 Task: Research Airbnb accommodation in San Cristóbal de las Casas, Mexico from 12th  December, 2023 to 15th December, 2023 for 3 adults. Place can be entire room with 2 bedrooms having 3 beds and 1 bathroom. Property type can be flat.
Action: Mouse moved to (512, 267)
Screenshot: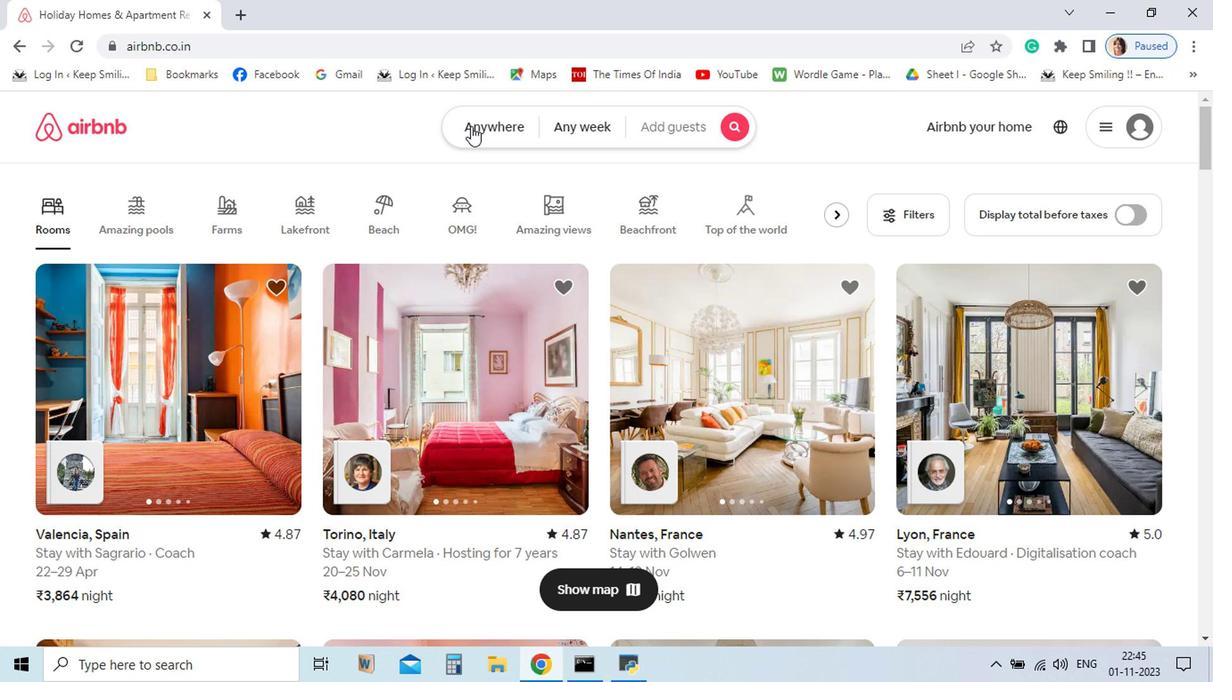 
Action: Mouse pressed left at (512, 267)
Screenshot: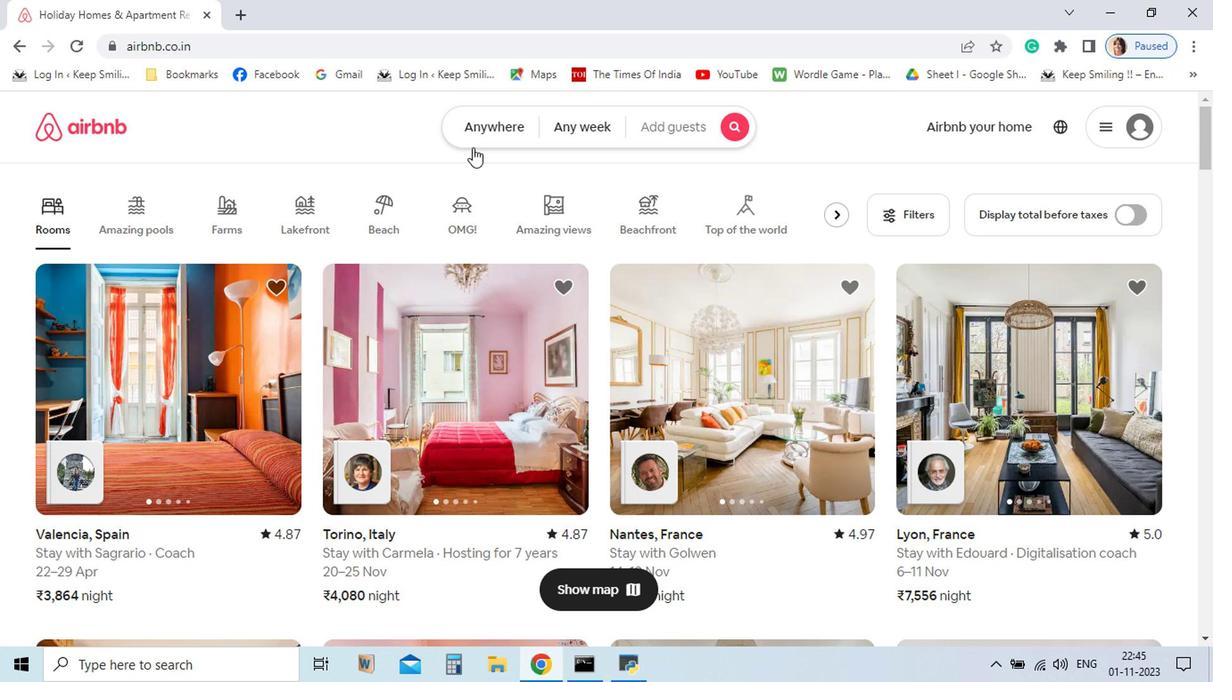 
Action: Mouse moved to (390, 325)
Screenshot: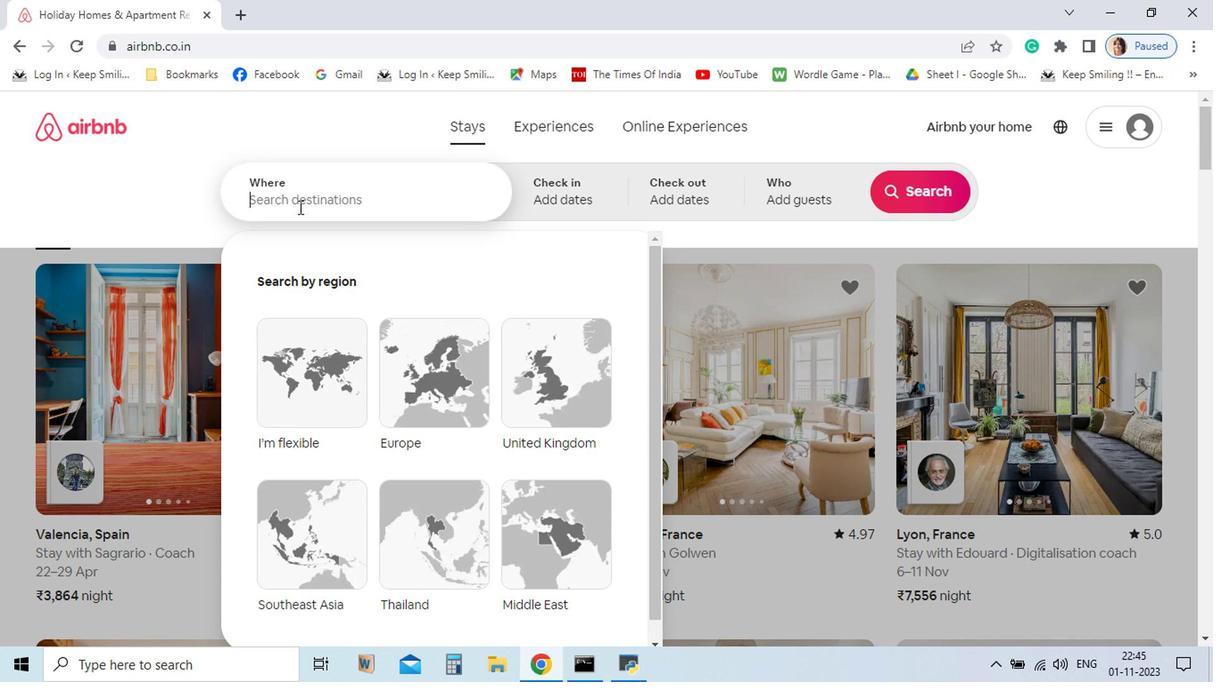 
Action: Mouse pressed left at (390, 325)
Screenshot: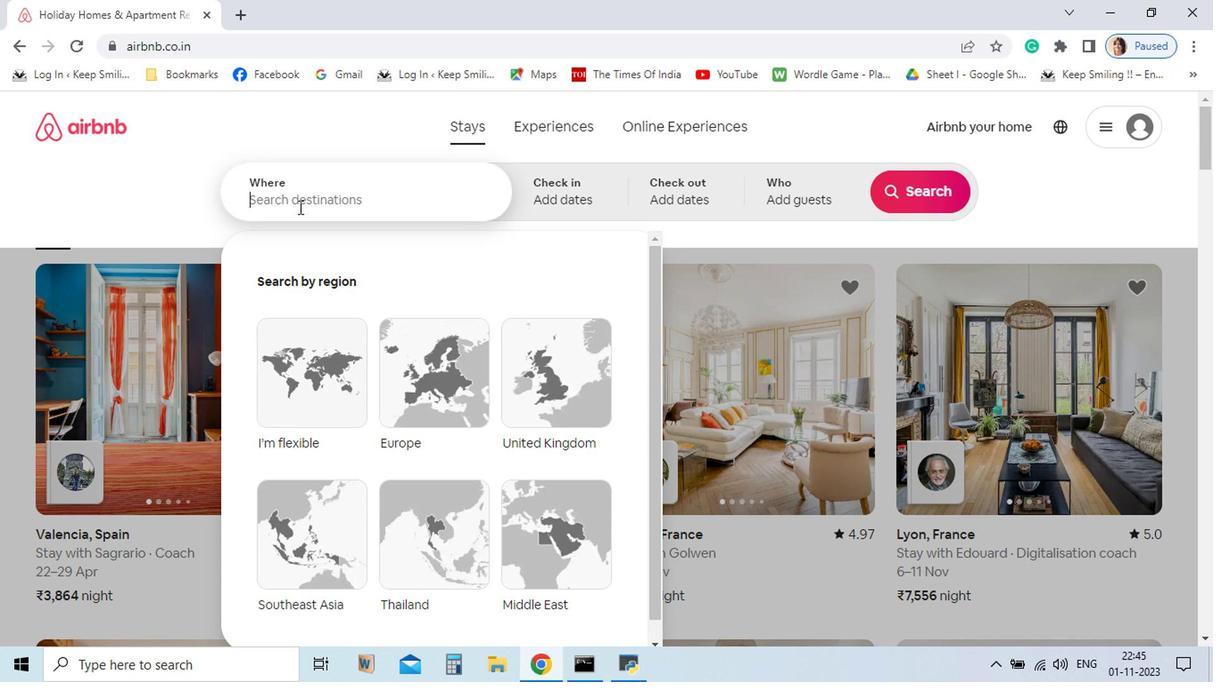 
Action: Mouse moved to (391, 329)
Screenshot: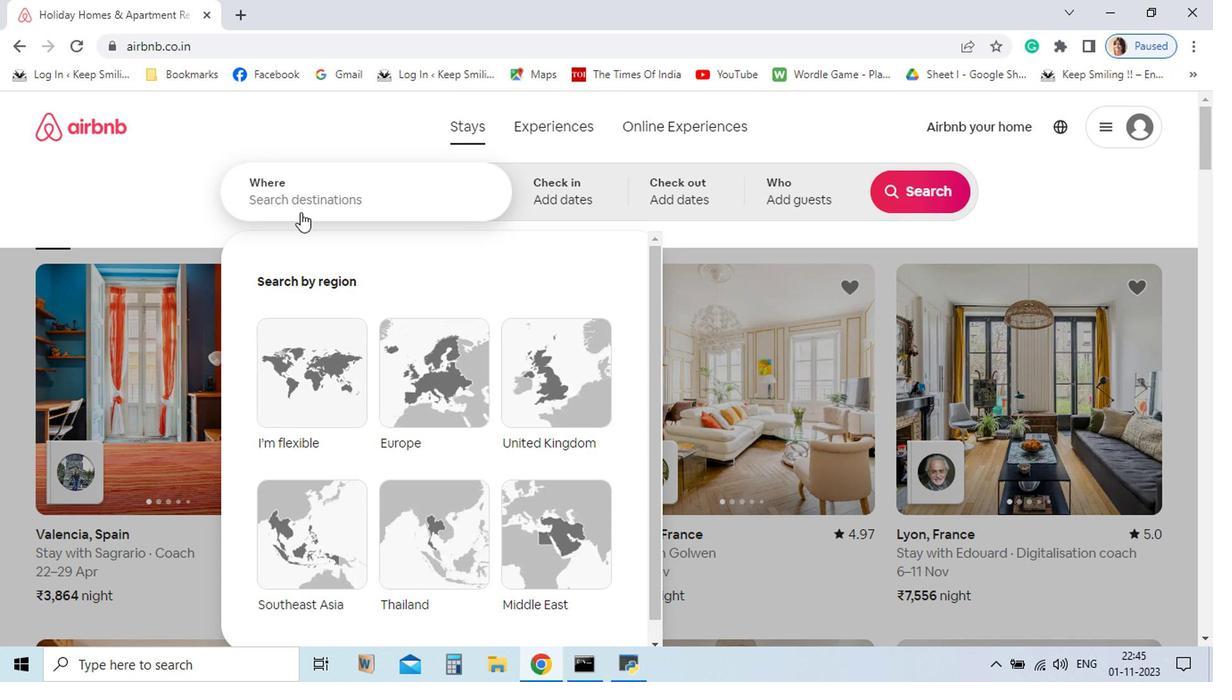 
Action: Key pressed <Key.shift>San<Key.space><Key.shift>Chr
Screenshot: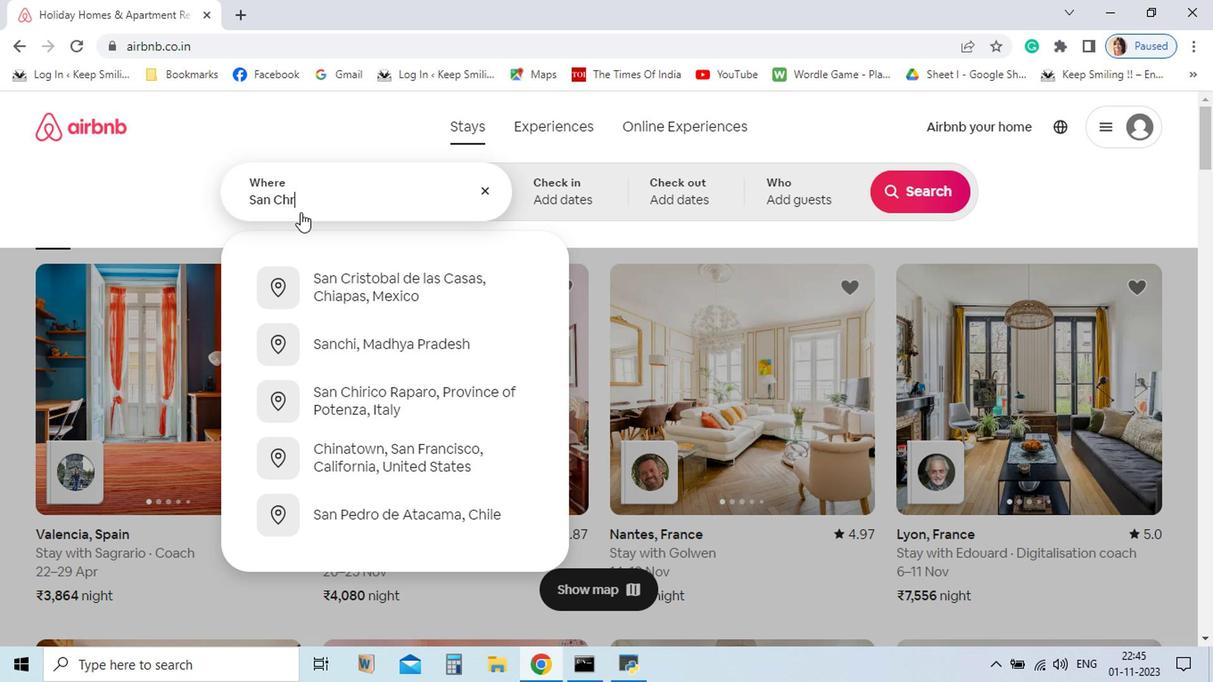 
Action: Mouse moved to (444, 380)
Screenshot: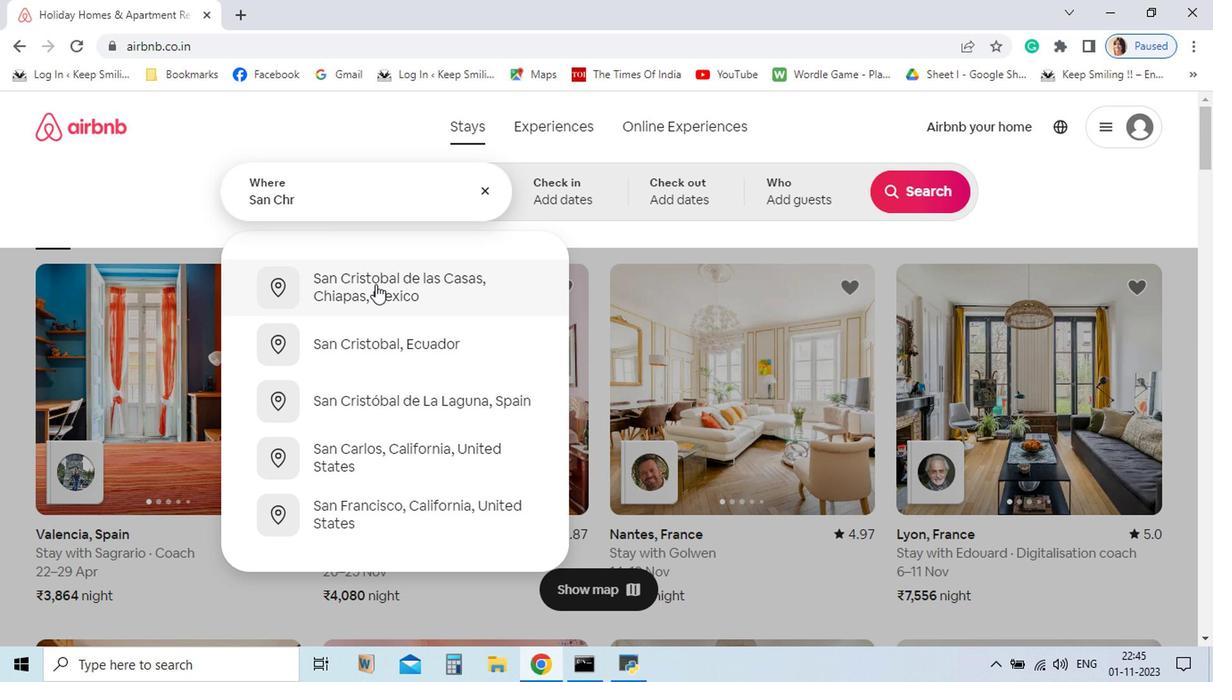 
Action: Mouse pressed left at (444, 380)
Screenshot: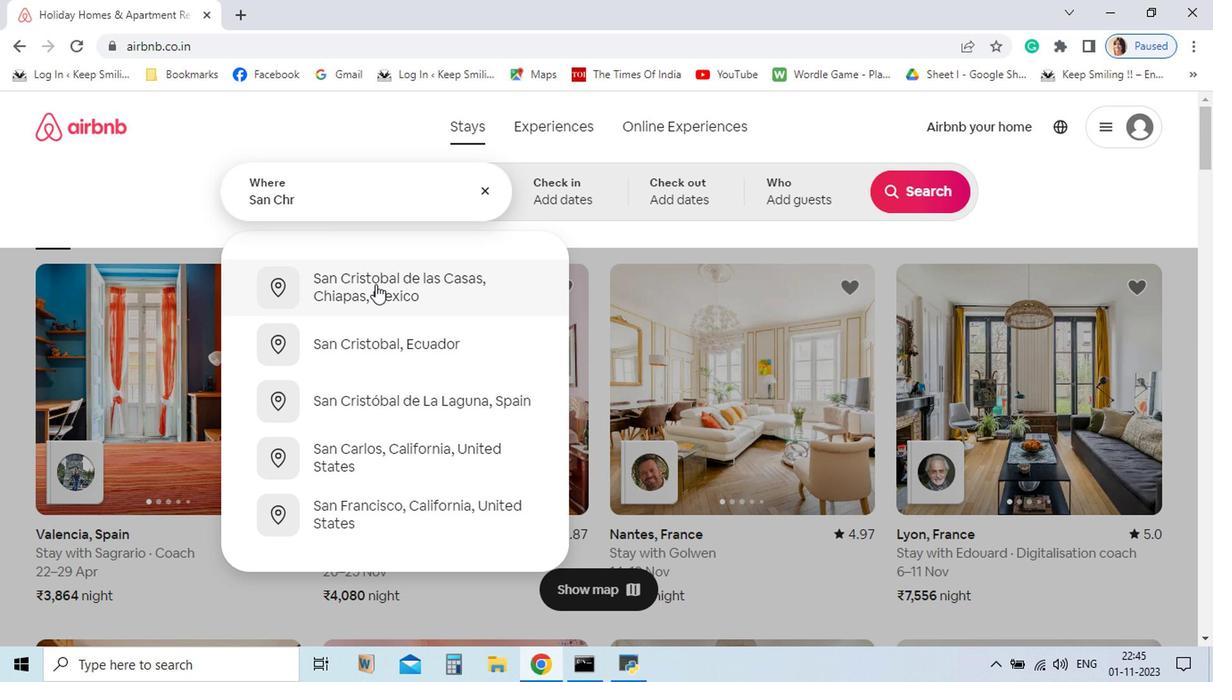
Action: Mouse moved to (501, 319)
Screenshot: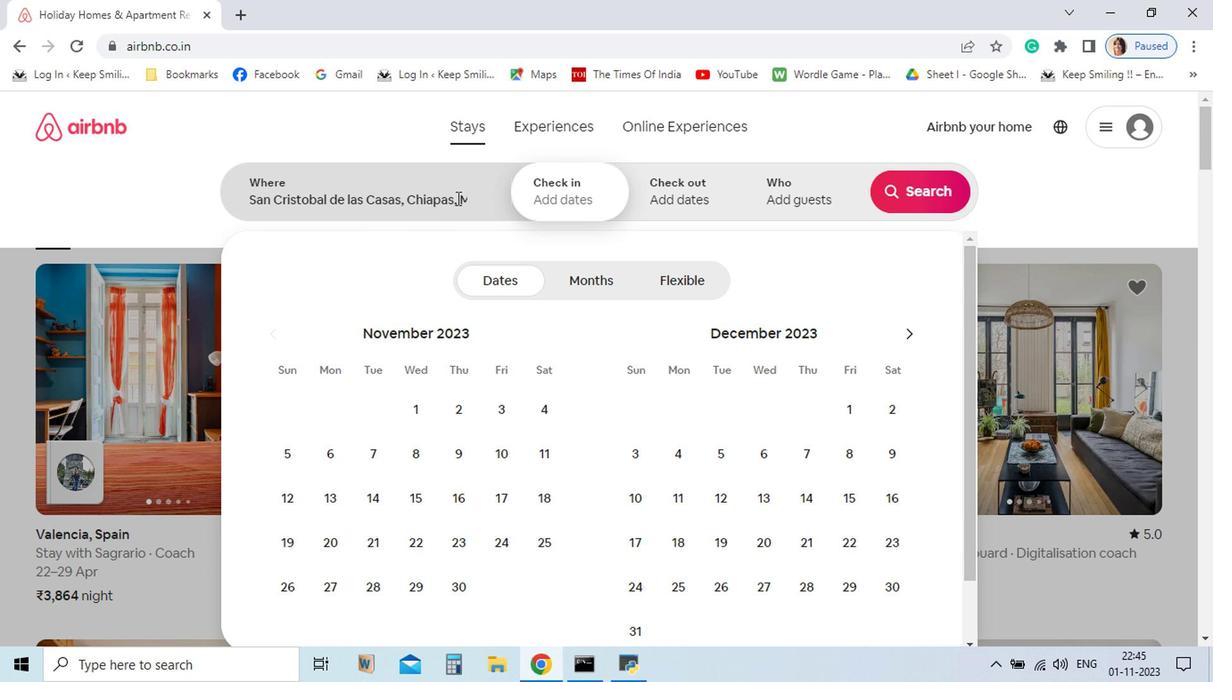 
Action: Mouse pressed left at (501, 319)
Screenshot: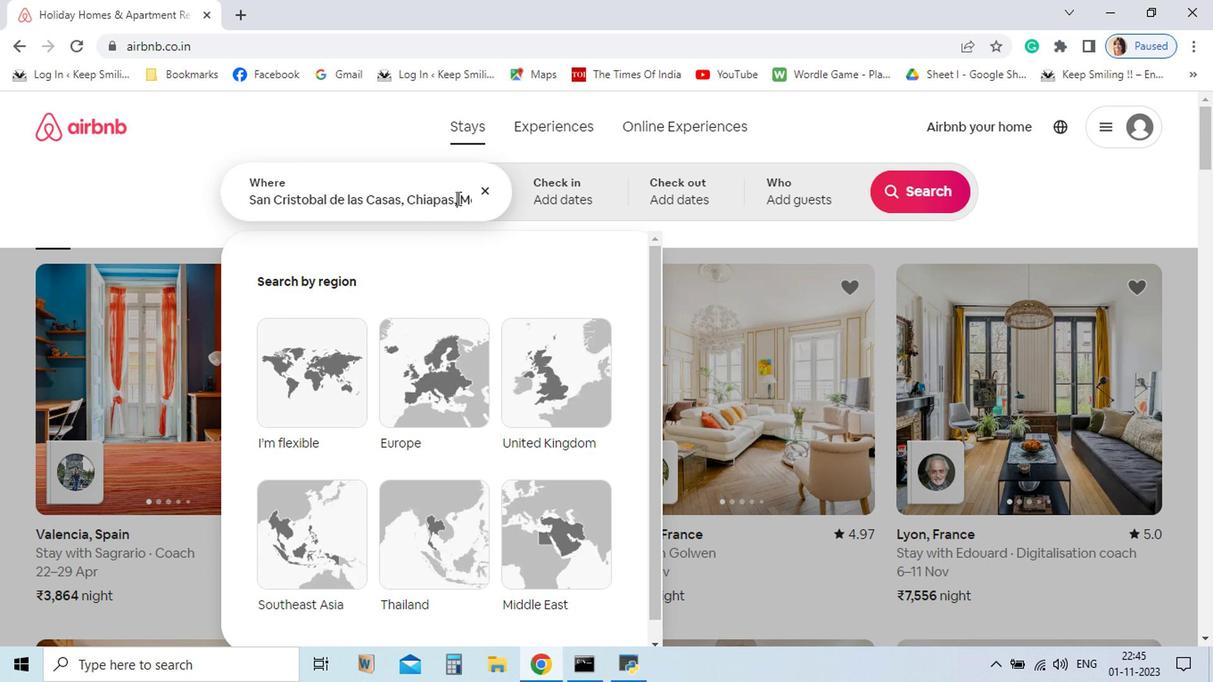 
Action: Mouse moved to (512, 386)
Screenshot: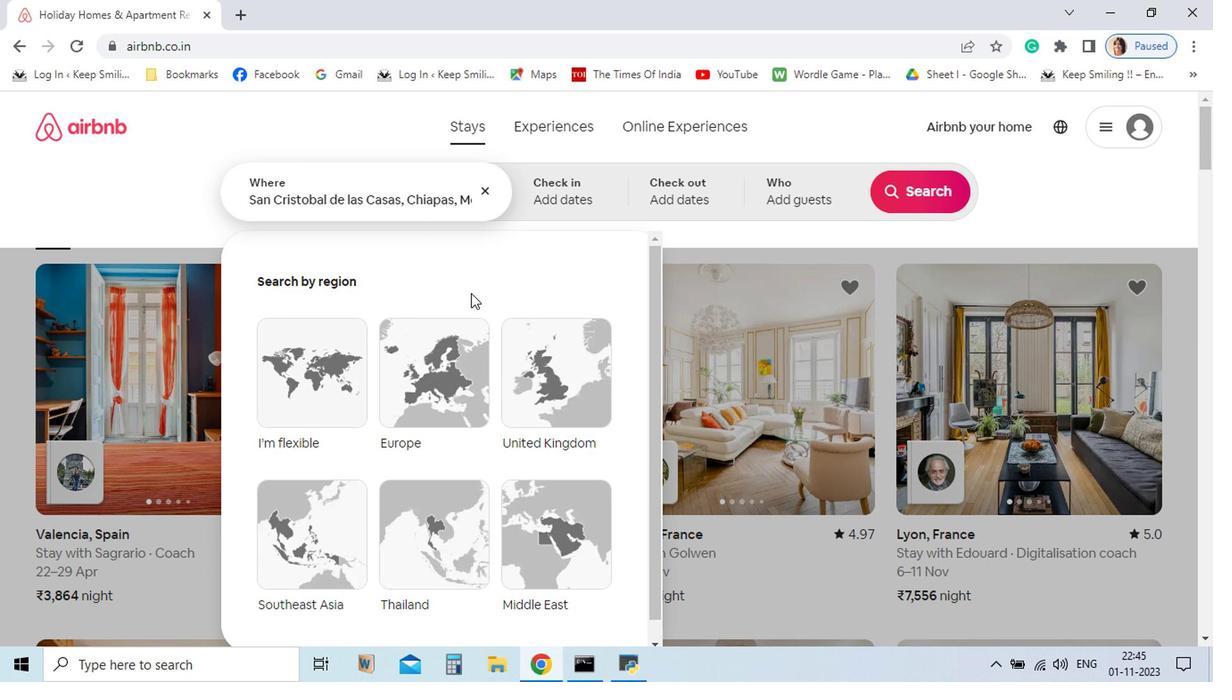 
Action: Key pressed <Key.backspace><Key.backspace><Key.backspace><Key.backspace><Key.backspace><Key.backspace><Key.backspace><Key.backspace>
Screenshot: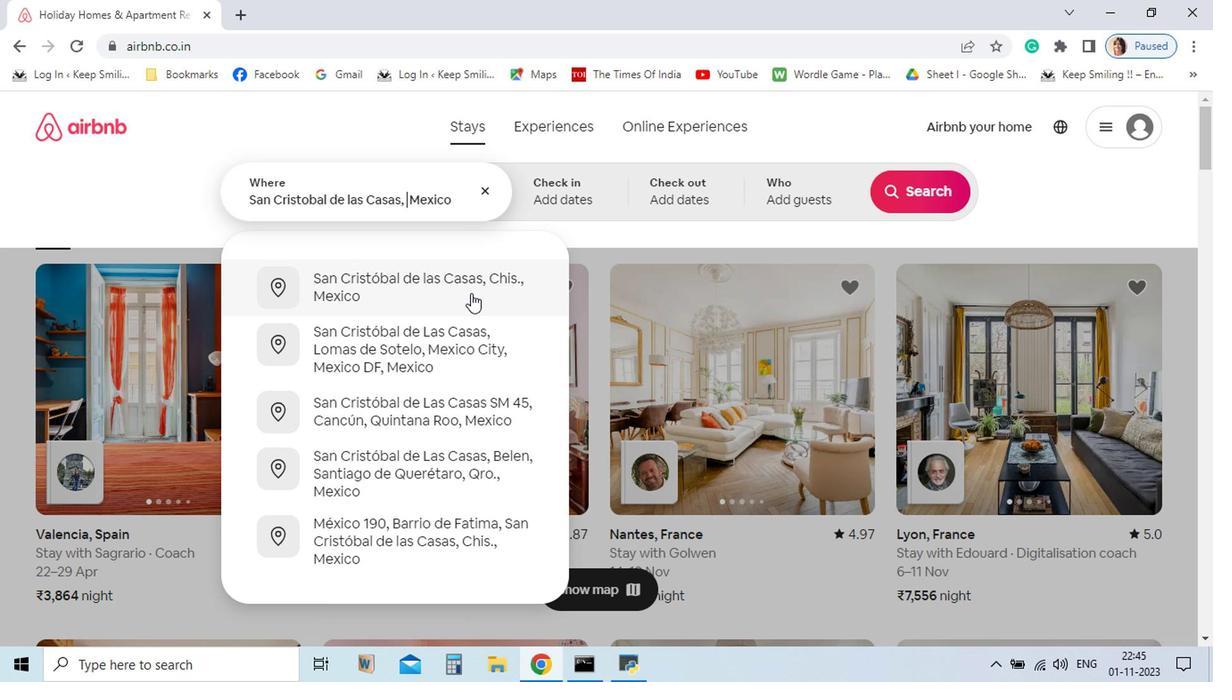 
Action: Mouse moved to (505, 322)
Screenshot: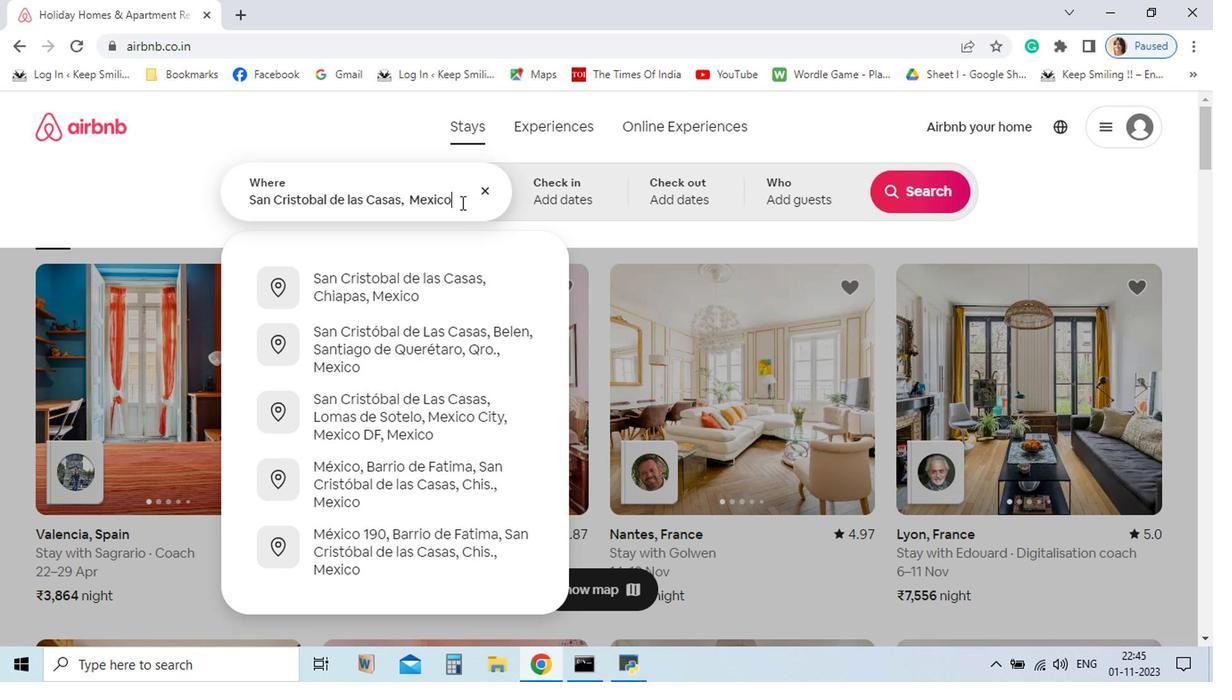 
Action: Mouse pressed left at (505, 322)
Screenshot: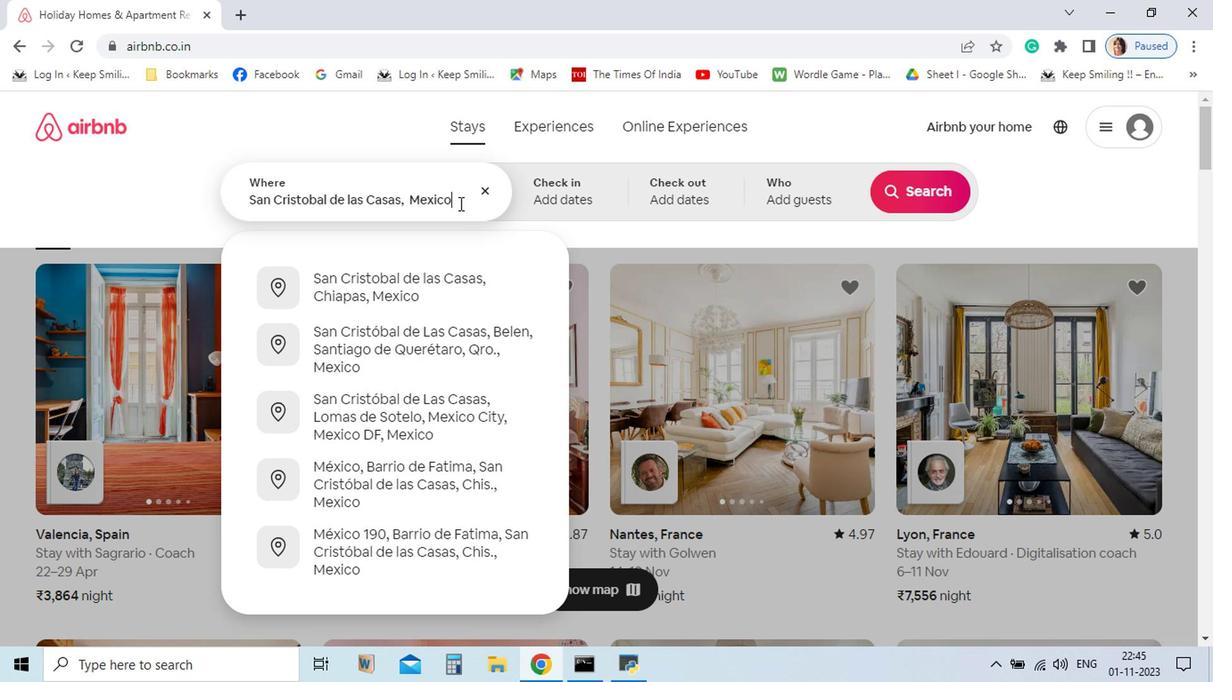 
Action: Mouse moved to (503, 323)
Screenshot: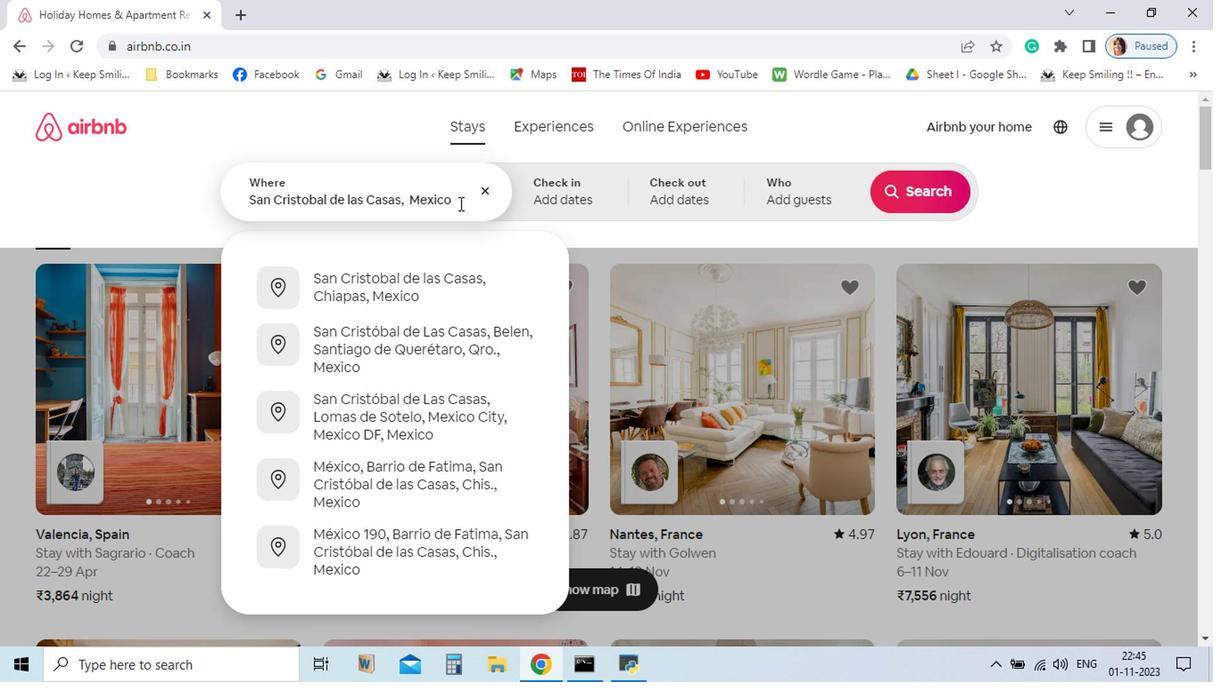 
Action: Key pressed <Key.enter>
Screenshot: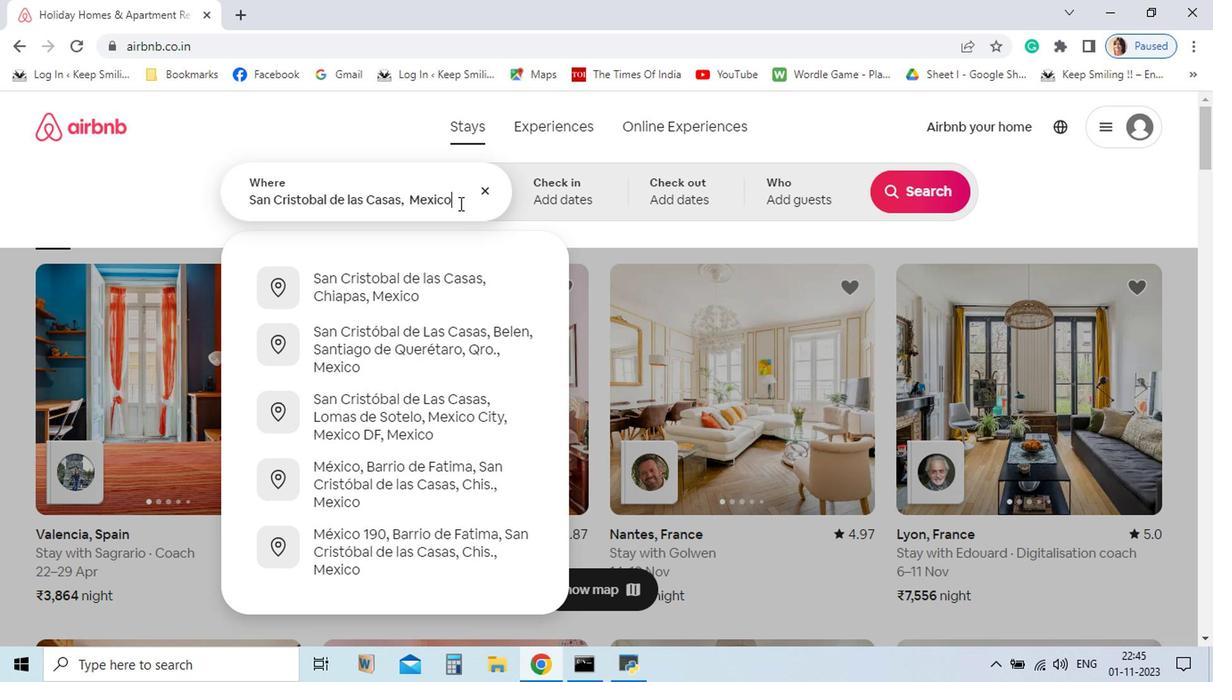 
Action: Mouse moved to (688, 536)
Screenshot: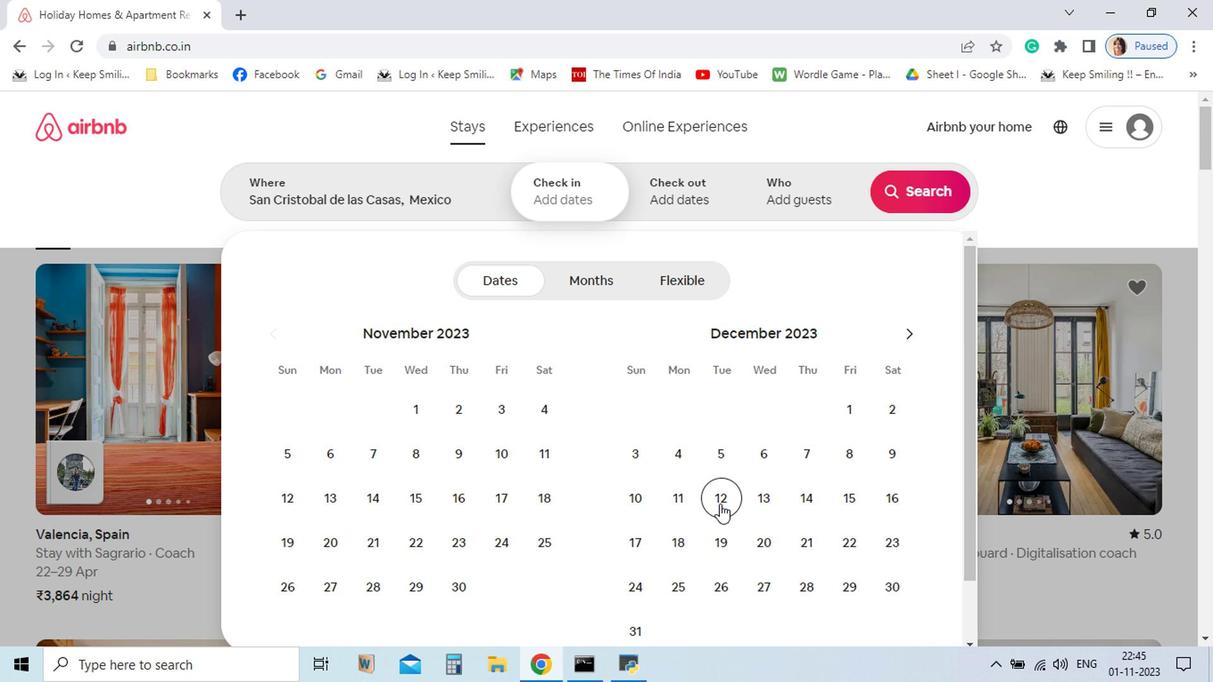 
Action: Mouse pressed left at (688, 536)
Screenshot: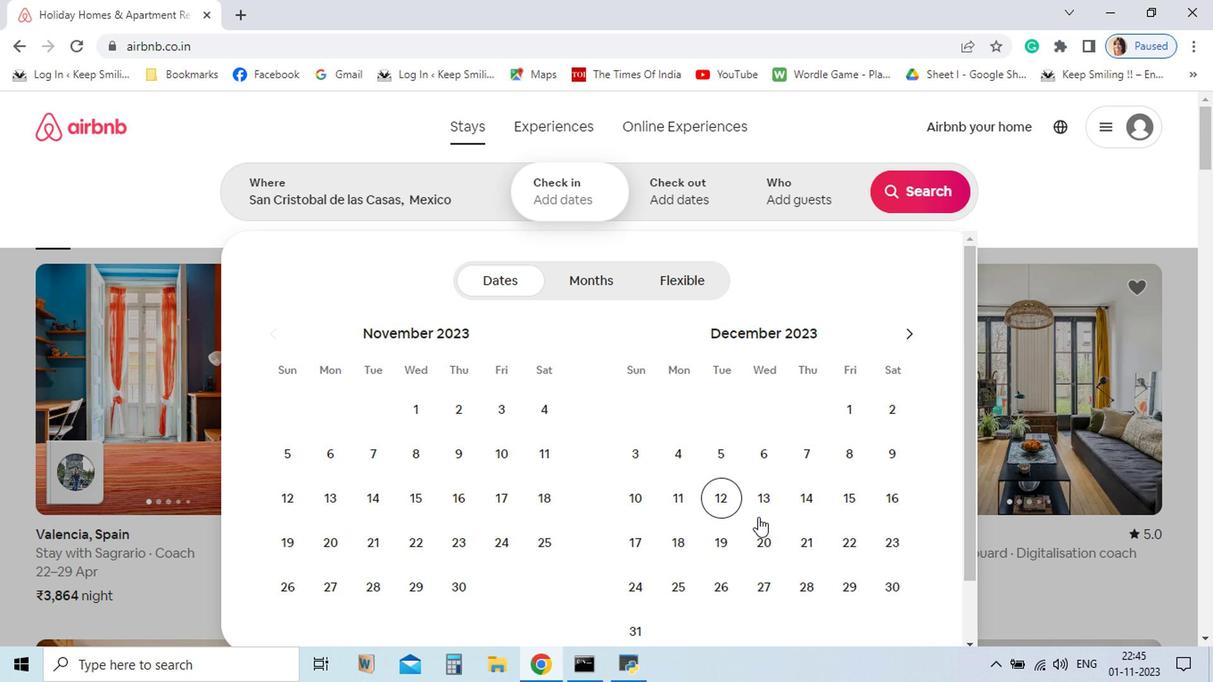 
Action: Mouse moved to (779, 538)
Screenshot: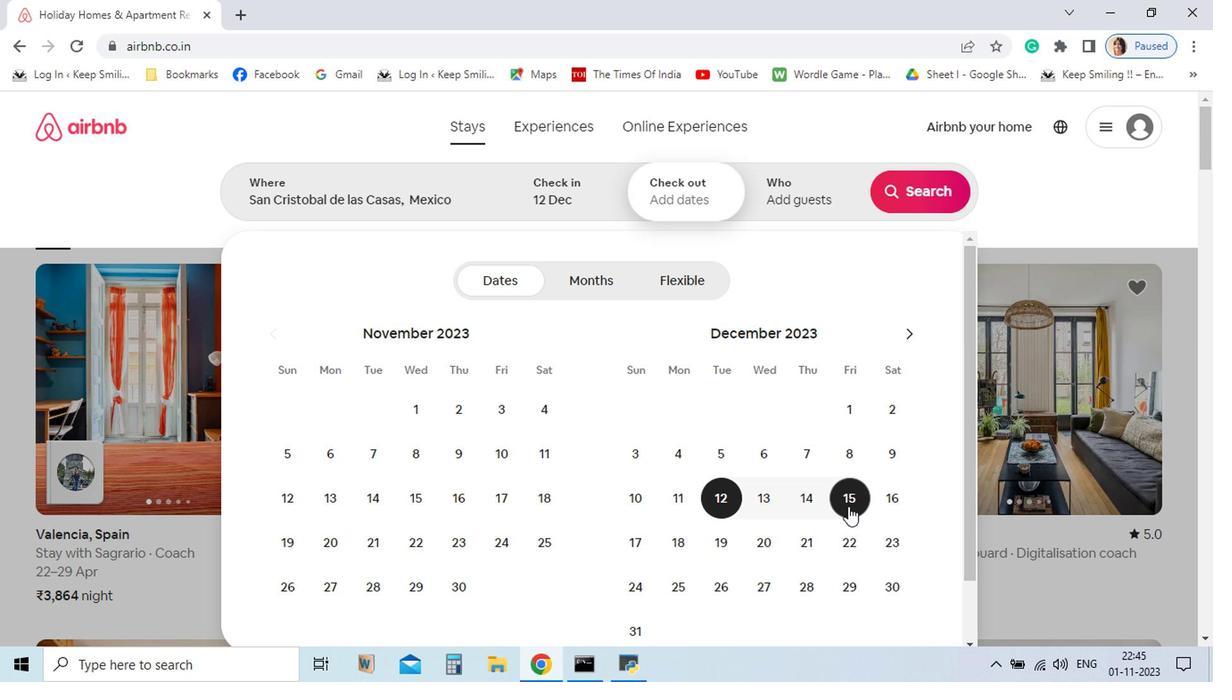 
Action: Mouse pressed left at (779, 538)
Screenshot: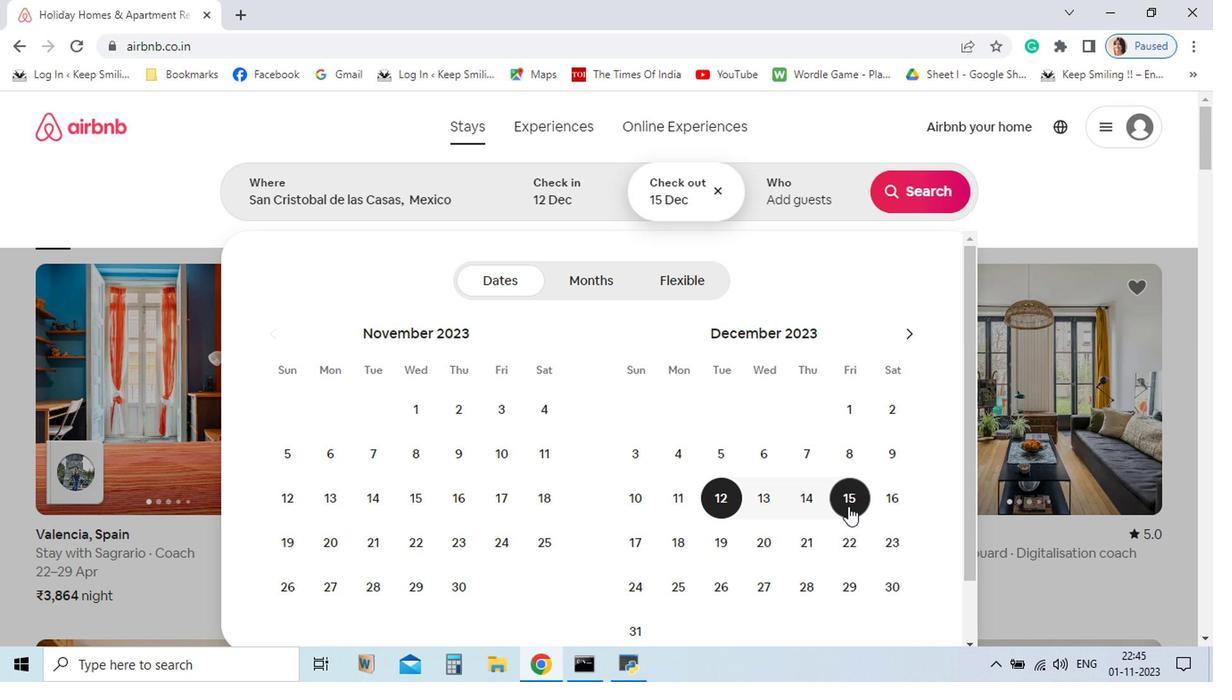 
Action: Mouse moved to (739, 319)
Screenshot: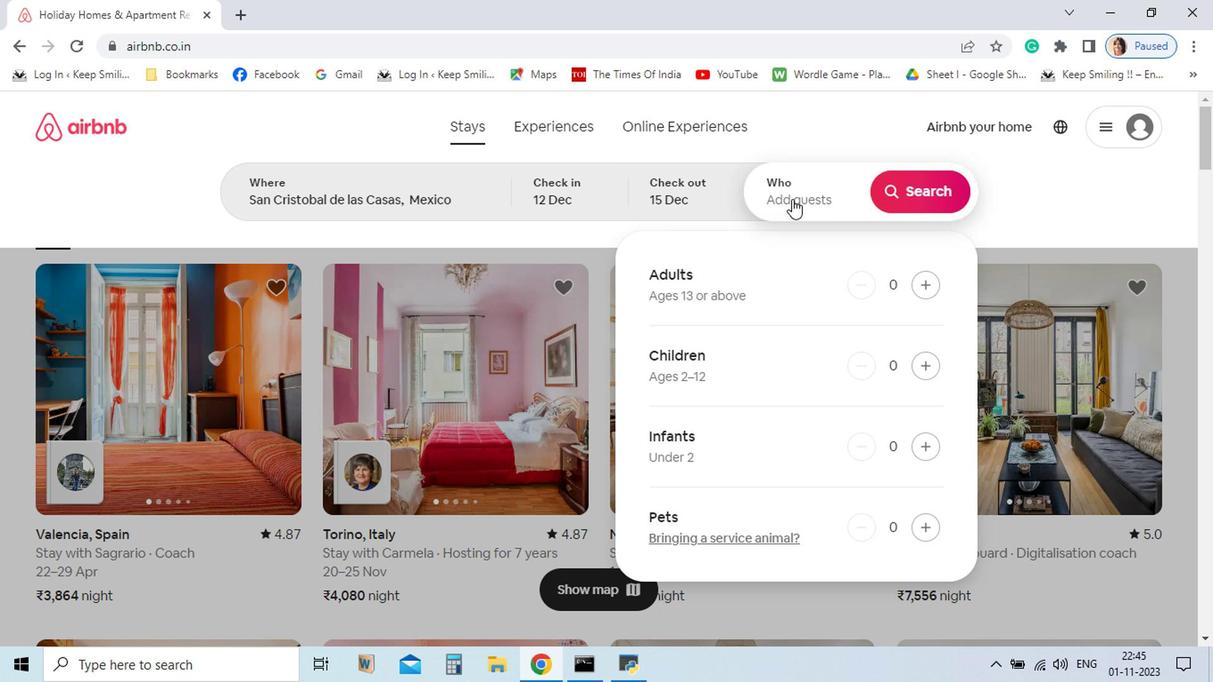 
Action: Mouse pressed left at (739, 319)
Screenshot: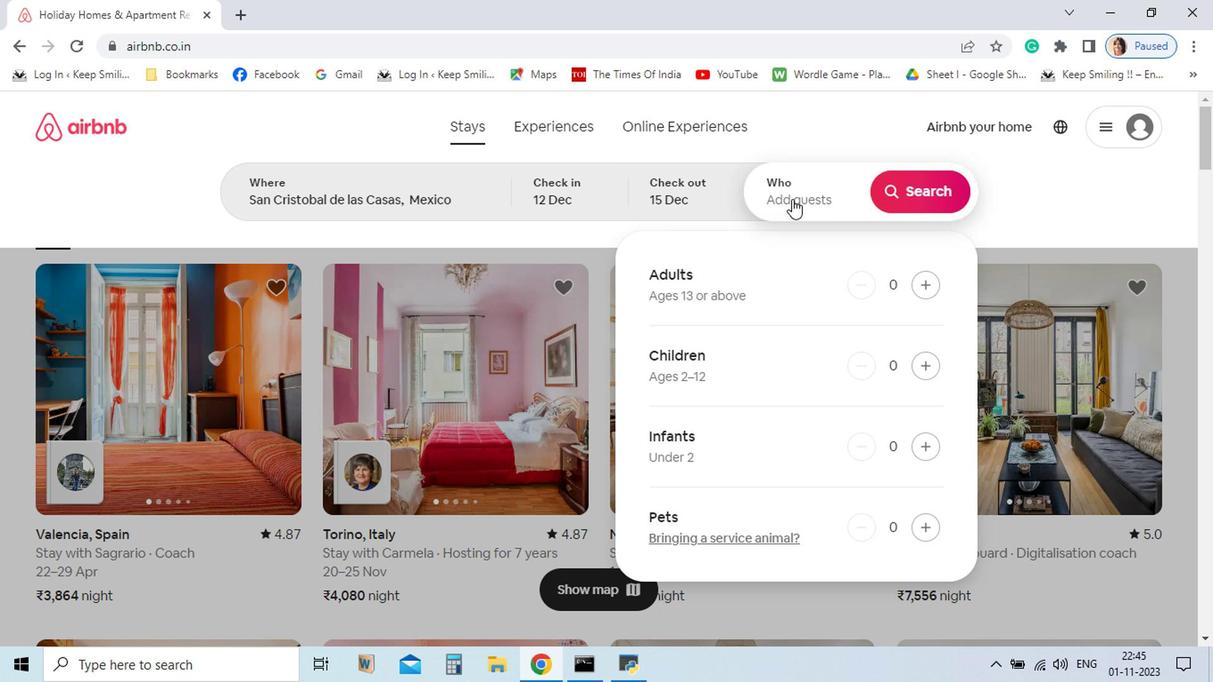 
Action: Mouse moved to (840, 379)
Screenshot: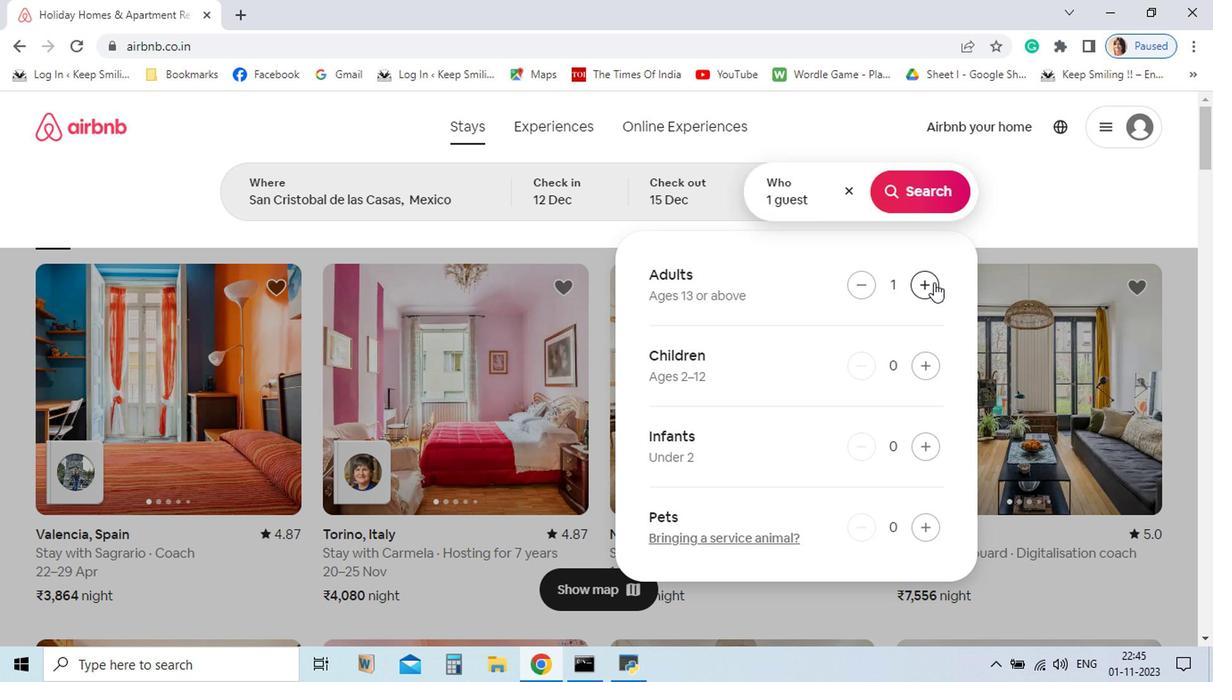 
Action: Mouse pressed left at (840, 379)
Screenshot: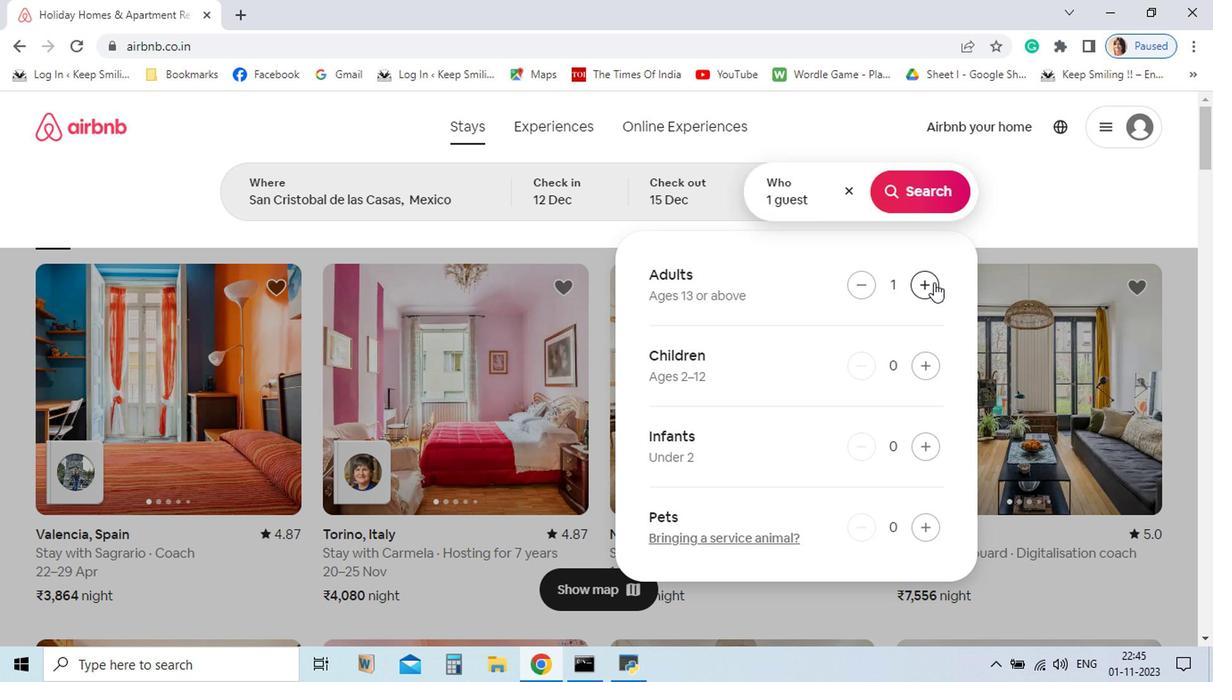 
Action: Mouse pressed left at (840, 379)
Screenshot: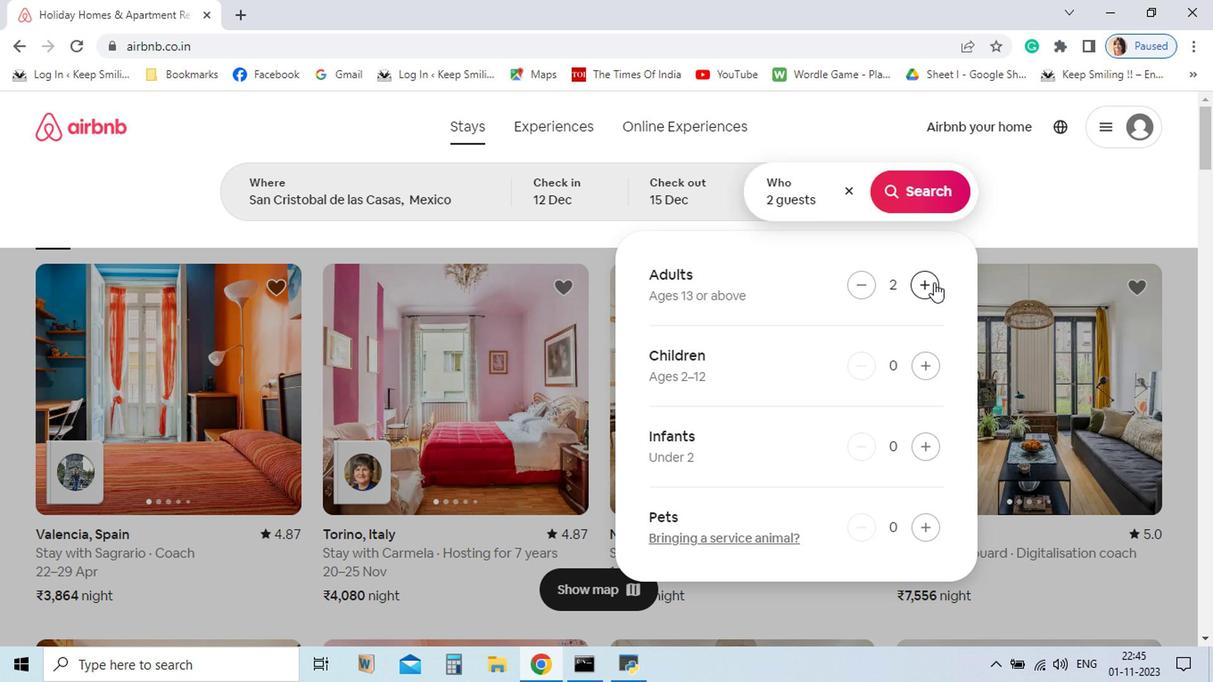 
Action: Mouse pressed left at (840, 379)
Screenshot: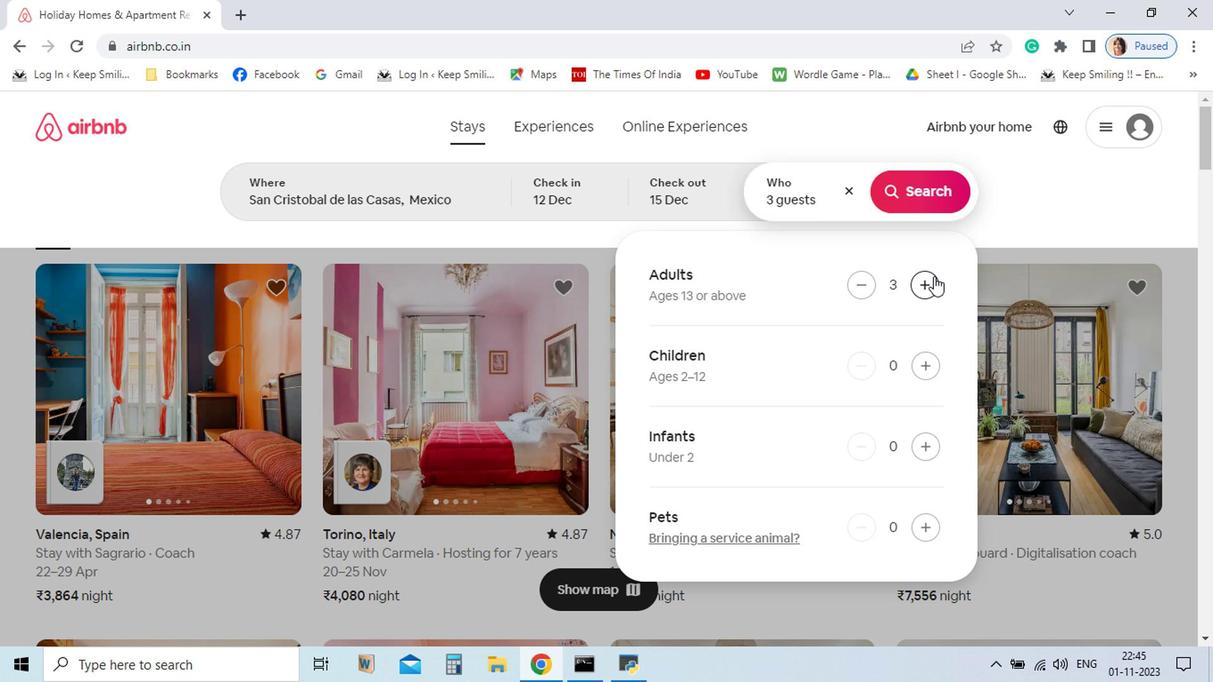 
Action: Mouse moved to (837, 314)
Screenshot: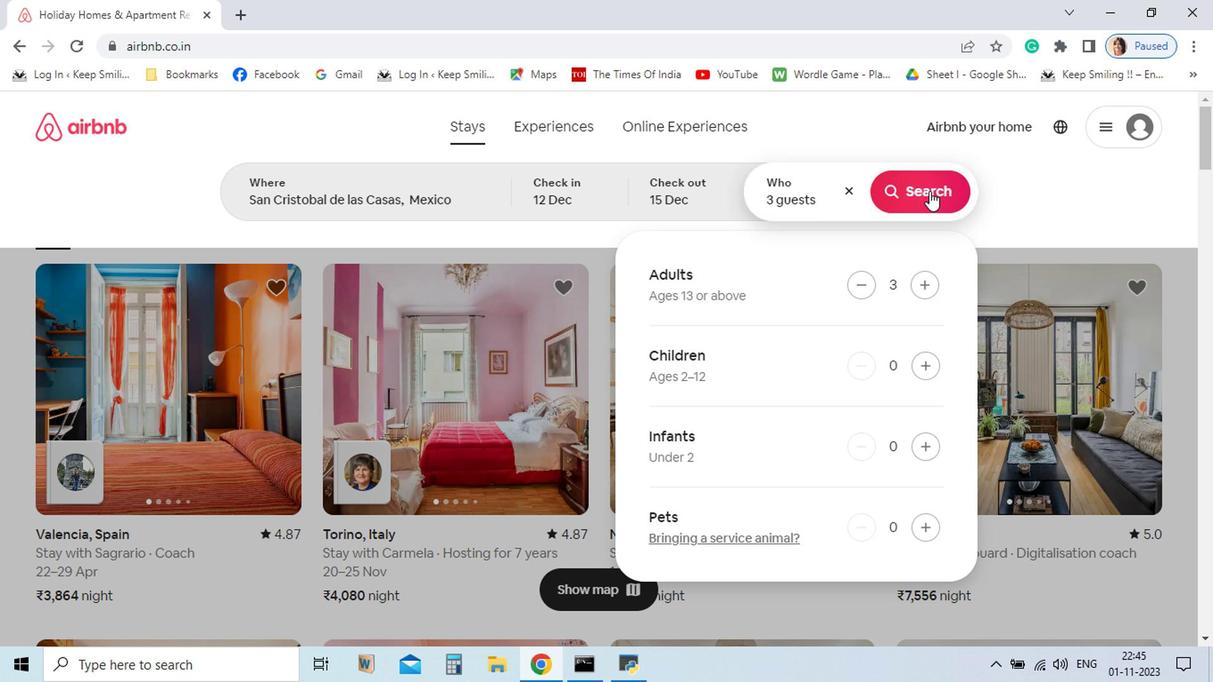 
Action: Mouse pressed left at (837, 314)
Screenshot: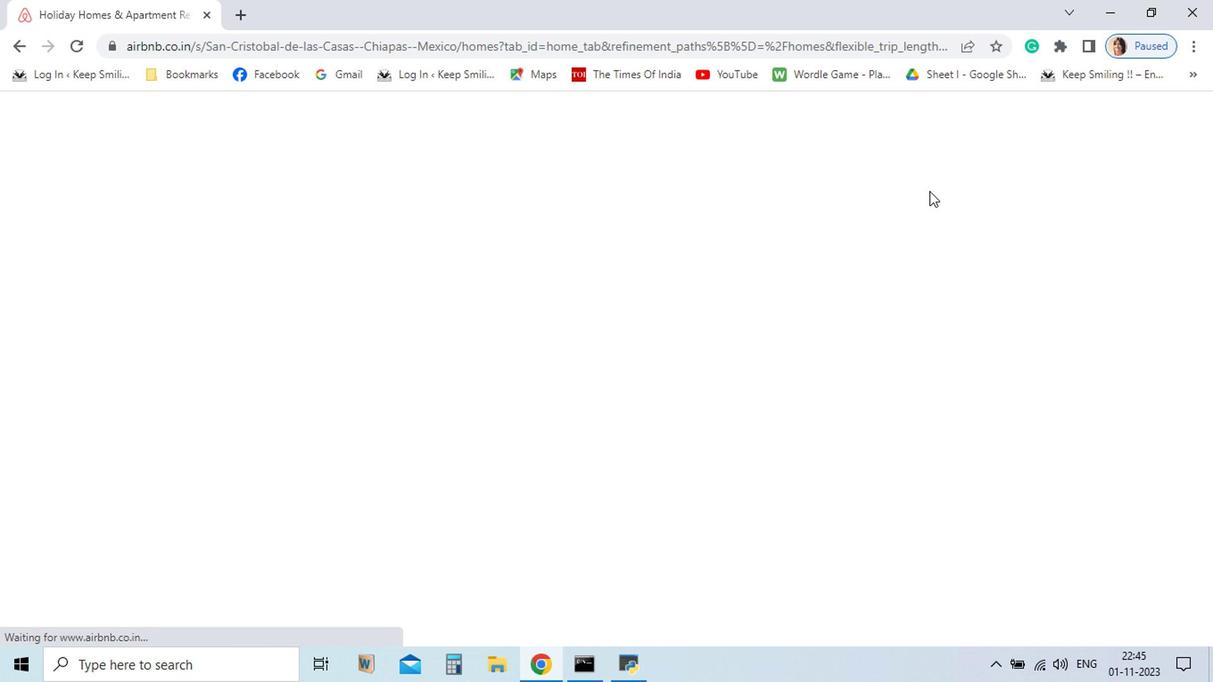 
Action: Mouse moved to (835, 318)
Screenshot: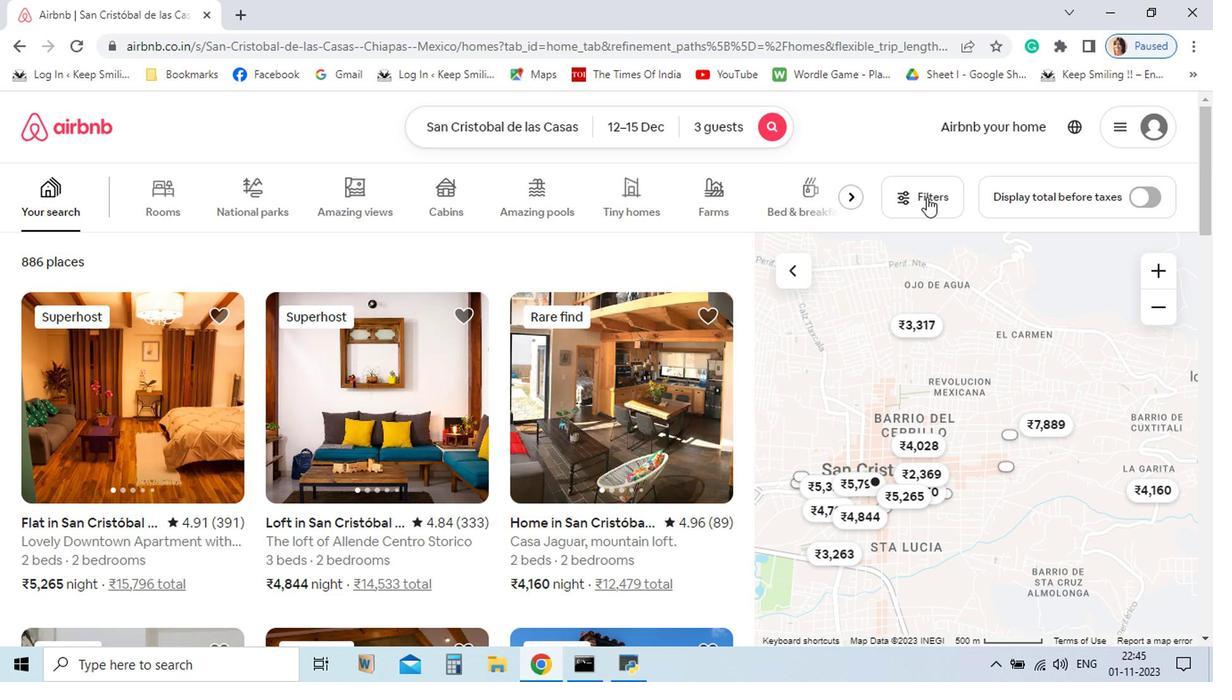 
Action: Mouse pressed left at (835, 318)
Screenshot: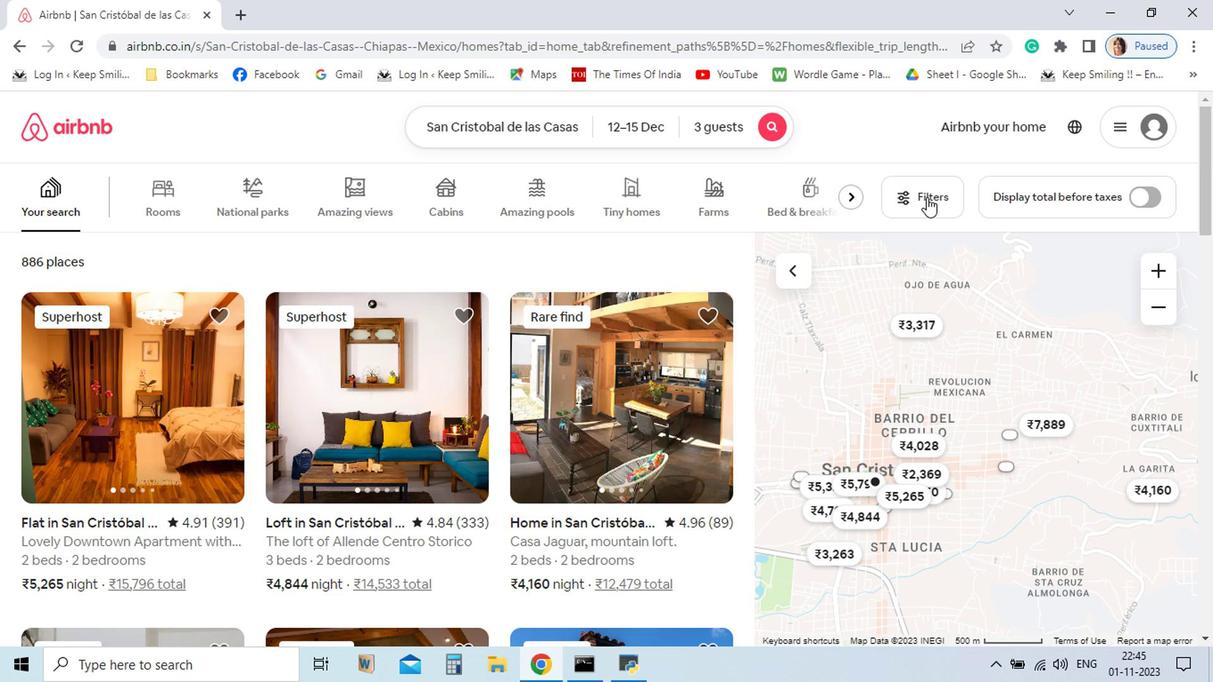 
Action: Mouse moved to (847, 338)
Screenshot: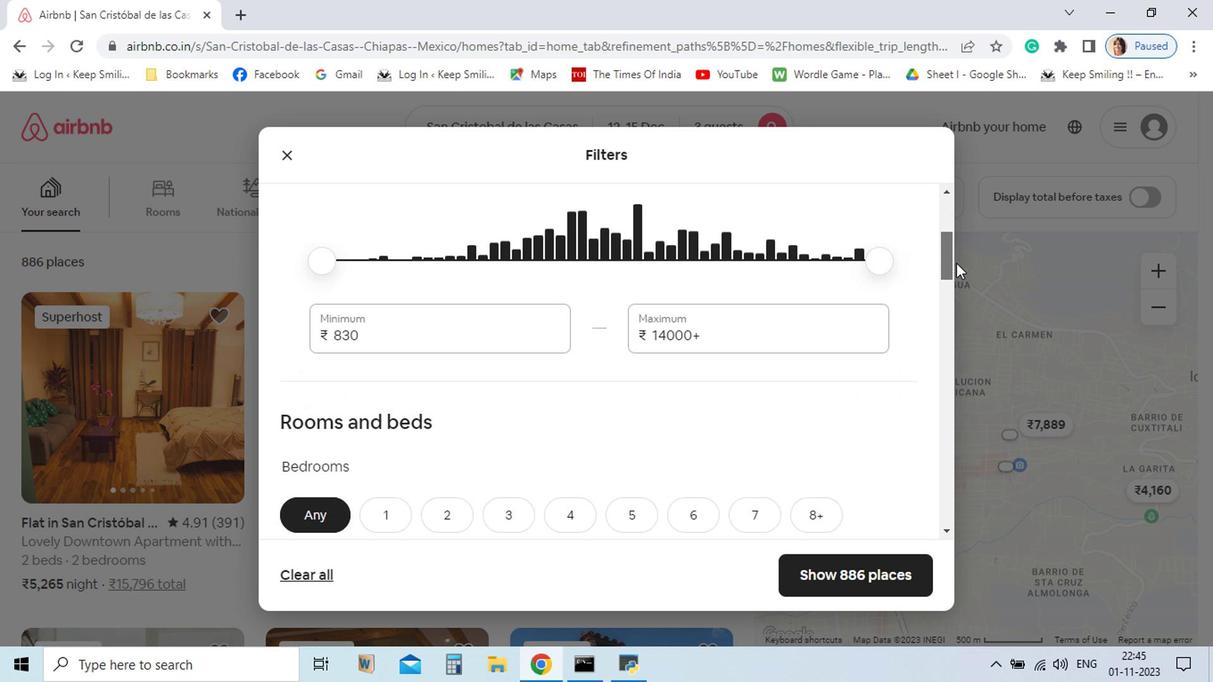 
Action: Mouse pressed left at (847, 338)
Screenshot: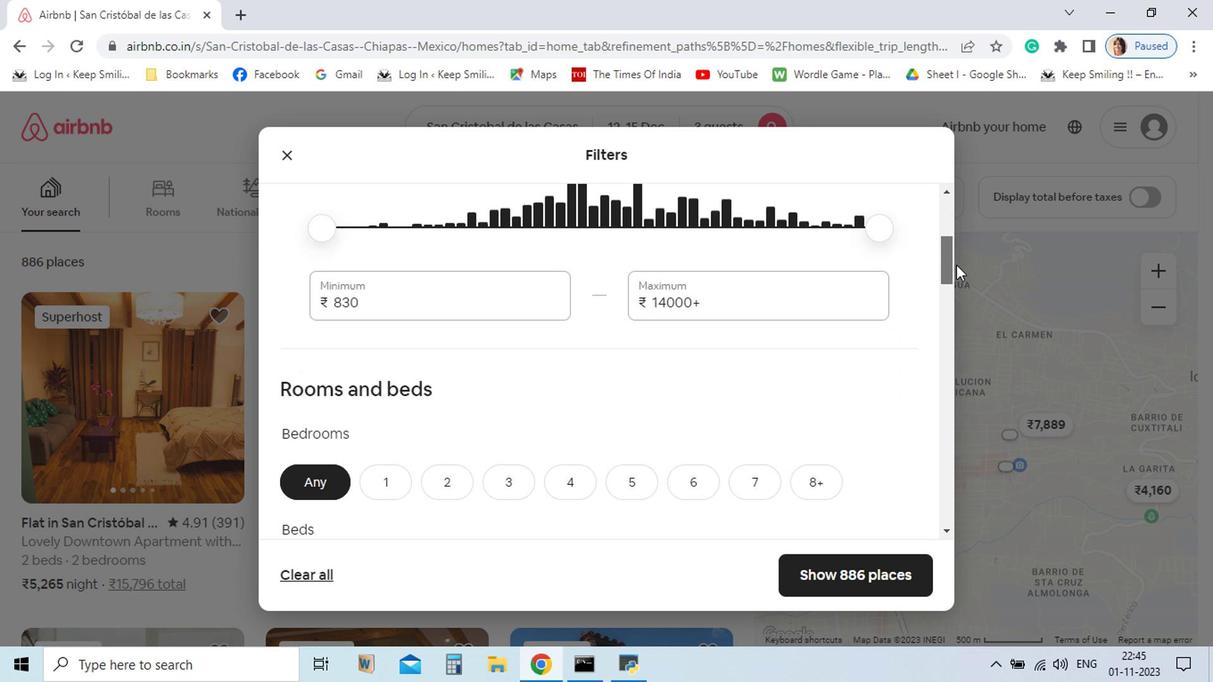 
Action: Mouse moved to (495, 426)
Screenshot: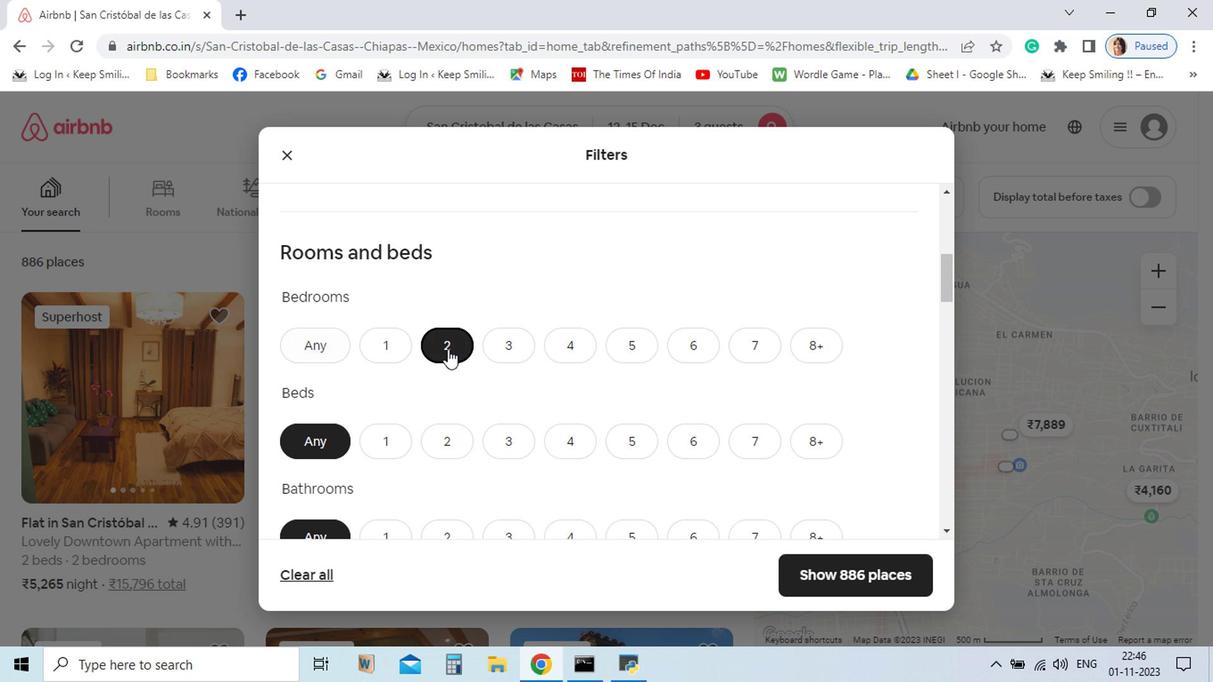 
Action: Mouse pressed left at (495, 426)
Screenshot: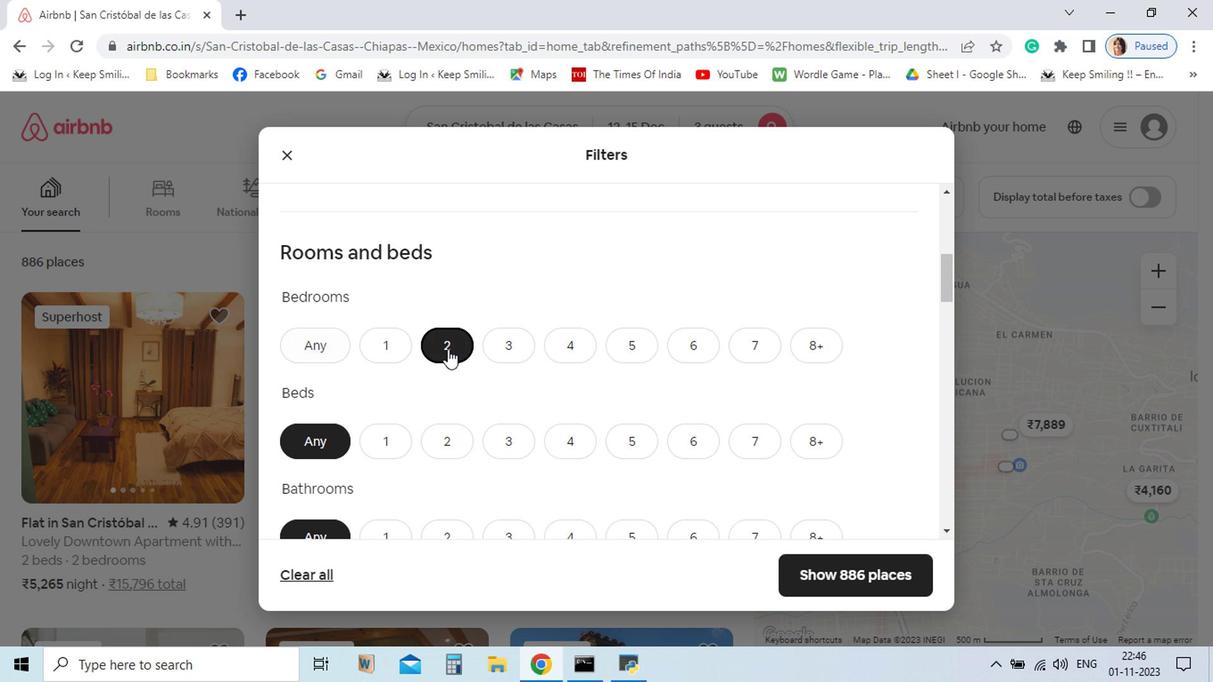 
Action: Mouse moved to (540, 491)
Screenshot: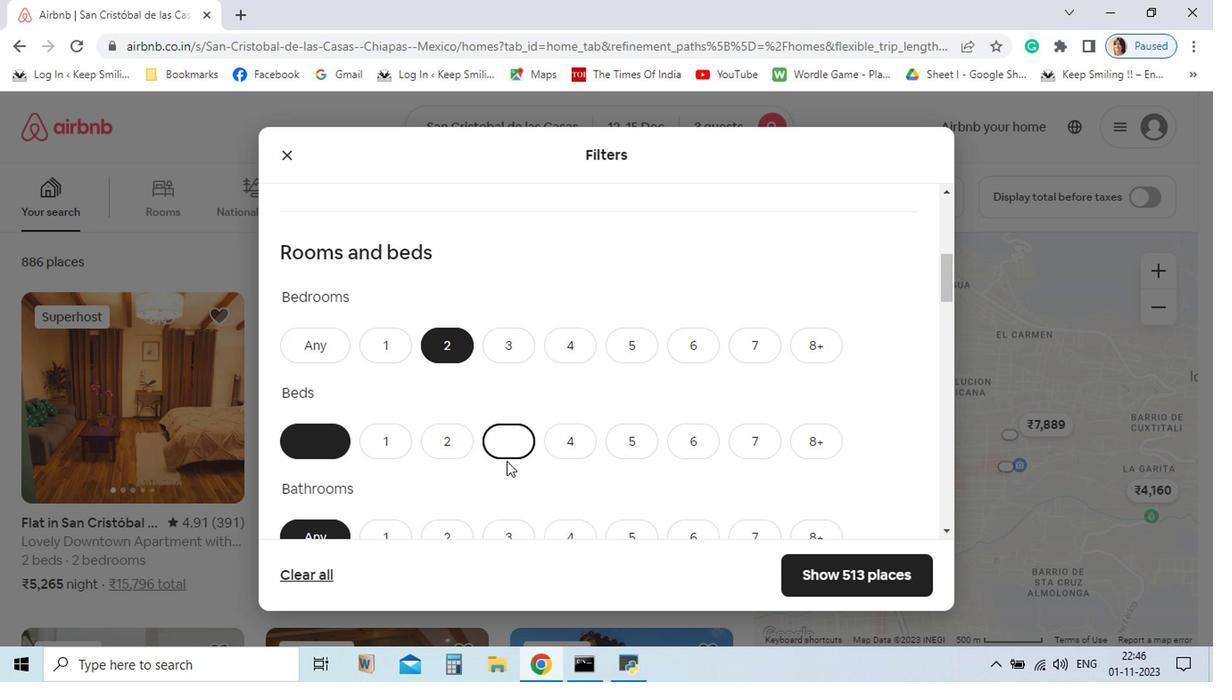 
Action: Mouse pressed left at (540, 491)
Screenshot: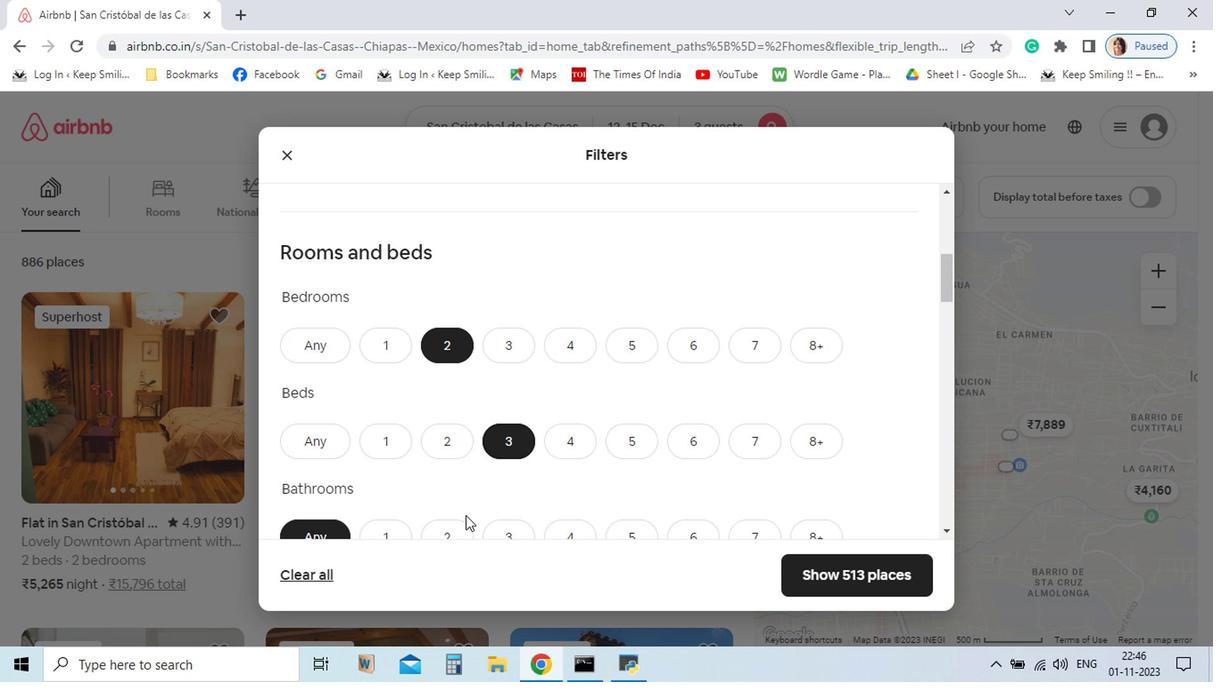 
Action: Mouse moved to (456, 552)
Screenshot: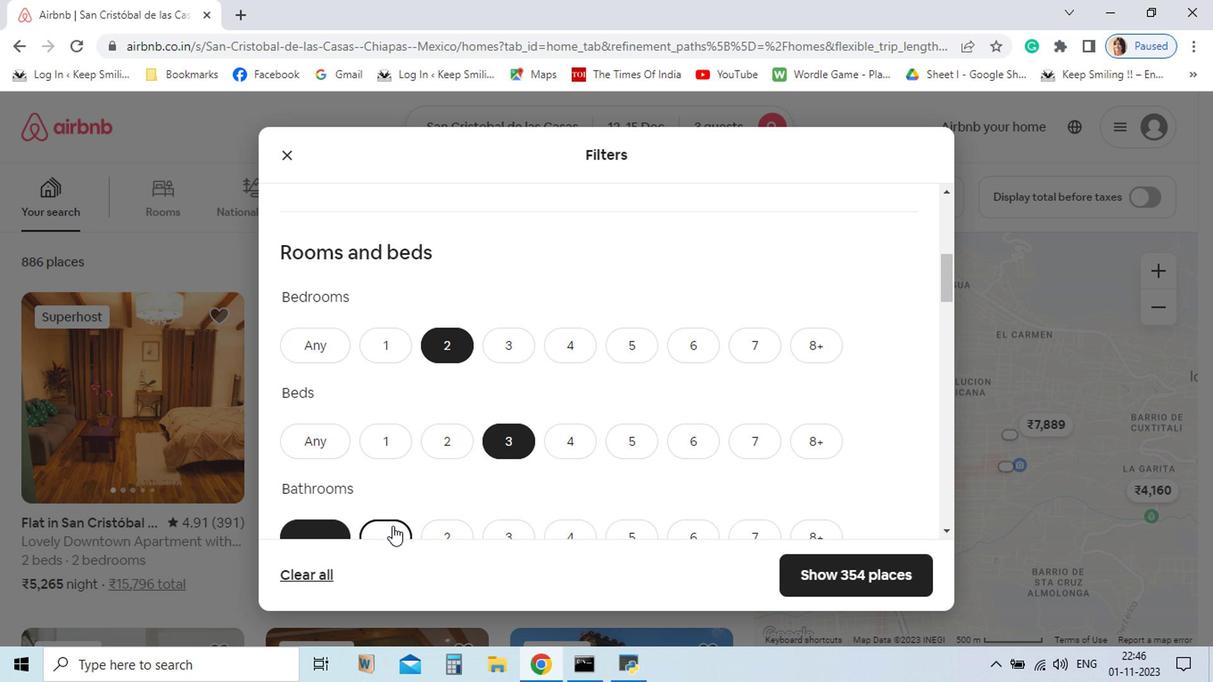 
Action: Mouse pressed left at (456, 552)
Screenshot: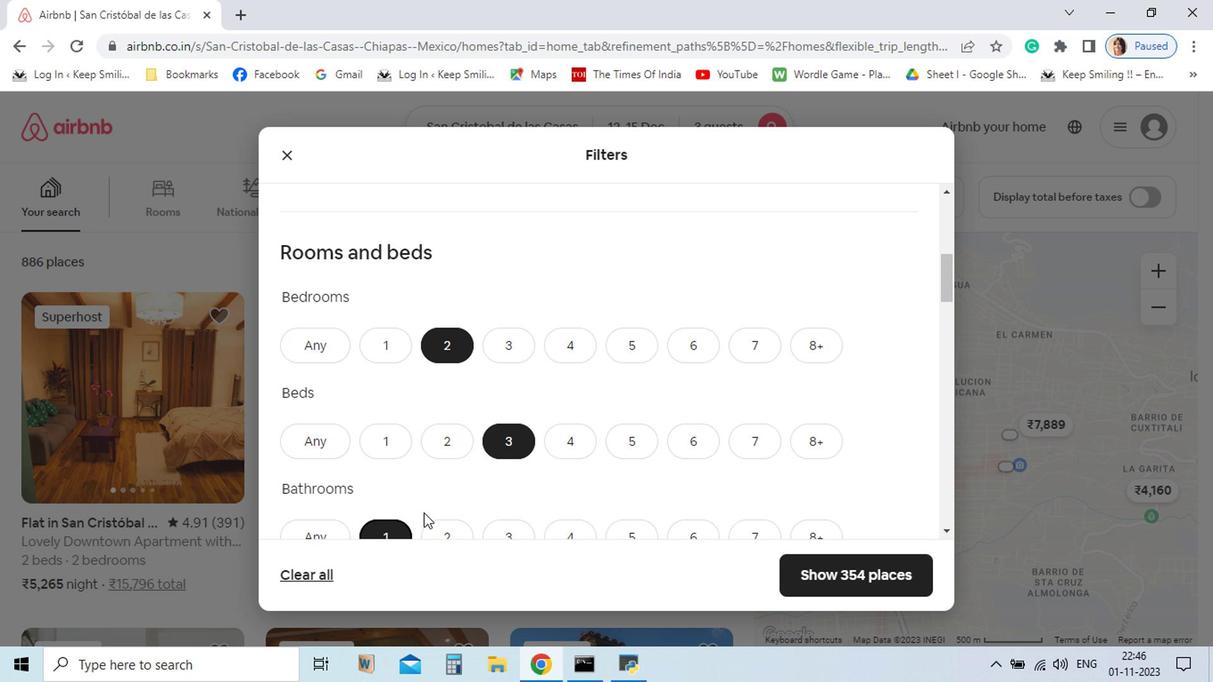 
Action: Mouse moved to (494, 539)
Screenshot: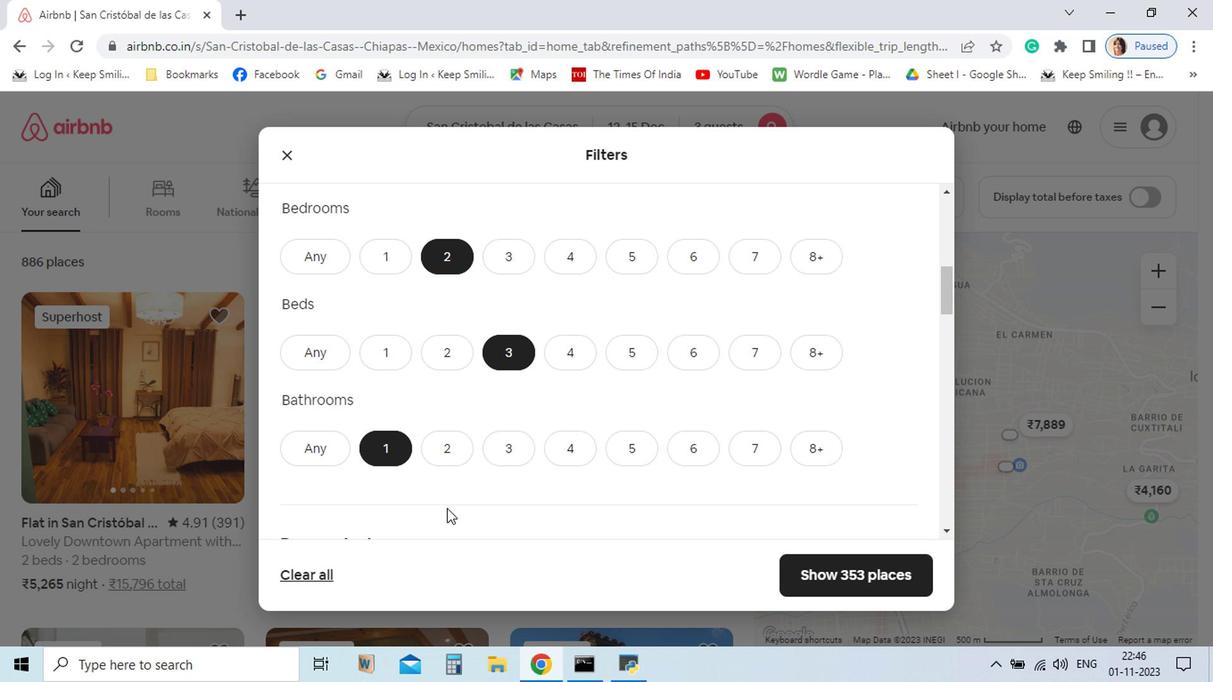 
Action: Mouse scrolled (494, 539) with delta (0, 0)
Screenshot: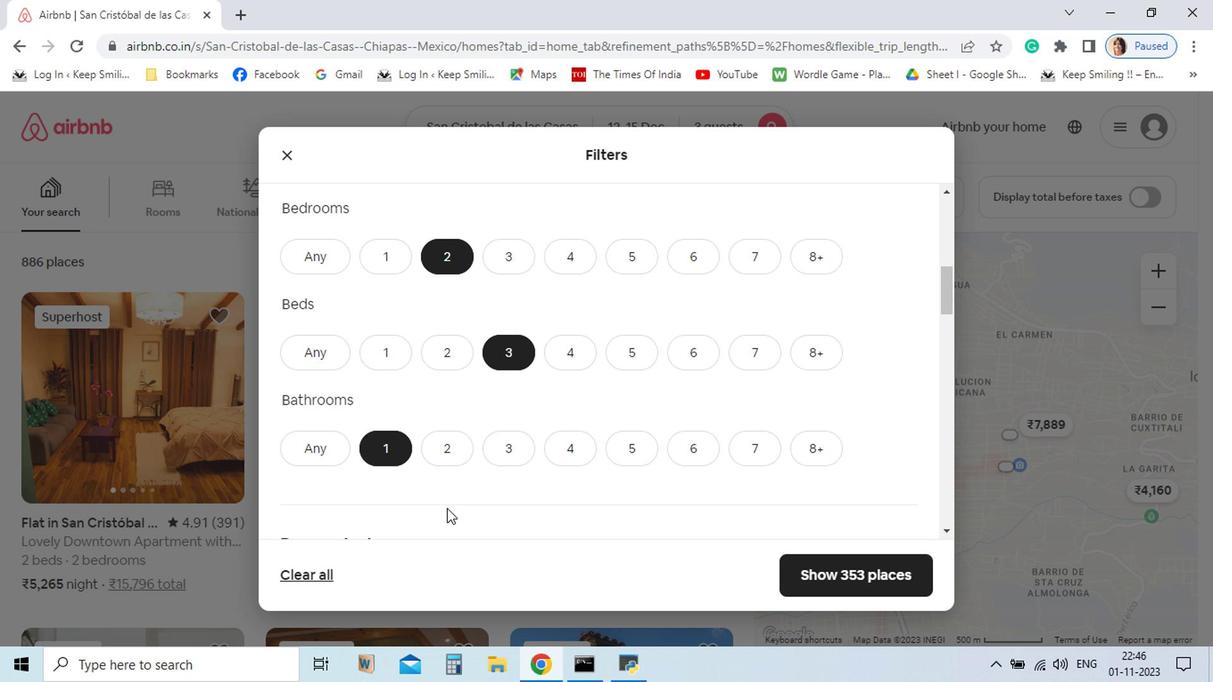 
Action: Mouse moved to (546, 535)
Screenshot: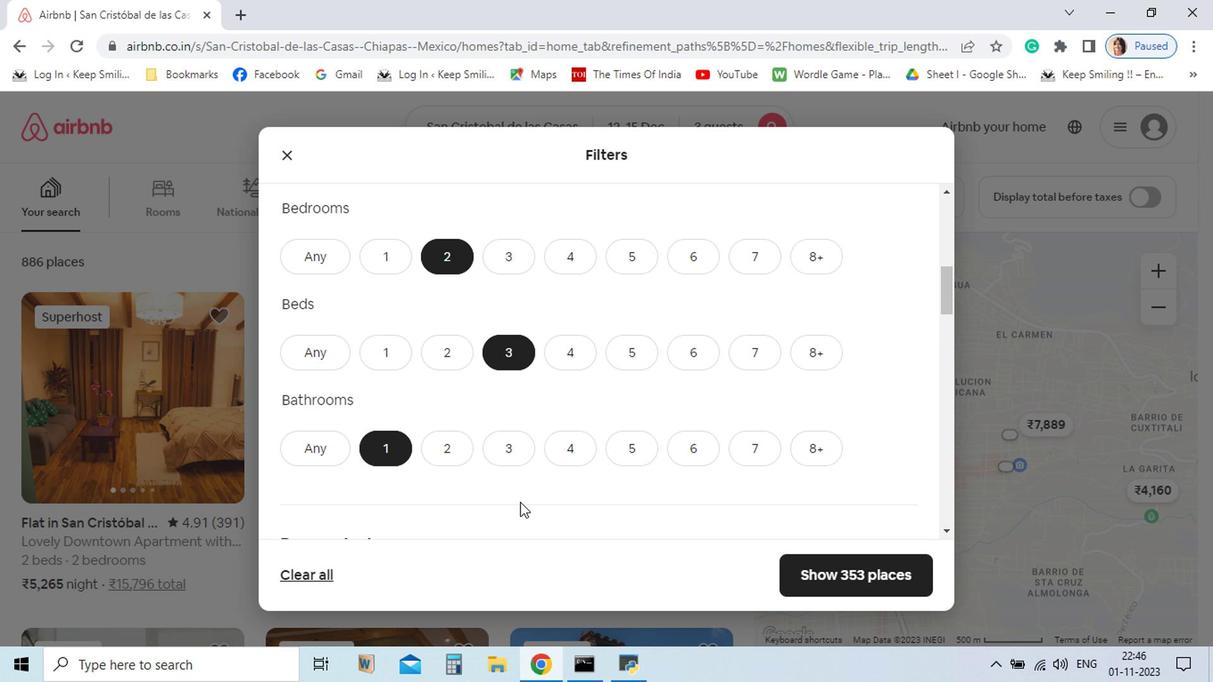 
Action: Mouse scrolled (546, 536) with delta (0, 0)
Screenshot: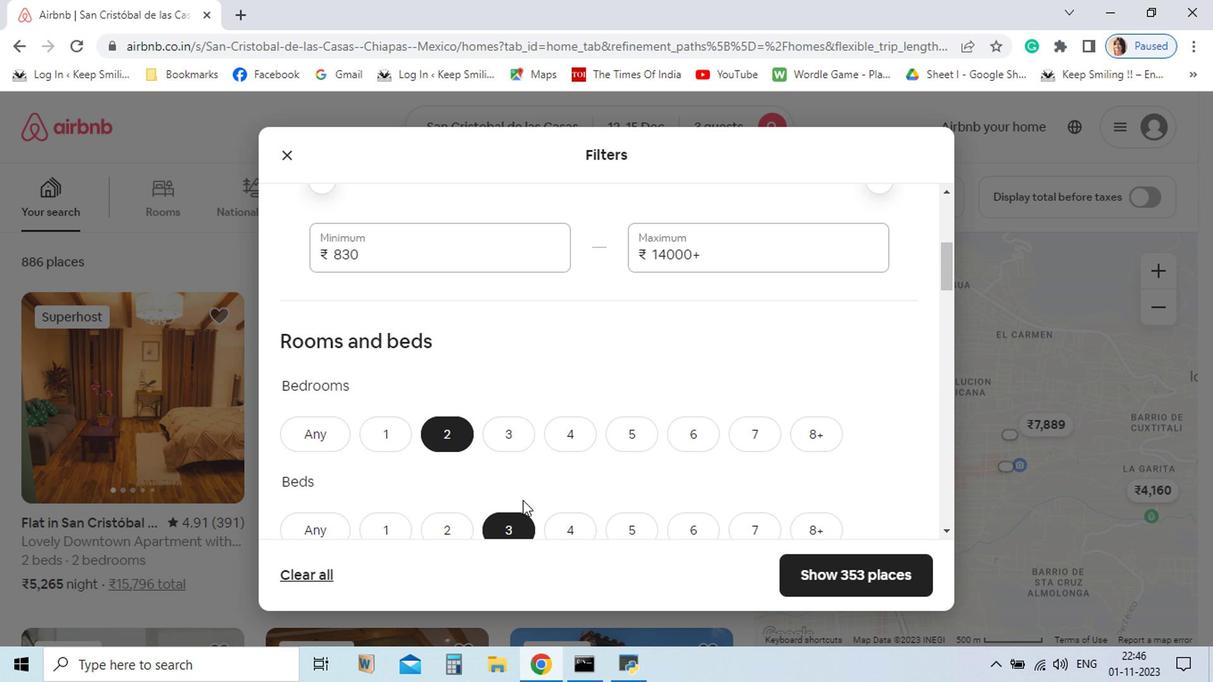 
Action: Mouse scrolled (546, 536) with delta (0, 0)
Screenshot: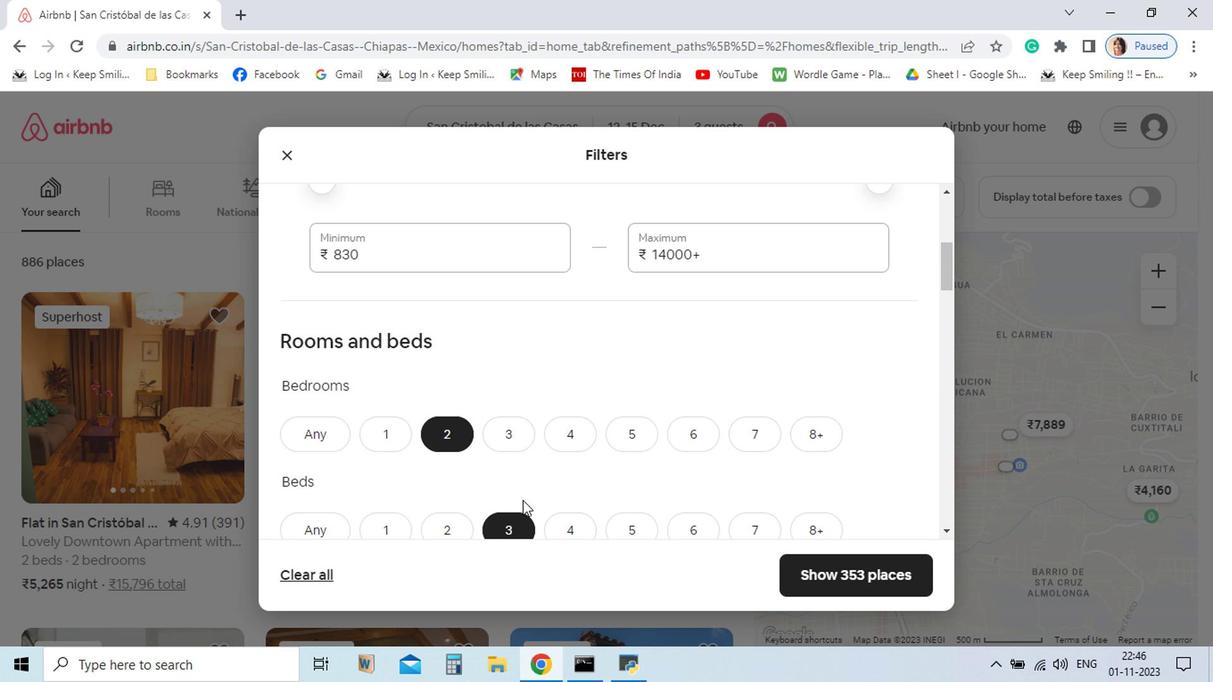 
Action: Mouse moved to (548, 534)
Screenshot: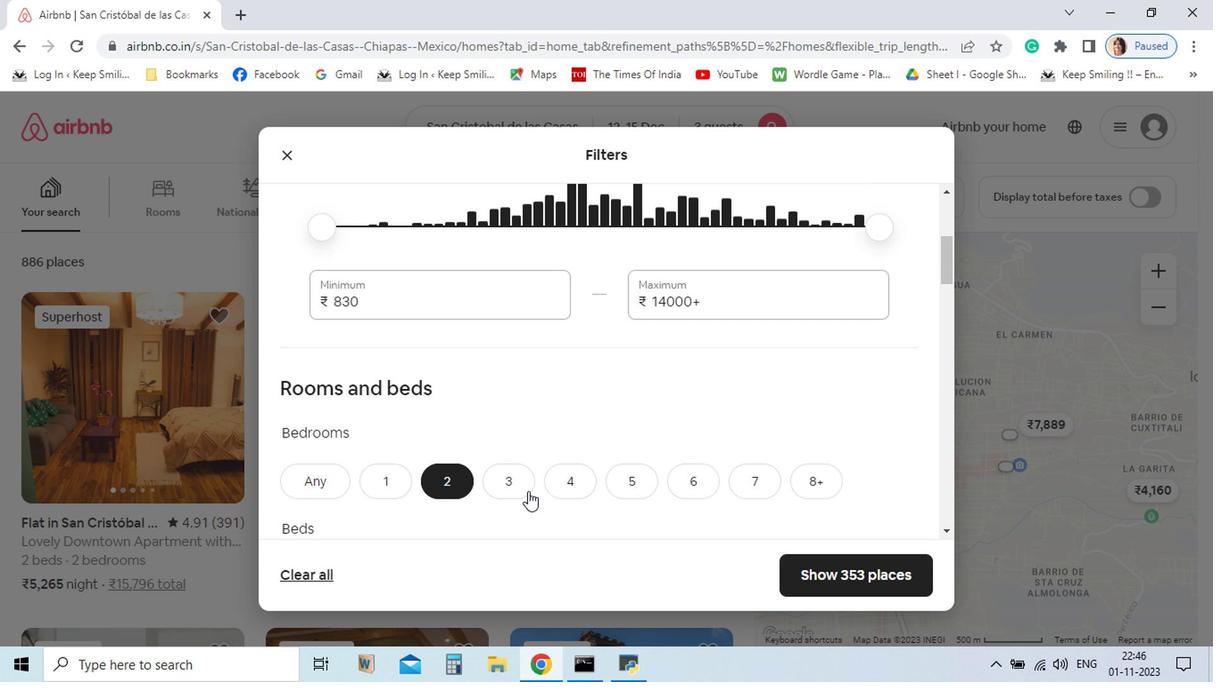 
Action: Mouse scrolled (548, 534) with delta (0, 0)
Screenshot: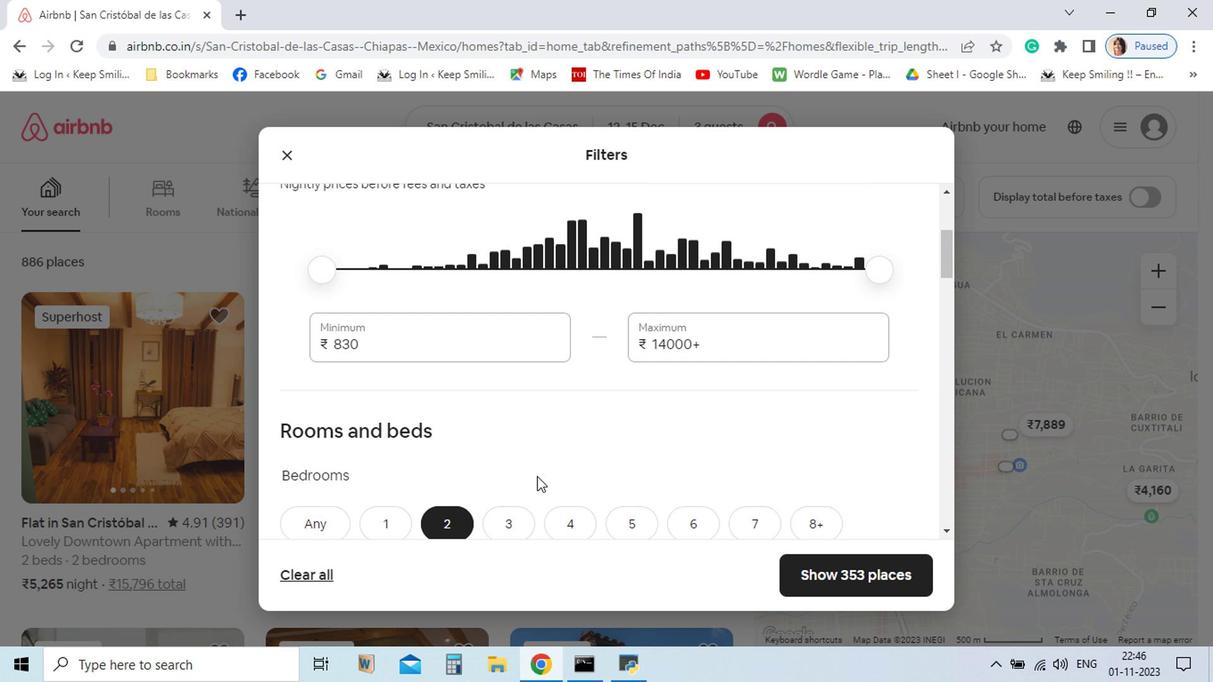 
Action: Mouse moved to (558, 517)
Screenshot: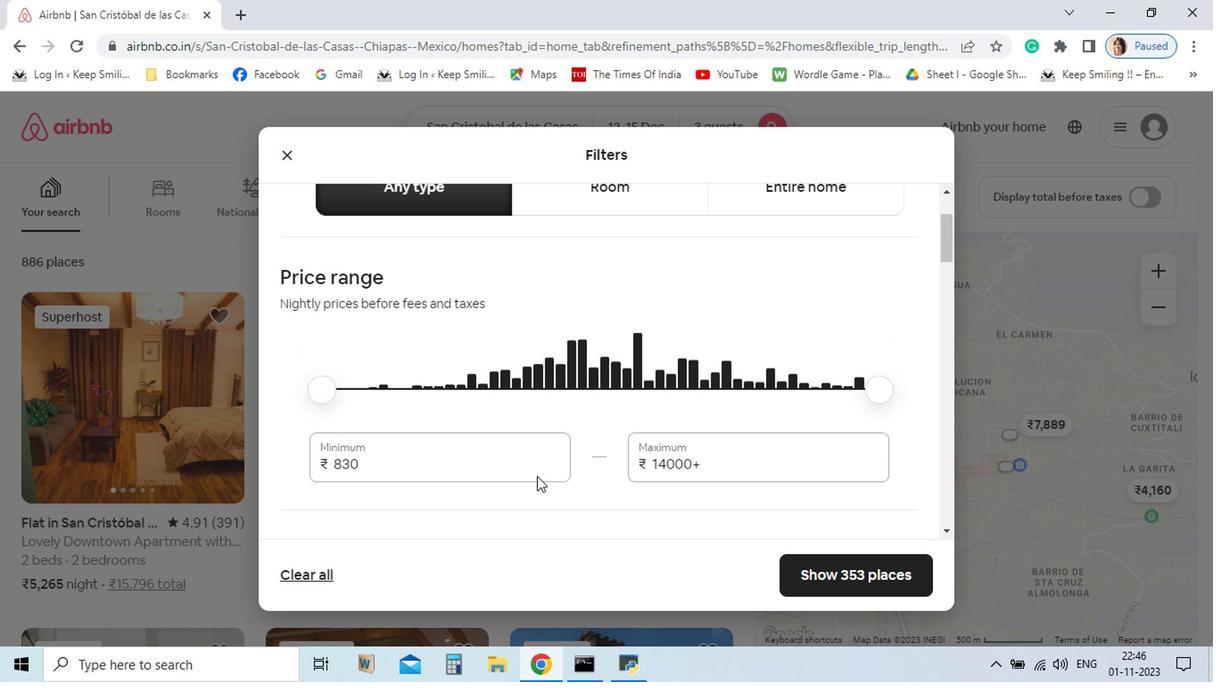 
Action: Mouse scrolled (558, 517) with delta (0, 0)
Screenshot: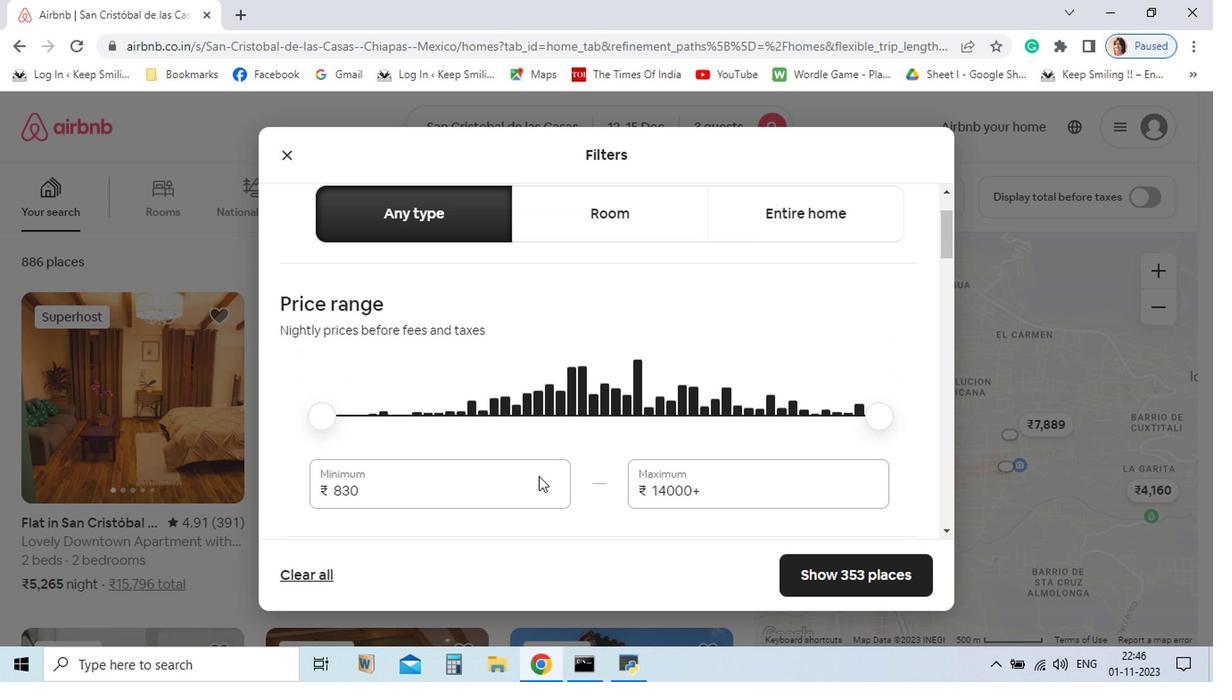 
Action: Mouse moved to (558, 517)
Screenshot: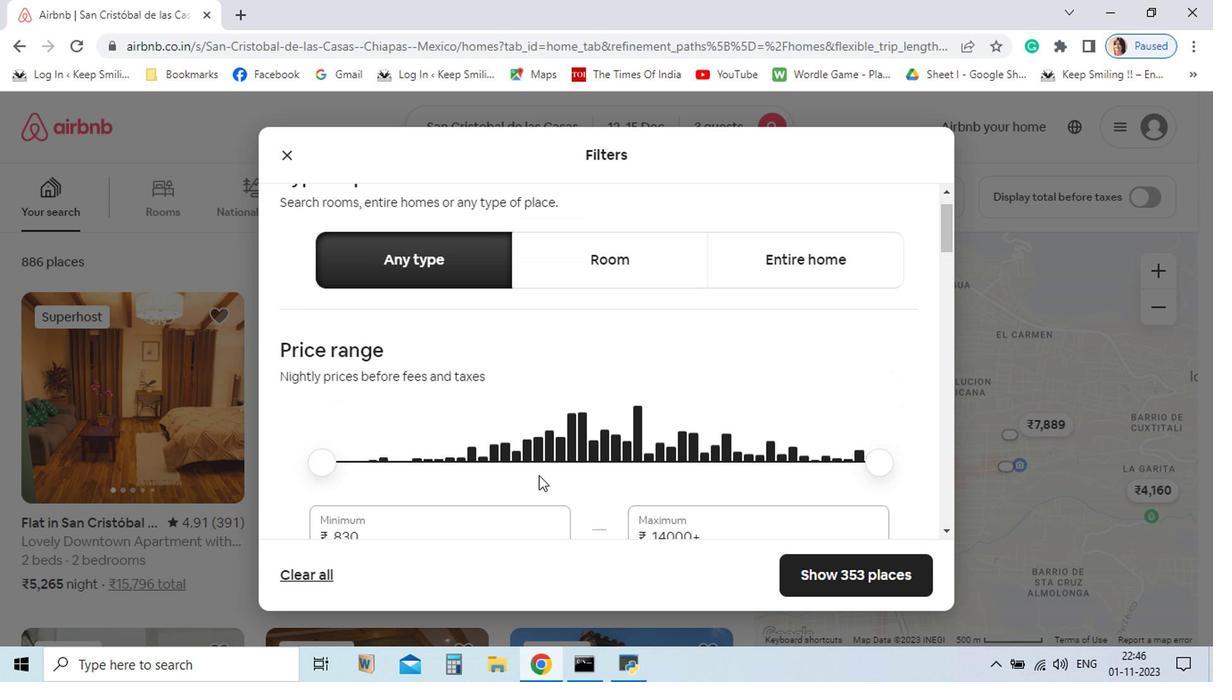 
Action: Mouse scrolled (558, 517) with delta (0, 0)
Screenshot: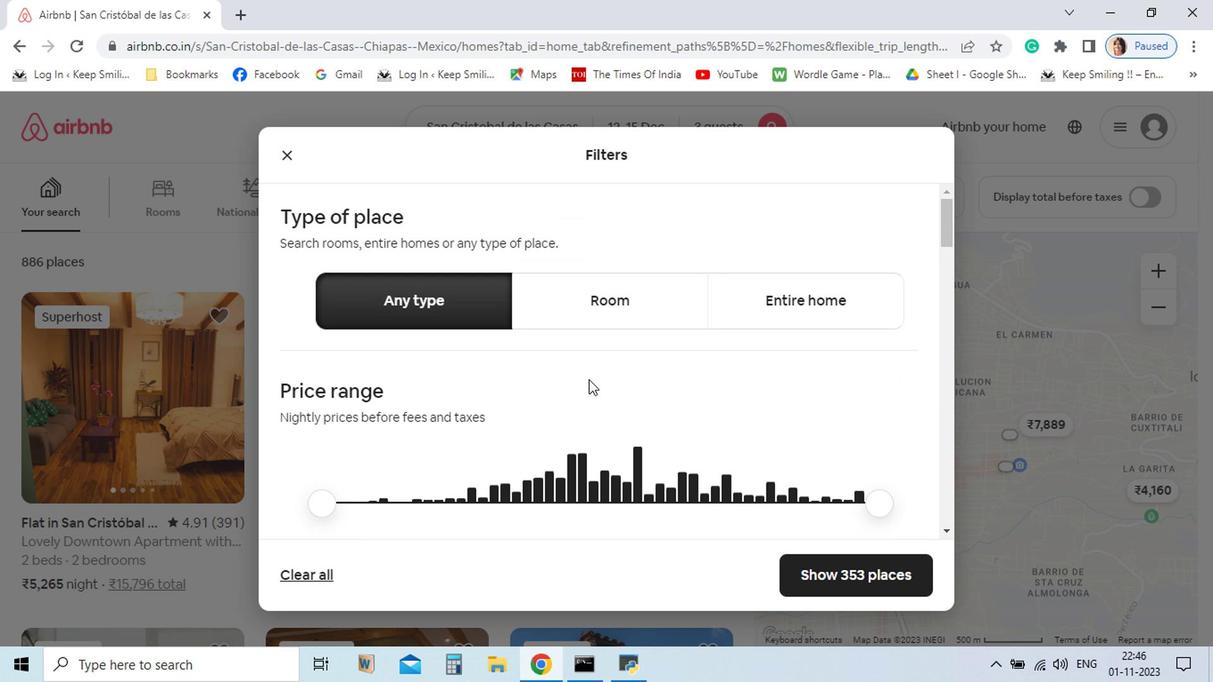 
Action: Mouse scrolled (558, 517) with delta (0, 0)
Screenshot: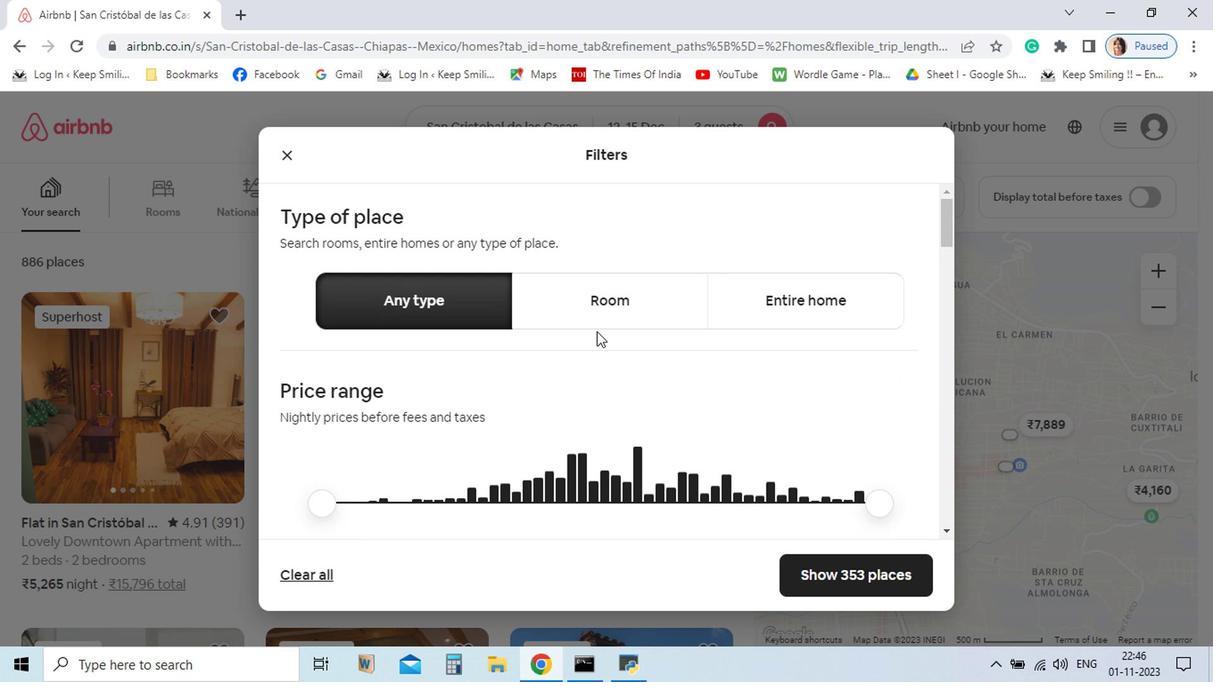 
Action: Mouse moved to (608, 375)
Screenshot: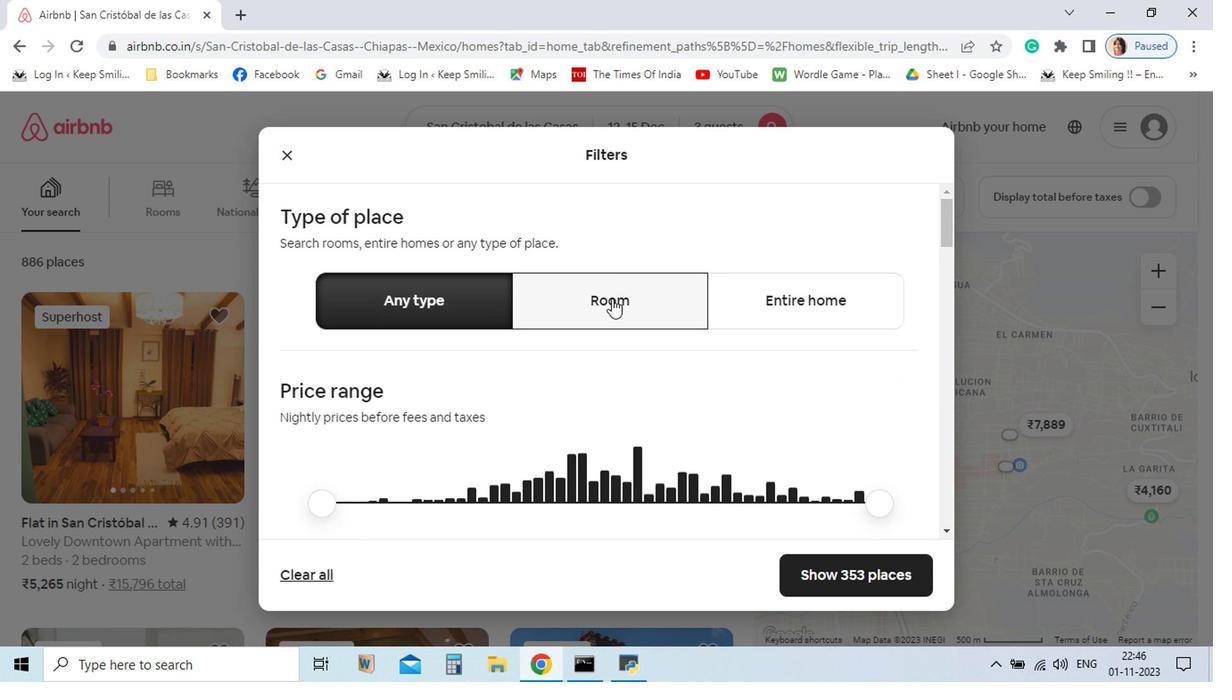 
Action: Mouse pressed left at (608, 375)
Screenshot: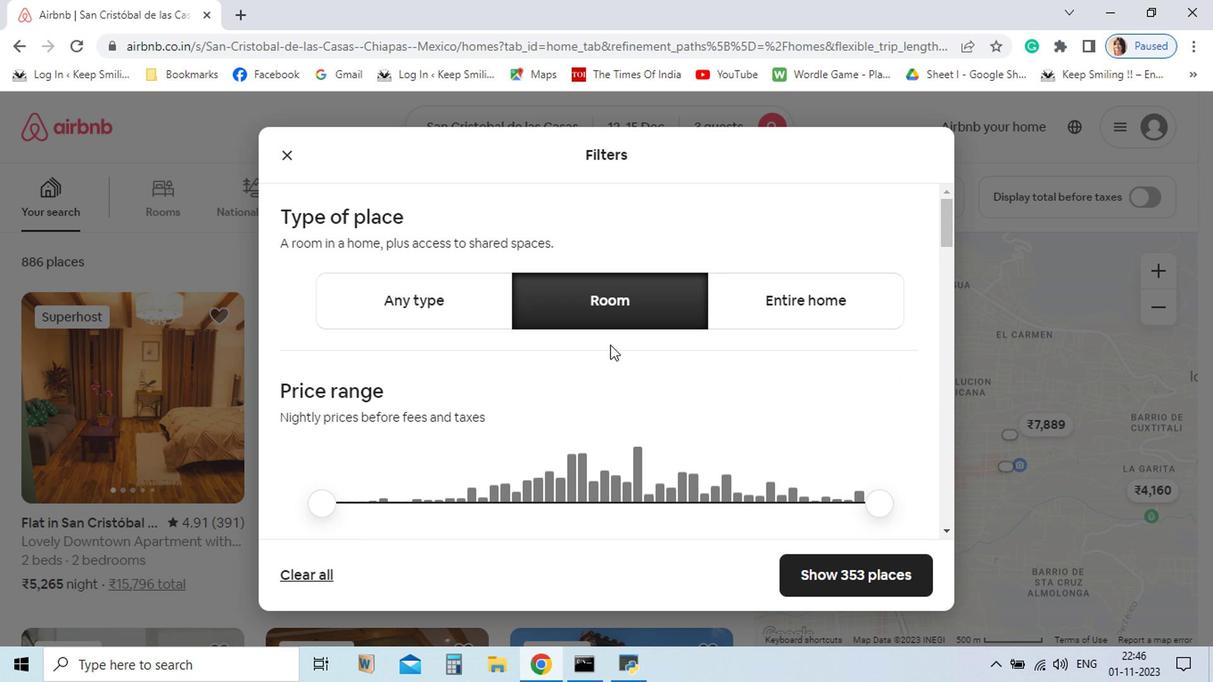 
Action: Mouse moved to (599, 505)
Screenshot: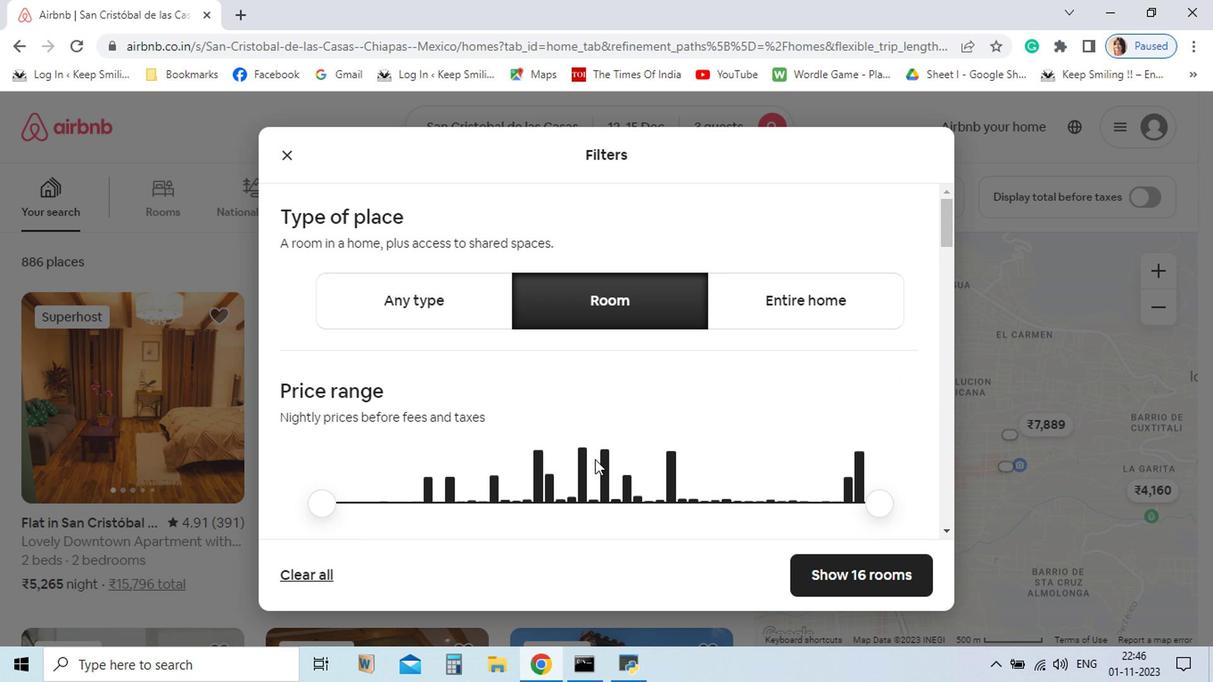 
Action: Mouse scrolled (599, 504) with delta (0, 0)
Screenshot: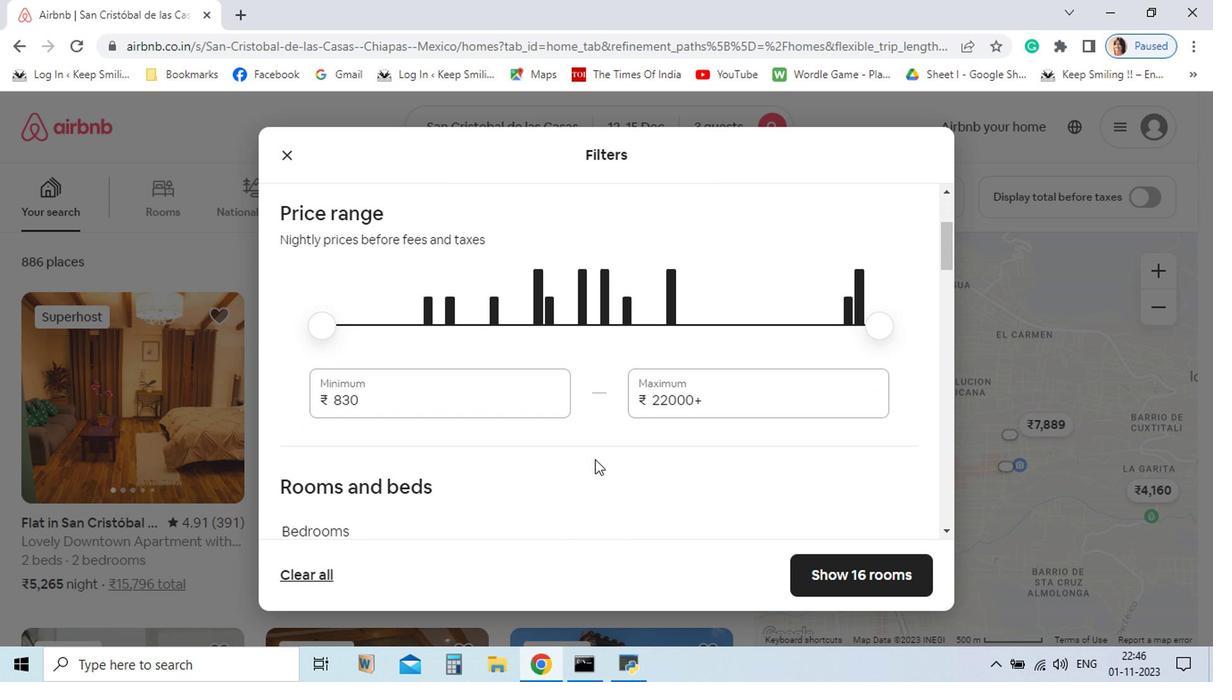 
Action: Mouse scrolled (599, 504) with delta (0, 0)
Screenshot: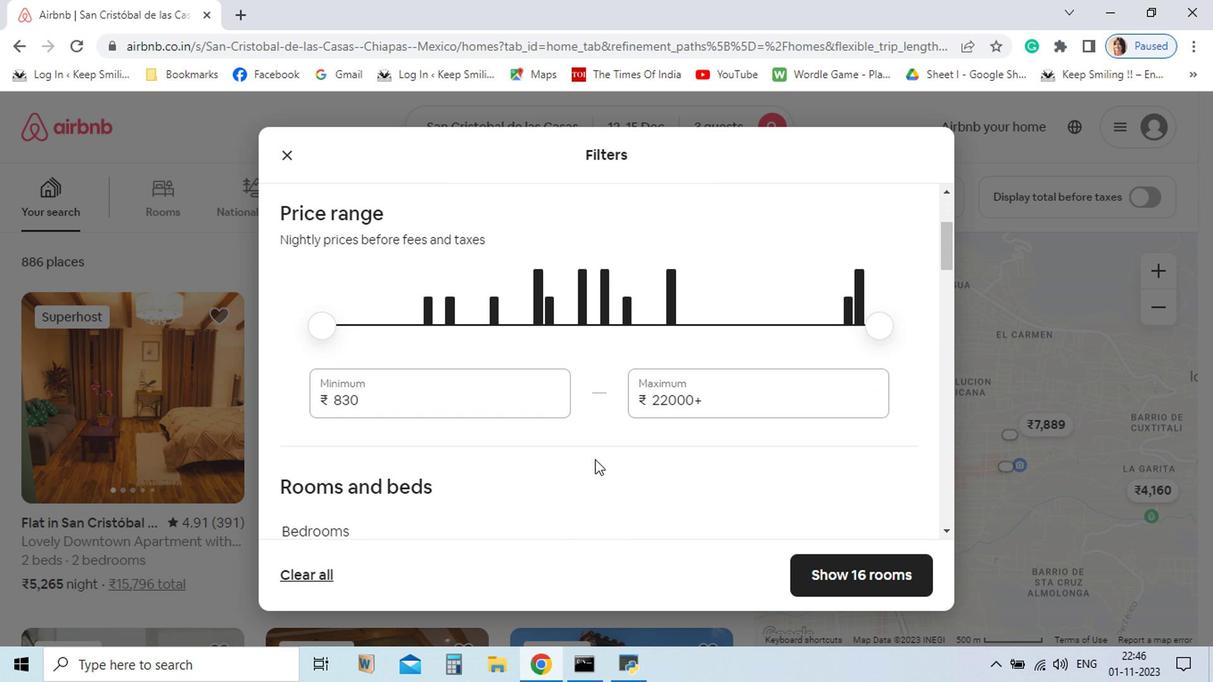 
Action: Mouse scrolled (599, 504) with delta (0, 0)
Screenshot: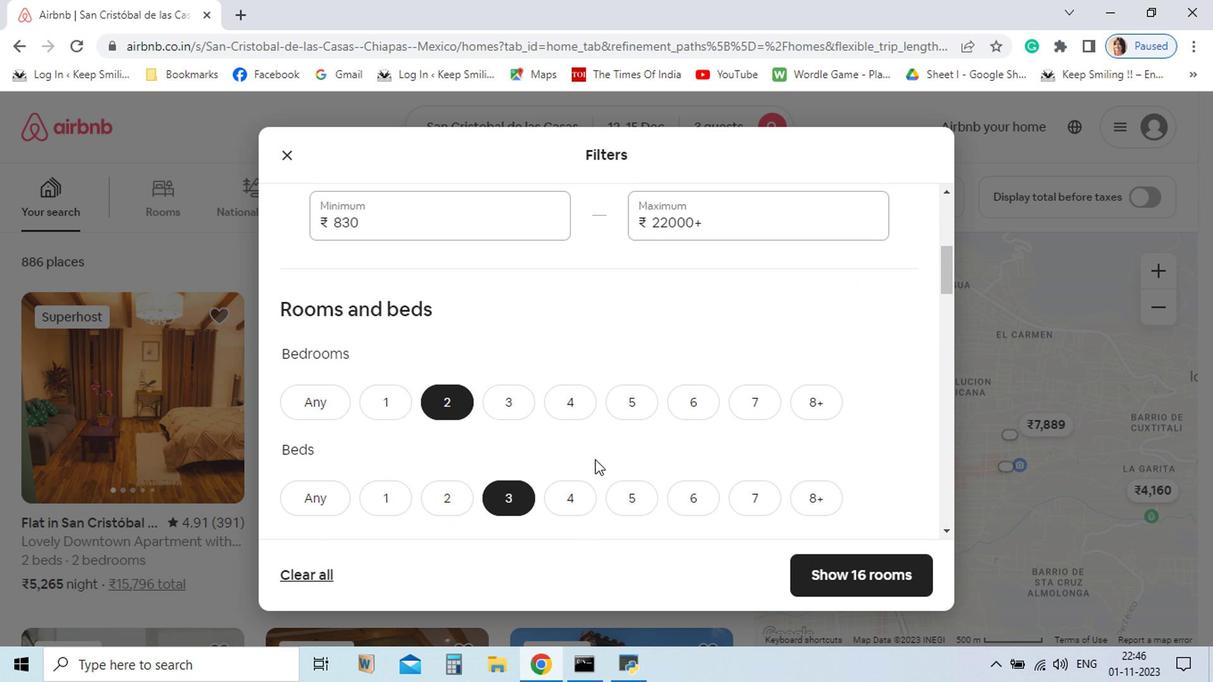 
Action: Mouse scrolled (599, 504) with delta (0, 0)
Screenshot: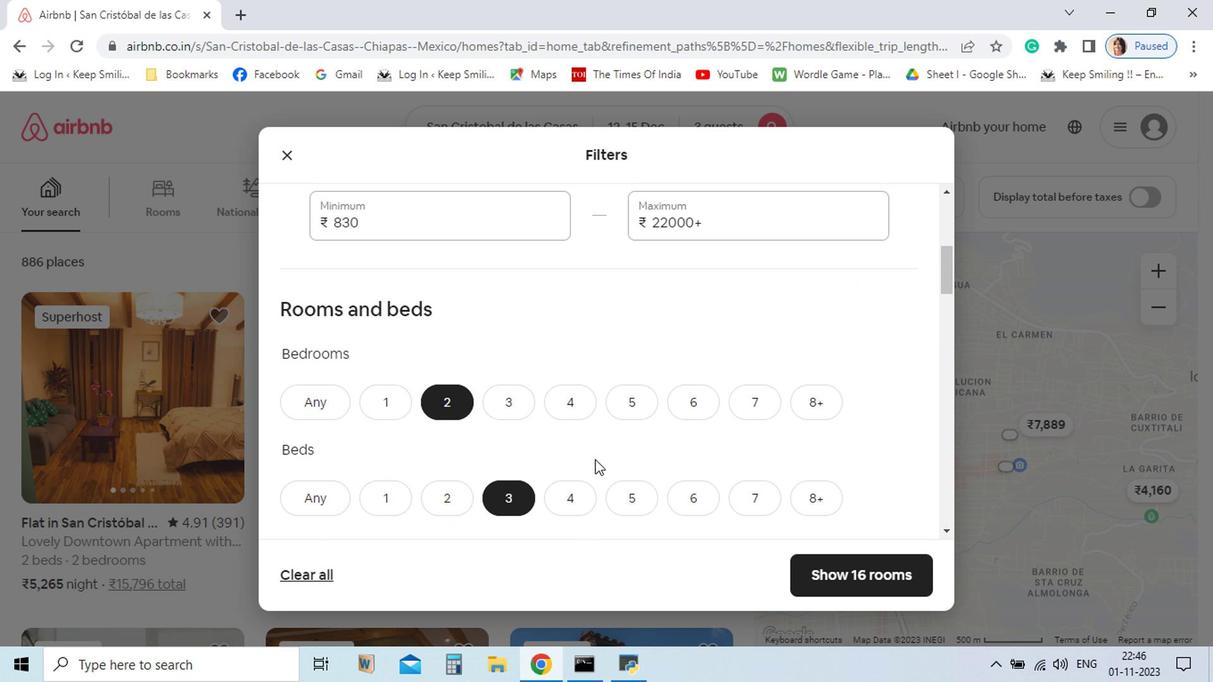 
Action: Mouse scrolled (599, 504) with delta (0, 0)
Screenshot: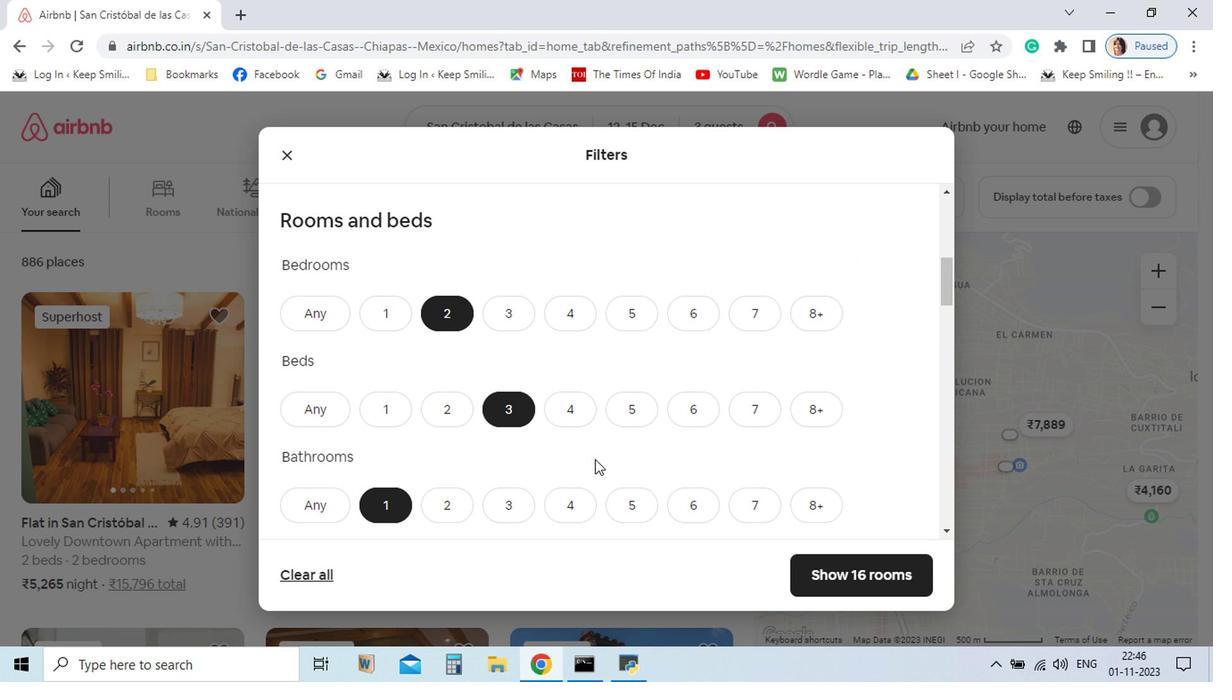 
Action: Mouse moved to (601, 518)
Screenshot: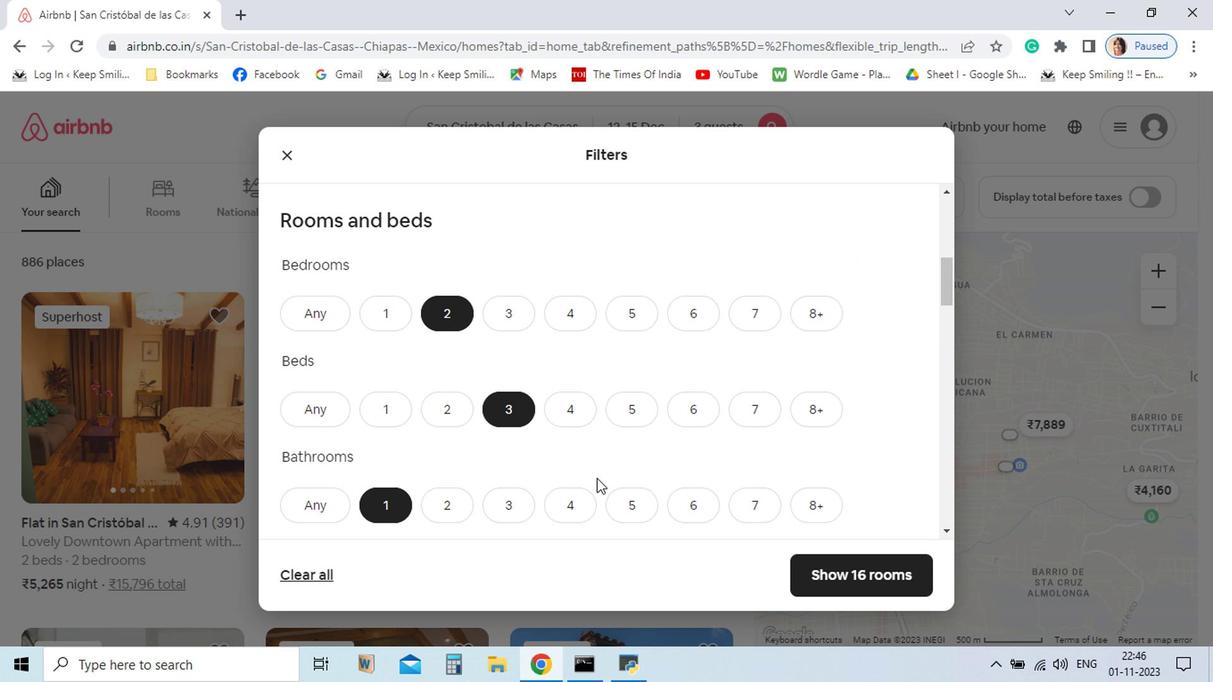 
Action: Mouse scrolled (601, 517) with delta (0, 0)
Screenshot: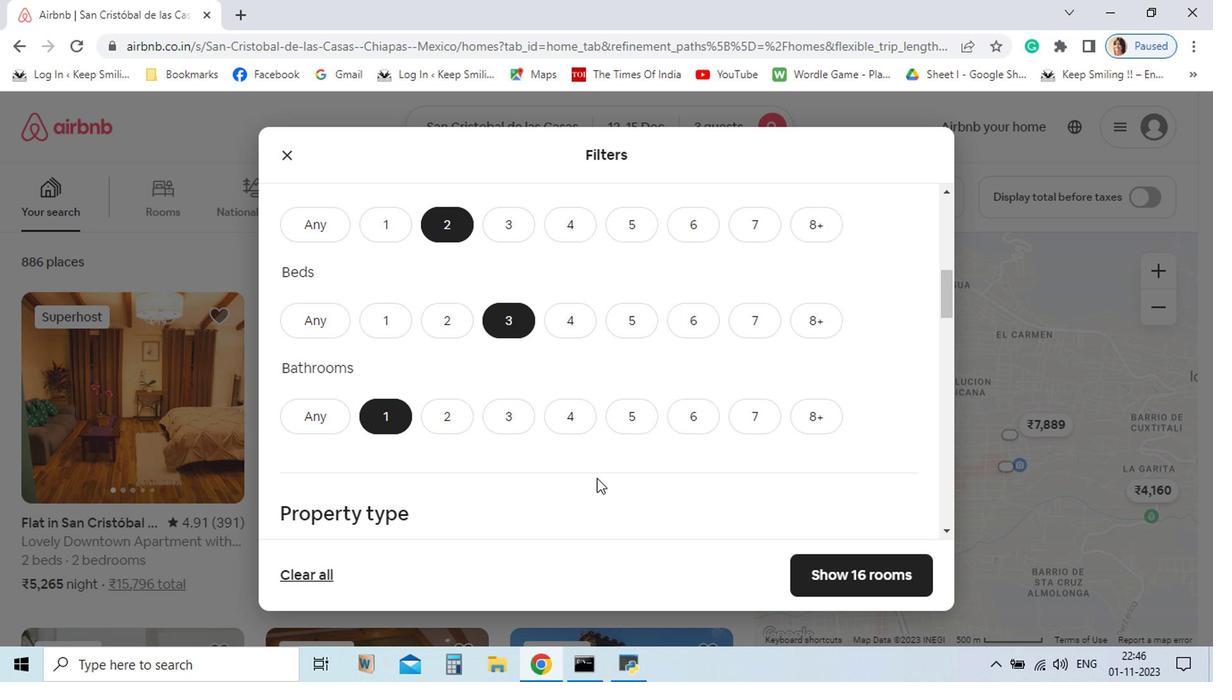 
Action: Mouse scrolled (601, 517) with delta (0, 0)
Screenshot: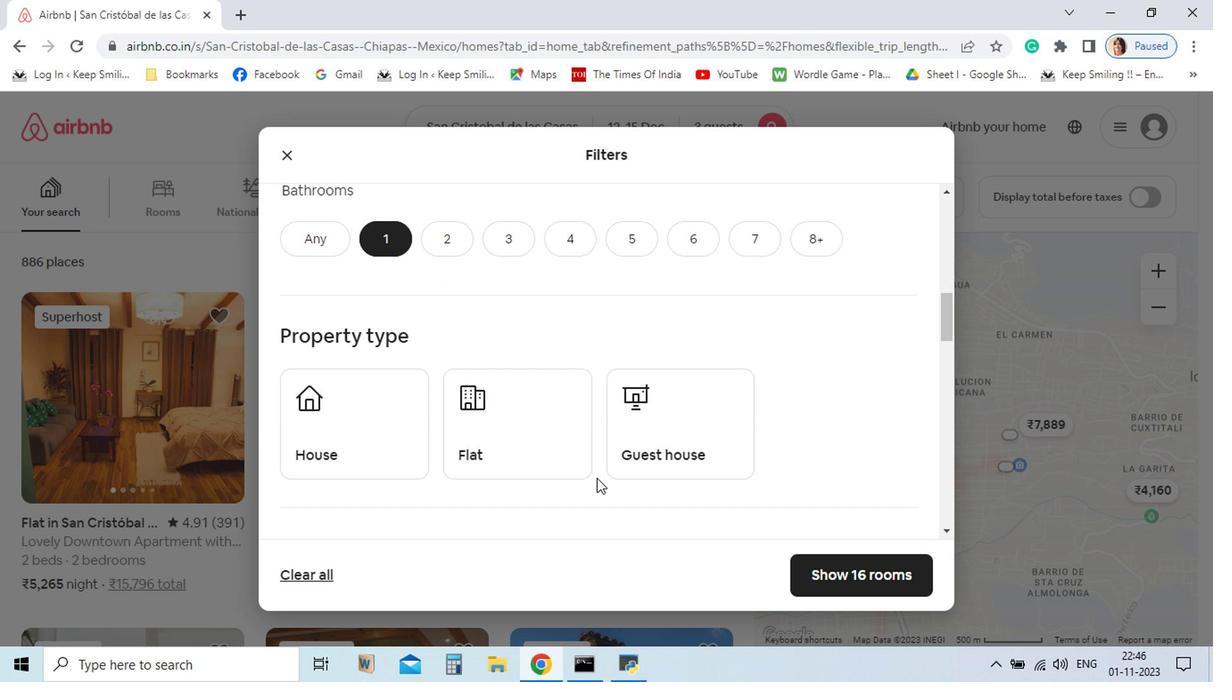
Action: Mouse scrolled (601, 517) with delta (0, 0)
Screenshot: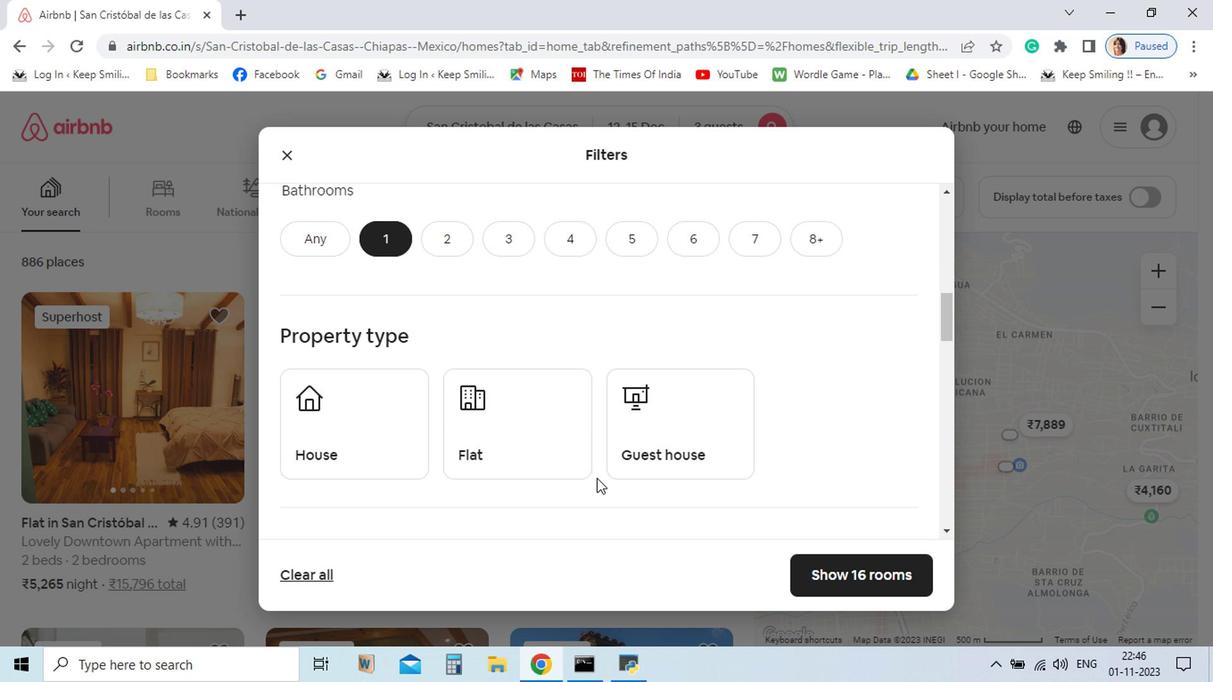 
Action: Mouse moved to (557, 489)
Screenshot: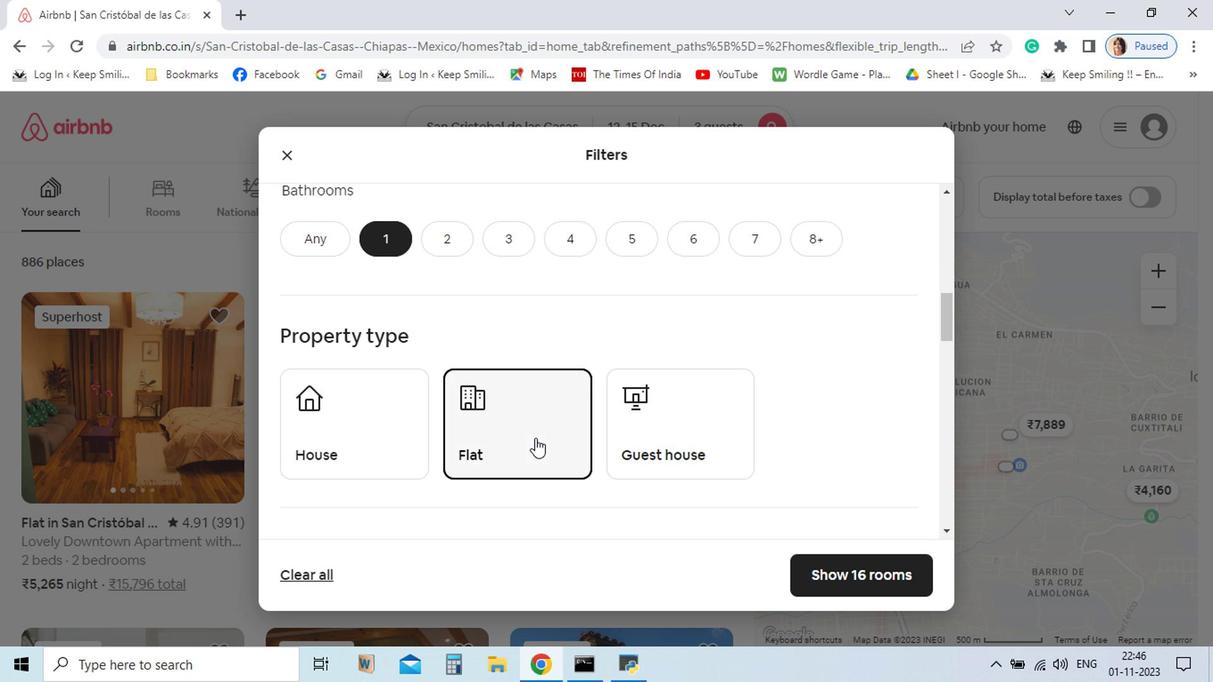 
Action: Mouse pressed left at (557, 489)
Screenshot: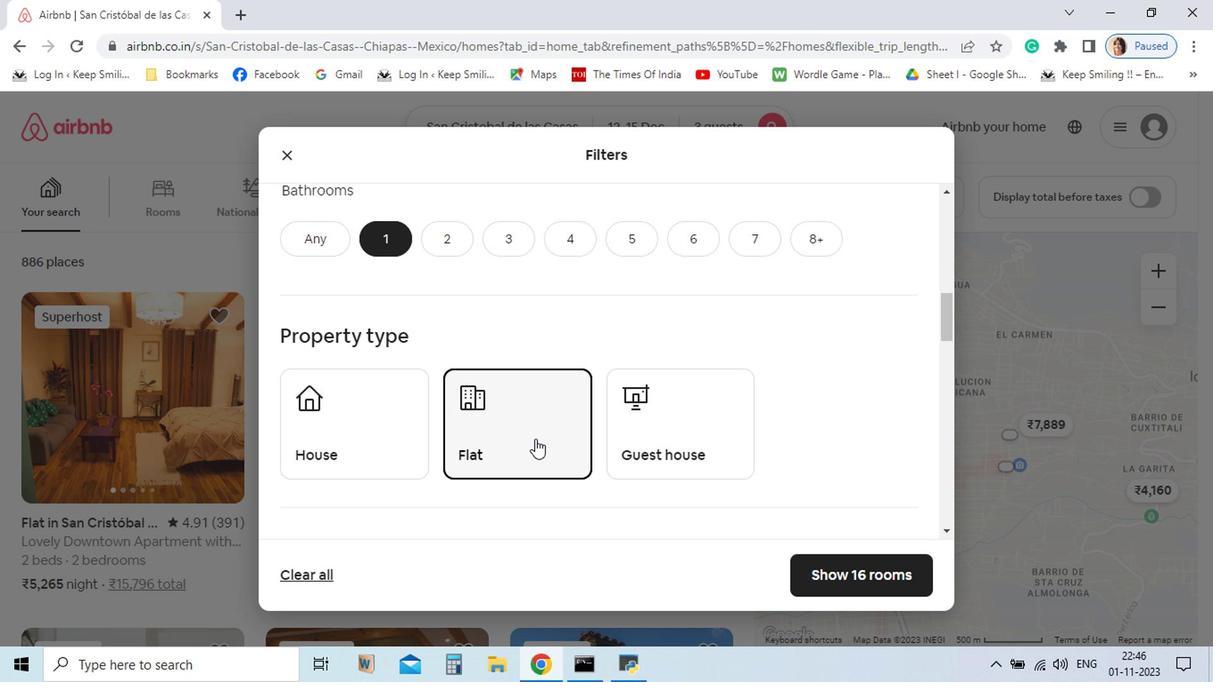 
Action: Mouse moved to (781, 587)
Screenshot: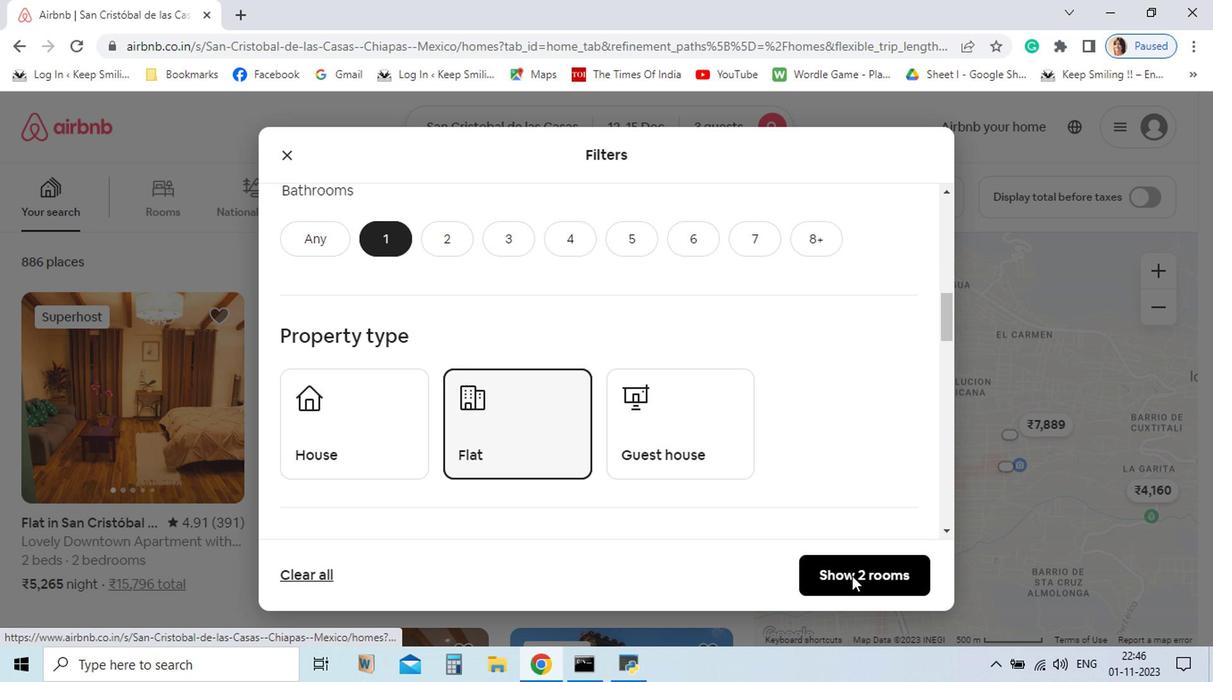 
Action: Mouse pressed left at (781, 587)
Screenshot: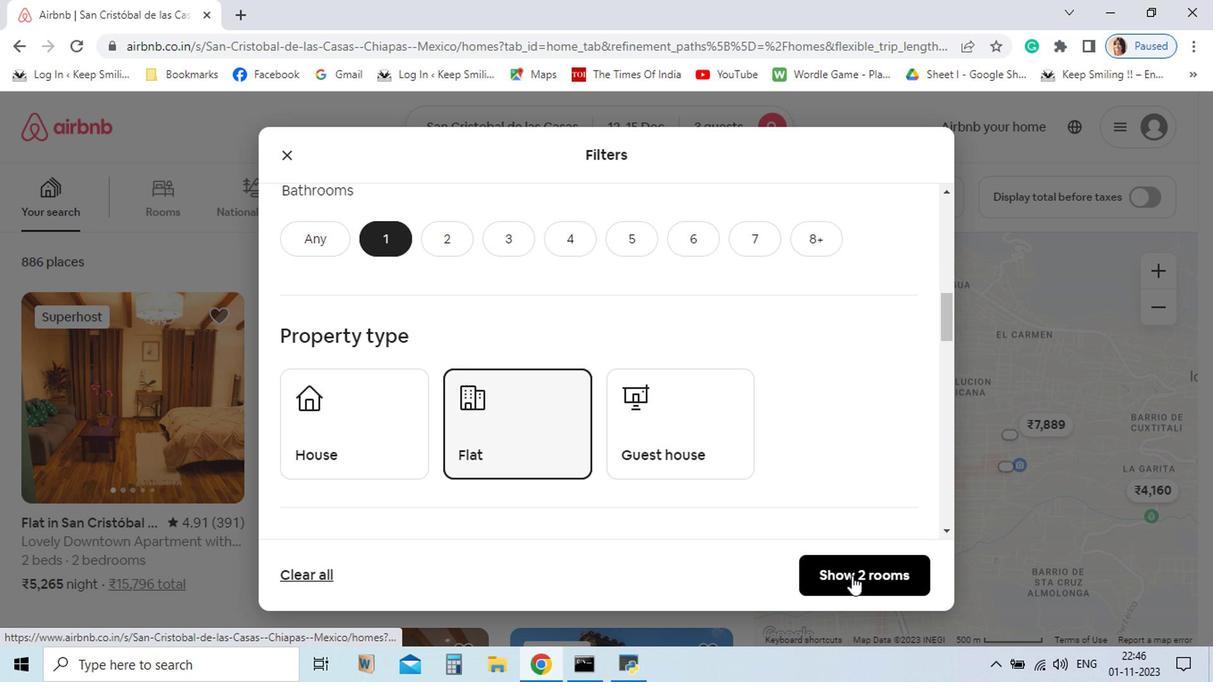 
Action: Mouse moved to (448, 544)
Screenshot: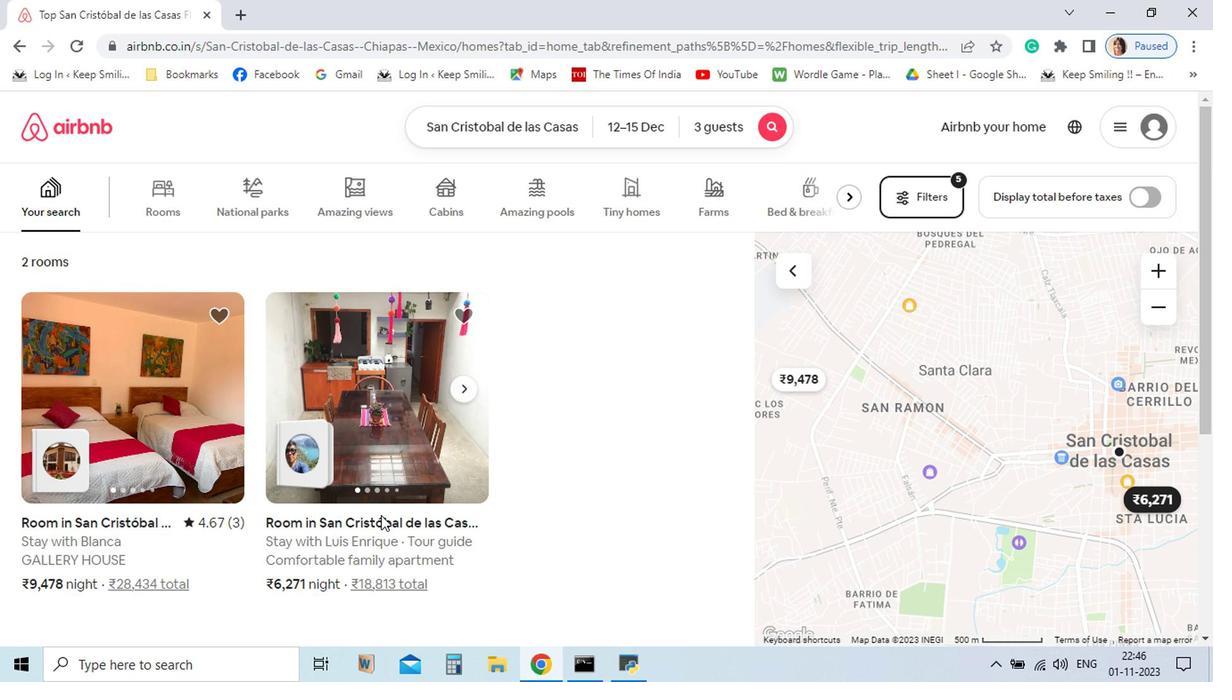 
Action: Mouse pressed left at (448, 544)
Screenshot: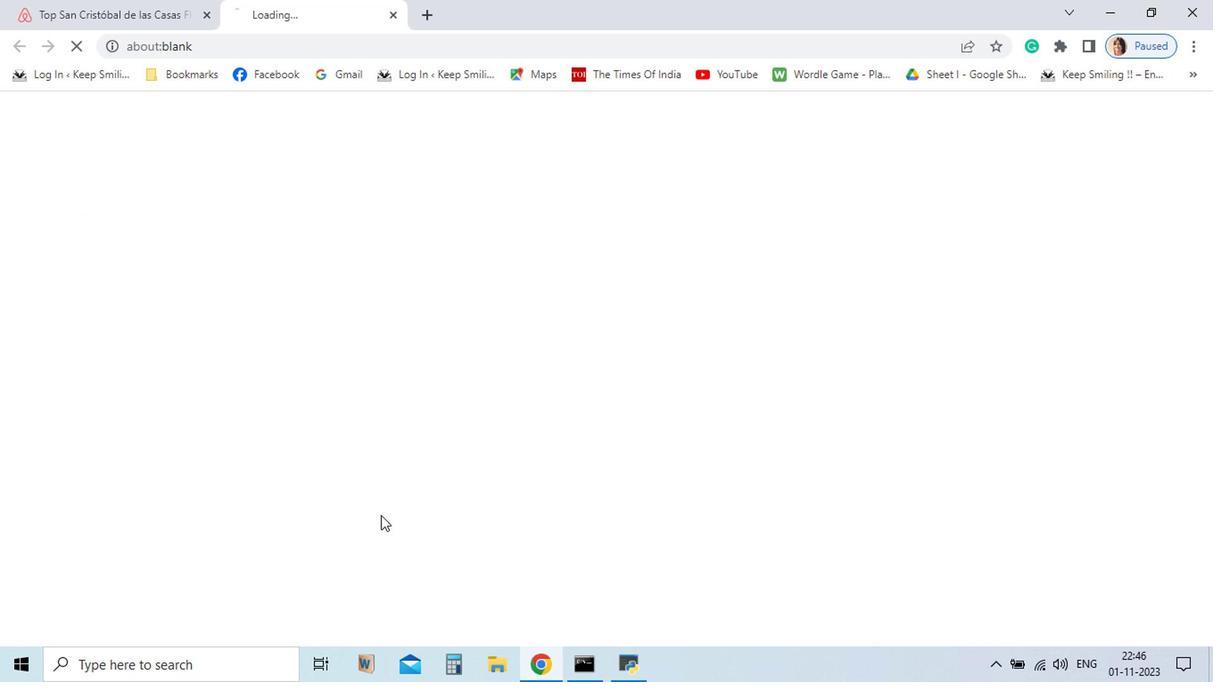 
Action: Mouse moved to (885, 536)
Screenshot: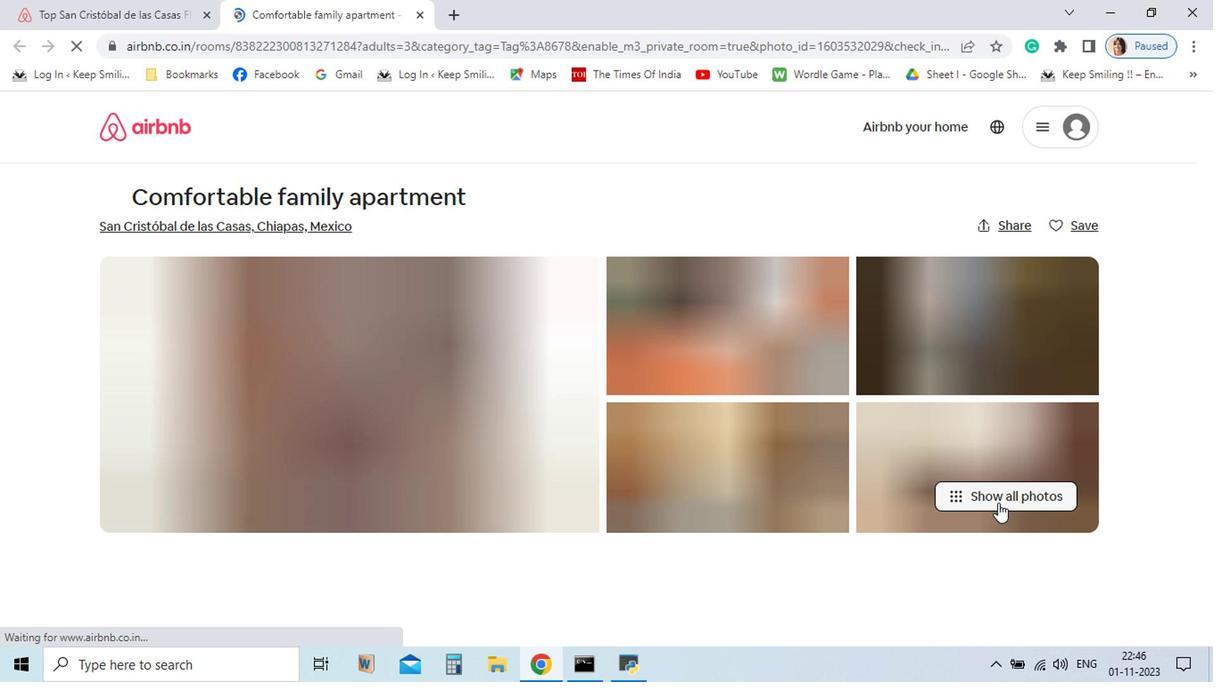 
Action: Mouse pressed left at (885, 536)
Screenshot: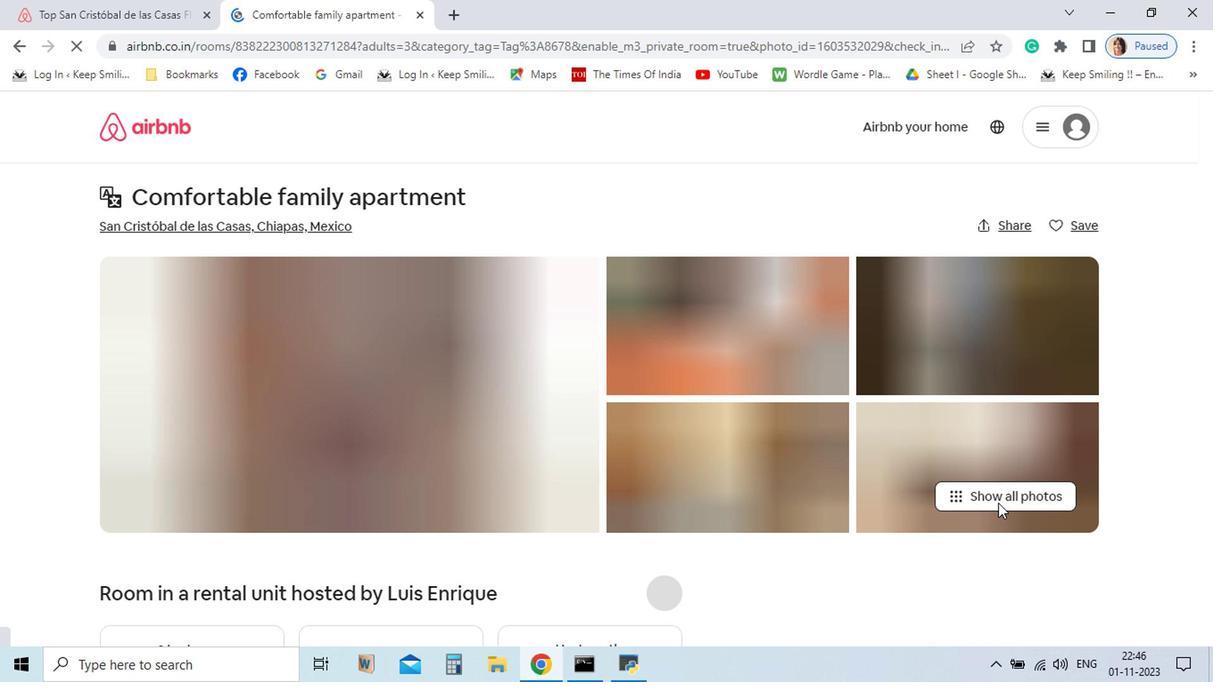 
Action: Mouse moved to (1033, 628)
Screenshot: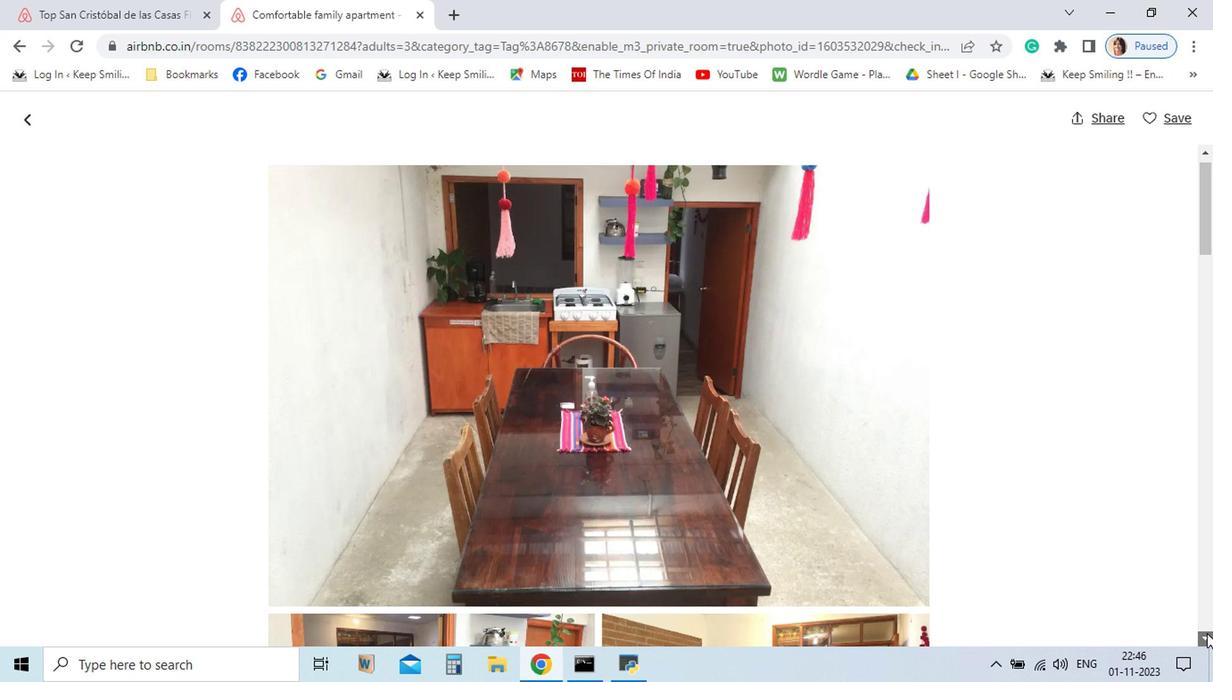 
Action: Mouse pressed left at (1033, 628)
Screenshot: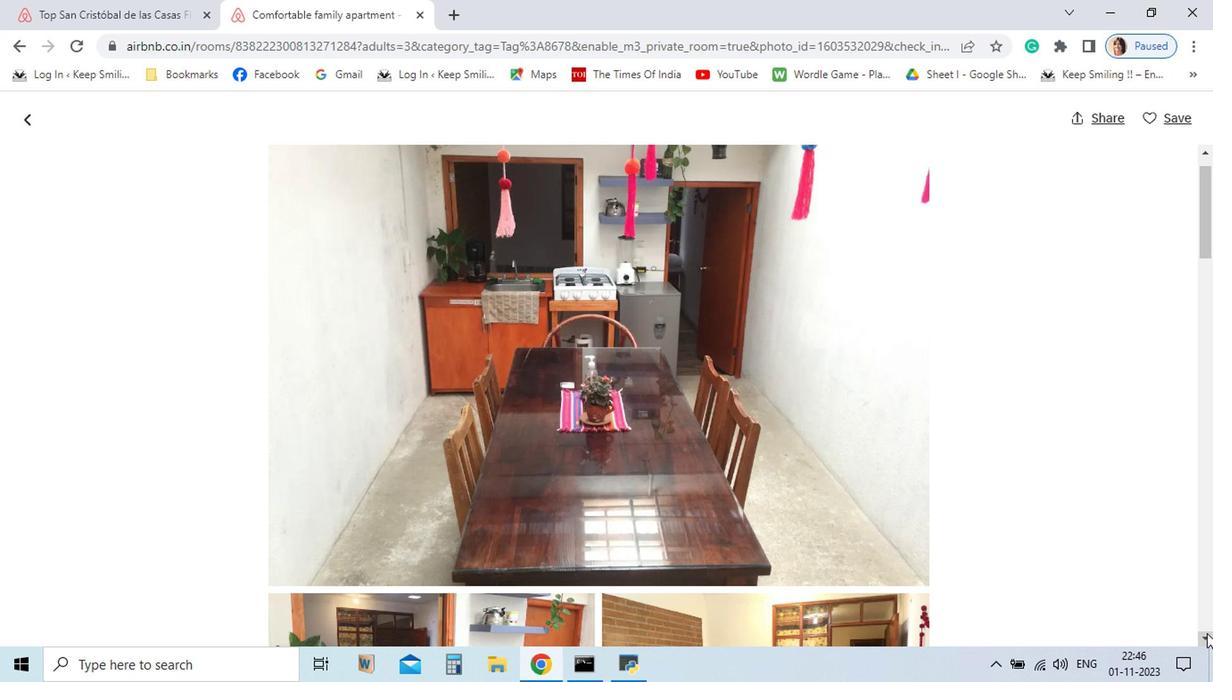 
Action: Mouse pressed left at (1033, 628)
Screenshot: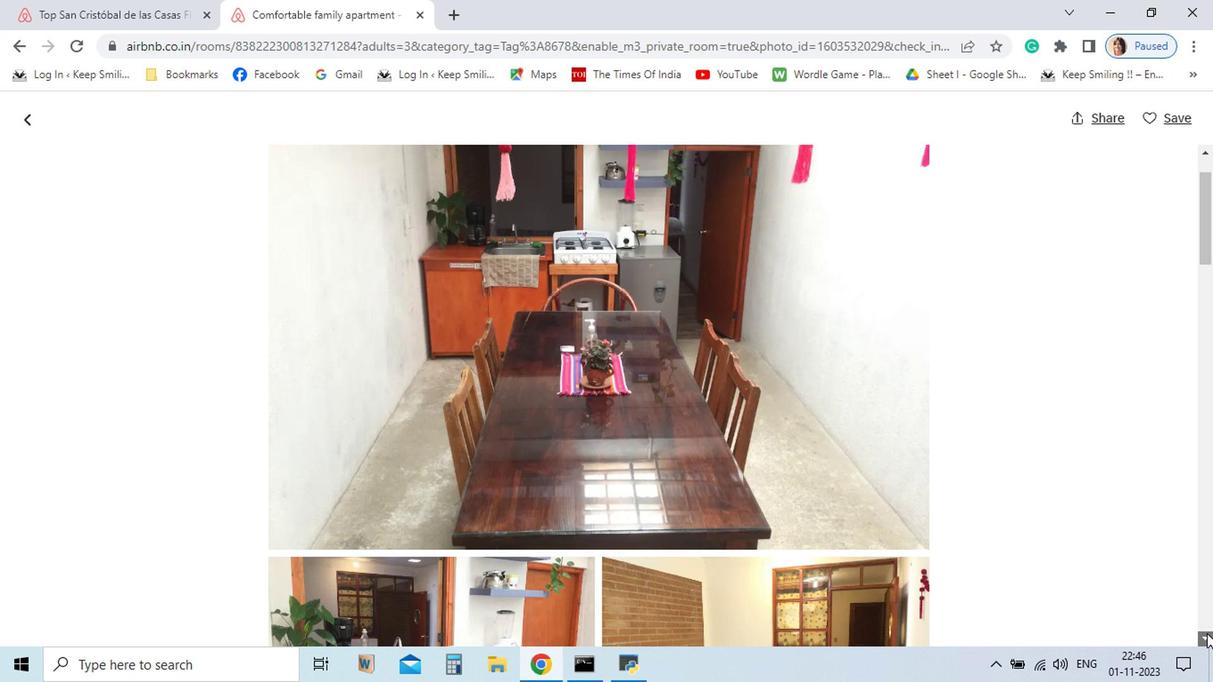 
Action: Mouse pressed left at (1033, 628)
Screenshot: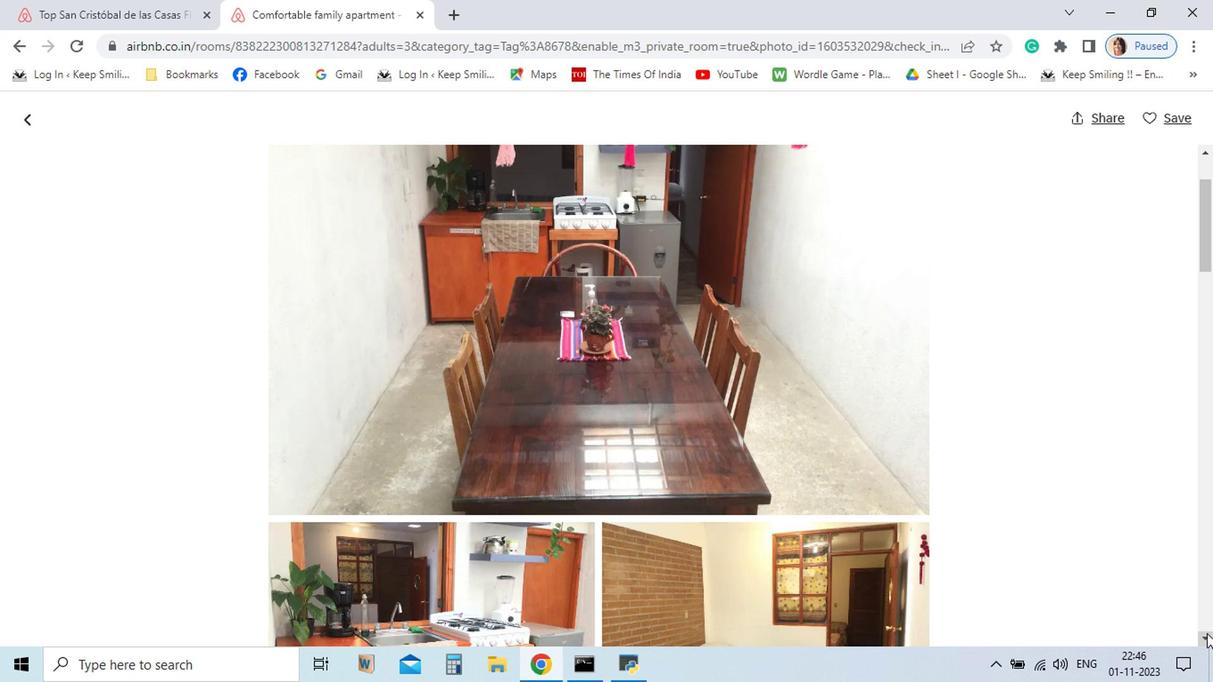 
Action: Mouse pressed left at (1033, 628)
Screenshot: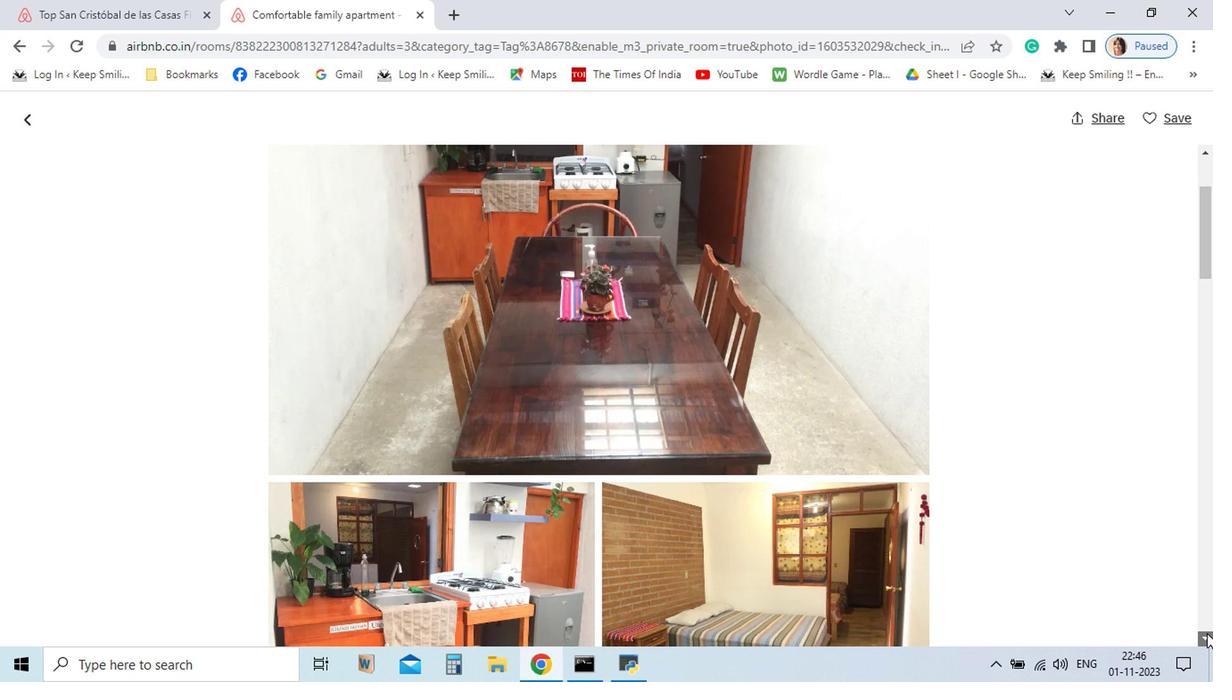 
Action: Mouse pressed left at (1033, 628)
Screenshot: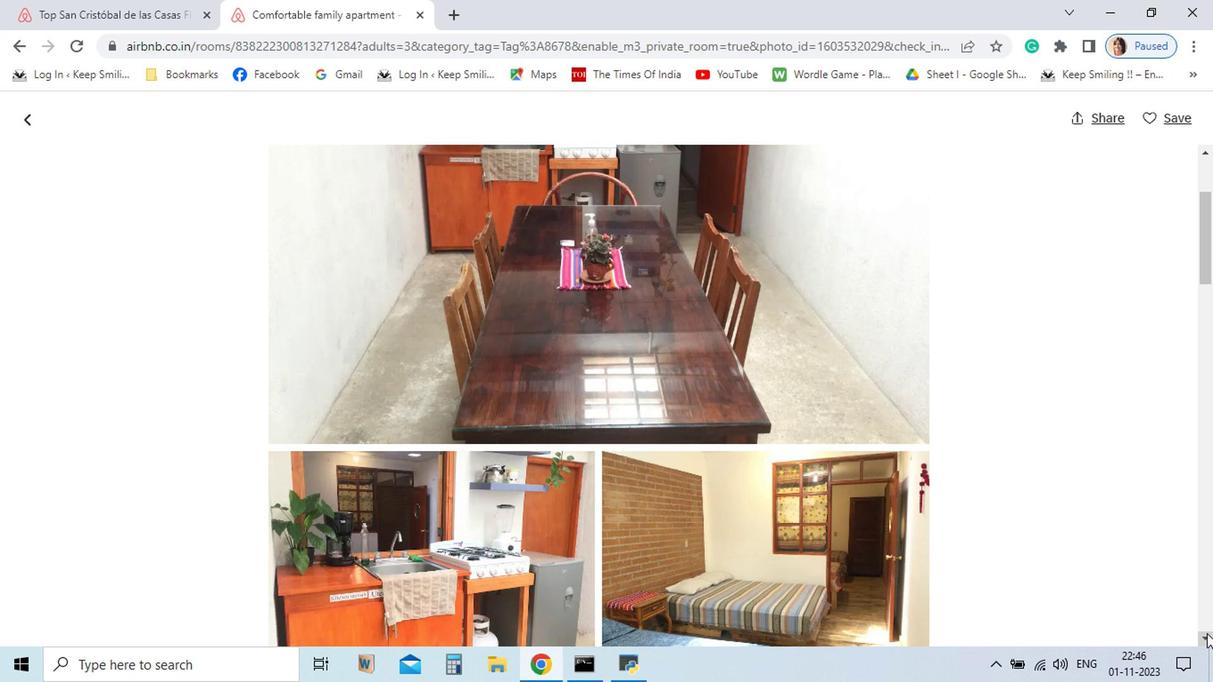 
Action: Mouse pressed left at (1033, 628)
Screenshot: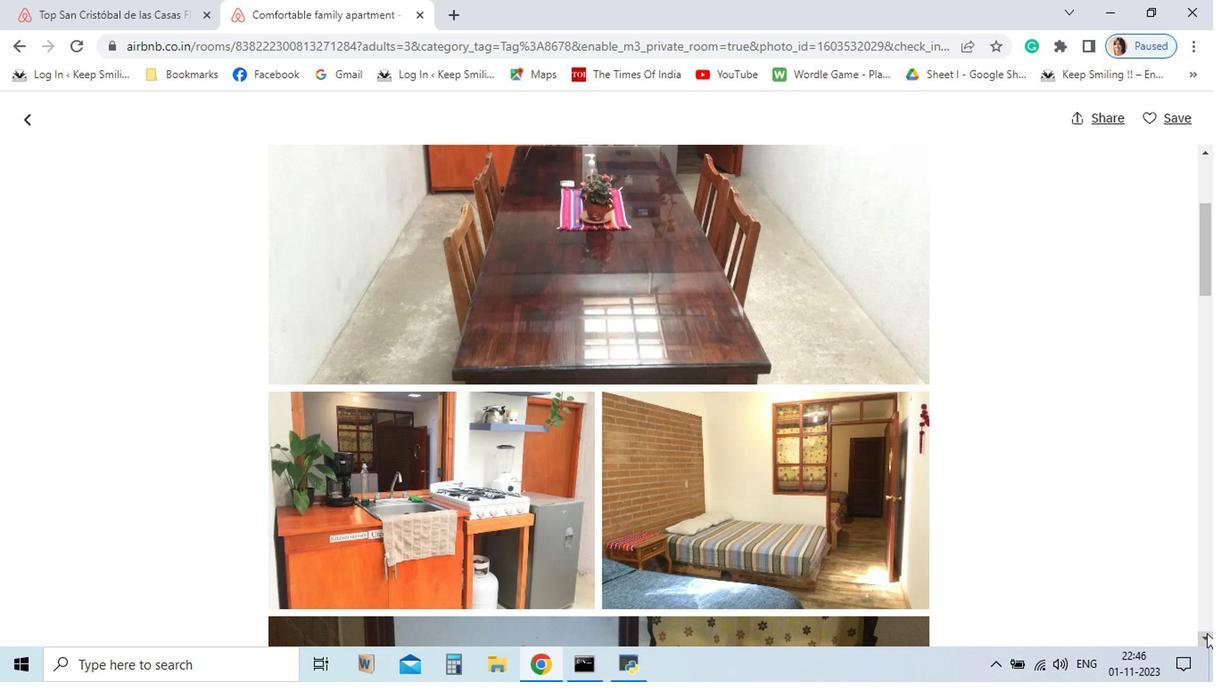 
Action: Mouse pressed left at (1033, 628)
Screenshot: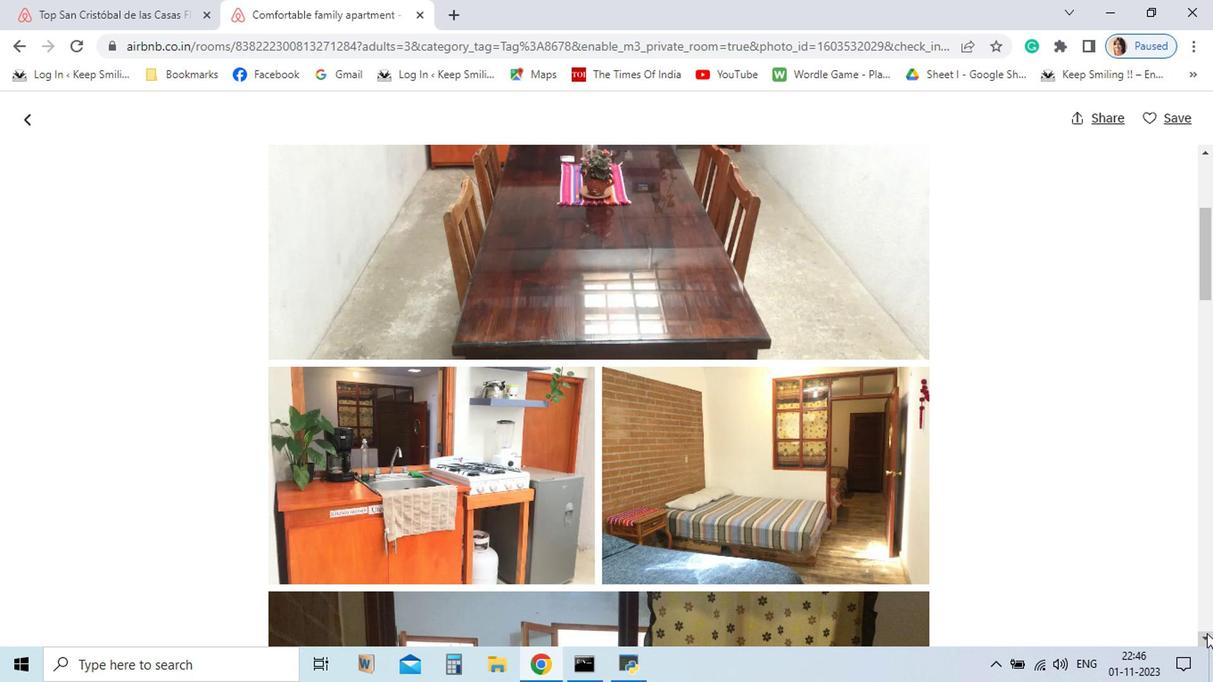
Action: Mouse pressed left at (1033, 628)
Screenshot: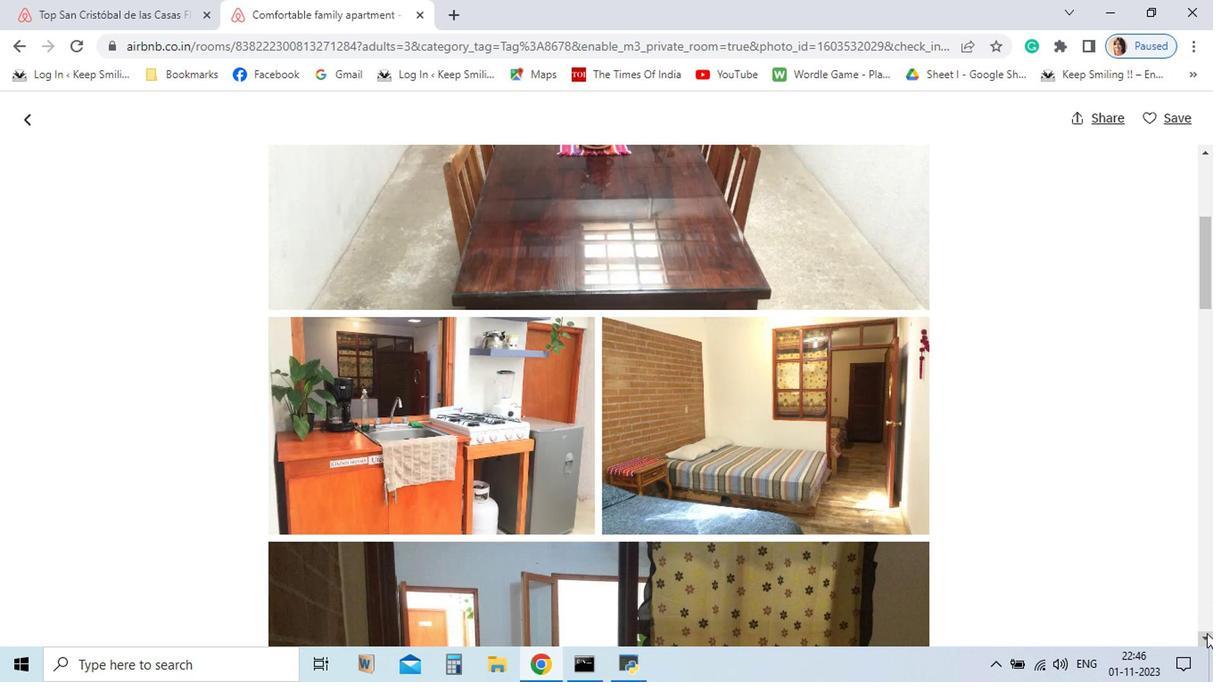 
Action: Mouse pressed left at (1033, 628)
Screenshot: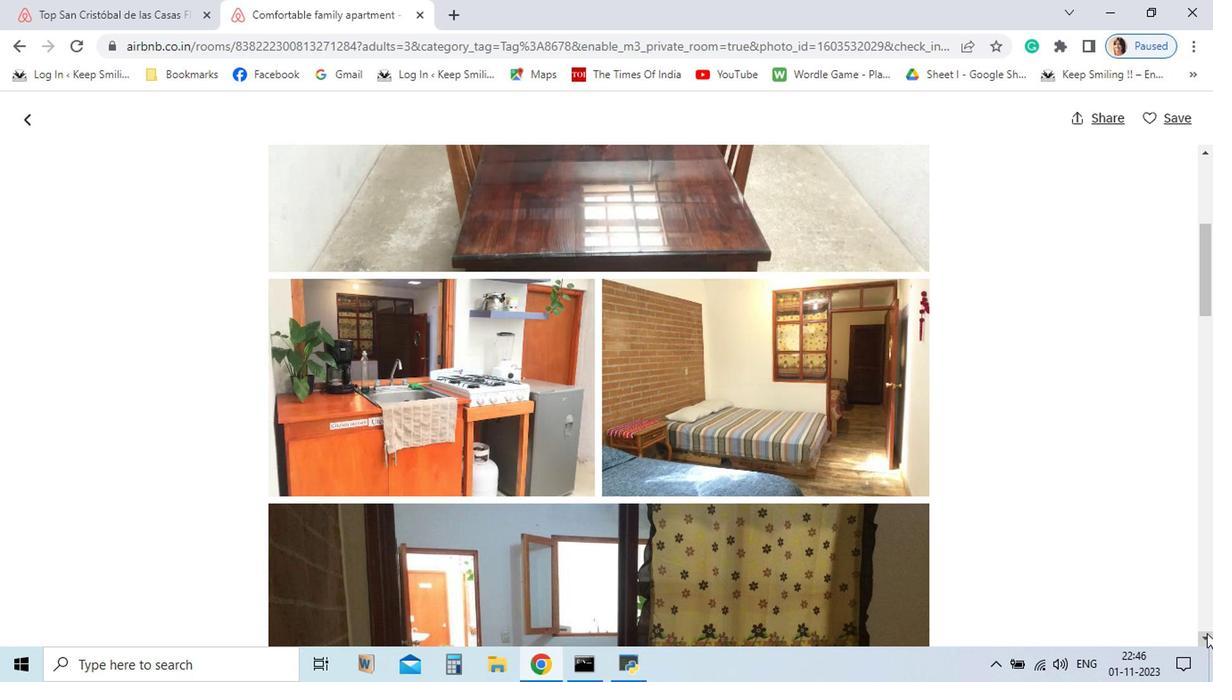 
Action: Mouse pressed left at (1033, 628)
Screenshot: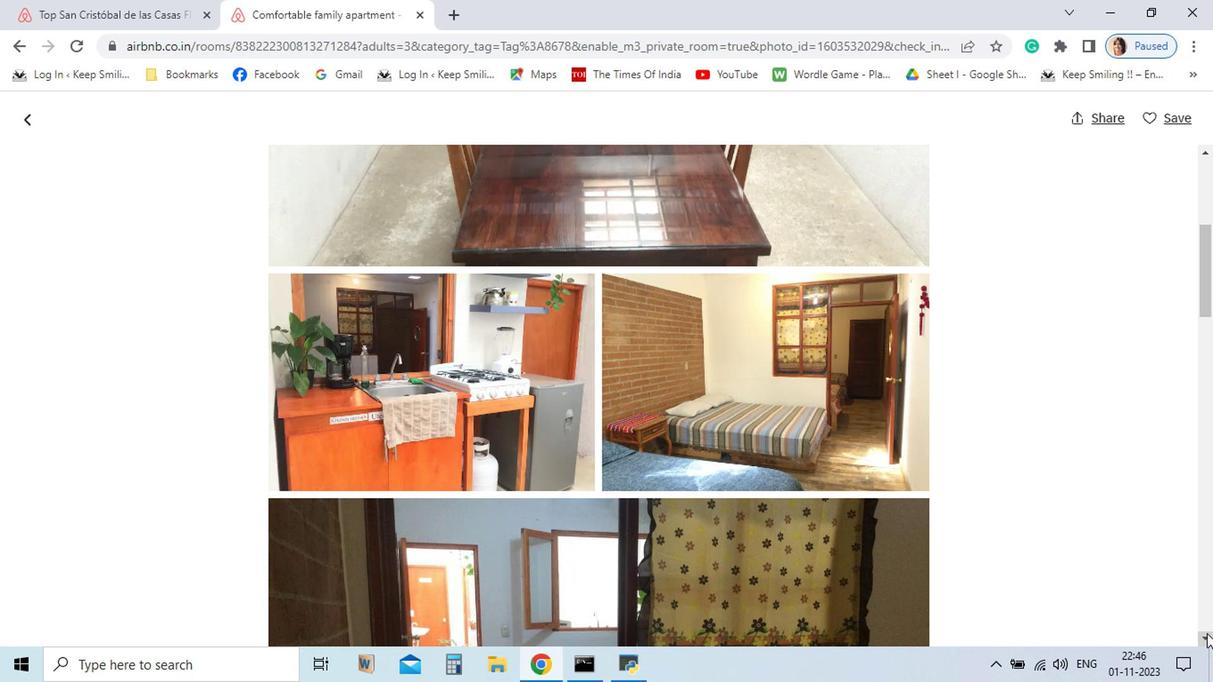 
Action: Mouse pressed left at (1033, 628)
Screenshot: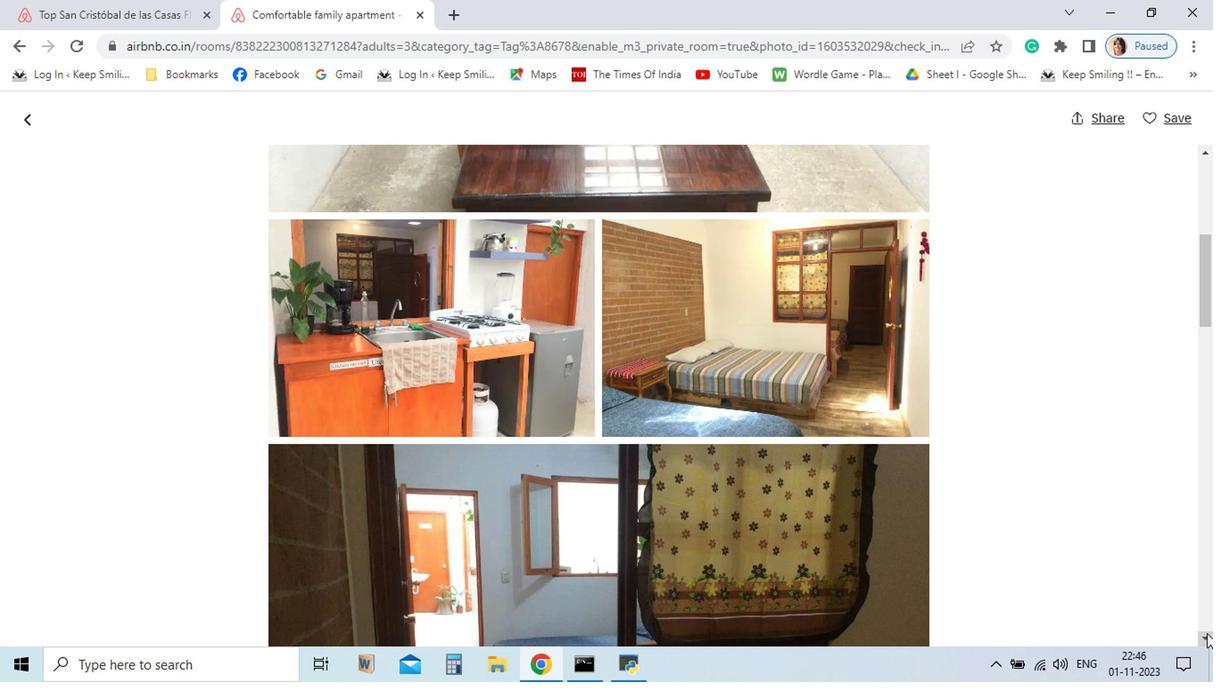 
Action: Mouse pressed left at (1033, 628)
Screenshot: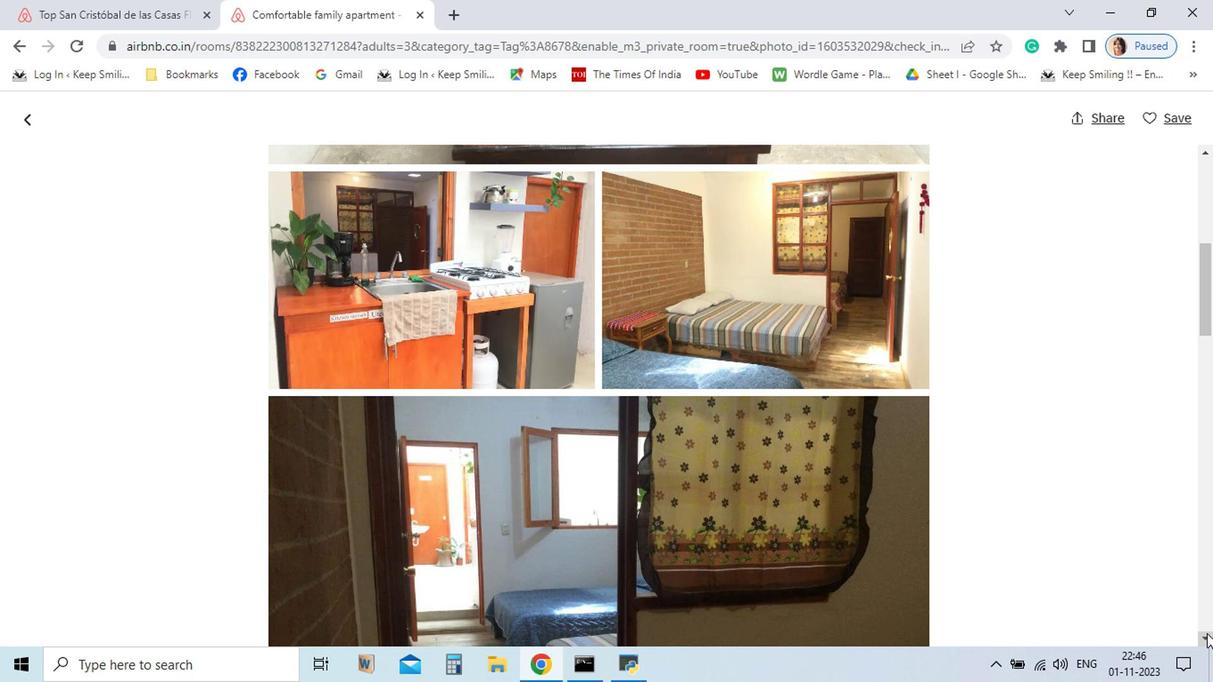 
Action: Mouse pressed left at (1033, 628)
Screenshot: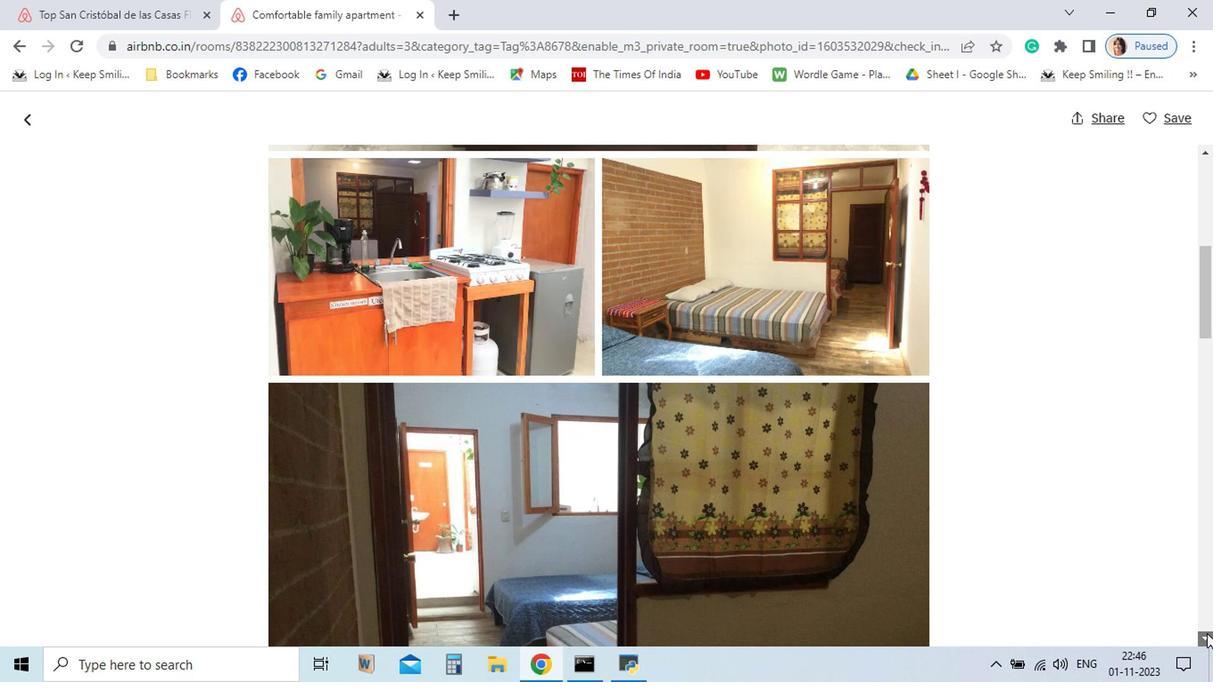 
Action: Mouse pressed left at (1033, 628)
Screenshot: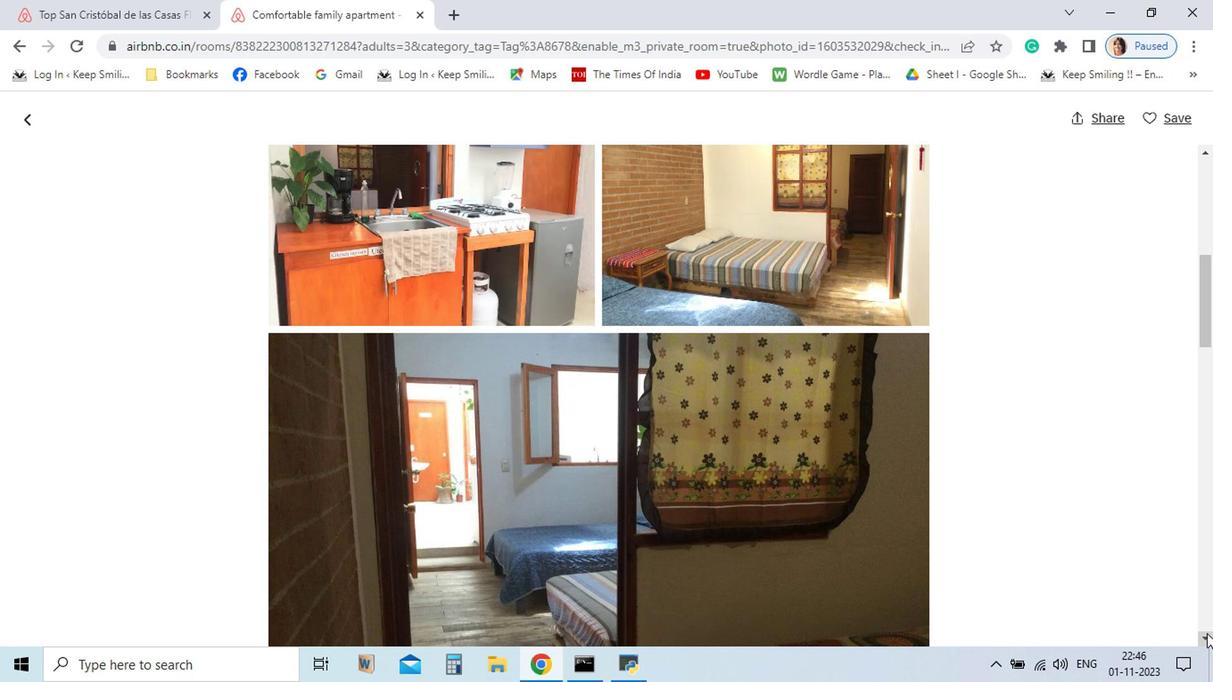 
Action: Mouse pressed left at (1033, 628)
Screenshot: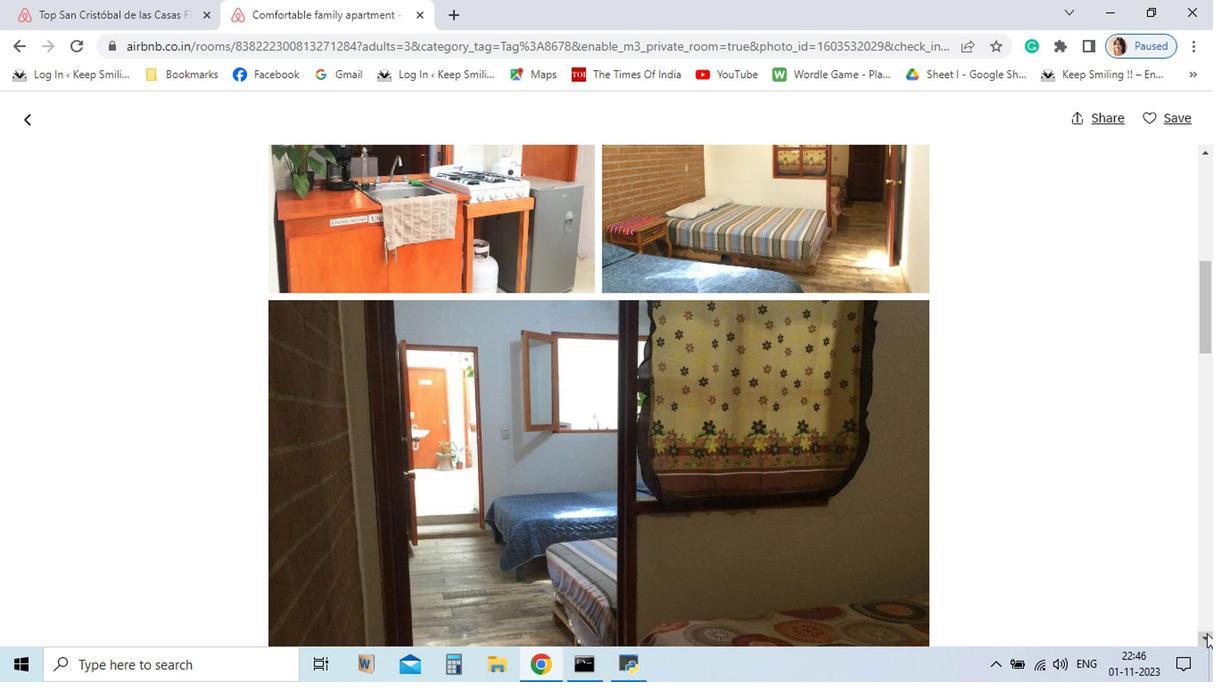 
Action: Mouse pressed left at (1033, 628)
Screenshot: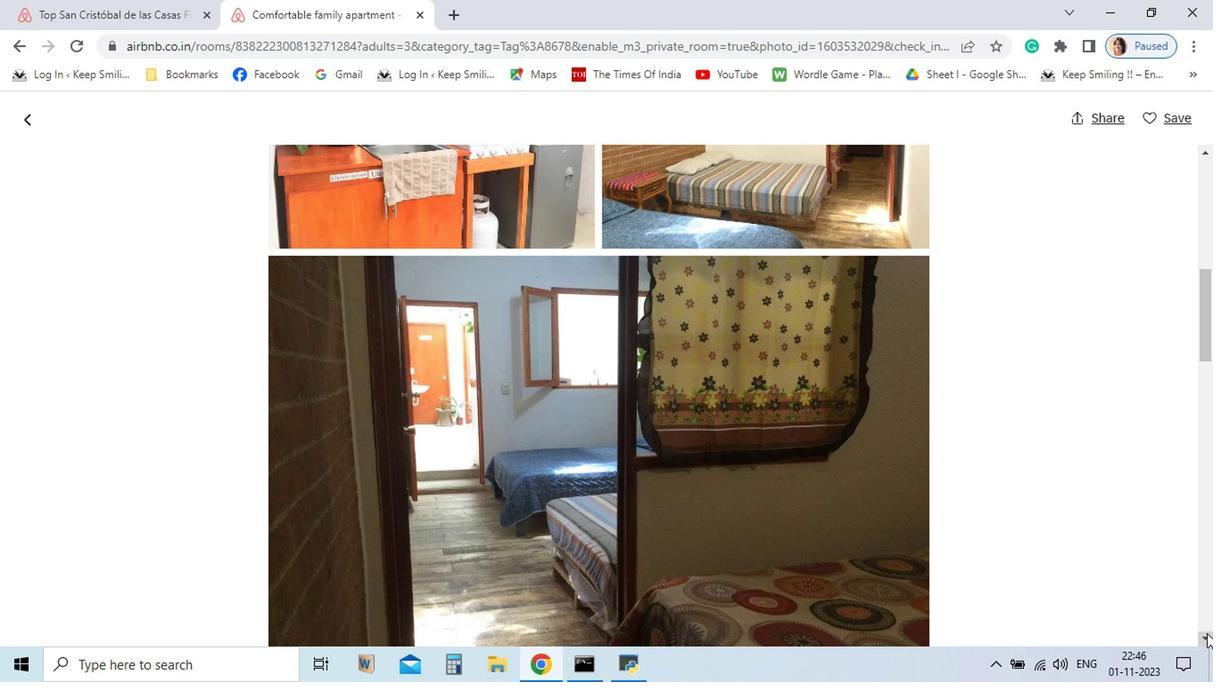 
Action: Mouse pressed left at (1033, 628)
Screenshot: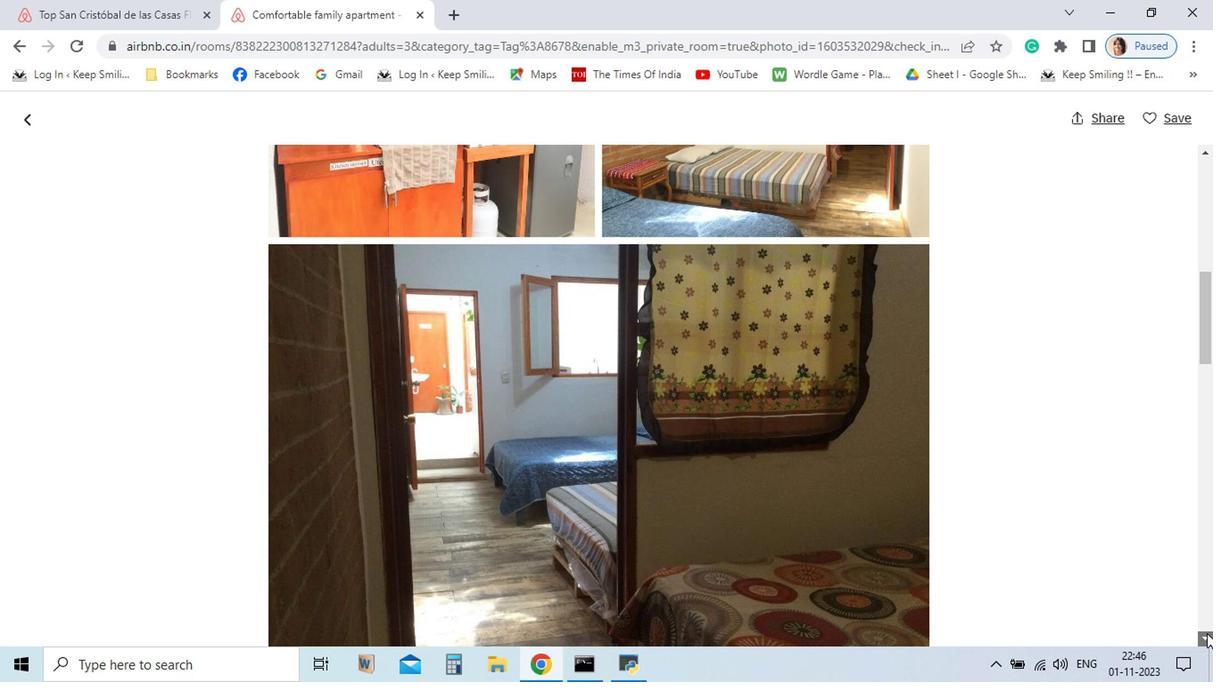 
Action: Mouse pressed left at (1033, 628)
Screenshot: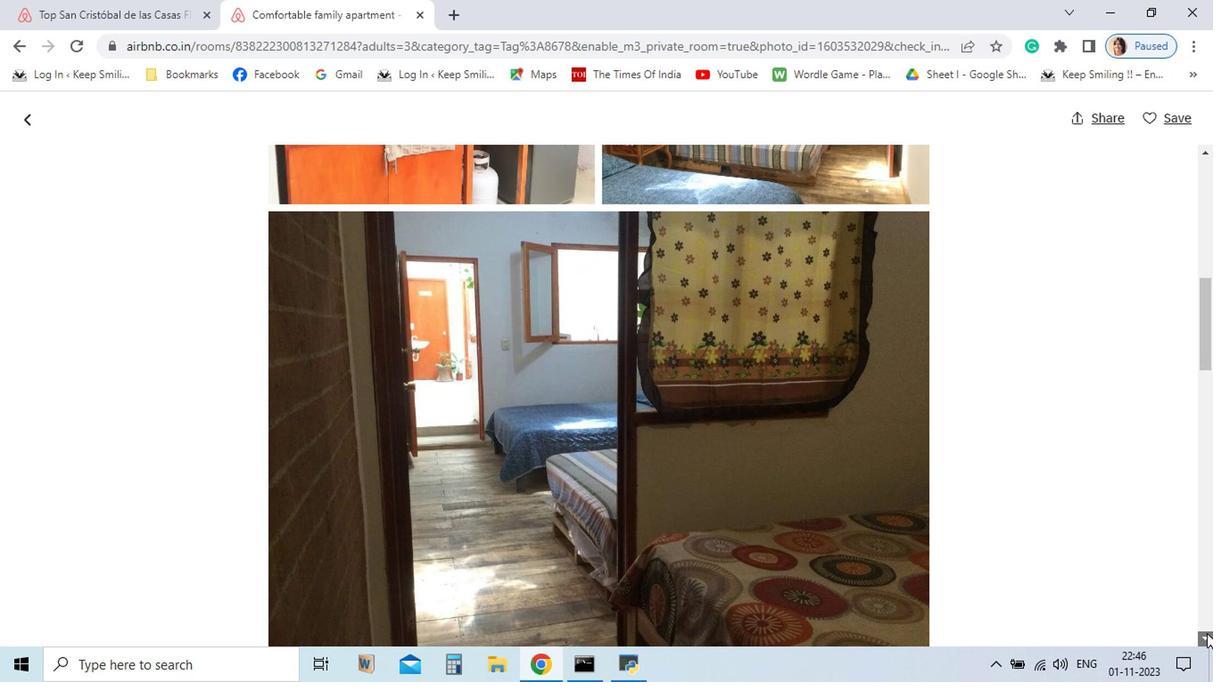 
Action: Mouse pressed left at (1033, 628)
Screenshot: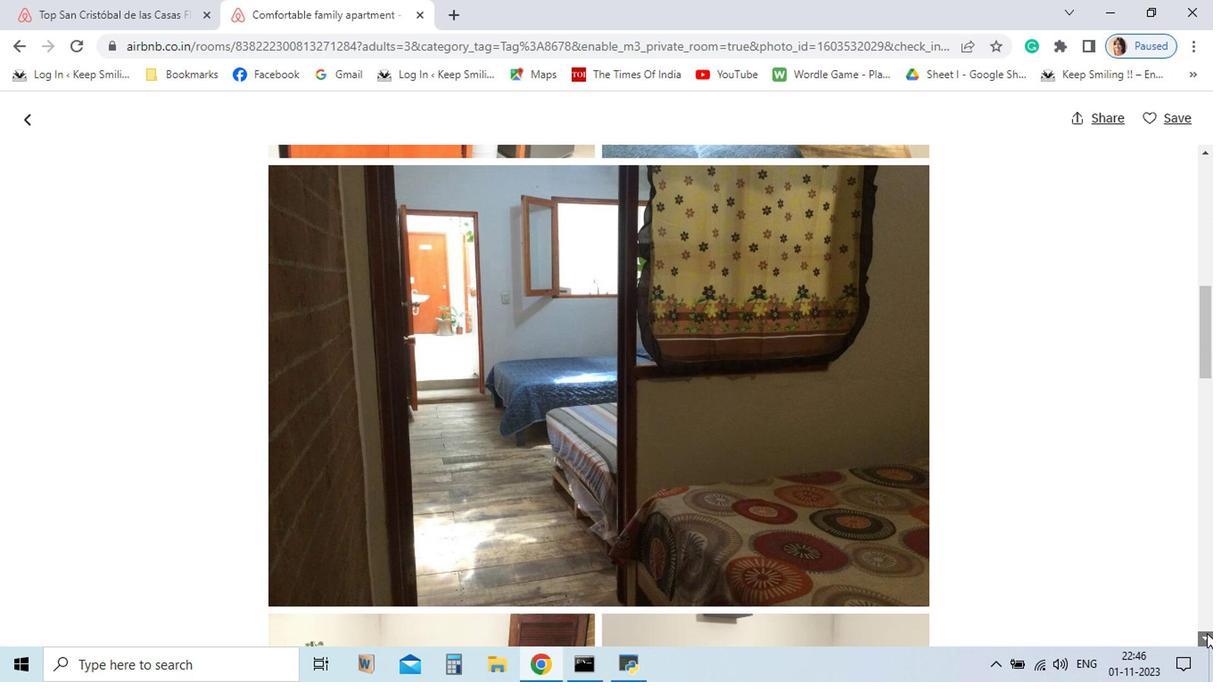 
Action: Mouse pressed left at (1033, 628)
Screenshot: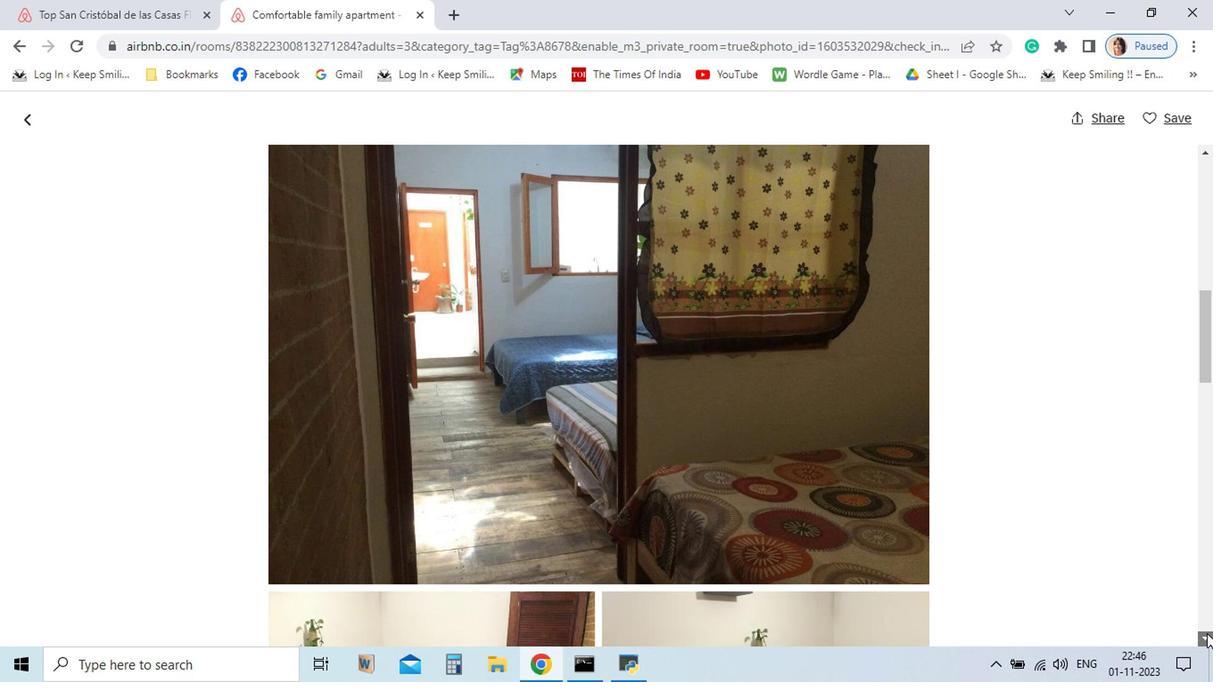 
Action: Mouse pressed left at (1033, 628)
Screenshot: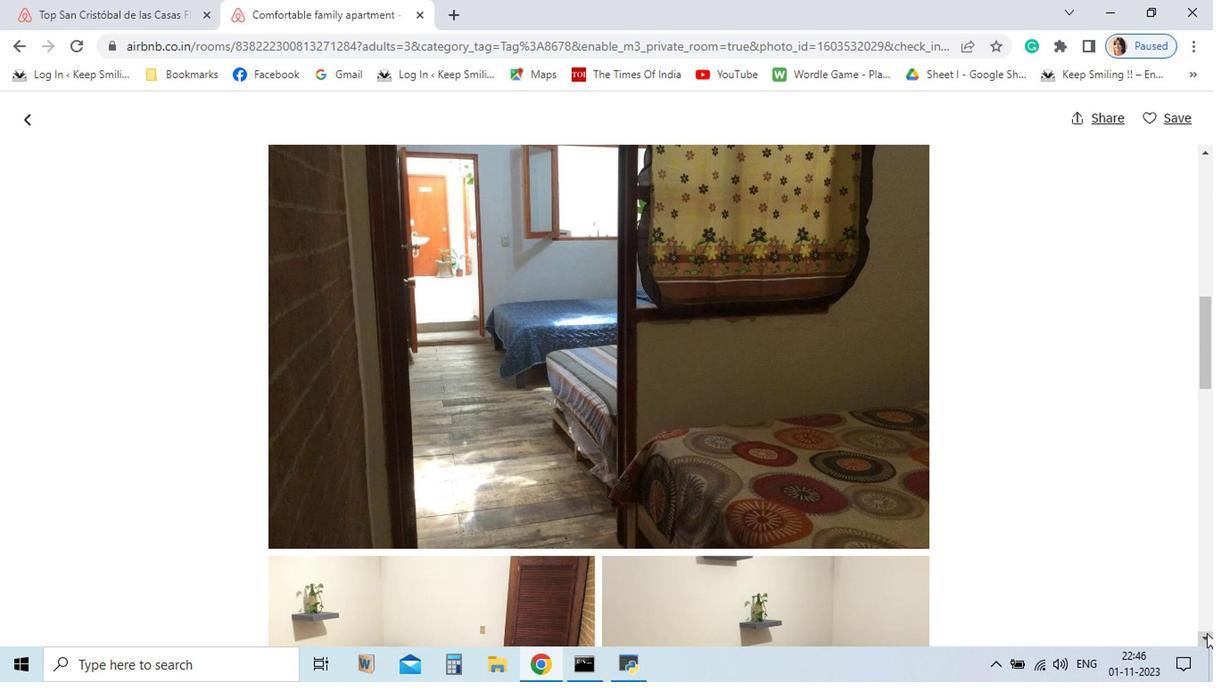 
Action: Mouse pressed left at (1033, 628)
Screenshot: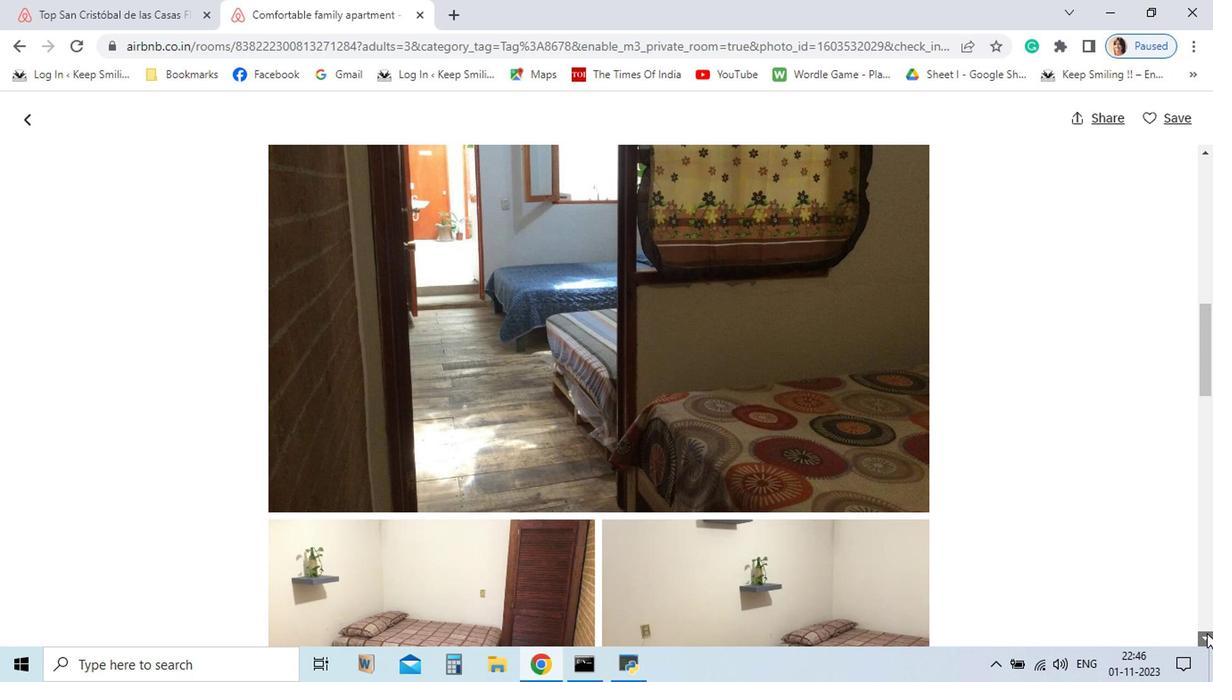 
Action: Mouse pressed left at (1033, 628)
Screenshot: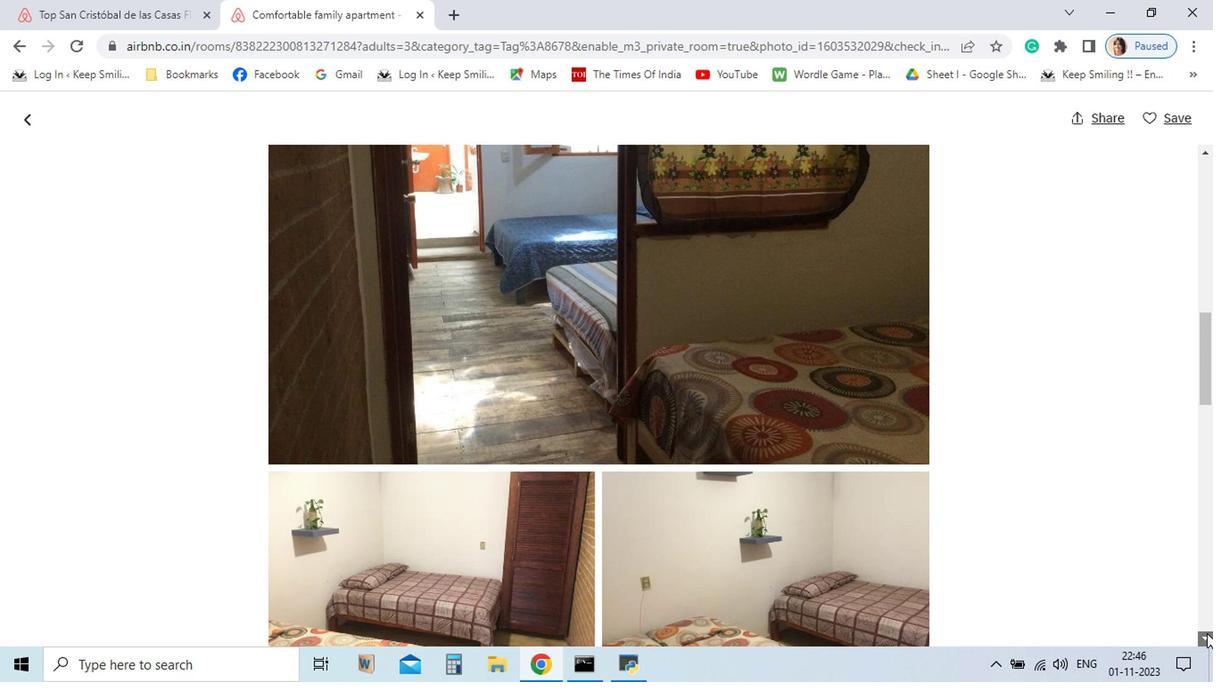 
Action: Mouse pressed left at (1033, 628)
Screenshot: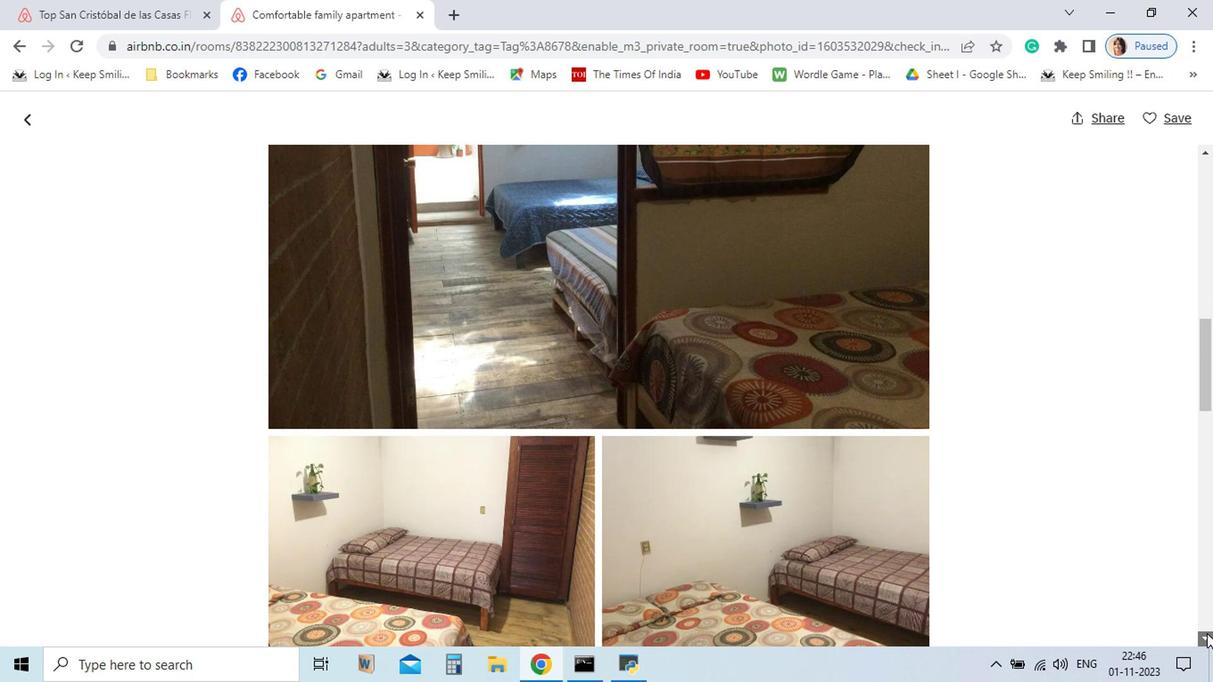 
Action: Mouse pressed left at (1033, 628)
Screenshot: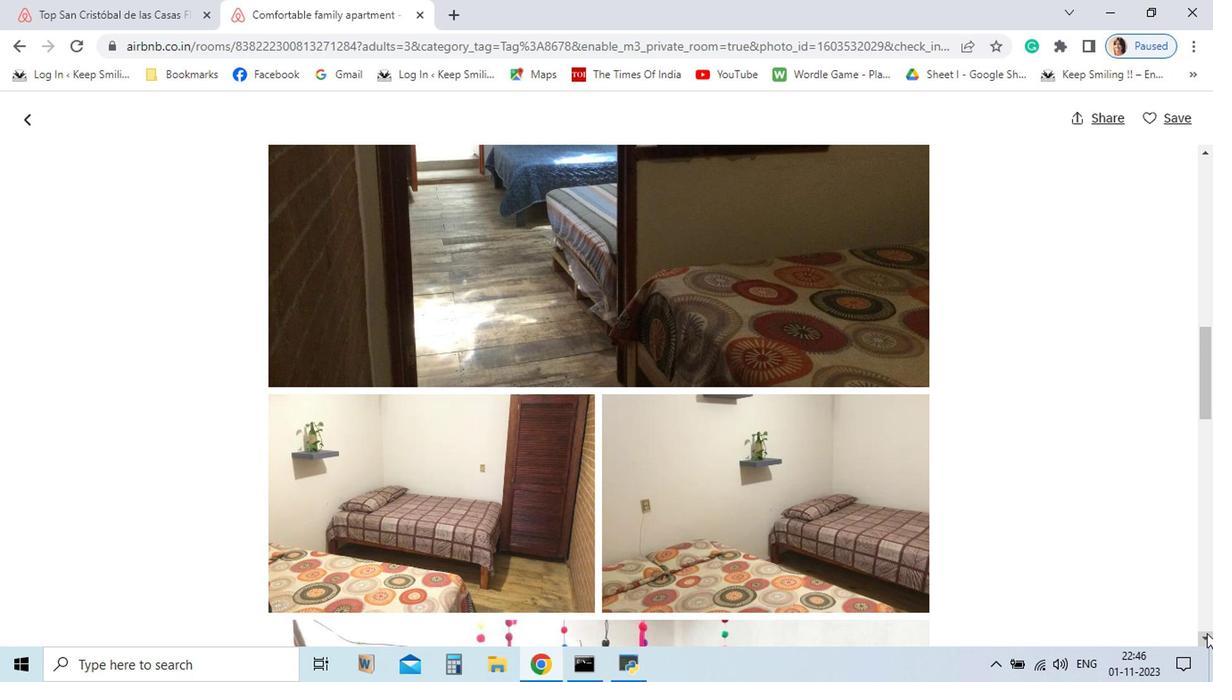 
Action: Mouse pressed left at (1033, 628)
Screenshot: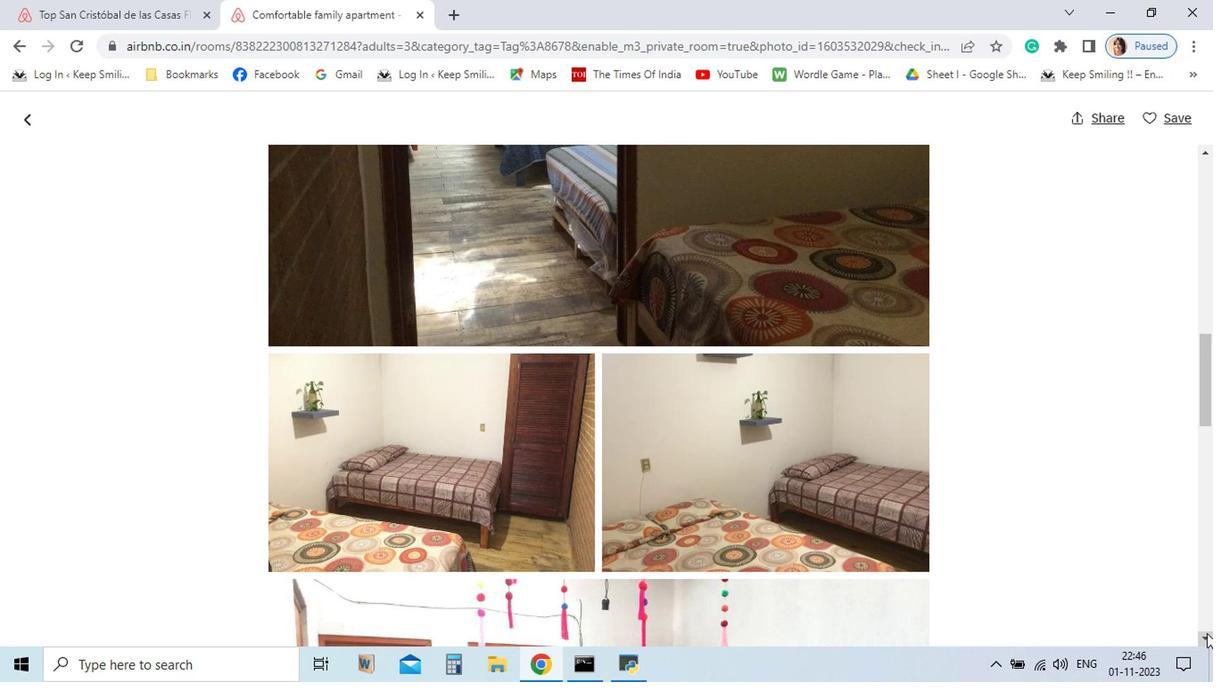
Action: Mouse pressed left at (1033, 628)
Screenshot: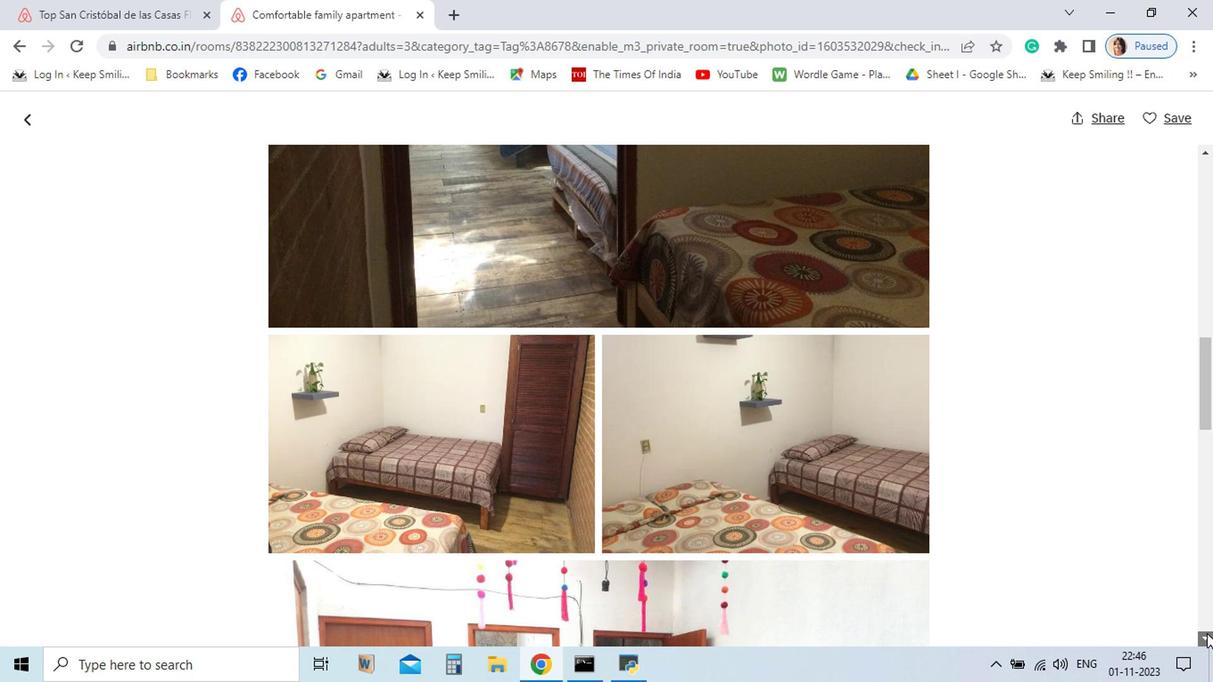 
Action: Mouse pressed left at (1033, 628)
Screenshot: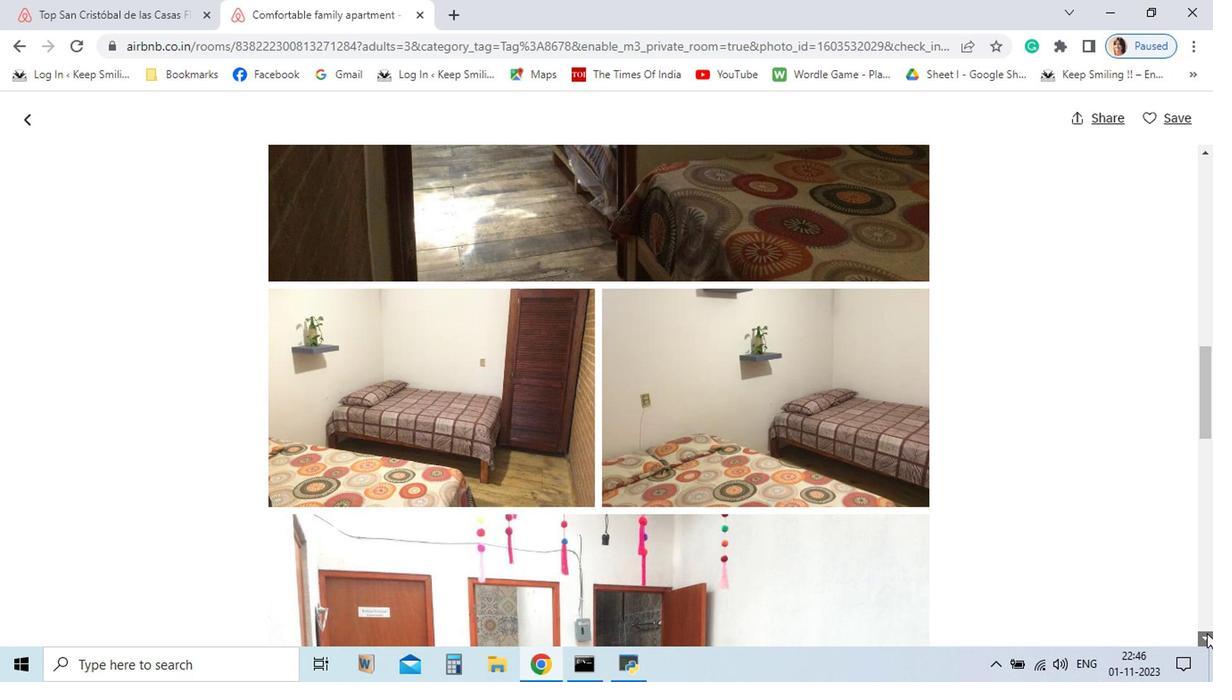 
Action: Mouse pressed left at (1033, 628)
Screenshot: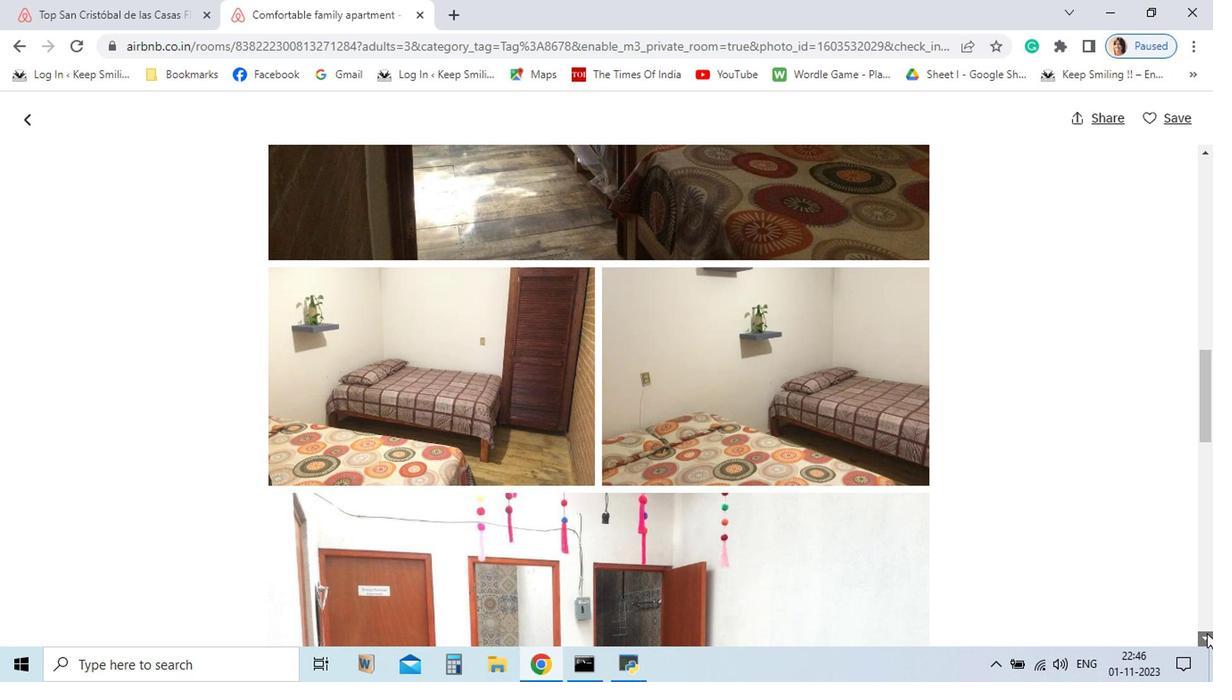 
Action: Mouse pressed left at (1033, 628)
Screenshot: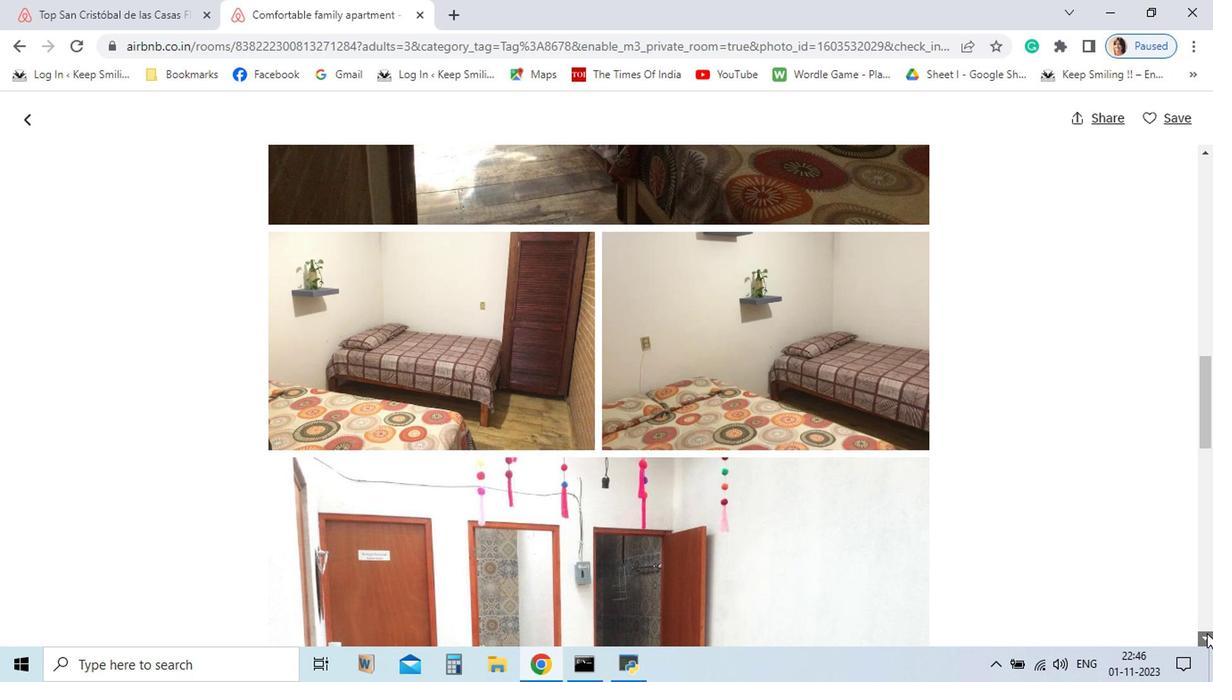 
Action: Mouse pressed left at (1033, 628)
Screenshot: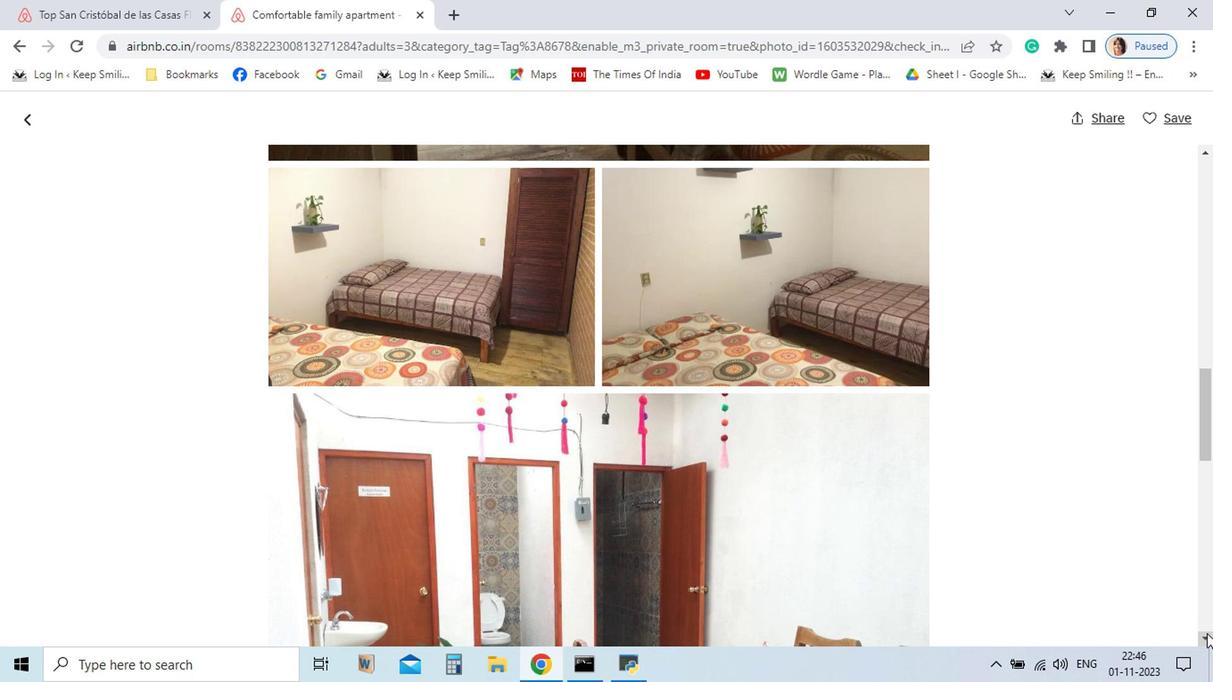 
Action: Mouse pressed left at (1033, 628)
Screenshot: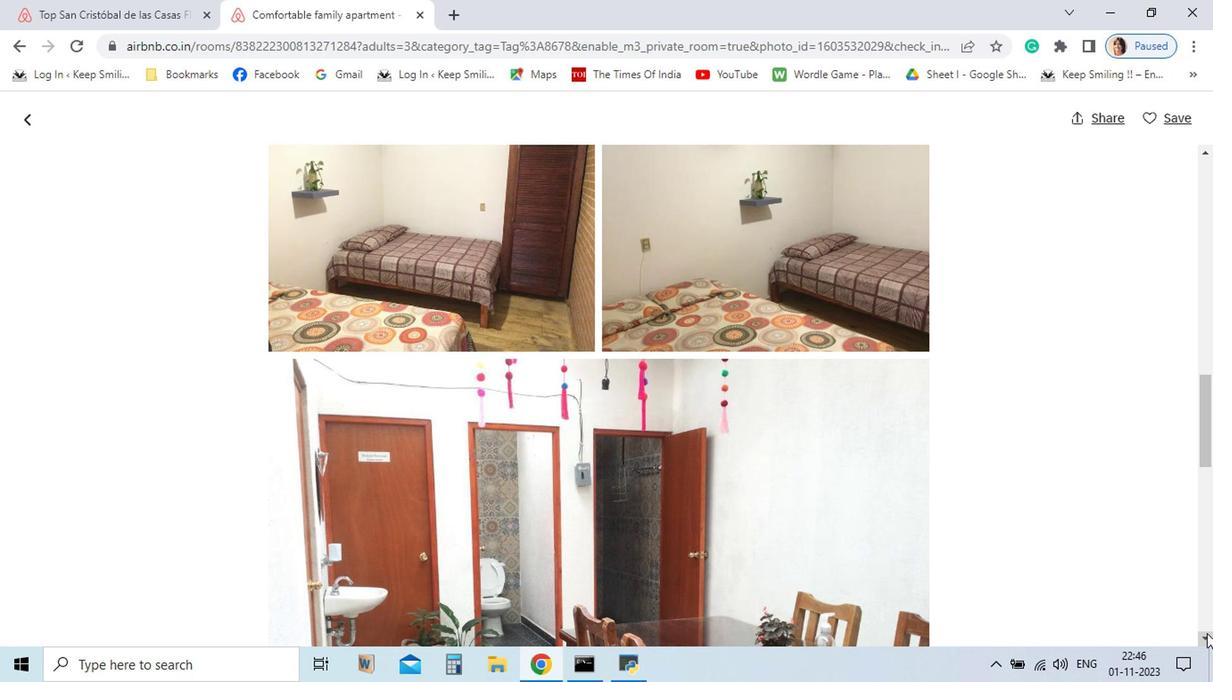 
Action: Mouse pressed left at (1033, 628)
Screenshot: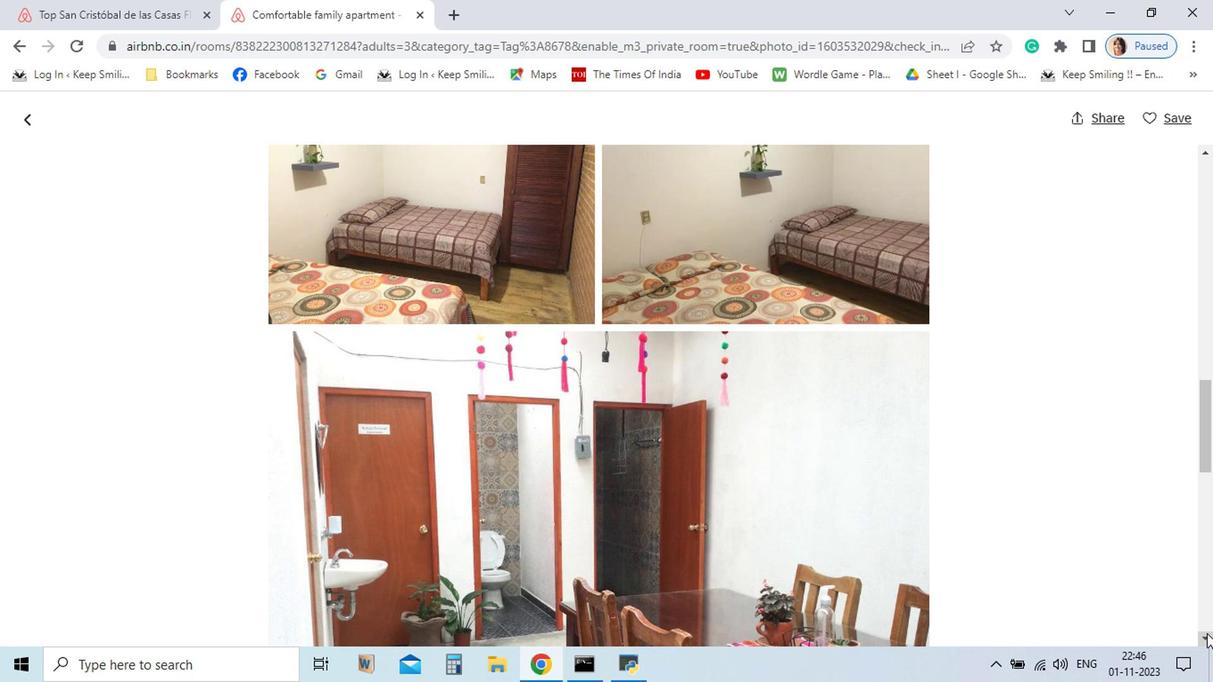 
Action: Mouse pressed left at (1033, 628)
Screenshot: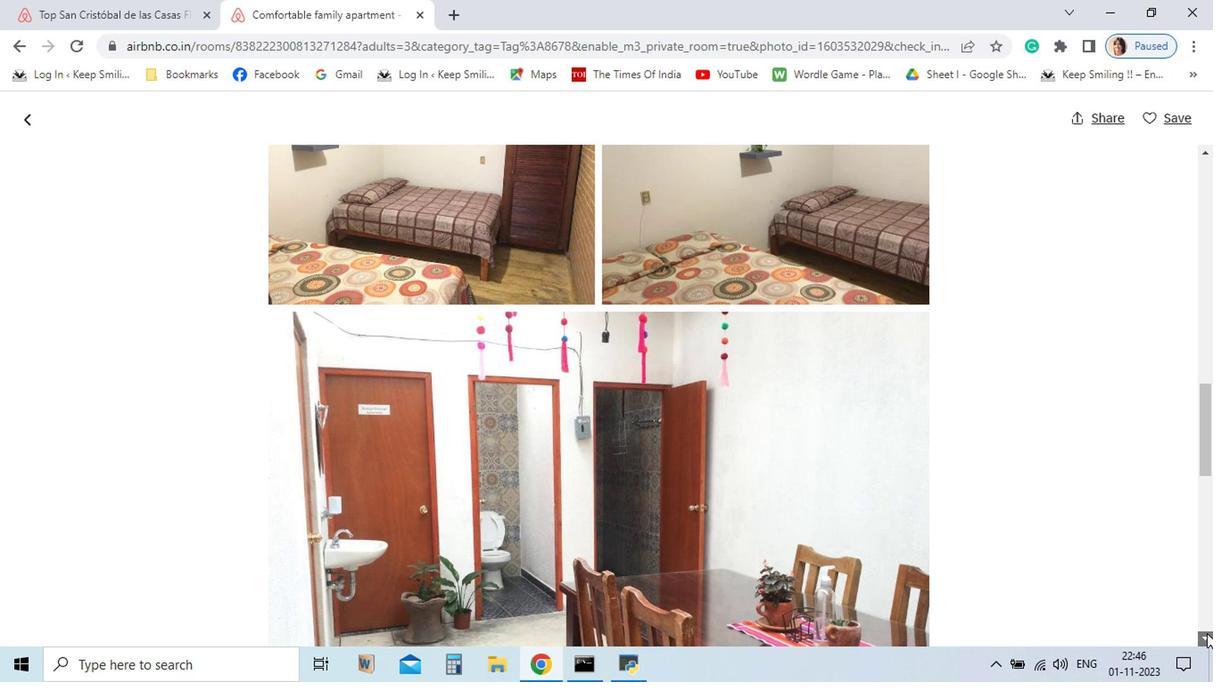 
Action: Mouse pressed left at (1033, 628)
Screenshot: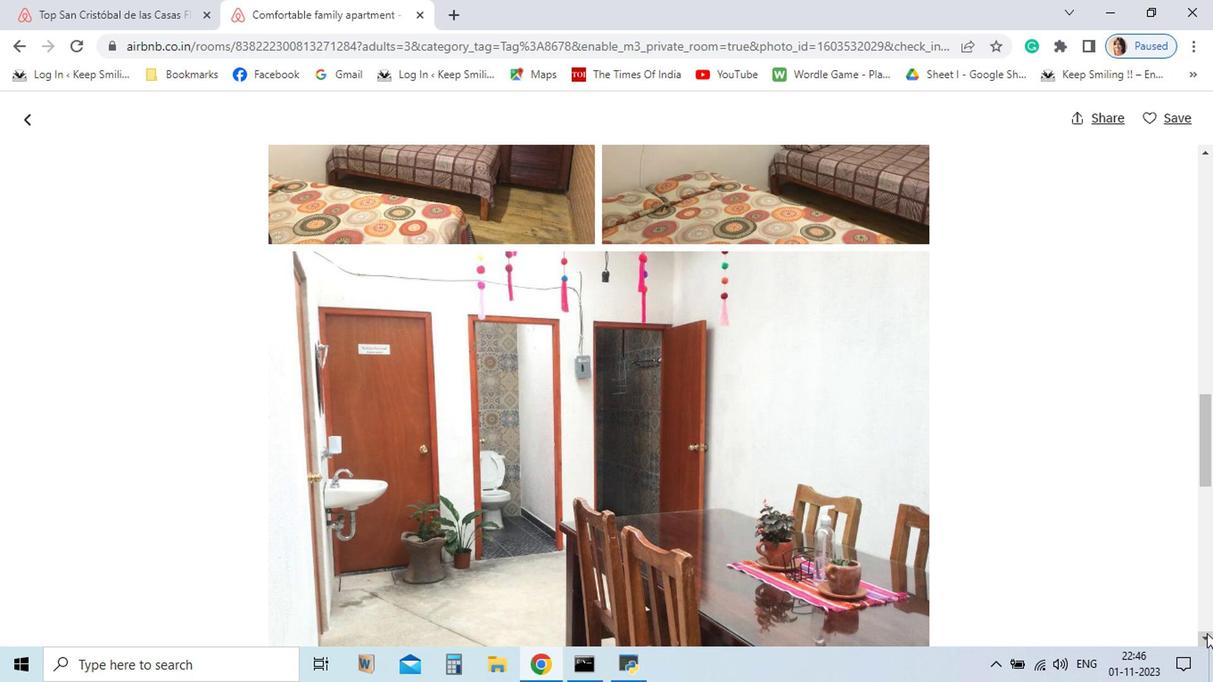 
Action: Mouse pressed left at (1033, 628)
Screenshot: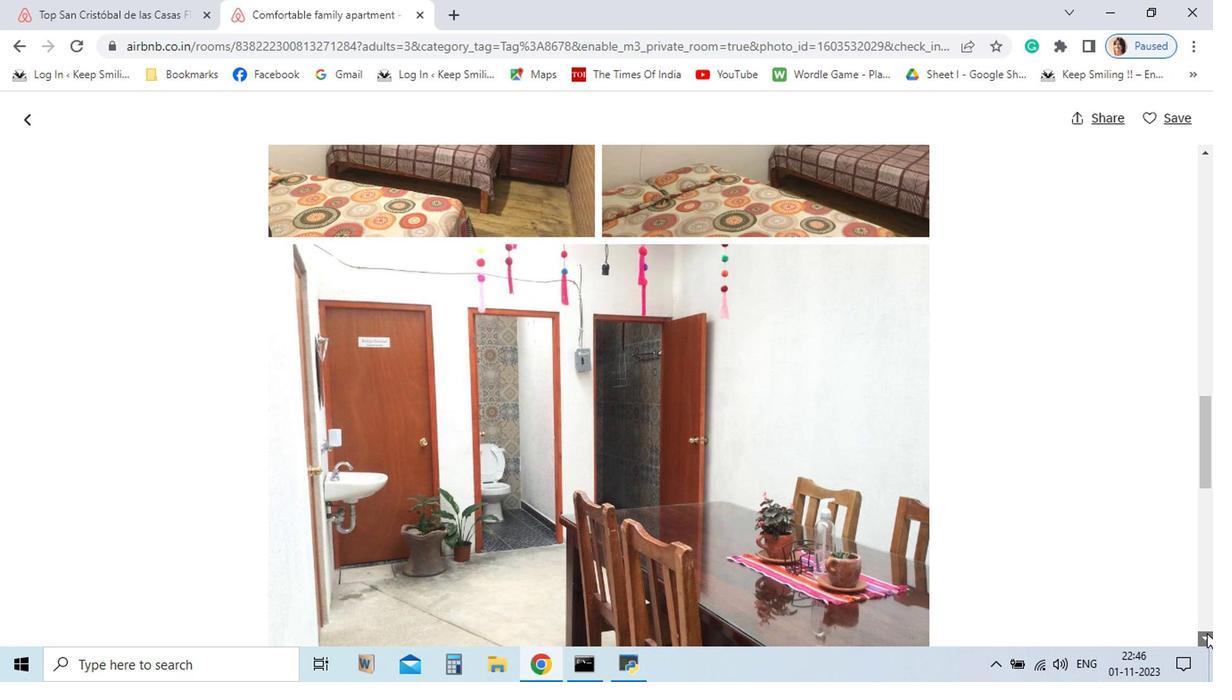 
Action: Mouse moved to (1033, 628)
Screenshot: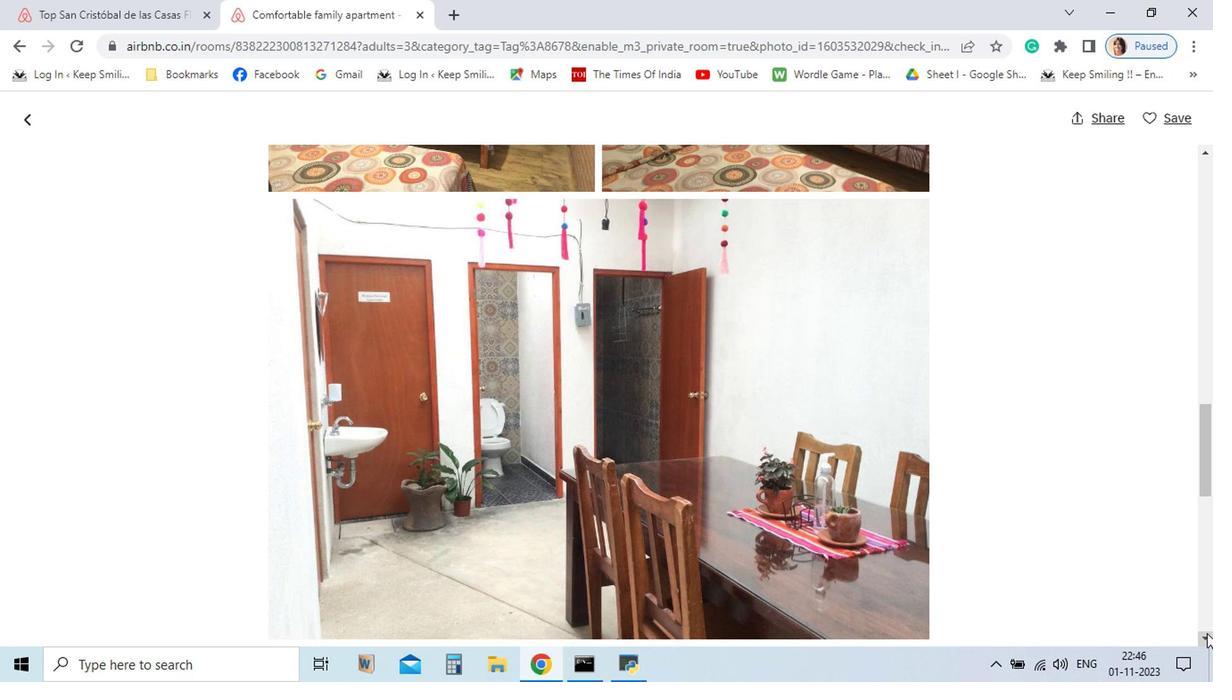 
Action: Mouse pressed left at (1033, 628)
Screenshot: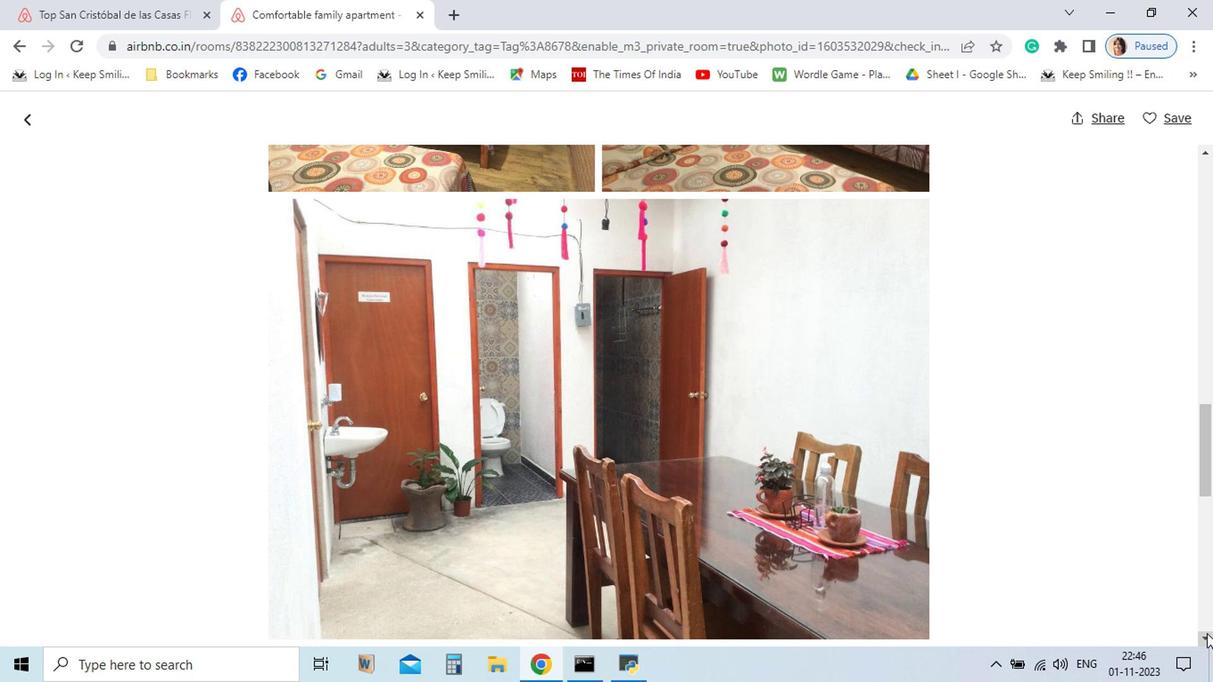 
Action: Mouse pressed left at (1033, 628)
Screenshot: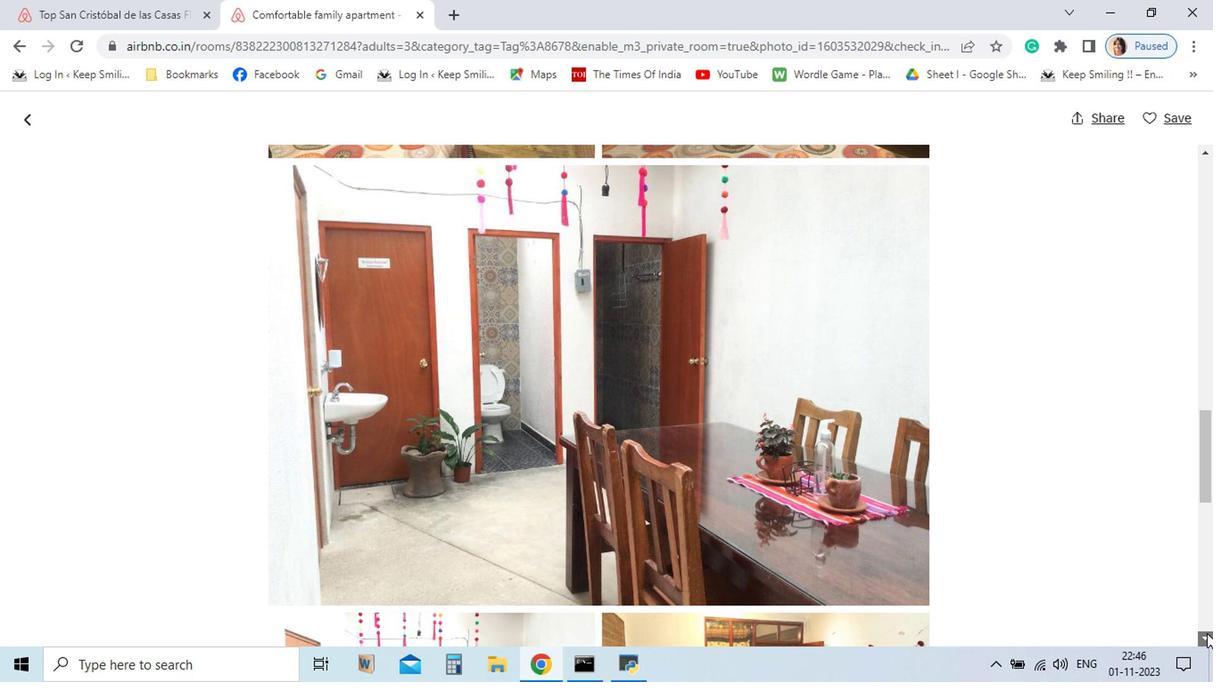 
Action: Mouse pressed left at (1033, 628)
Screenshot: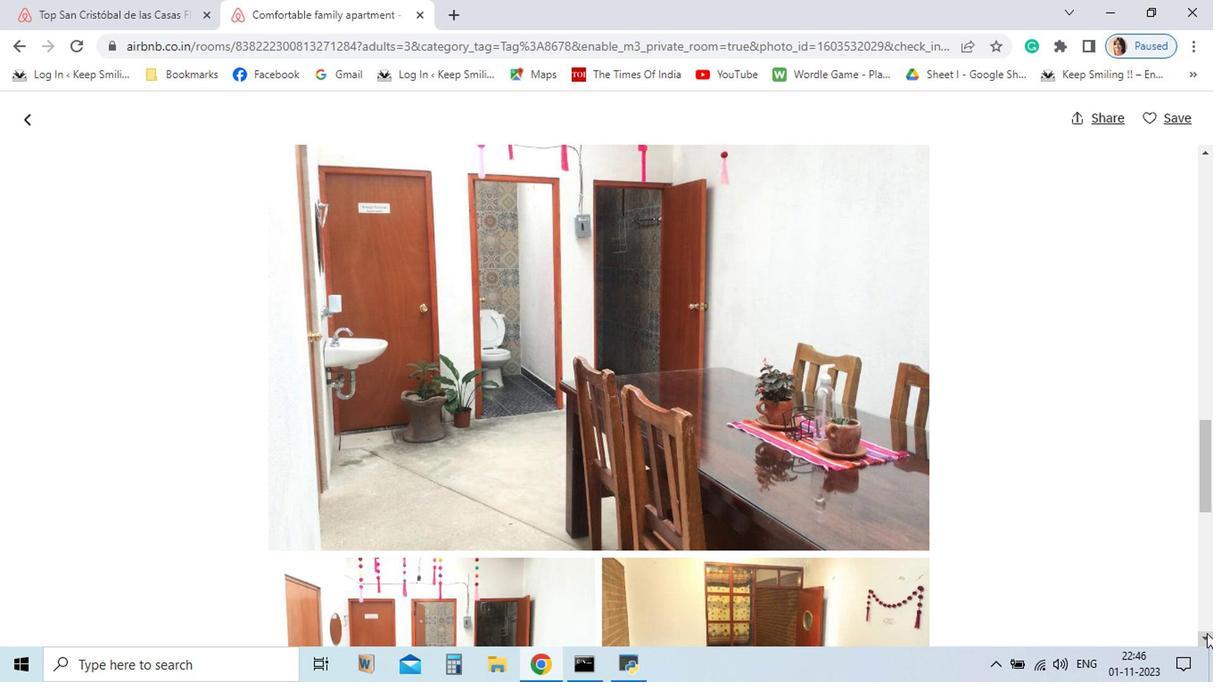 
Action: Mouse pressed left at (1033, 628)
Screenshot: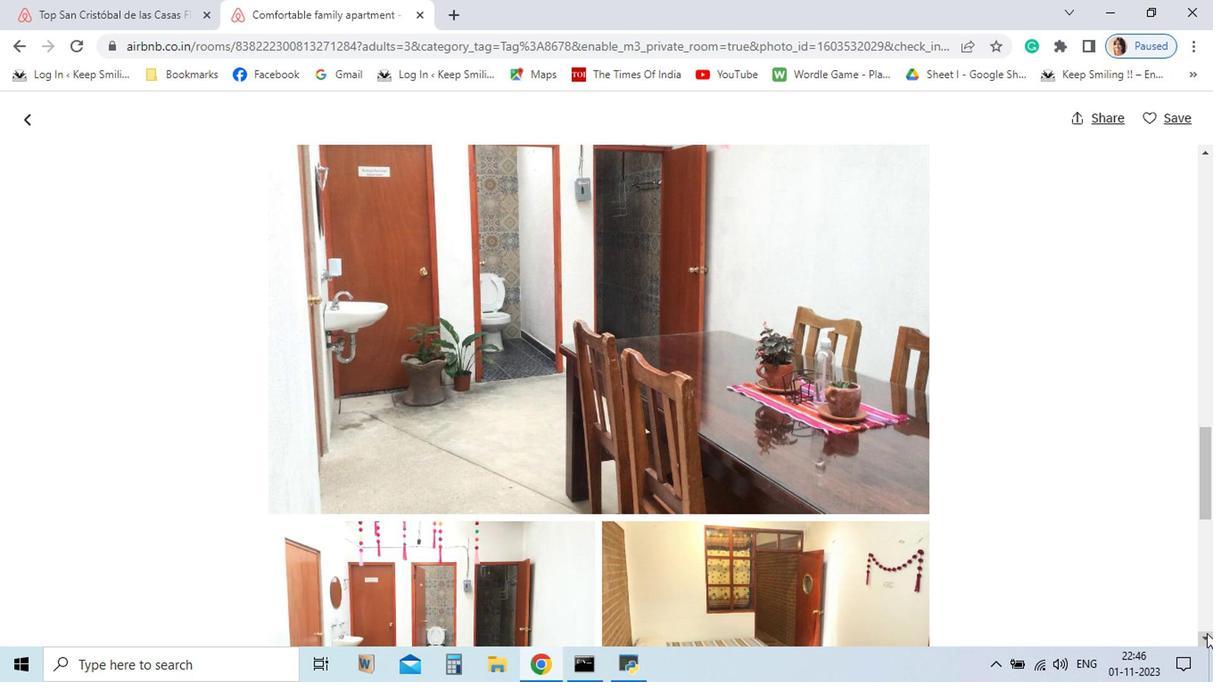 
Action: Mouse pressed left at (1033, 628)
Screenshot: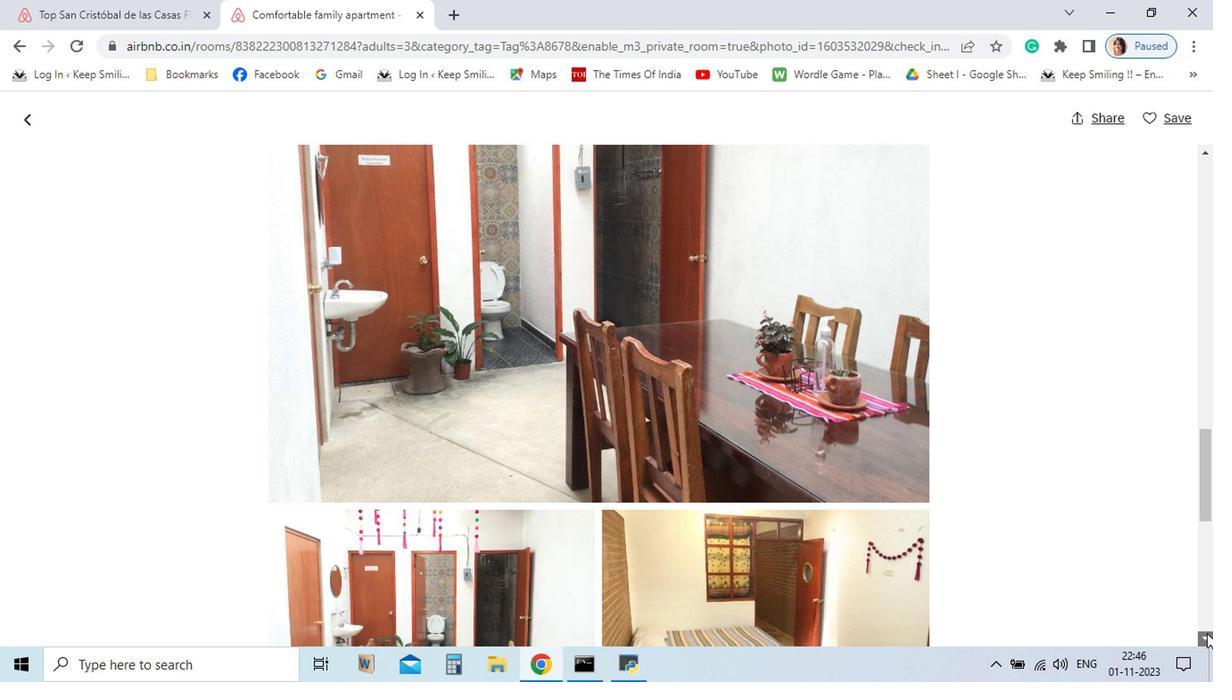 
Action: Mouse pressed left at (1033, 628)
Screenshot: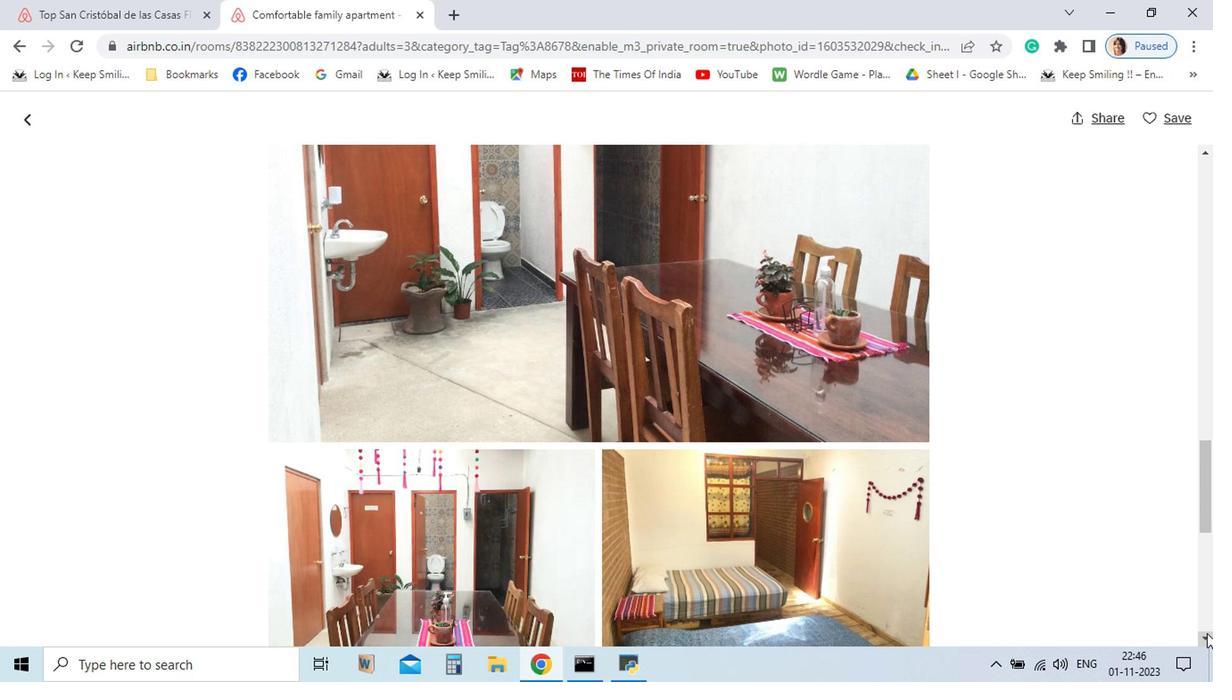 
Action: Mouse pressed left at (1033, 628)
Screenshot: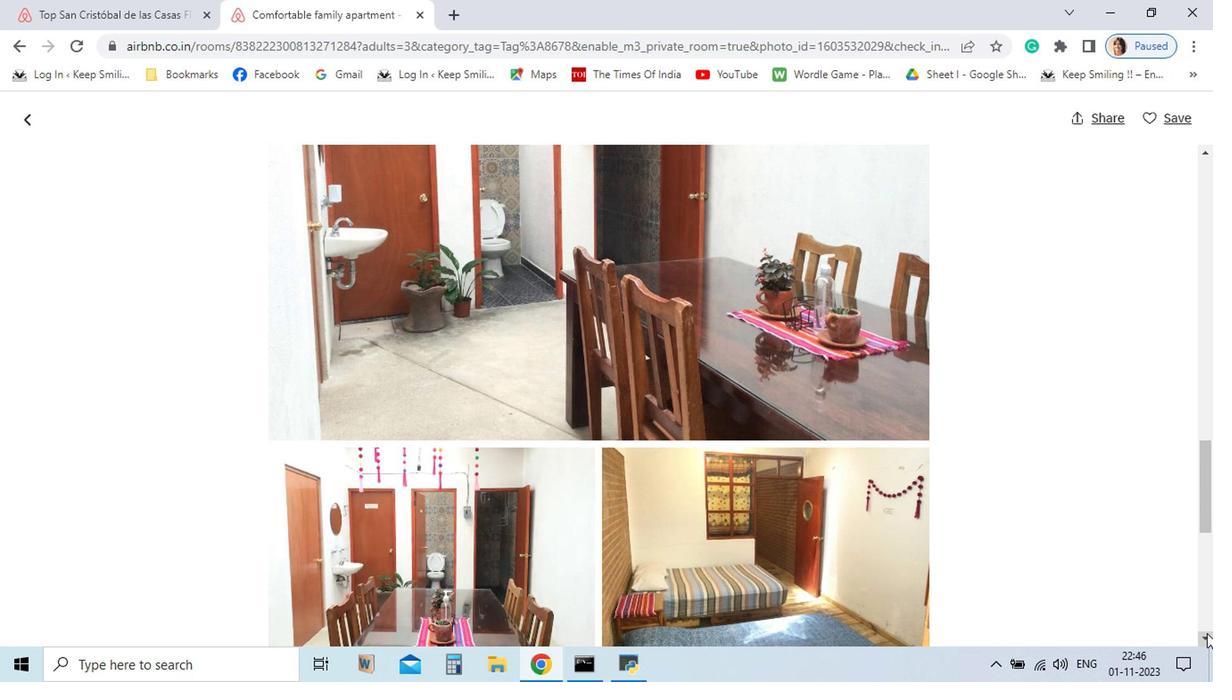 
Action: Mouse pressed left at (1033, 628)
Screenshot: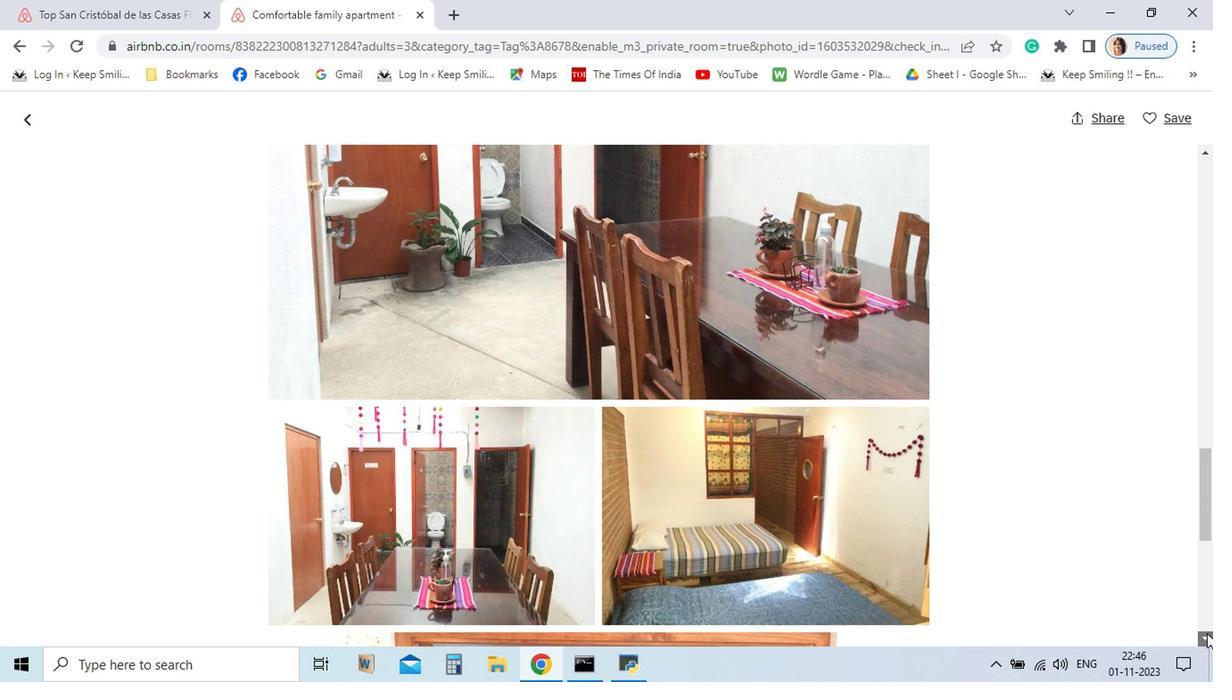 
Action: Mouse pressed left at (1033, 628)
Screenshot: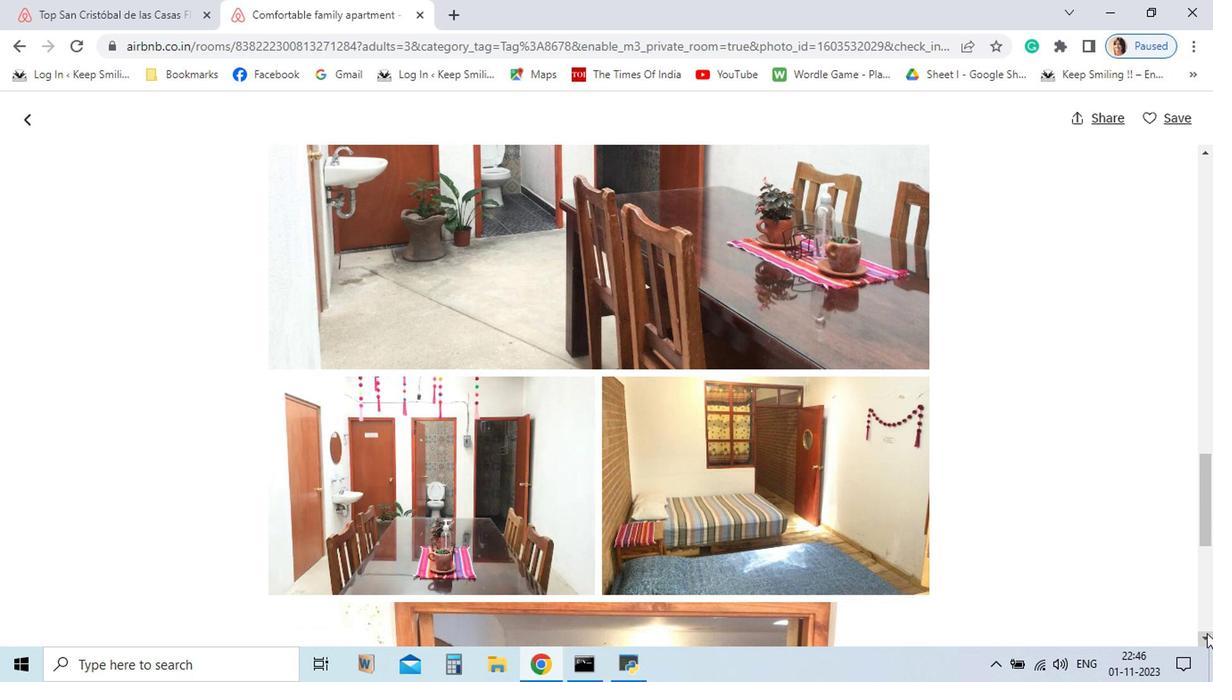 
Action: Mouse pressed left at (1033, 628)
Screenshot: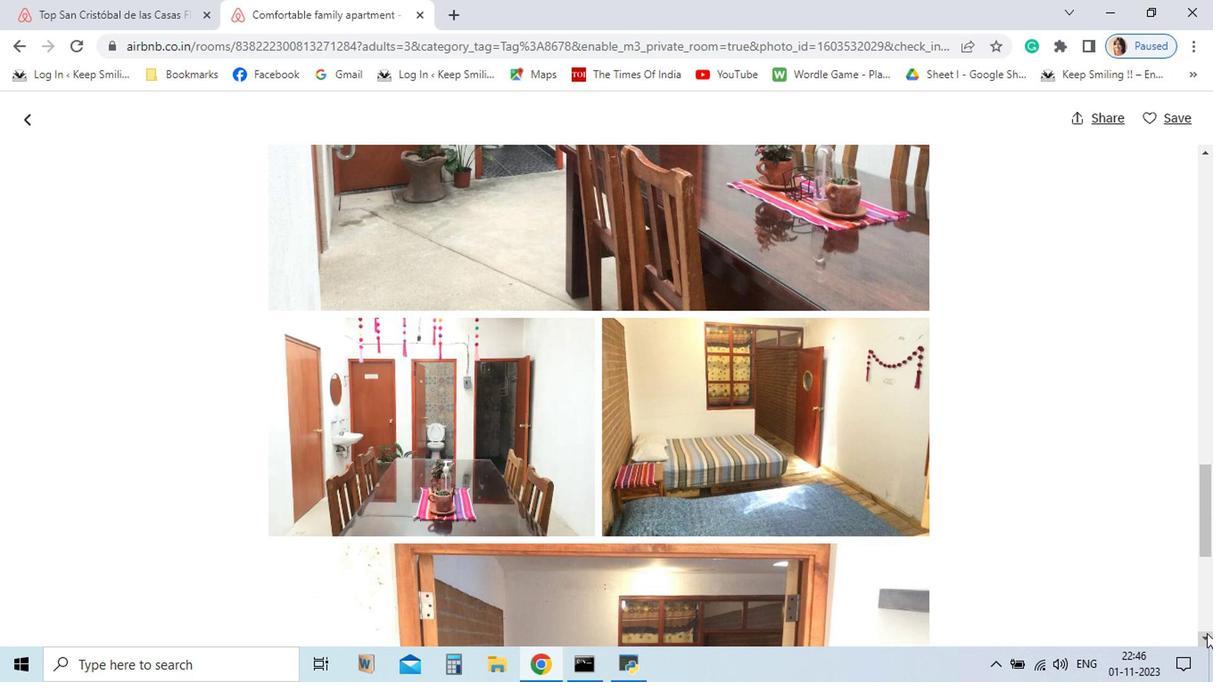 
Action: Mouse pressed left at (1033, 628)
Screenshot: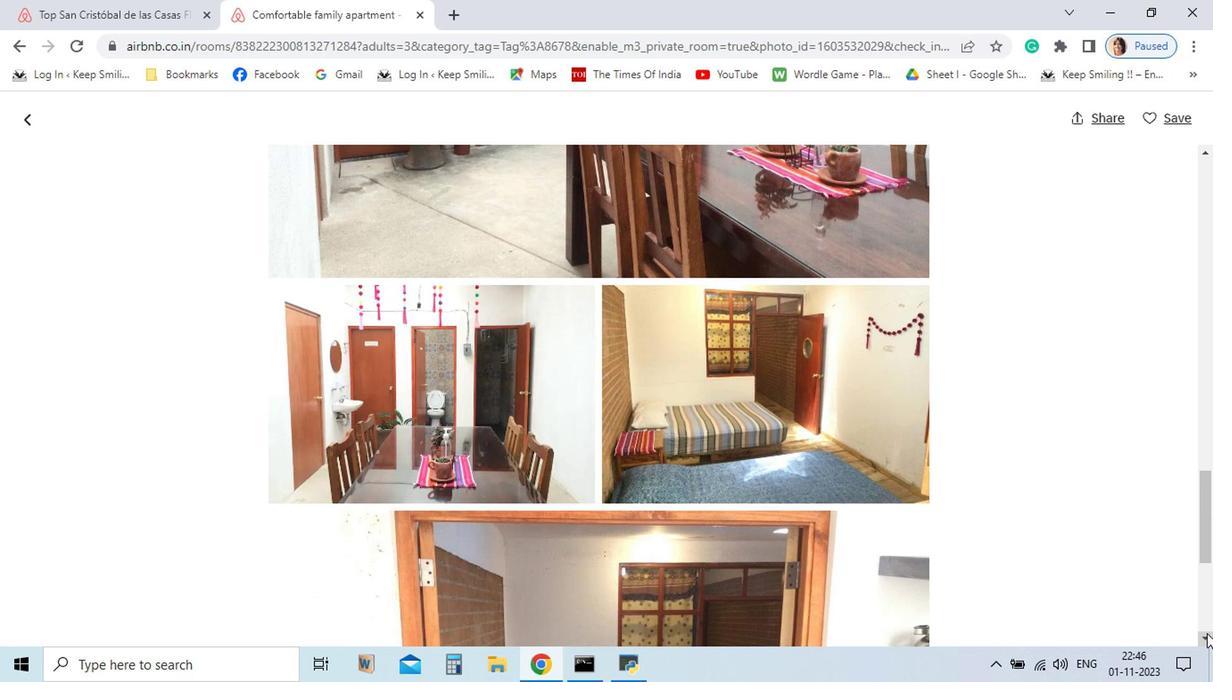 
Action: Mouse pressed left at (1033, 628)
Screenshot: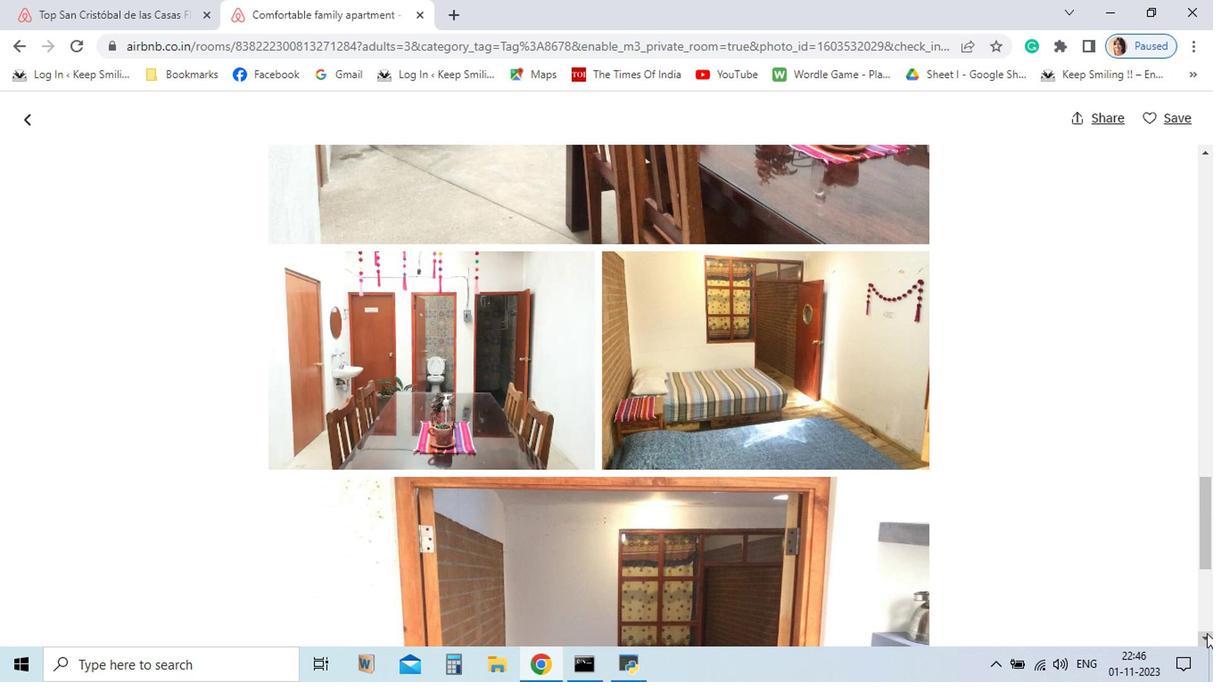 
Action: Mouse pressed left at (1033, 628)
Screenshot: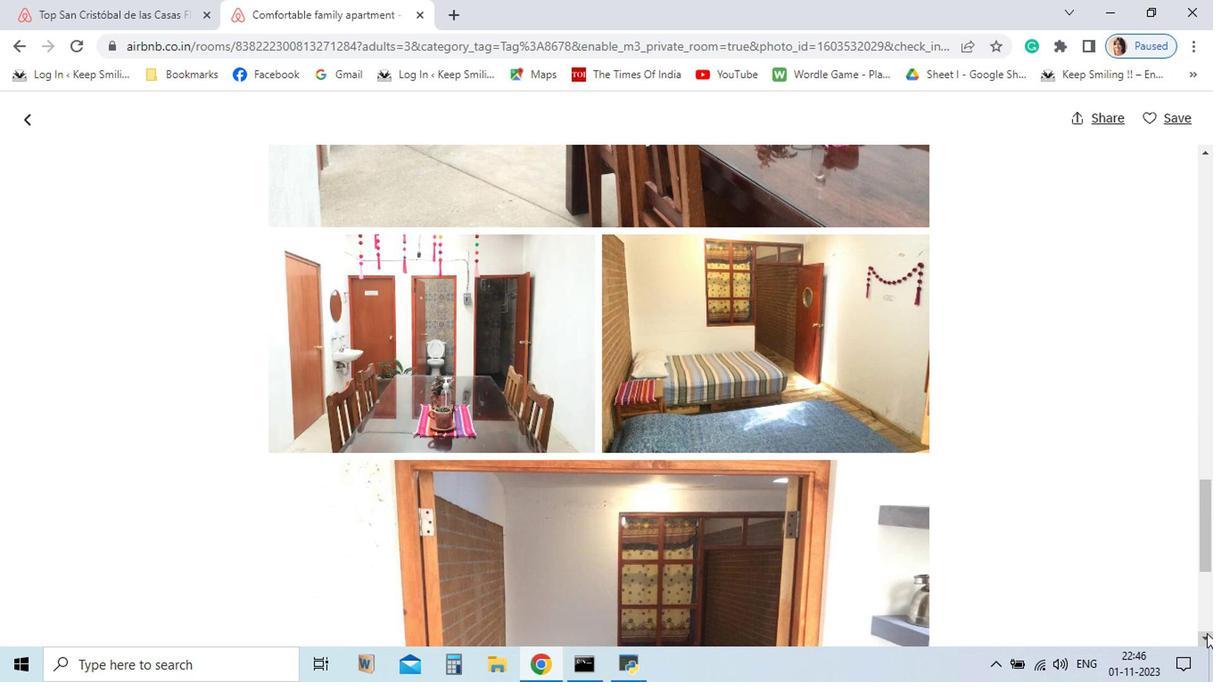 
Action: Mouse pressed left at (1033, 628)
Screenshot: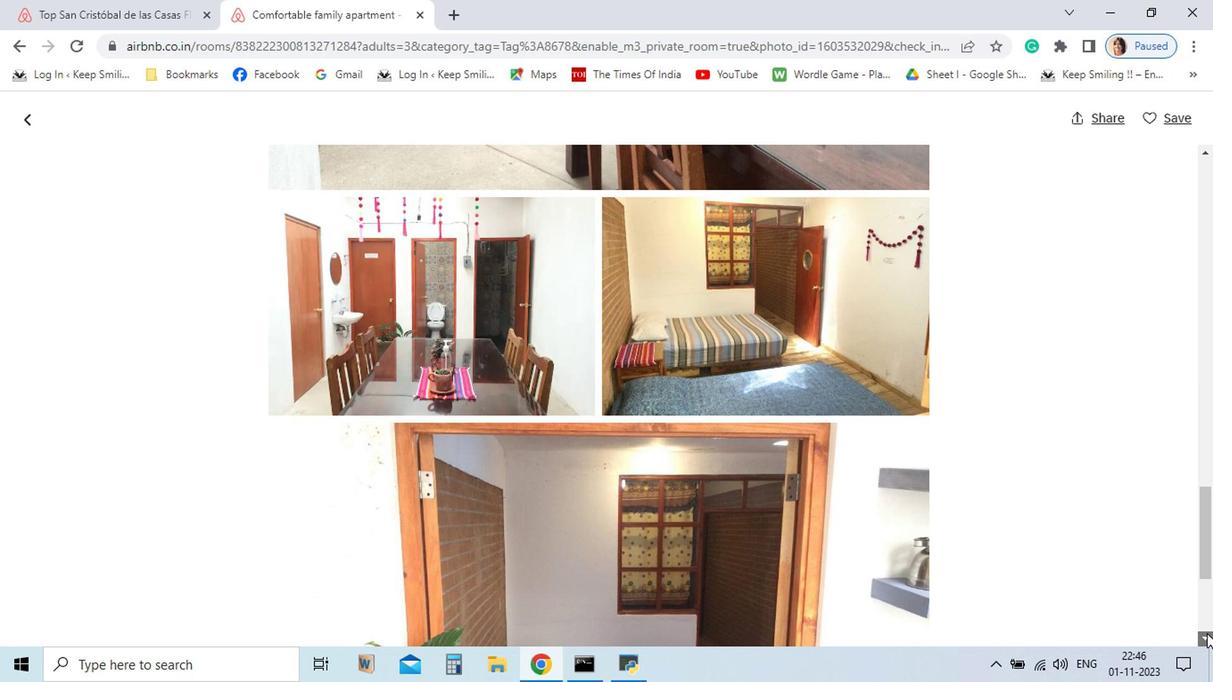
Action: Mouse pressed left at (1033, 628)
Screenshot: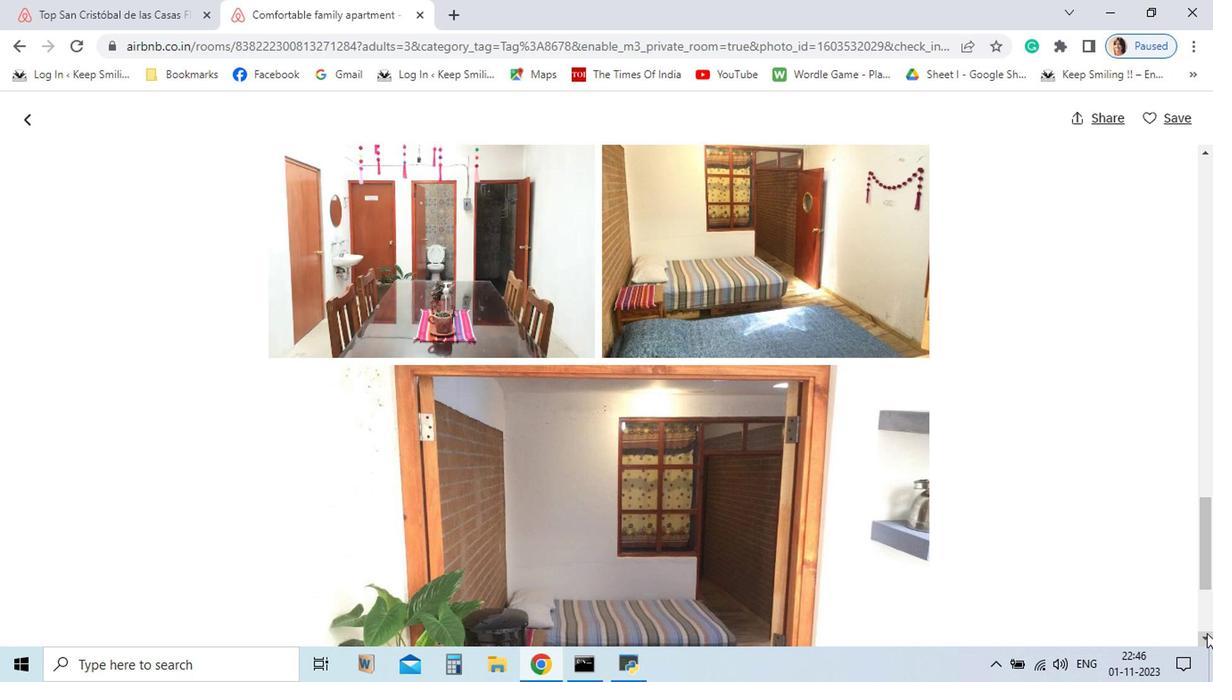 
Action: Mouse pressed left at (1033, 628)
Screenshot: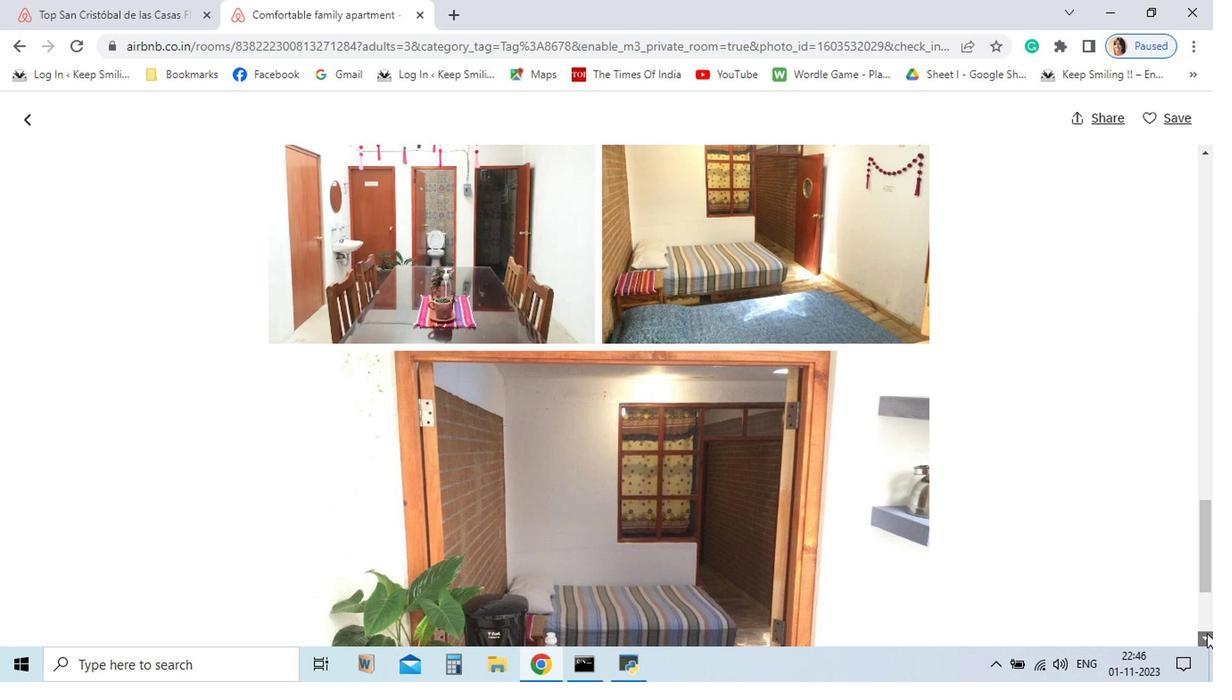 
Action: Mouse pressed left at (1033, 628)
Screenshot: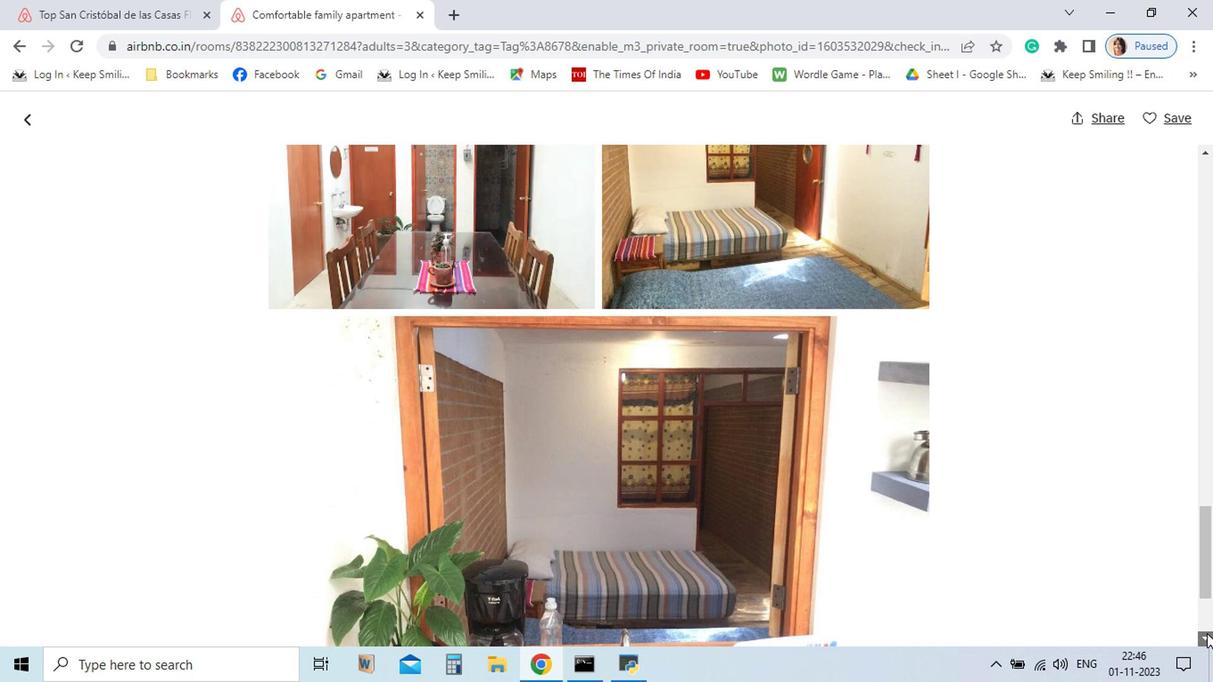
Action: Mouse pressed left at (1033, 628)
Screenshot: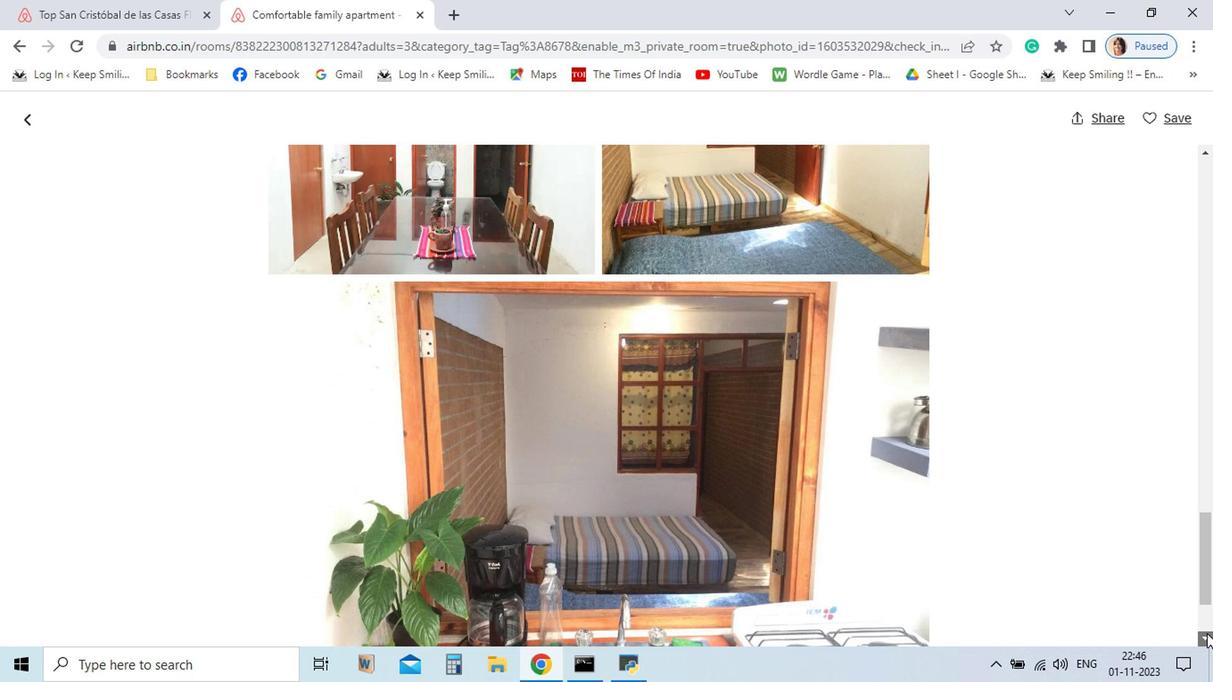 
Action: Mouse pressed left at (1033, 628)
Screenshot: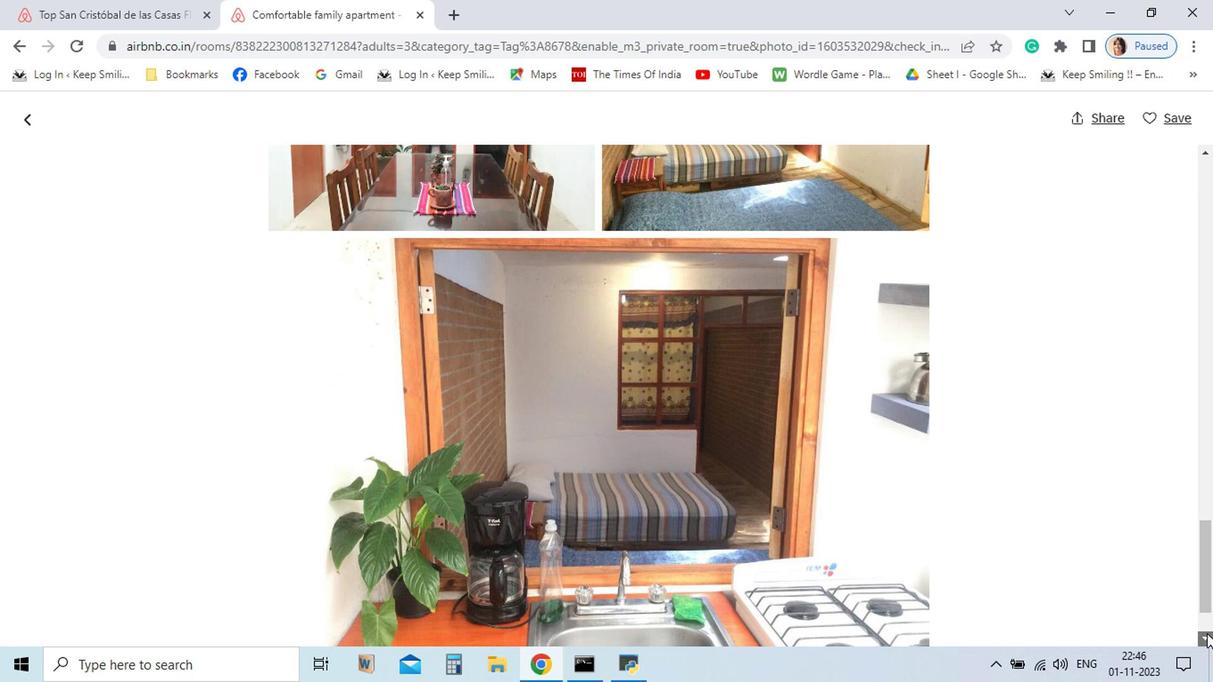 
Action: Mouse pressed left at (1033, 628)
Screenshot: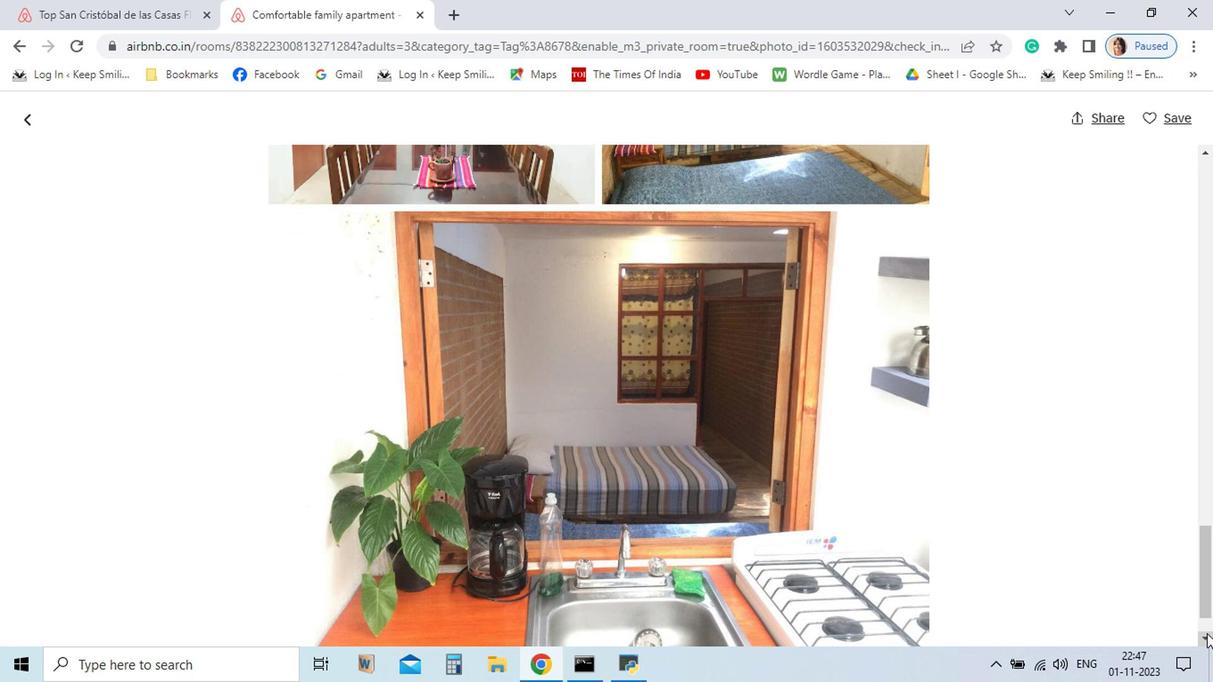 
Action: Mouse pressed left at (1033, 628)
Screenshot: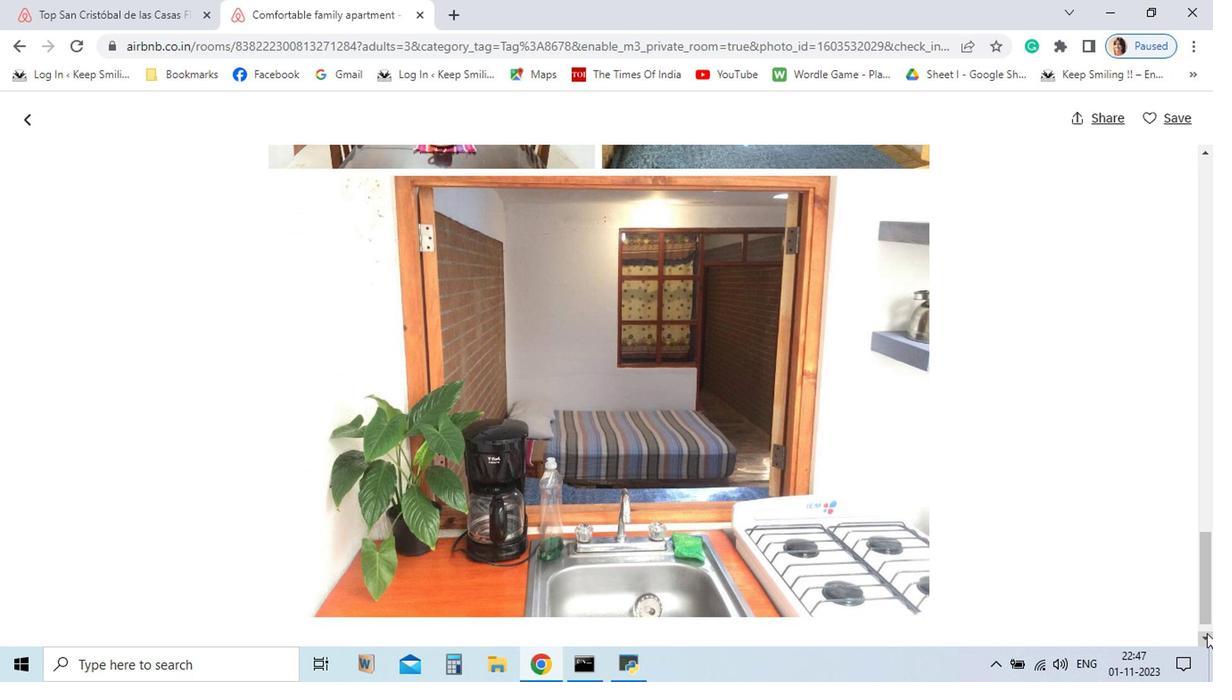 
Action: Mouse pressed left at (1033, 628)
Screenshot: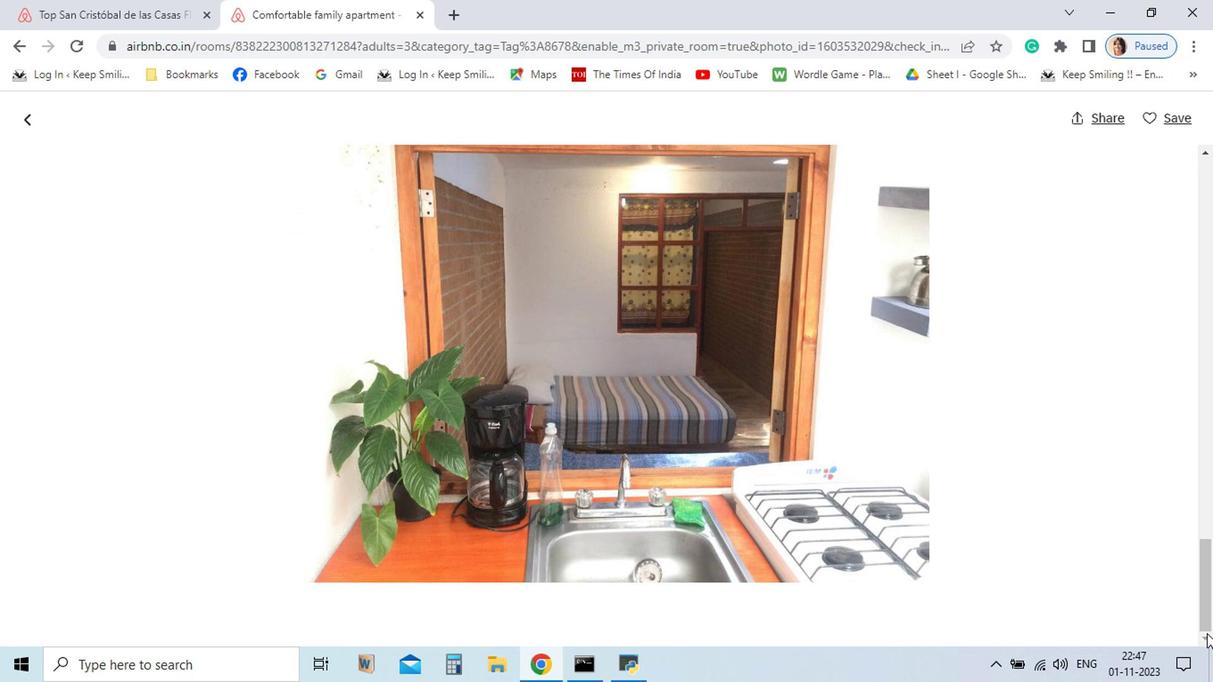 
Action: Mouse moved to (193, 263)
Screenshot: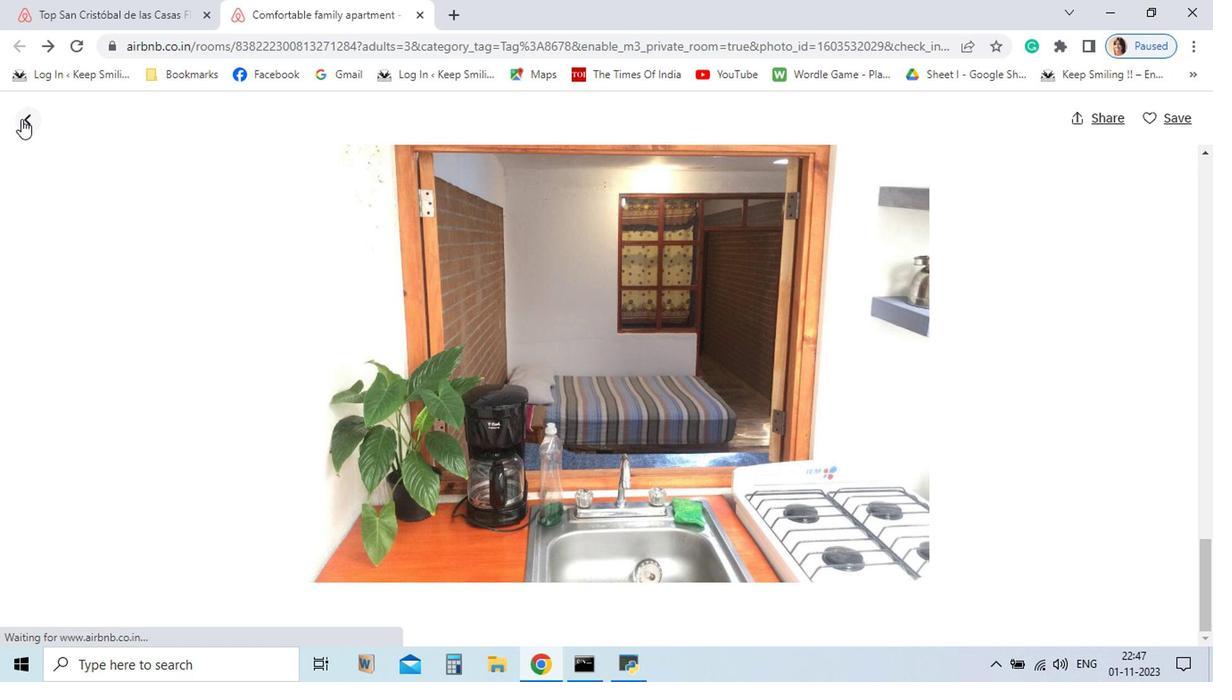 
Action: Mouse pressed left at (193, 263)
Screenshot: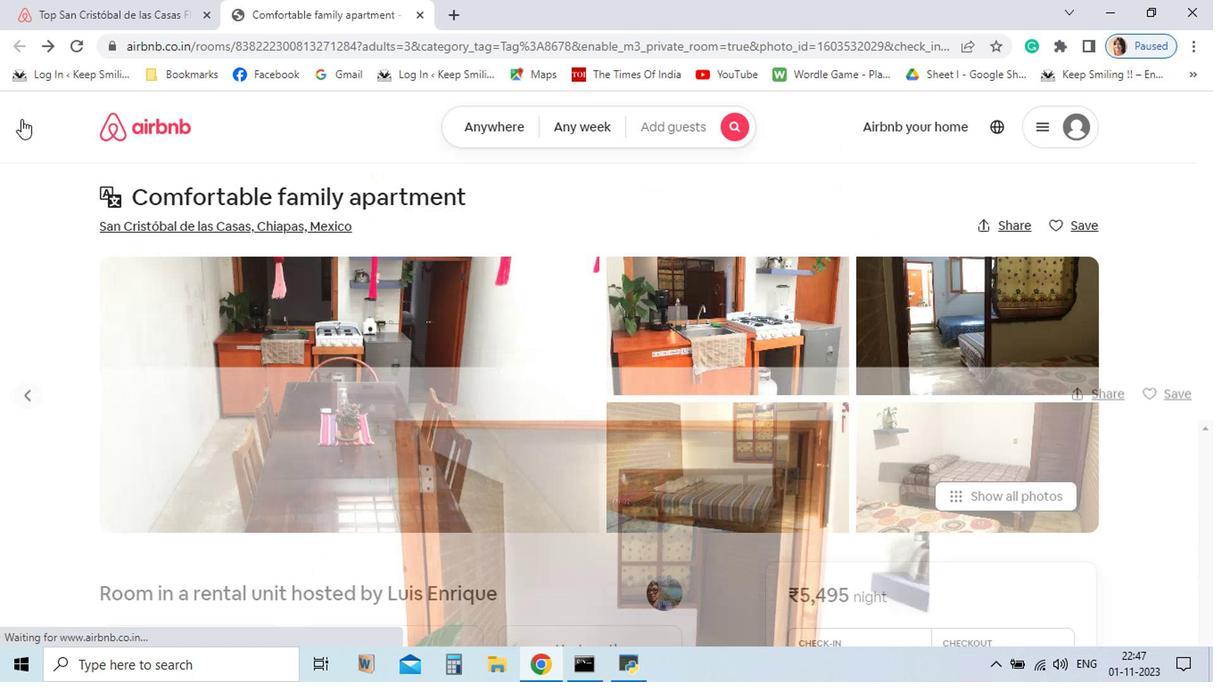 
Action: Mouse moved to (1029, 630)
Screenshot: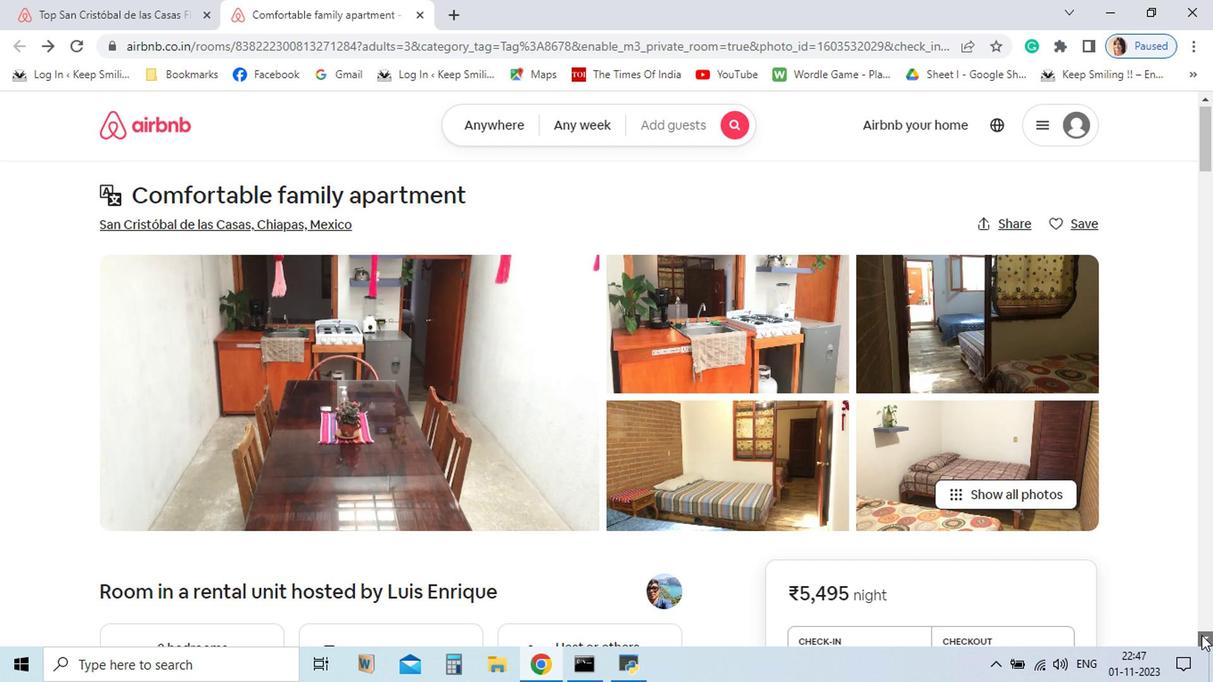 
Action: Mouse pressed left at (1029, 630)
Screenshot: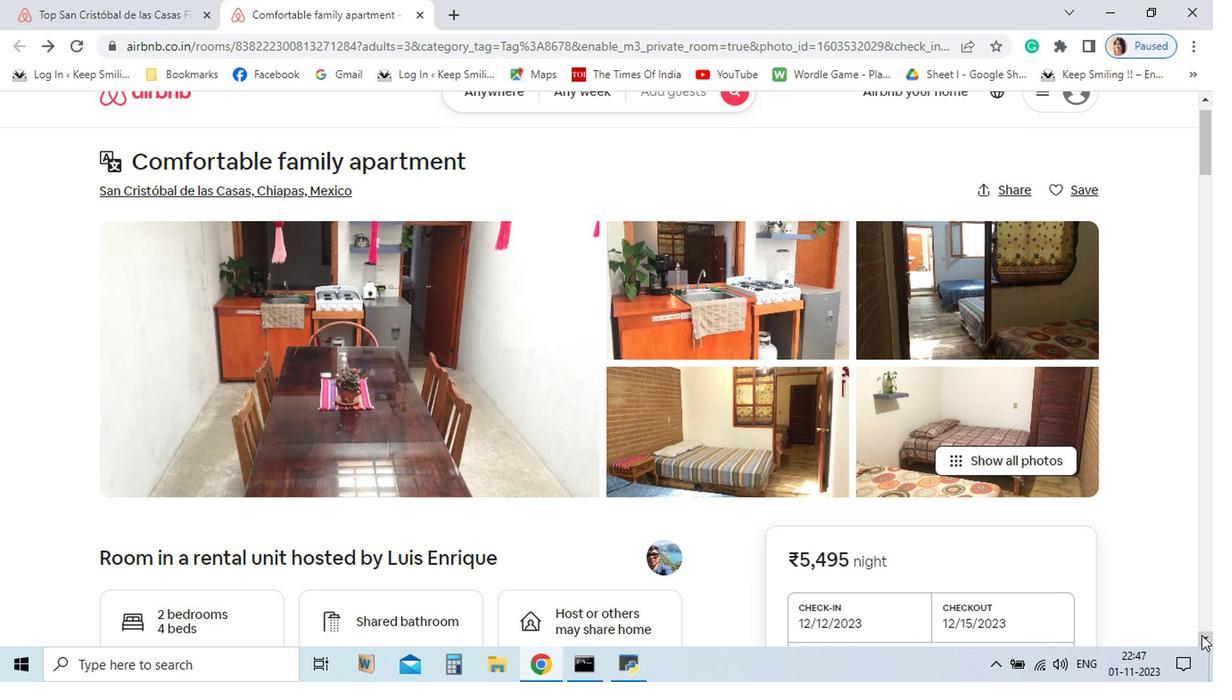
Action: Mouse pressed left at (1029, 630)
Screenshot: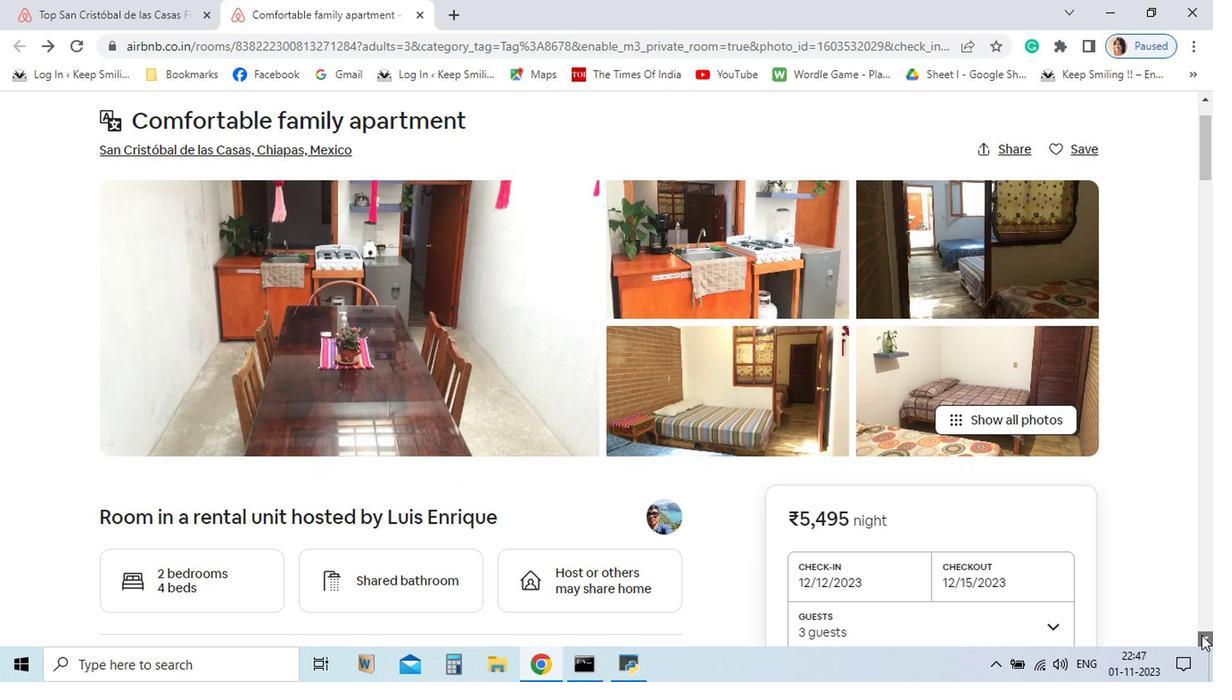 
Action: Mouse pressed left at (1029, 630)
Screenshot: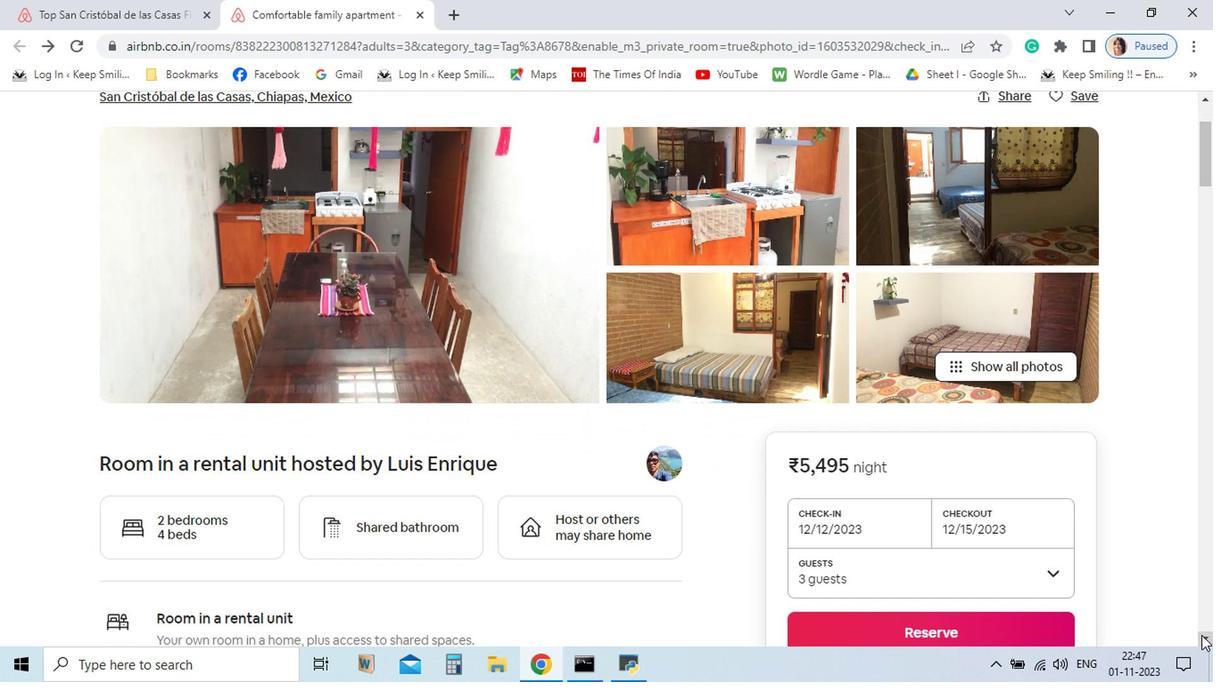 
Action: Mouse pressed left at (1029, 630)
Screenshot: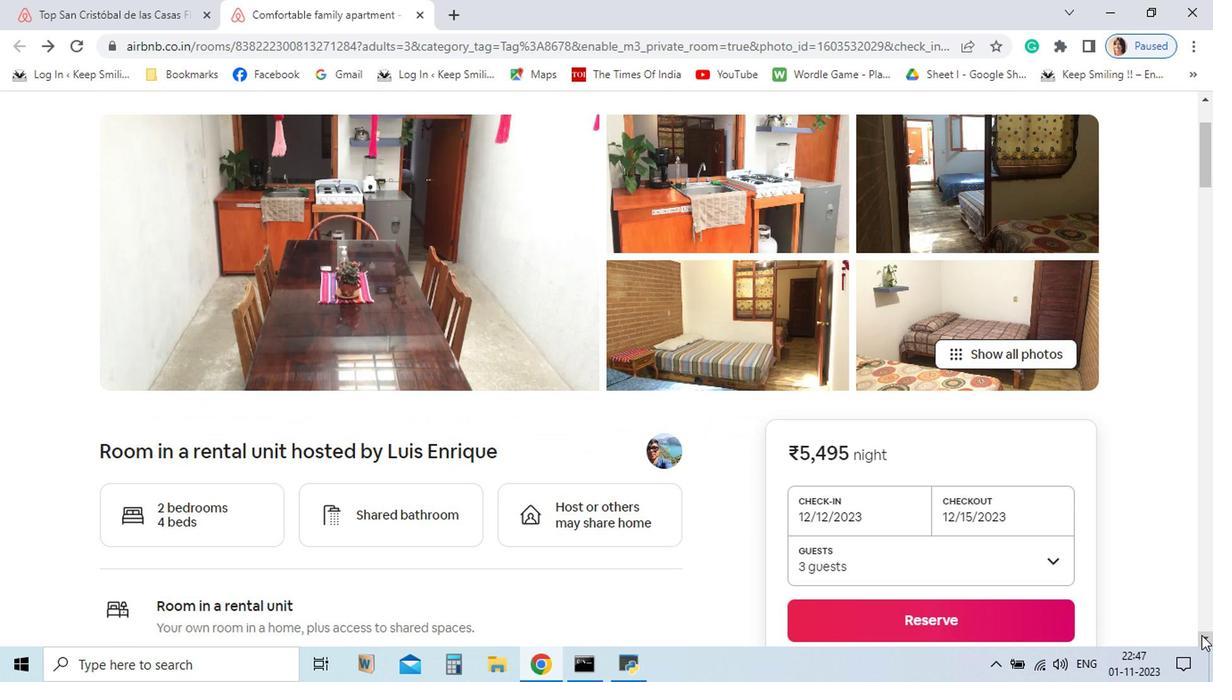 
Action: Mouse pressed left at (1029, 630)
Screenshot: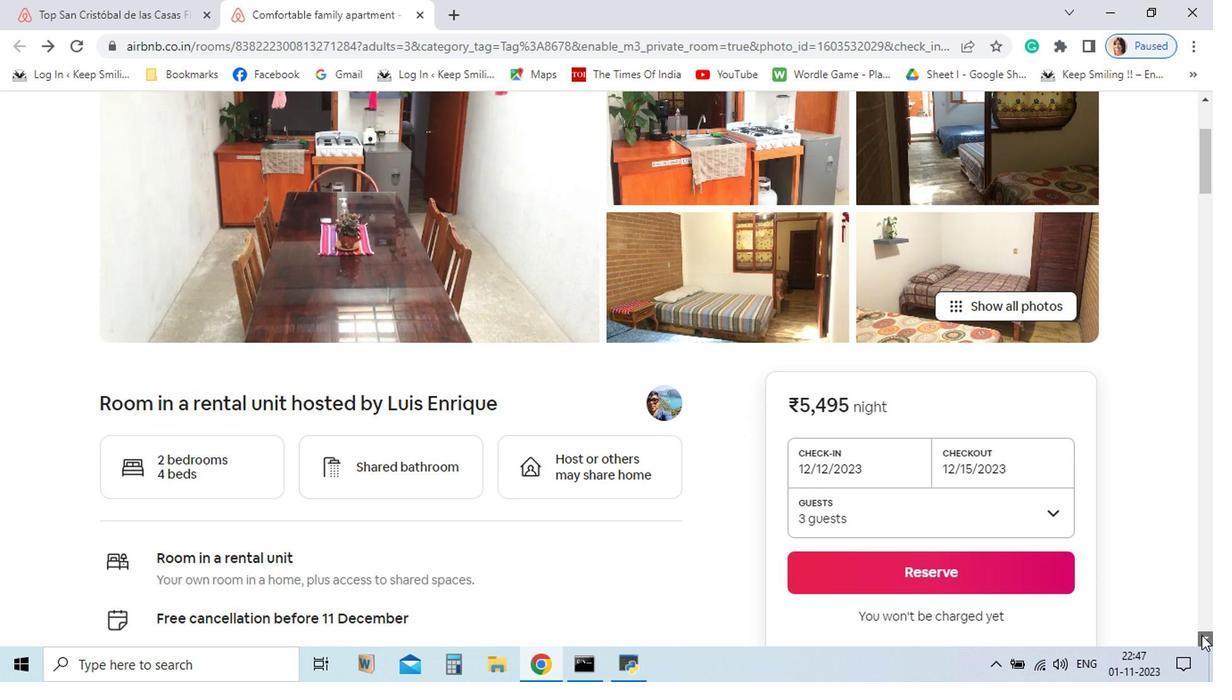
Action: Mouse pressed left at (1029, 630)
Screenshot: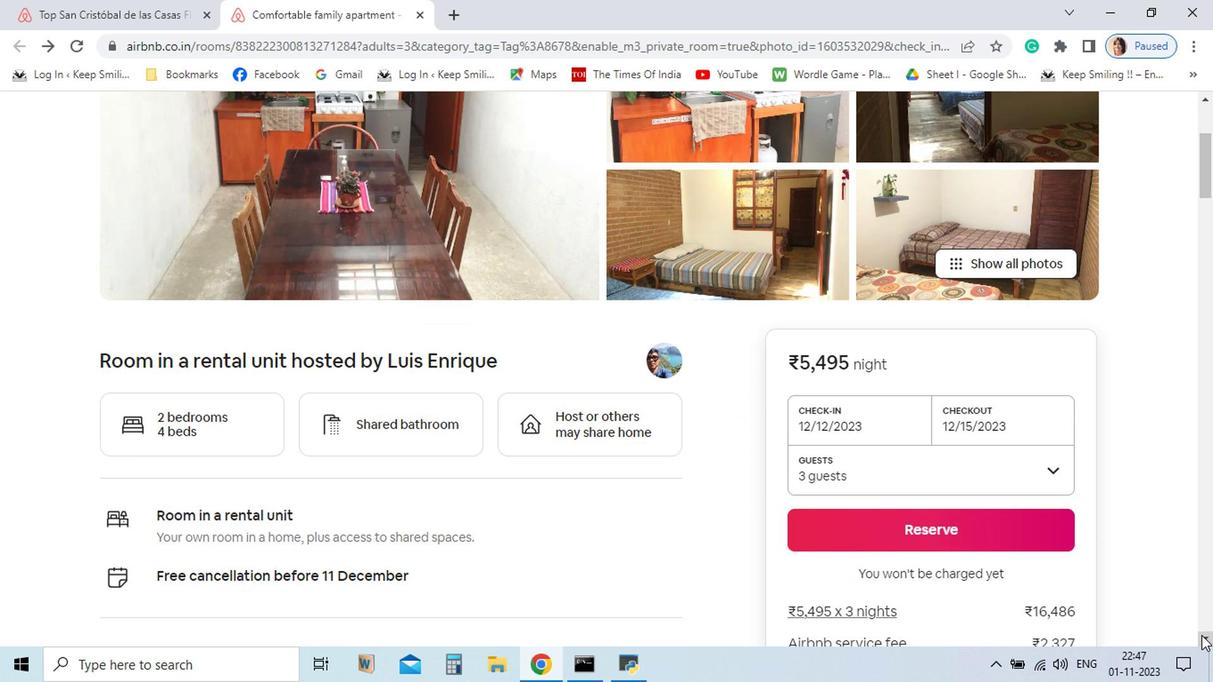 
Action: Mouse pressed left at (1029, 630)
Screenshot: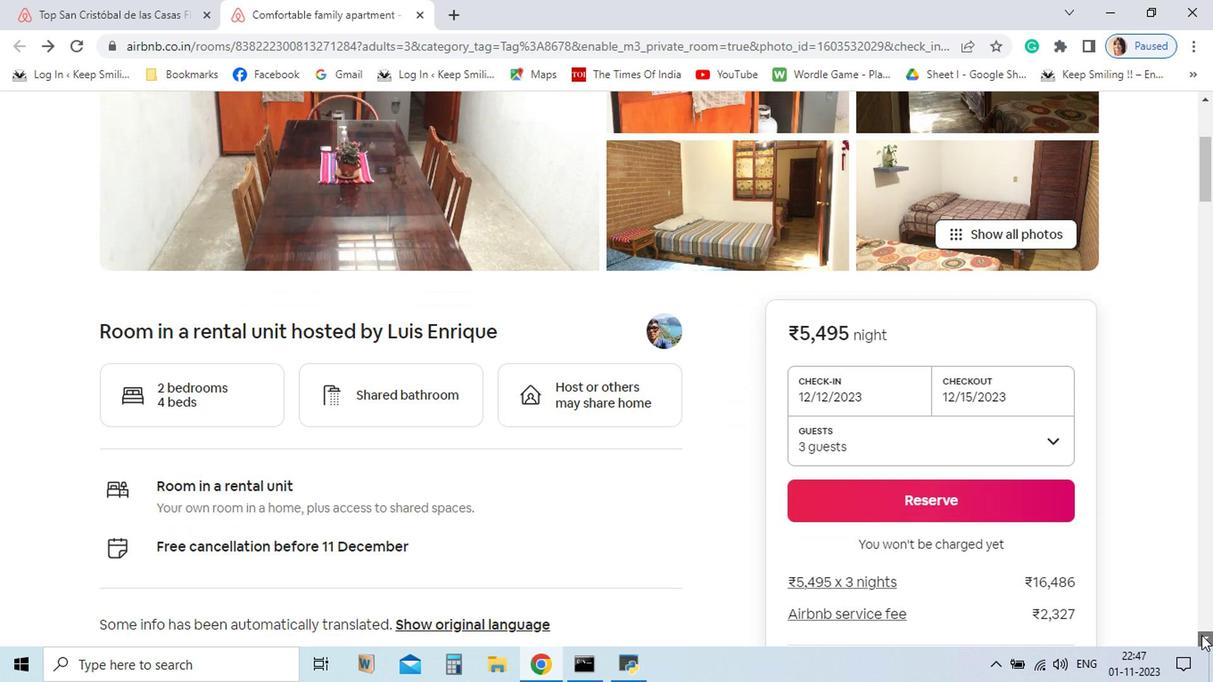 
Action: Mouse pressed left at (1029, 630)
Screenshot: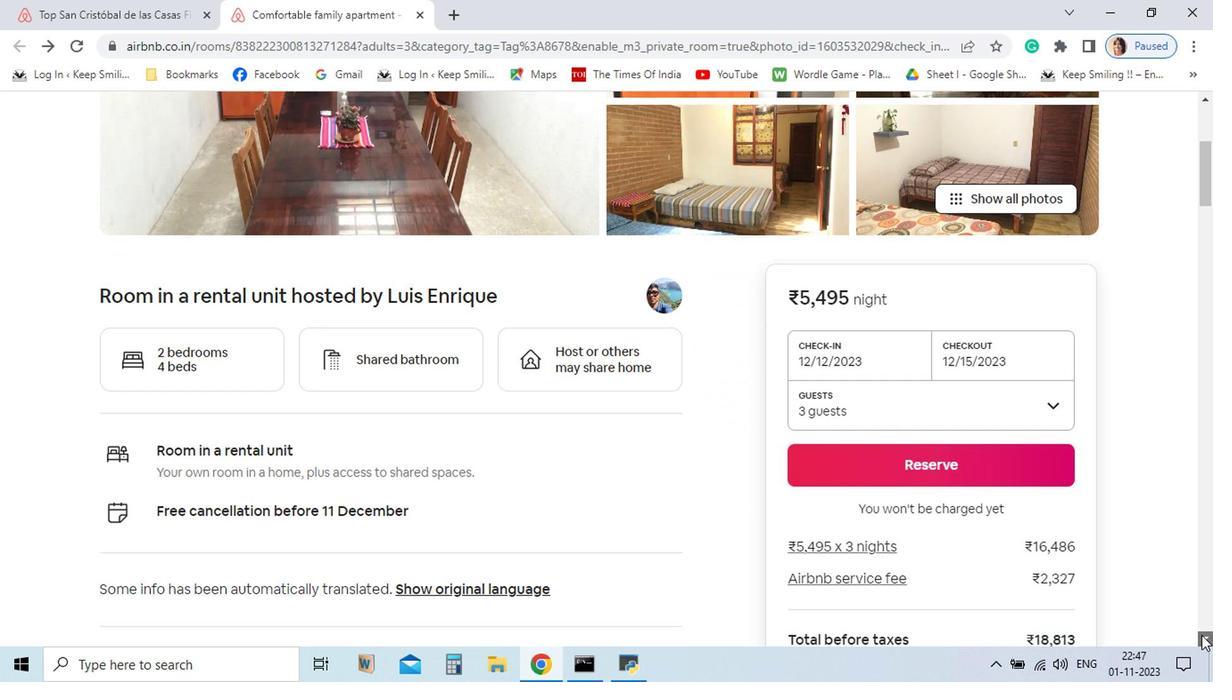 
Action: Mouse pressed left at (1029, 630)
Screenshot: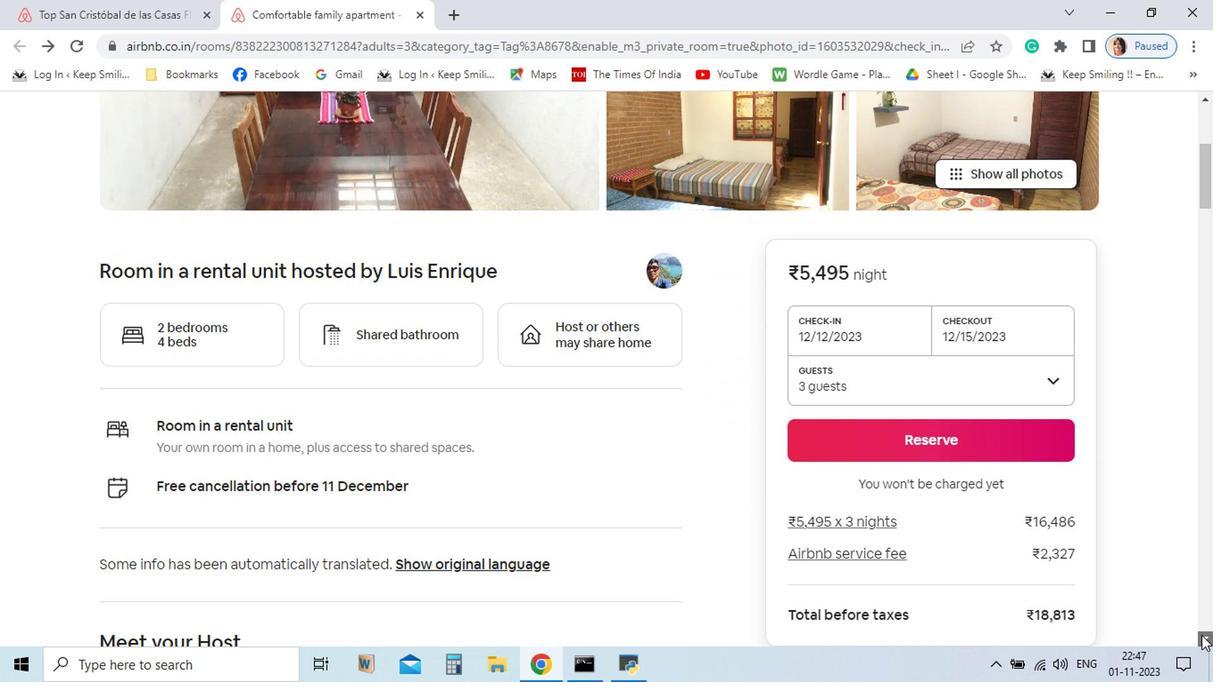 
Action: Mouse pressed left at (1029, 630)
Screenshot: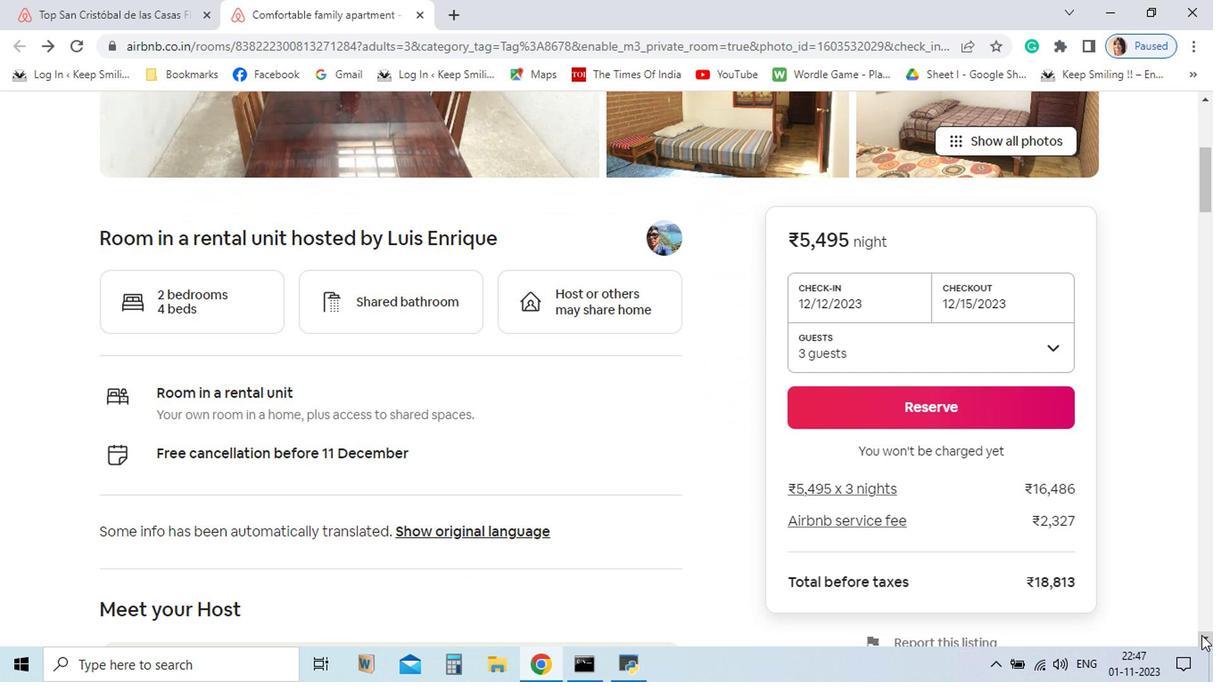 
Action: Mouse pressed left at (1029, 630)
Screenshot: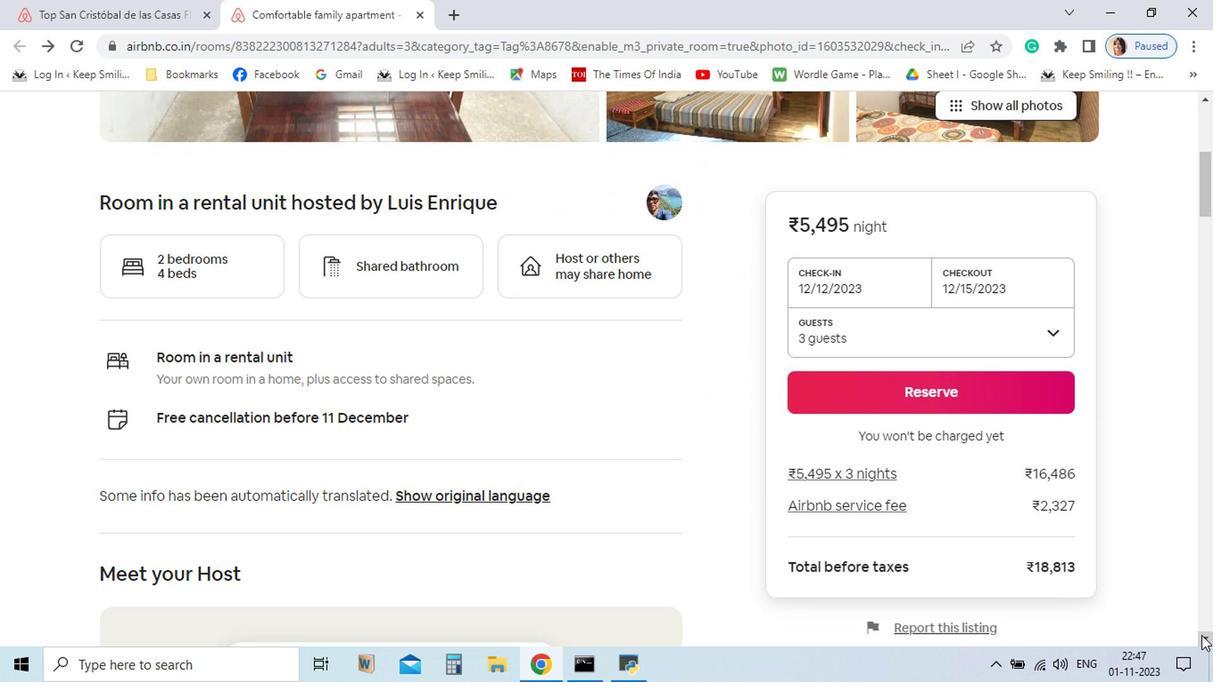 
Action: Mouse pressed left at (1029, 630)
Screenshot: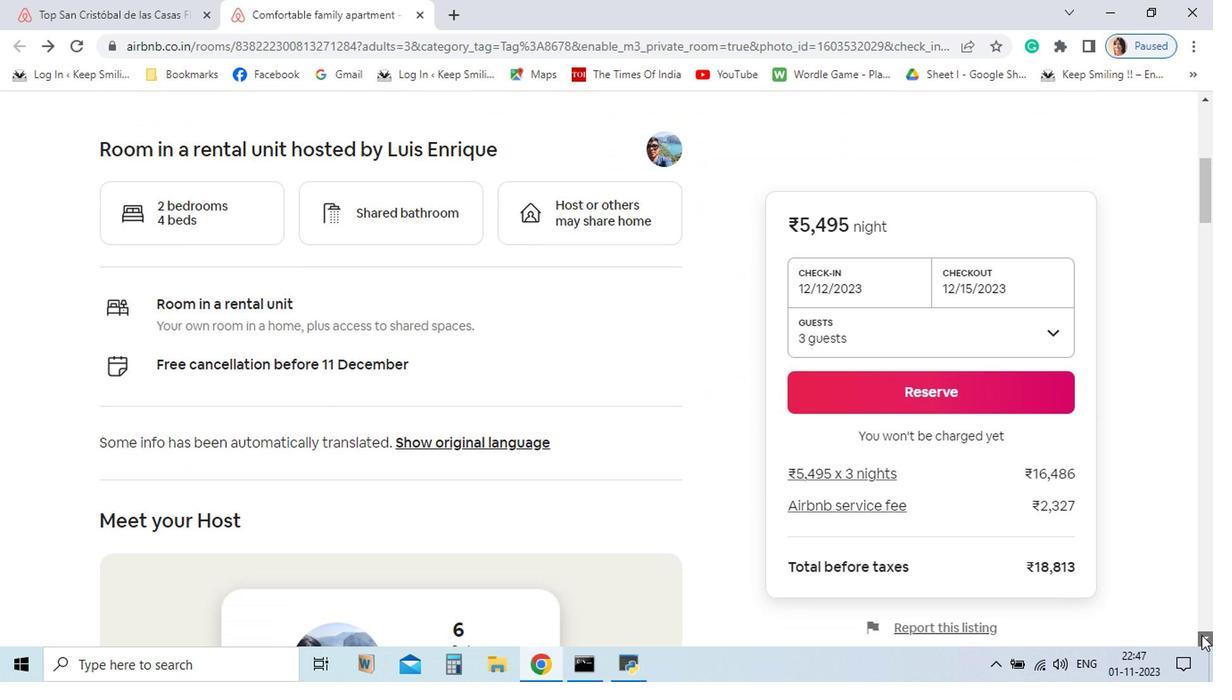 
Action: Mouse pressed left at (1029, 630)
Screenshot: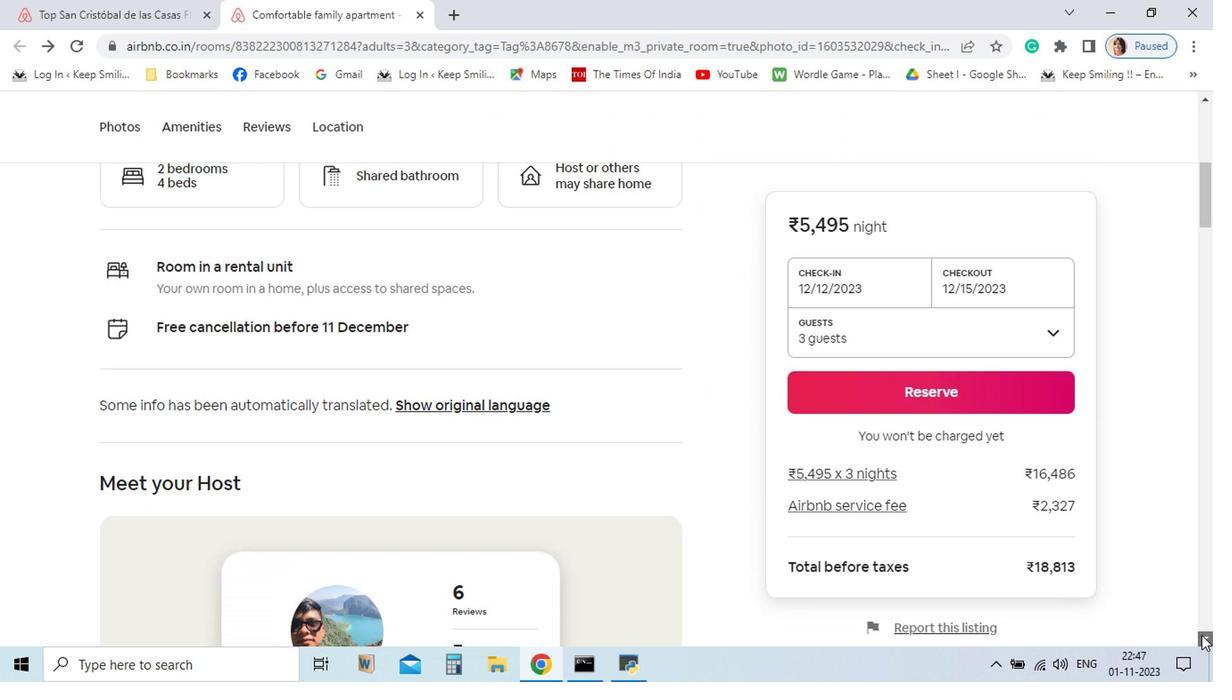 
Action: Mouse pressed left at (1029, 630)
Screenshot: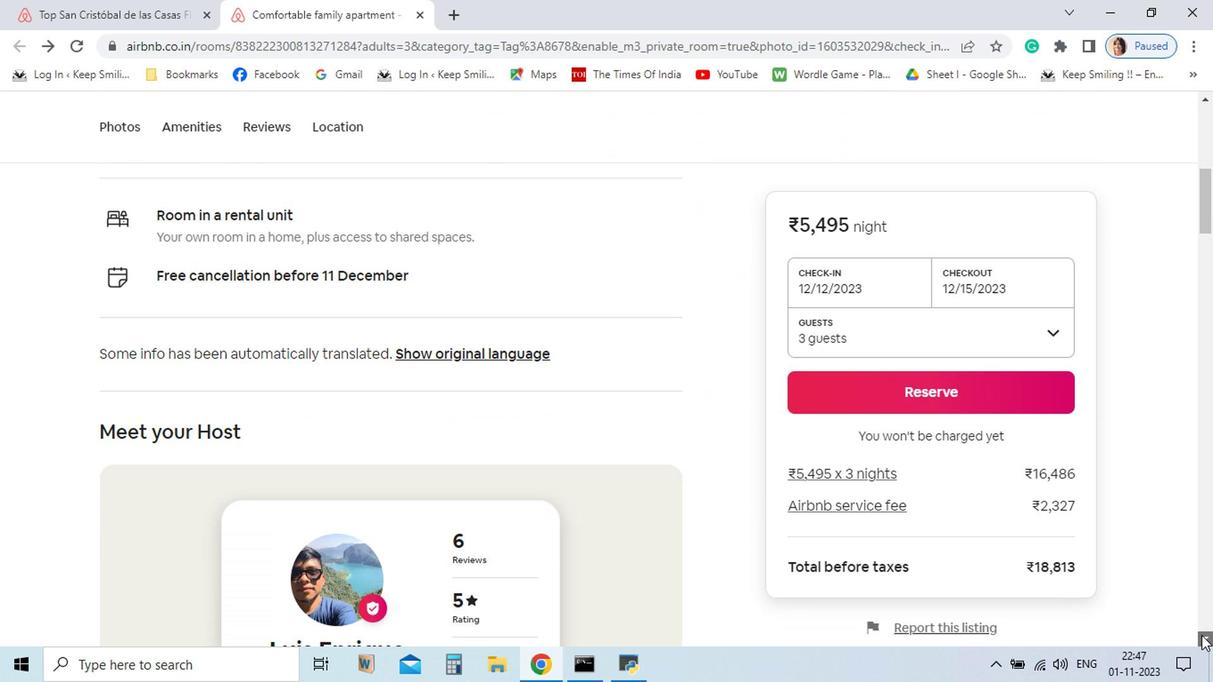 
Action: Mouse pressed left at (1029, 630)
Screenshot: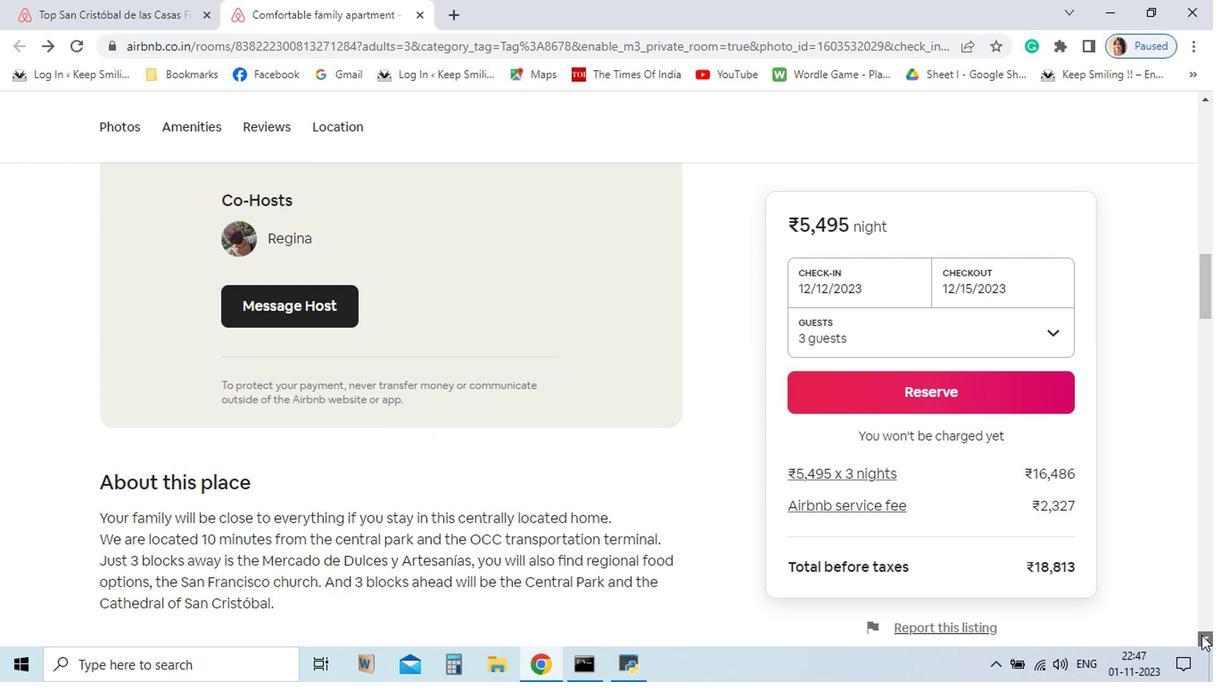 
Action: Mouse pressed left at (1029, 630)
Screenshot: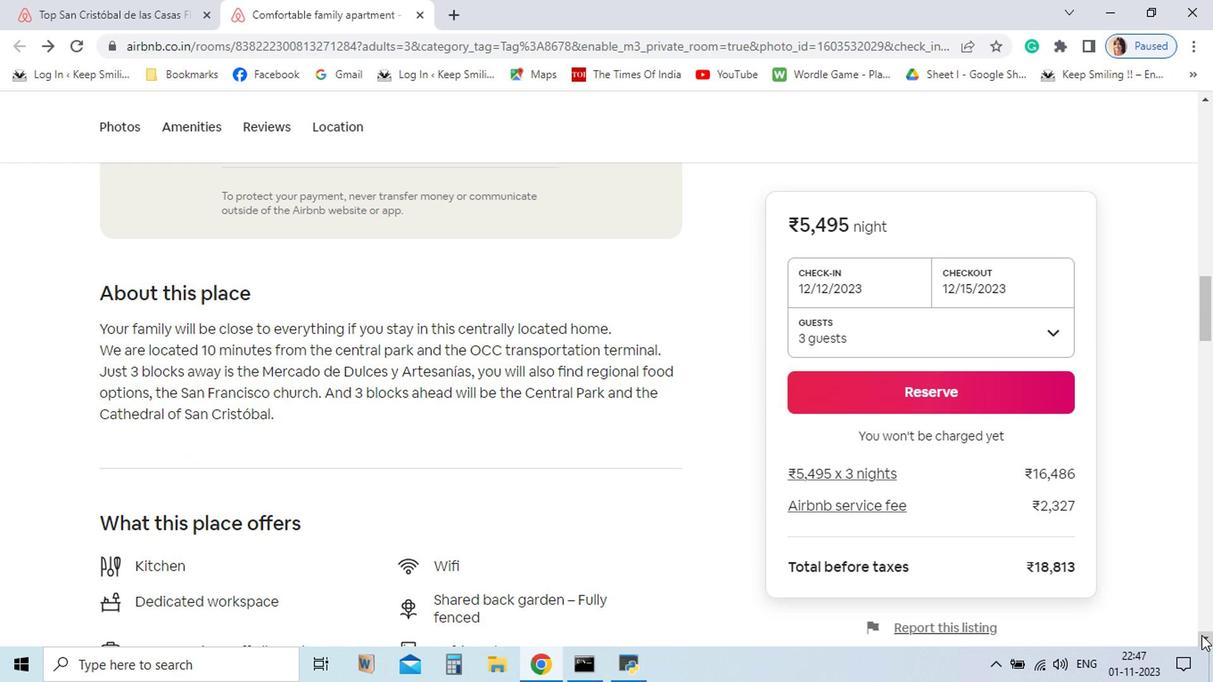 
Action: Mouse pressed left at (1029, 630)
Screenshot: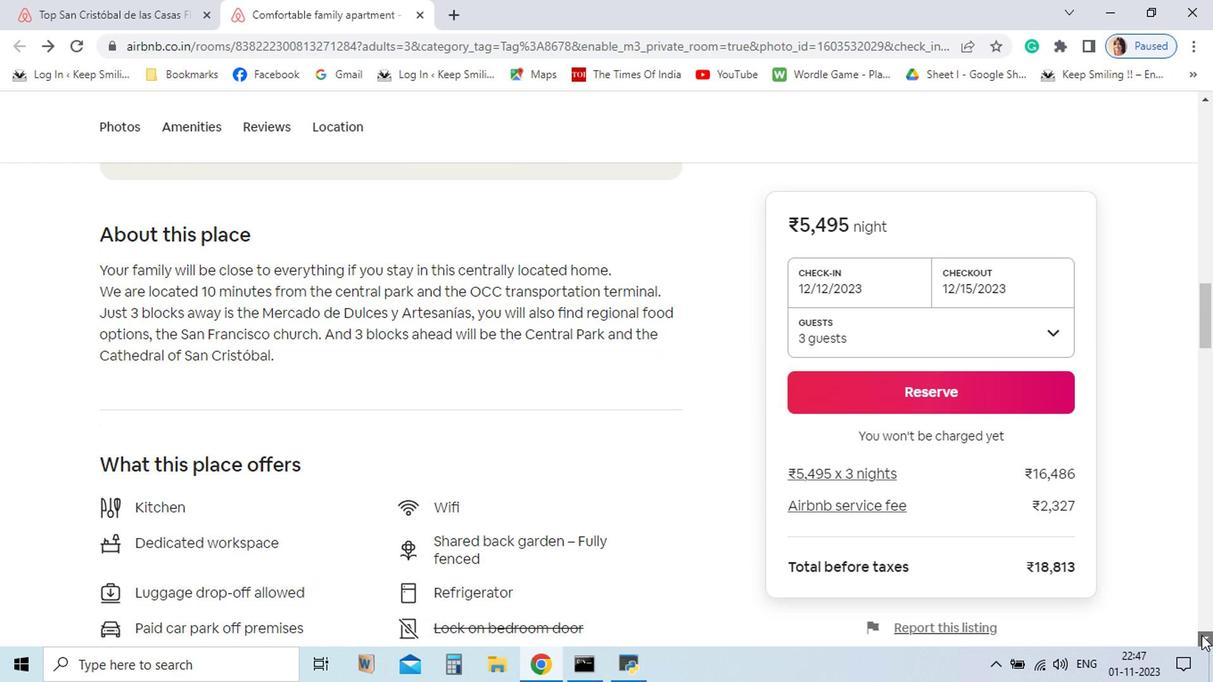 
Action: Mouse pressed left at (1029, 630)
Screenshot: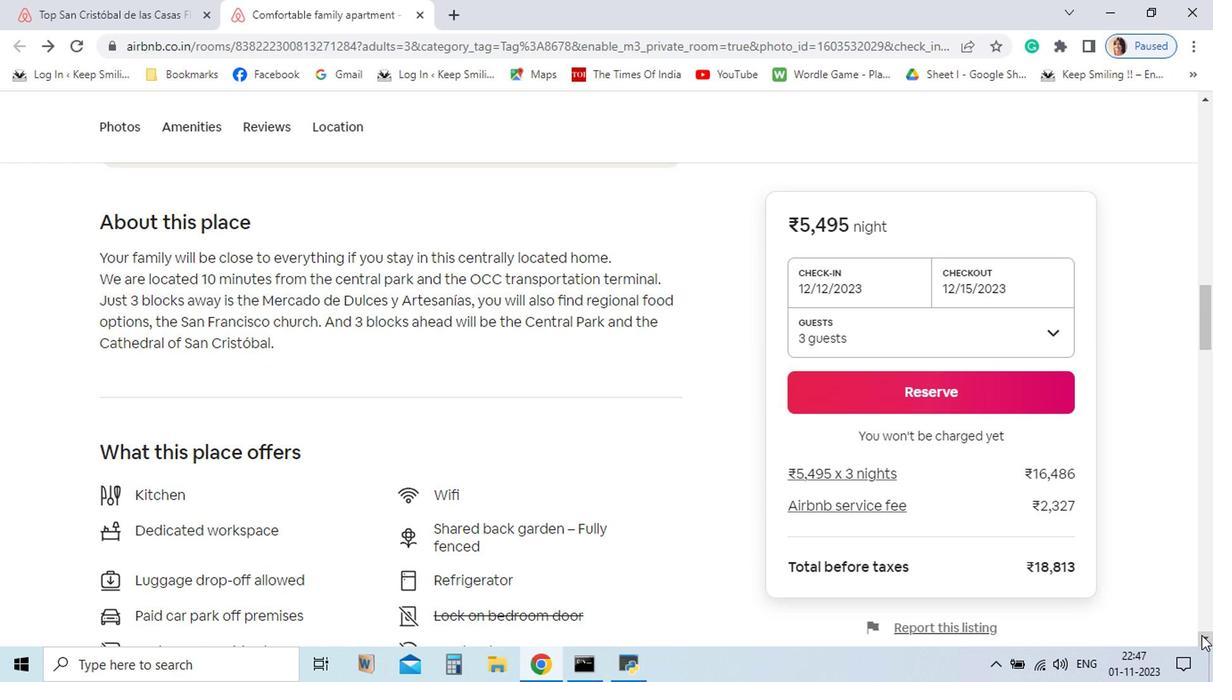 
Action: Mouse moved to (1029, 630)
Screenshot: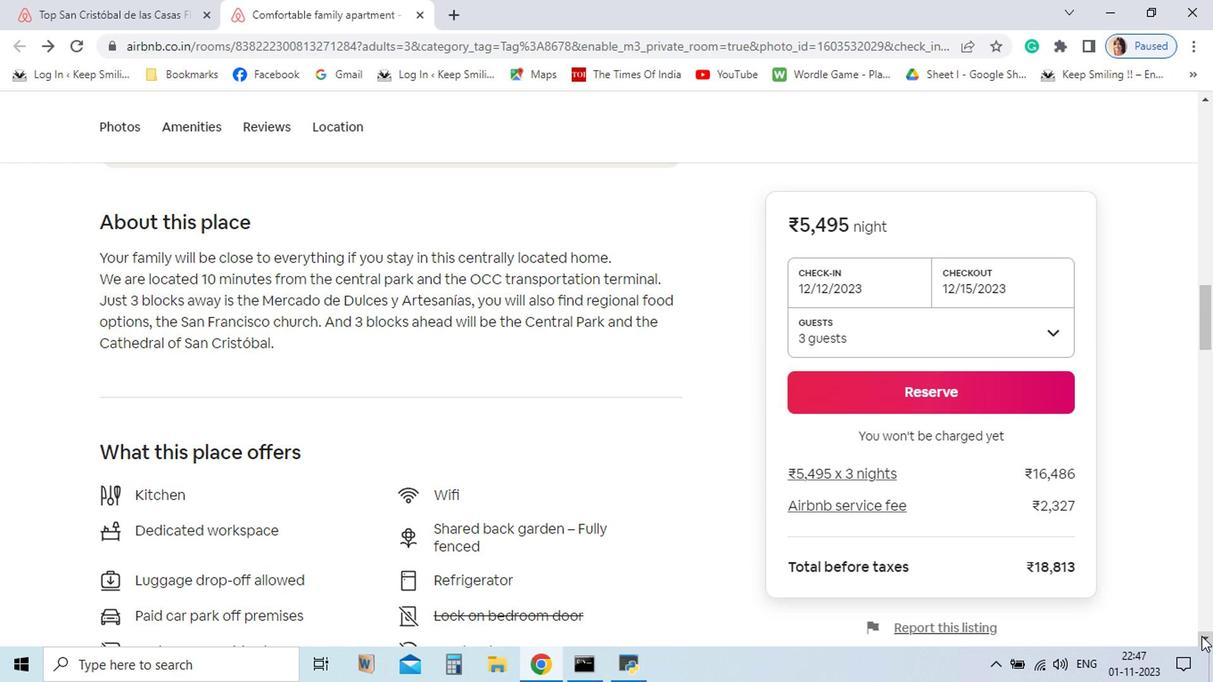 
Action: Mouse pressed left at (1029, 630)
Screenshot: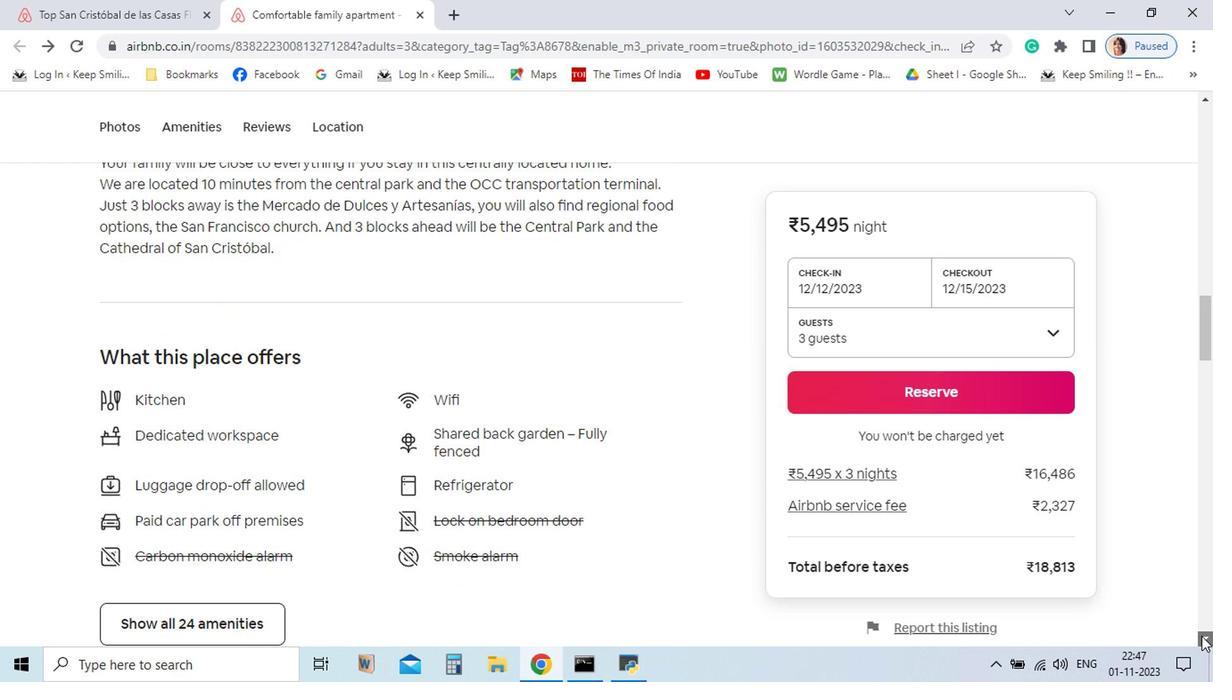 
Action: Mouse moved to (354, 505)
Screenshot: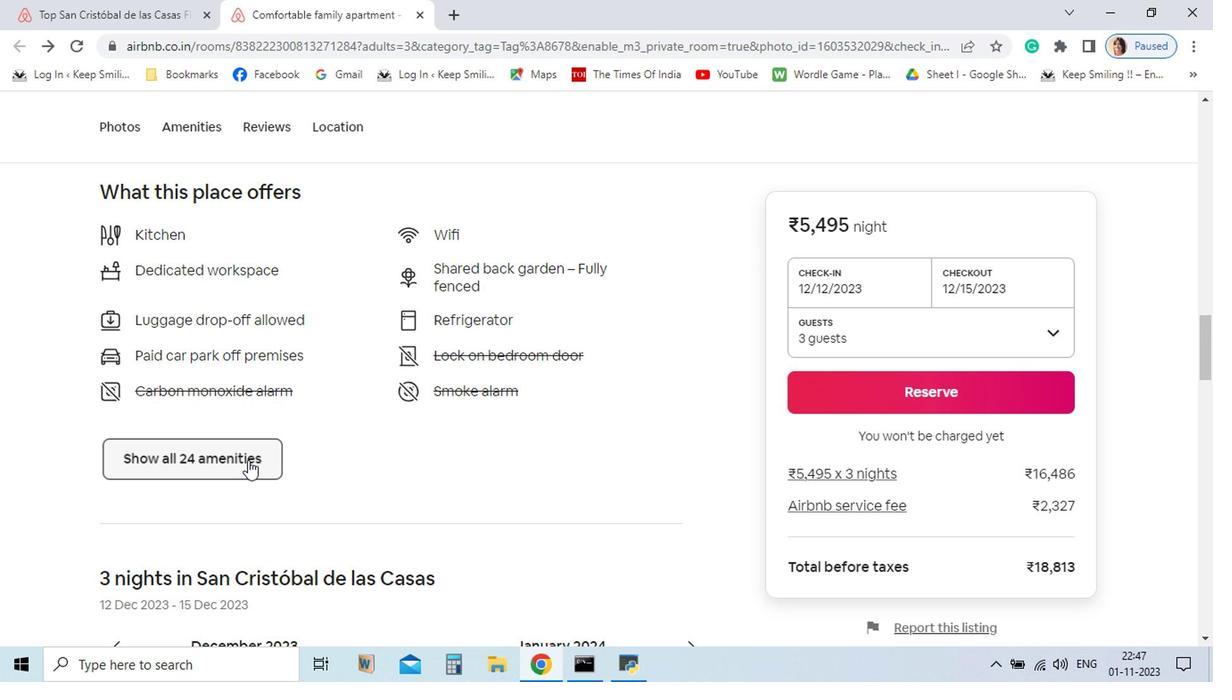 
Action: Mouse pressed left at (354, 505)
Screenshot: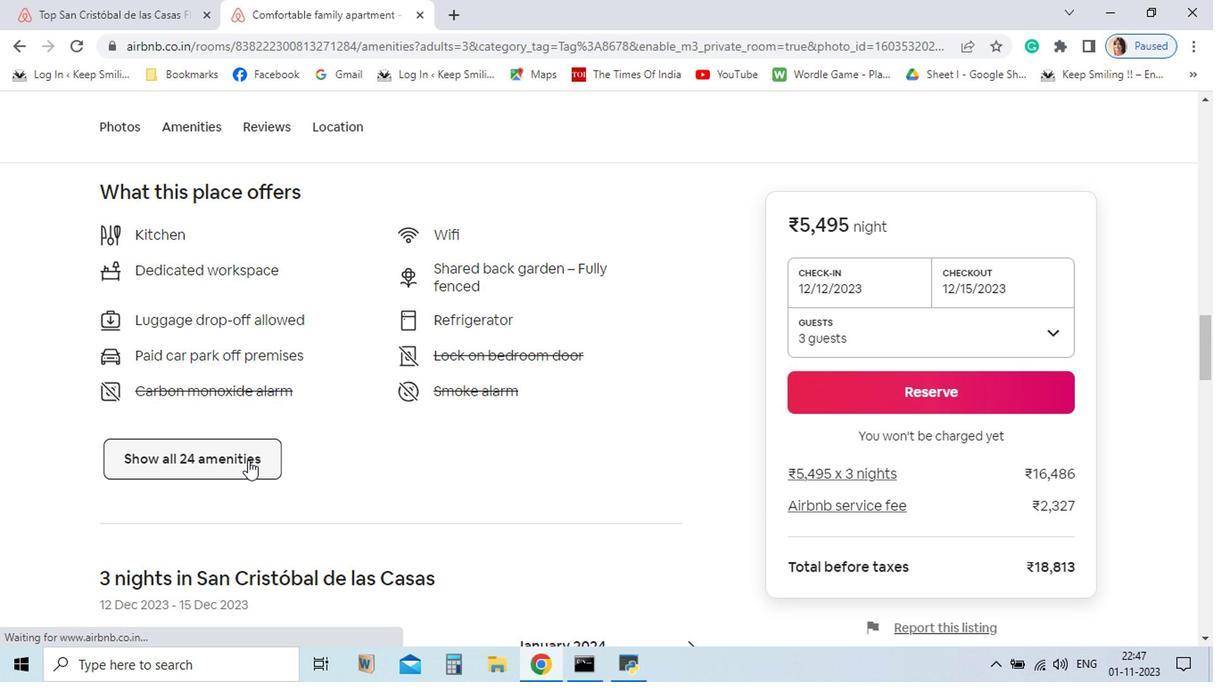 
Action: Mouse moved to (847, 352)
Screenshot: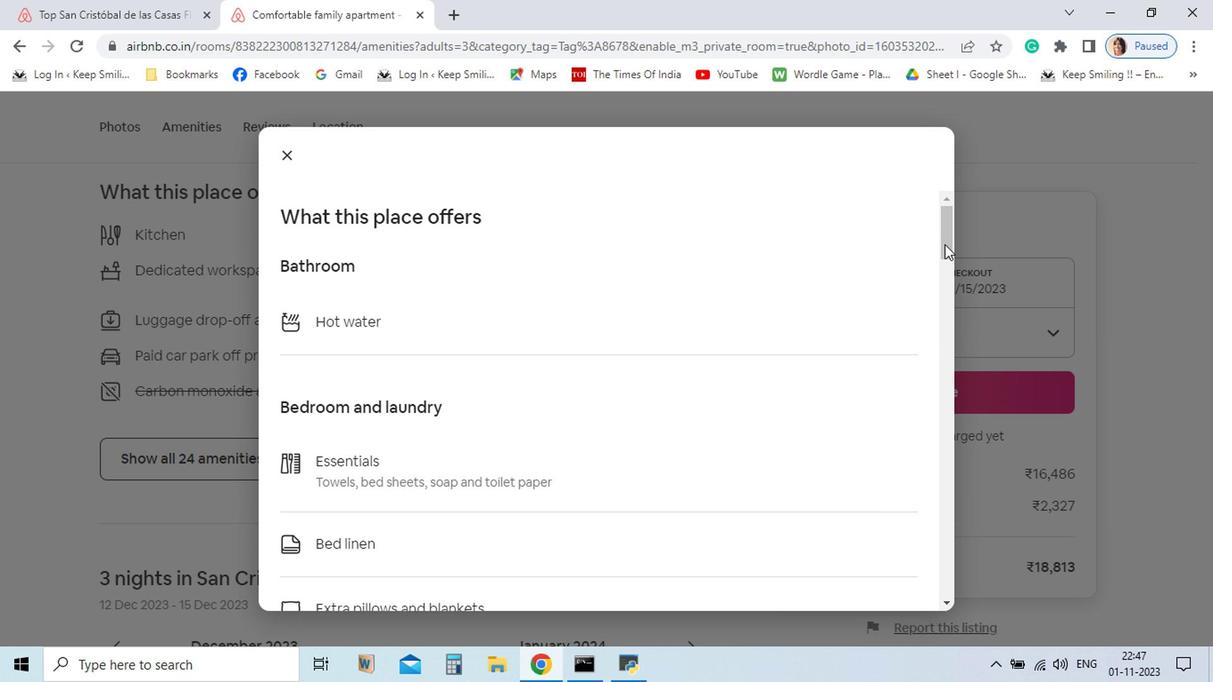 
Action: Mouse pressed left at (847, 352)
Screenshot: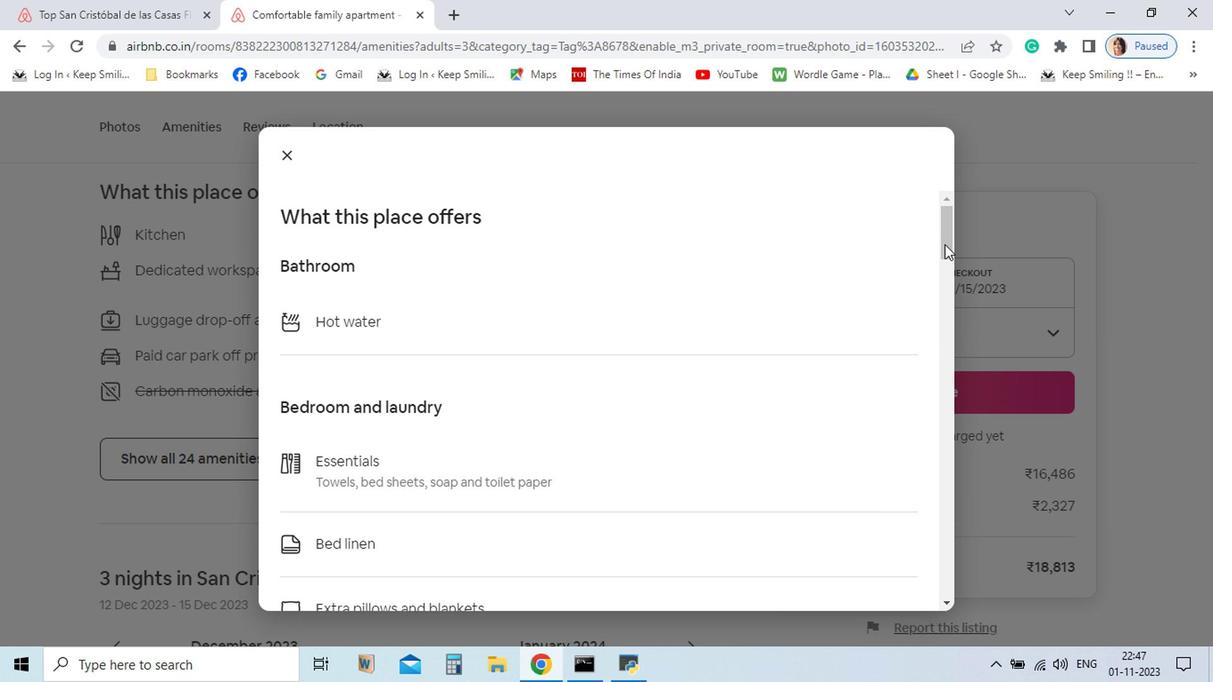 
Action: Mouse moved to (849, 605)
Screenshot: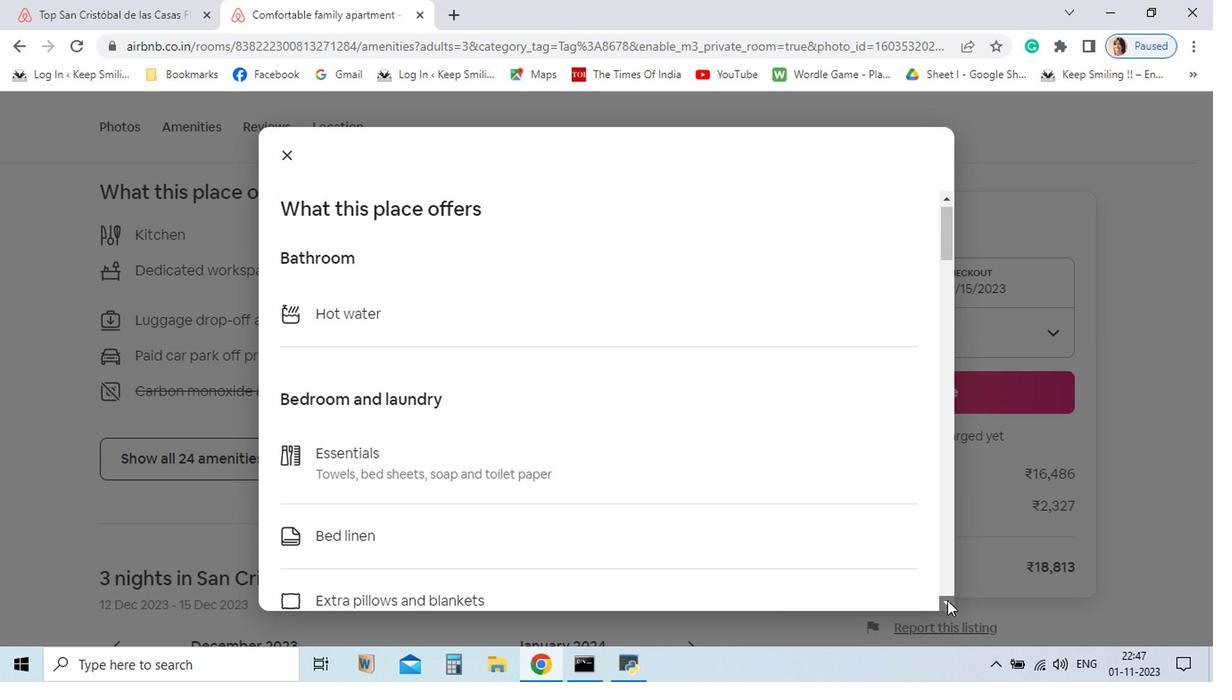 
Action: Mouse pressed left at (849, 605)
Screenshot: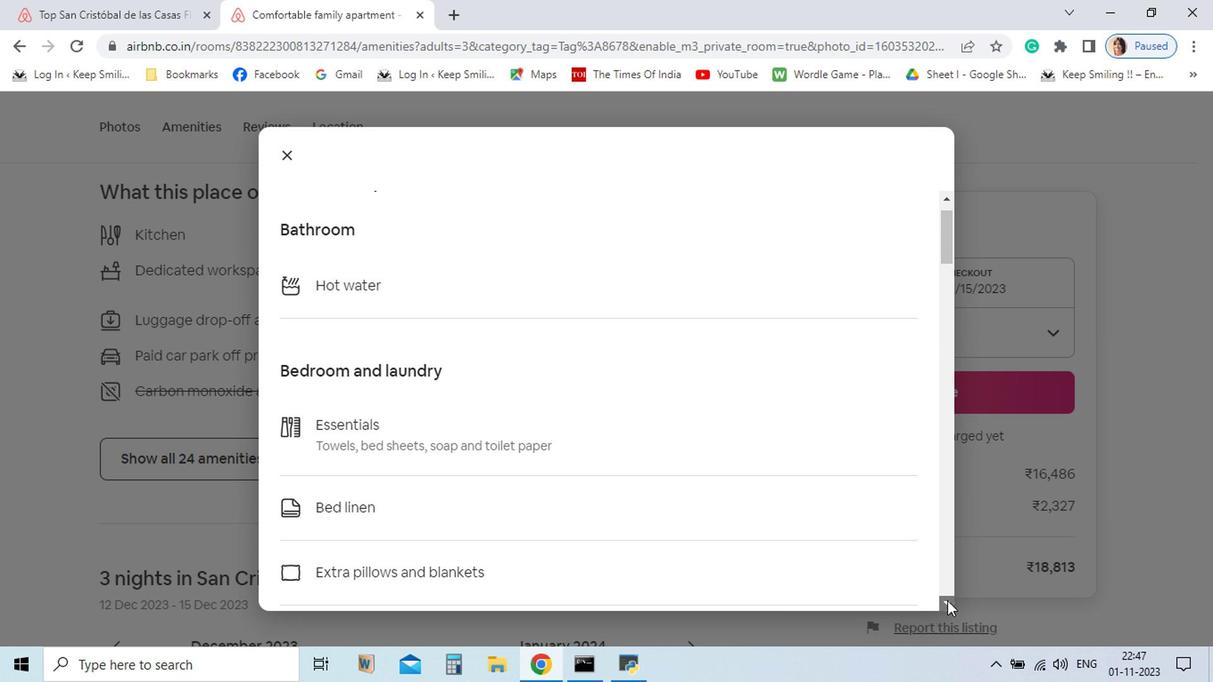 
Action: Mouse pressed left at (849, 605)
Screenshot: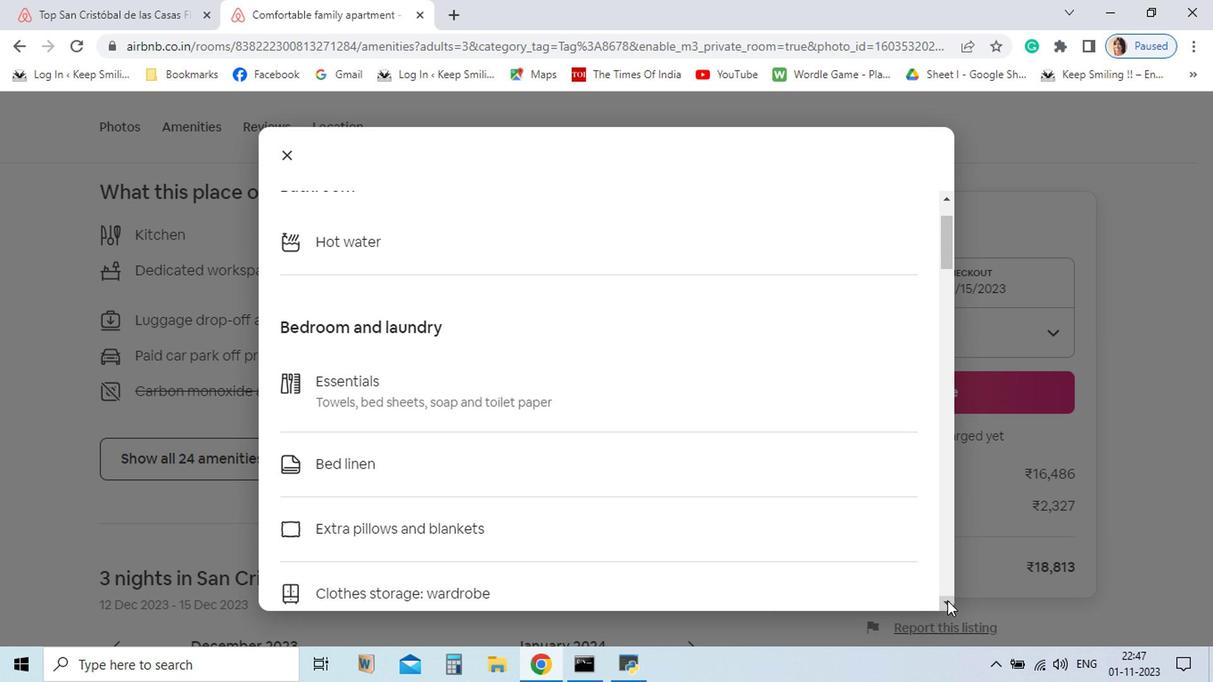 
Action: Mouse pressed left at (849, 605)
Screenshot: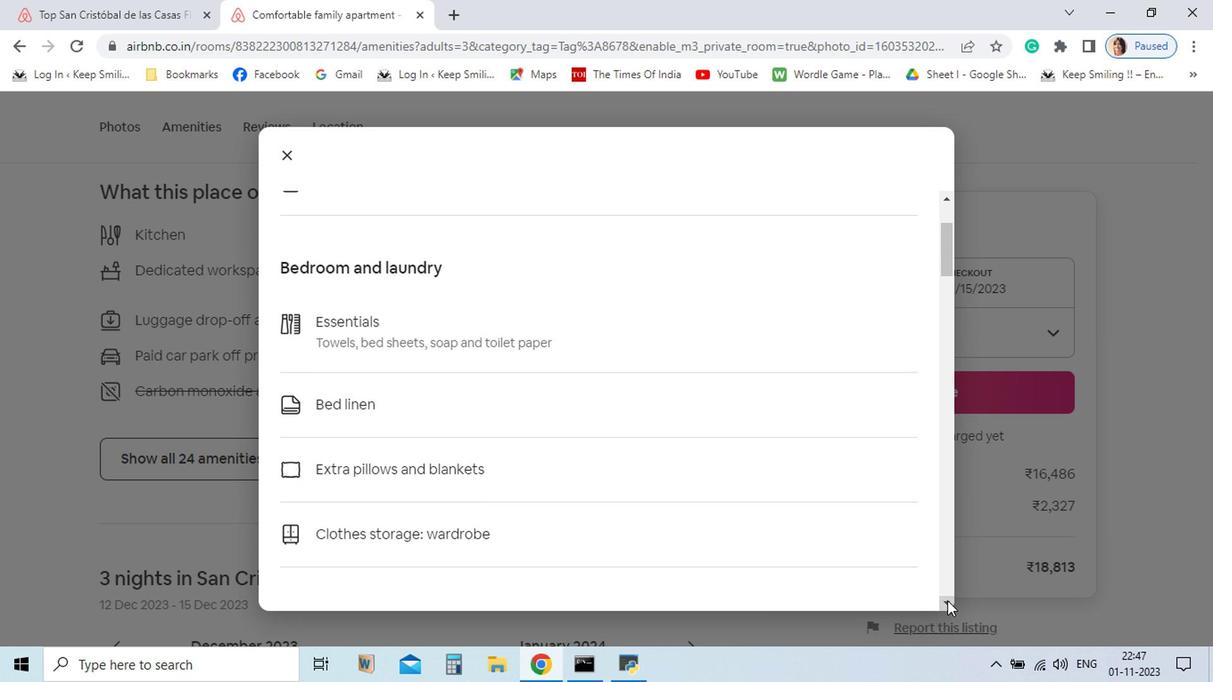 
Action: Mouse pressed left at (849, 605)
Screenshot: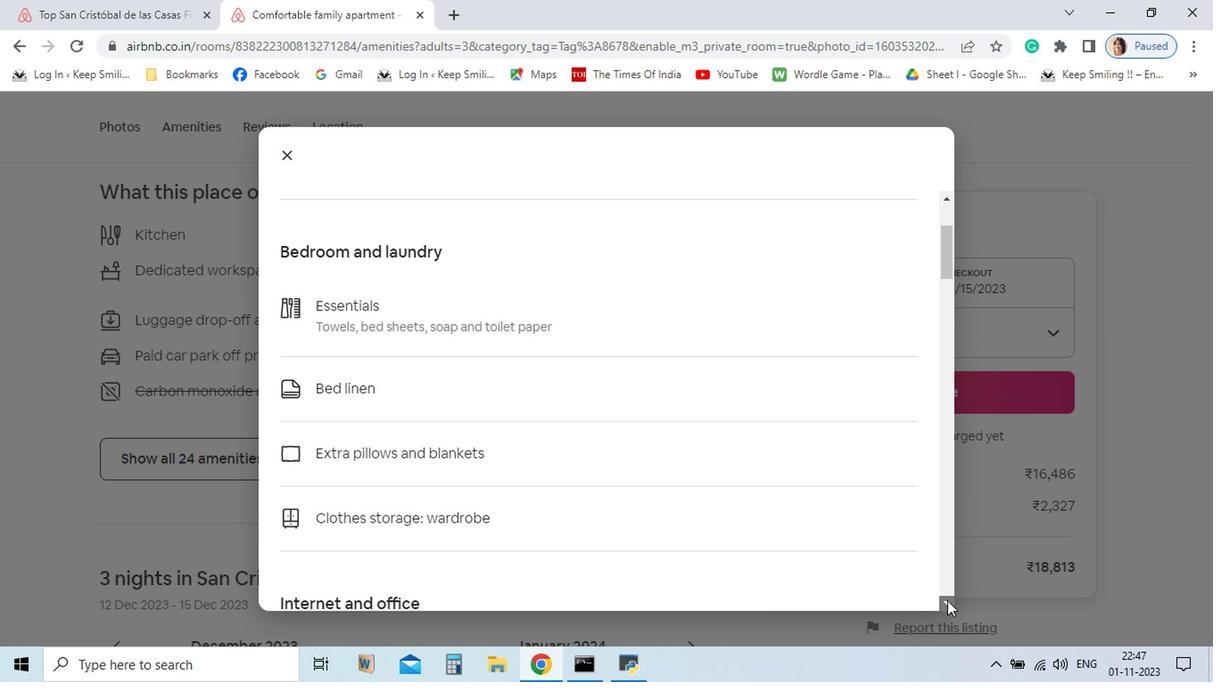 
Action: Mouse pressed left at (849, 605)
Screenshot: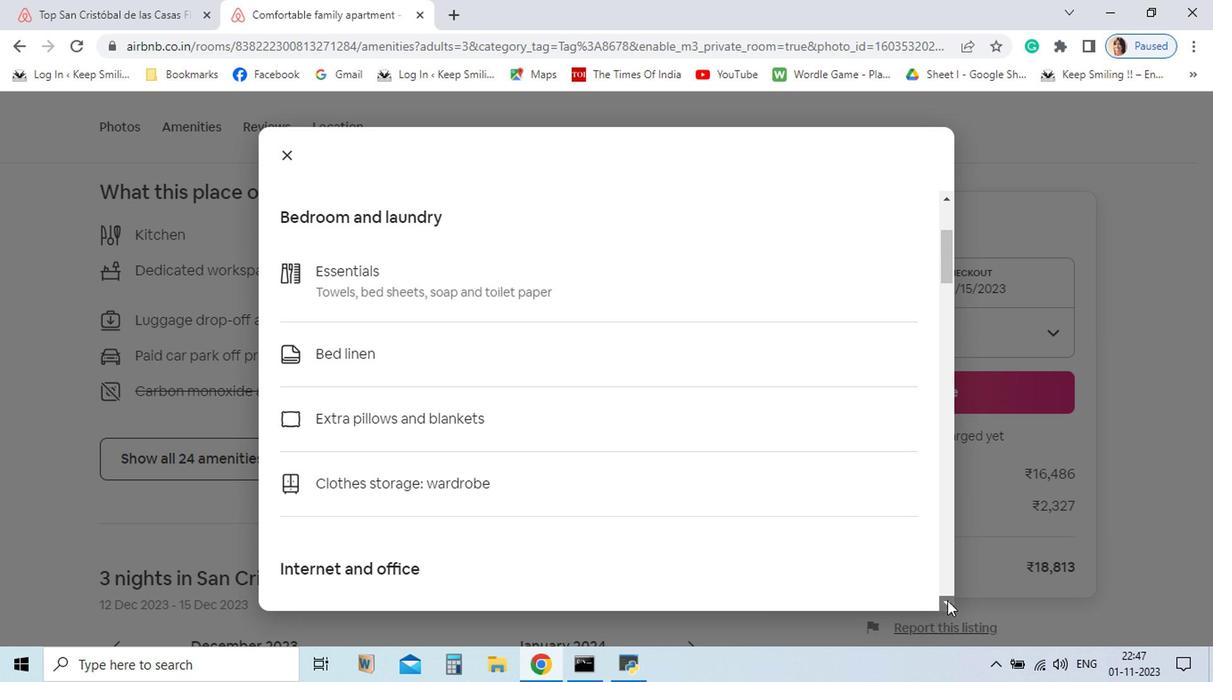 
Action: Mouse pressed left at (849, 605)
Screenshot: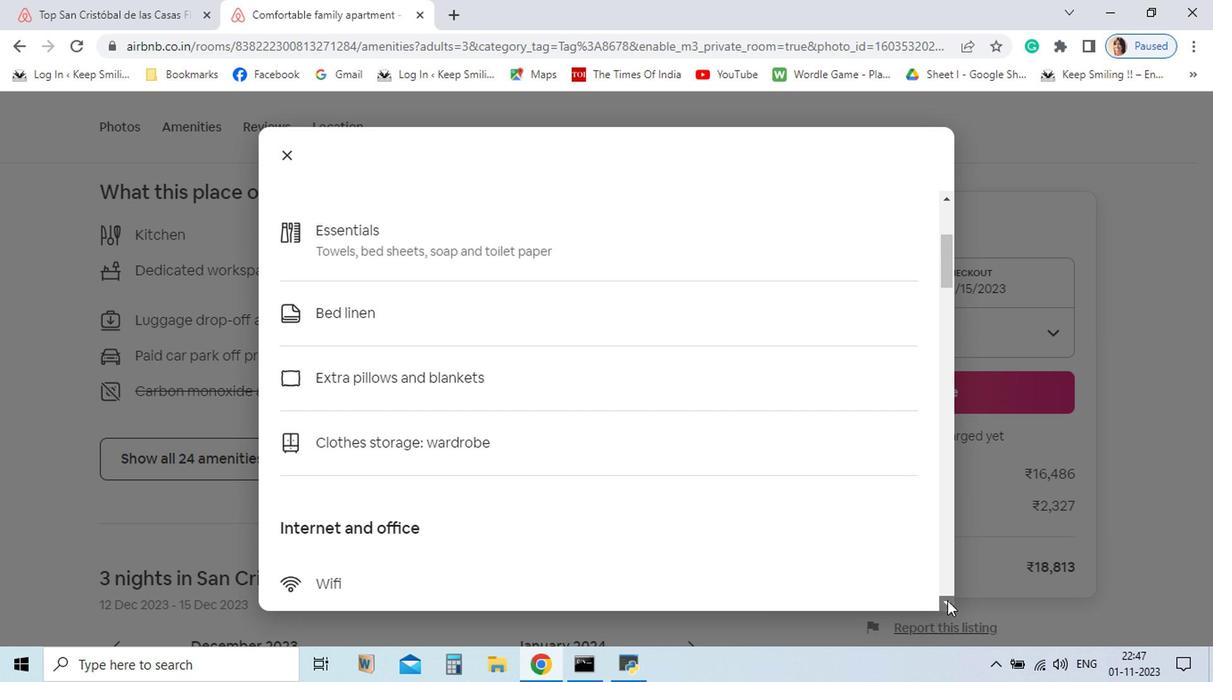 
Action: Mouse pressed left at (849, 605)
Screenshot: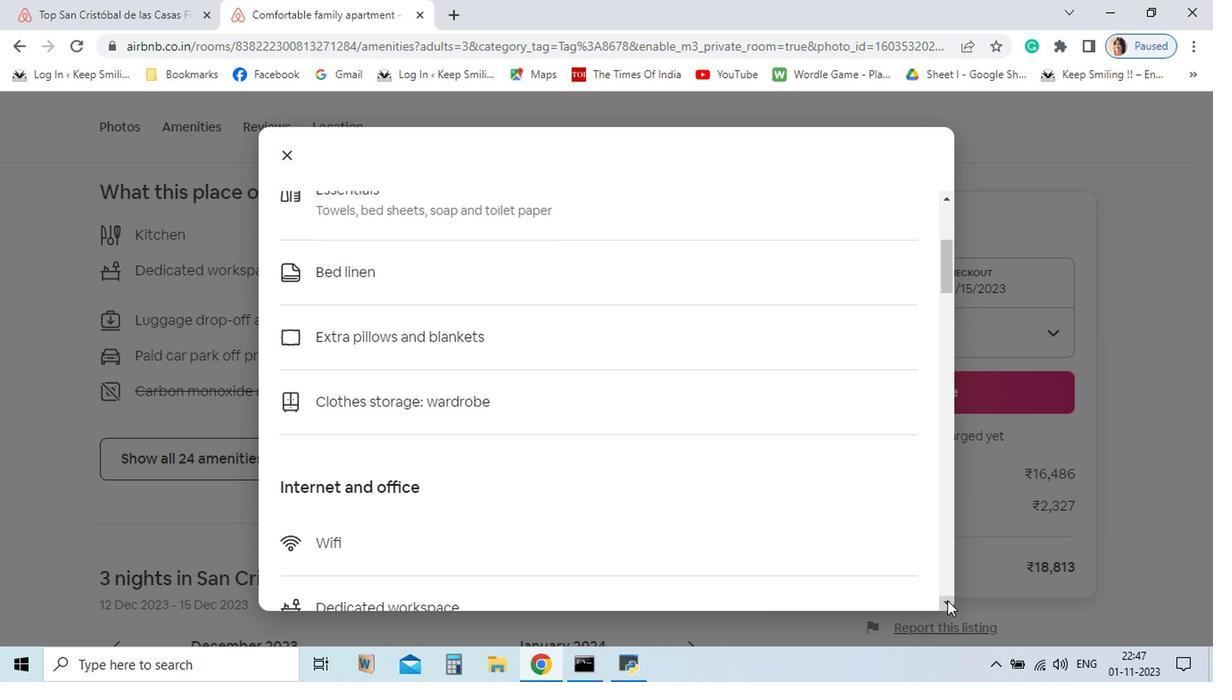 
Action: Mouse pressed left at (849, 605)
Screenshot: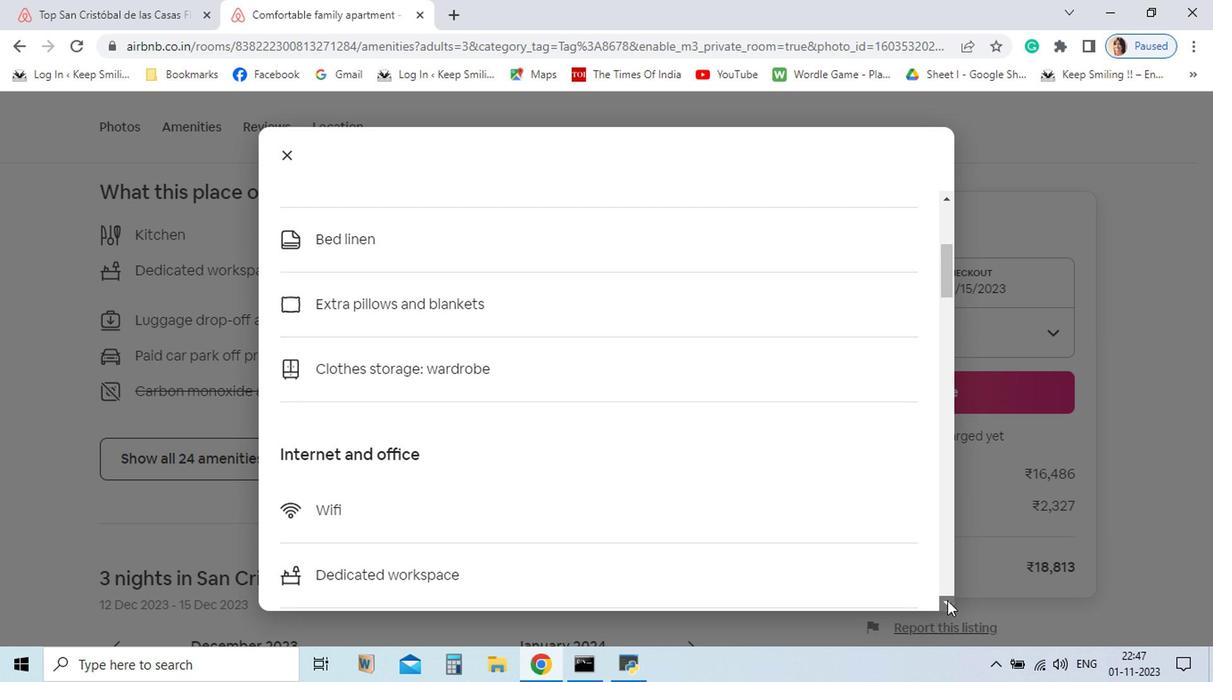 
Action: Mouse pressed left at (849, 605)
Screenshot: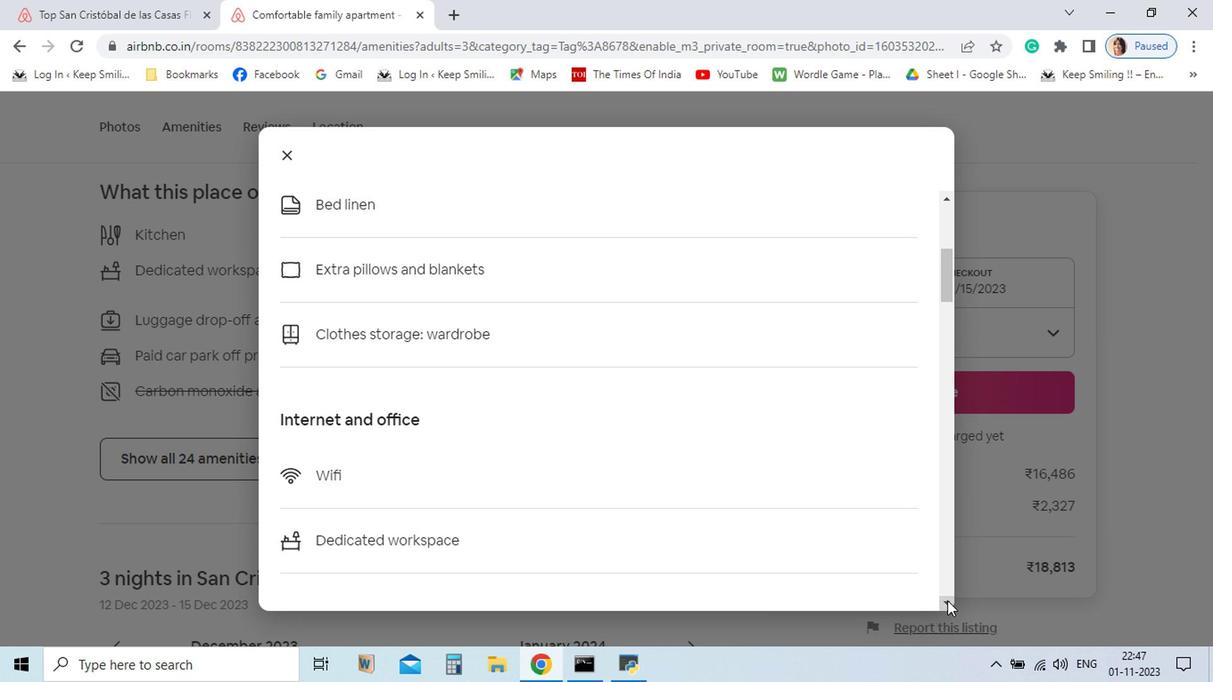 
Action: Mouse pressed left at (849, 605)
Screenshot: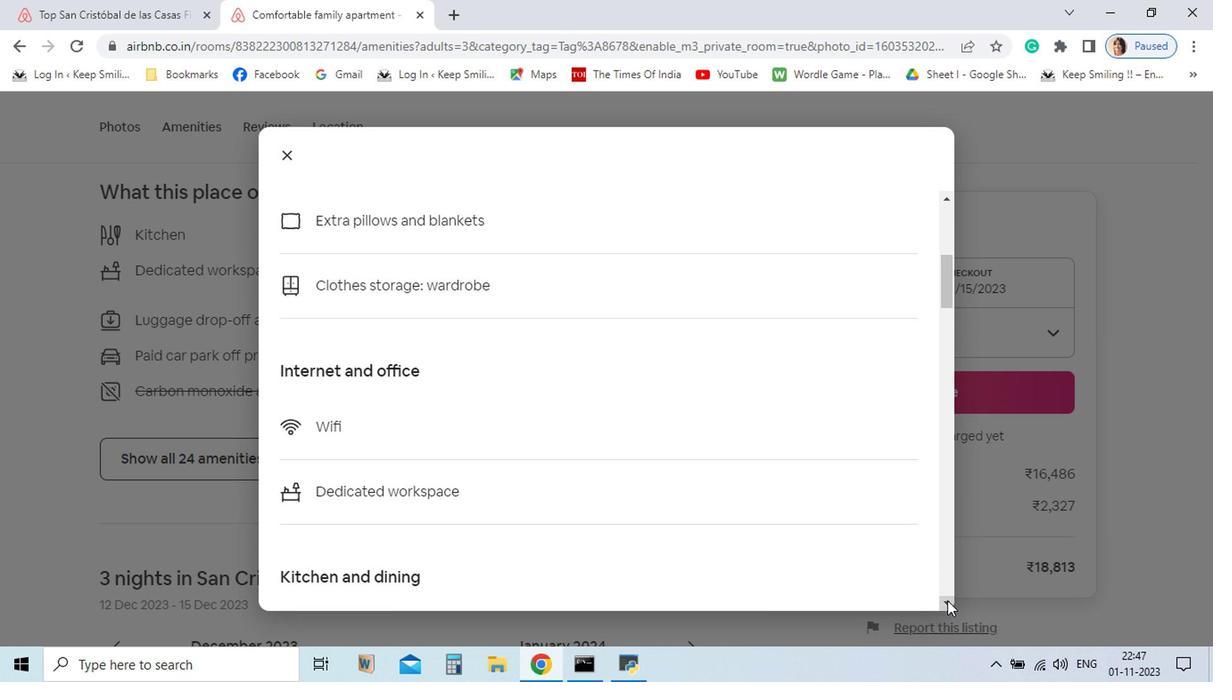 
Action: Mouse pressed left at (849, 605)
Screenshot: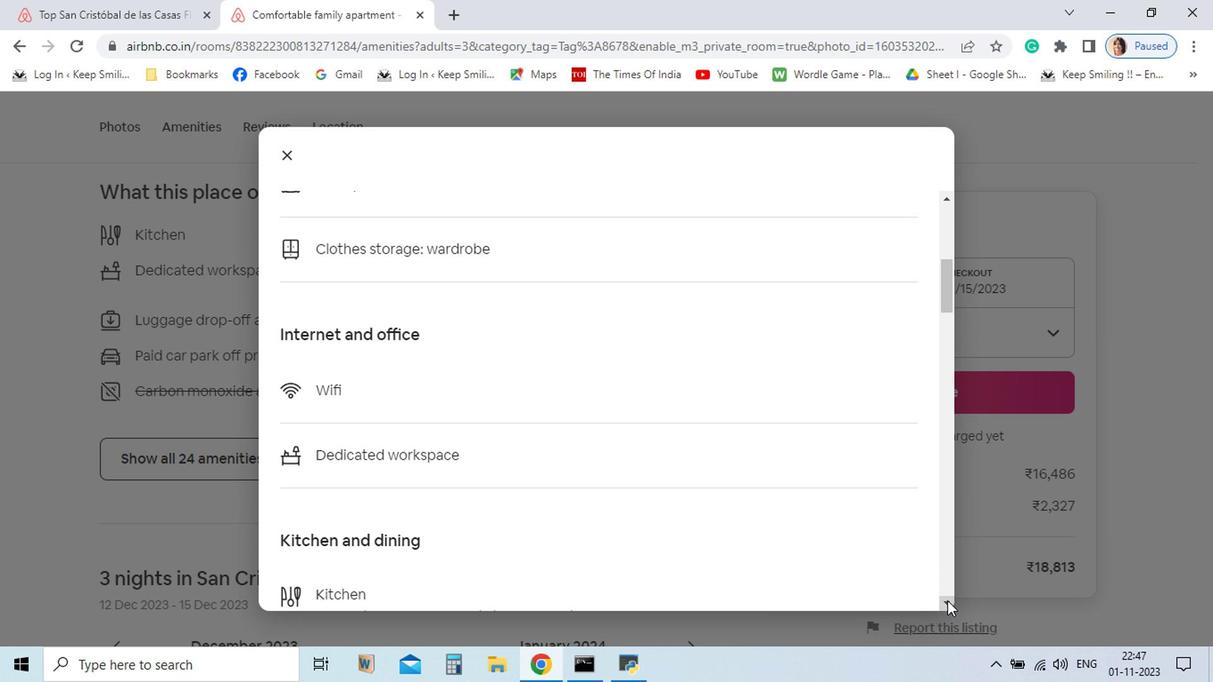 
Action: Mouse pressed left at (849, 605)
Screenshot: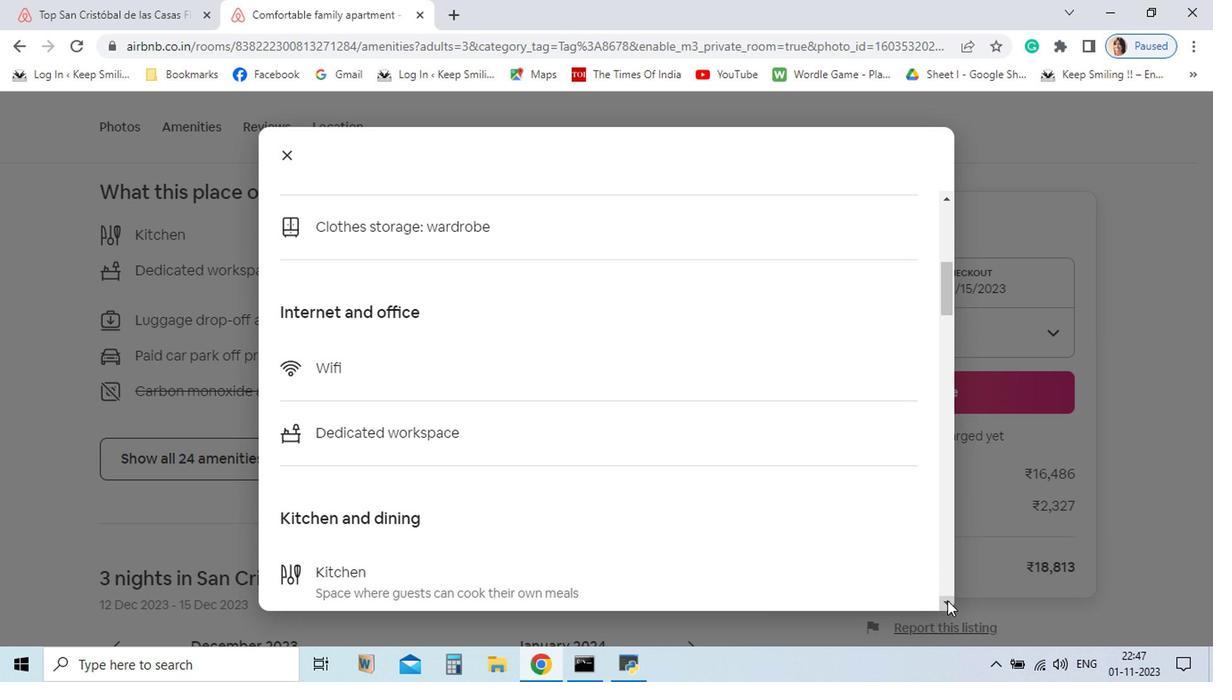 
Action: Mouse pressed left at (849, 605)
Screenshot: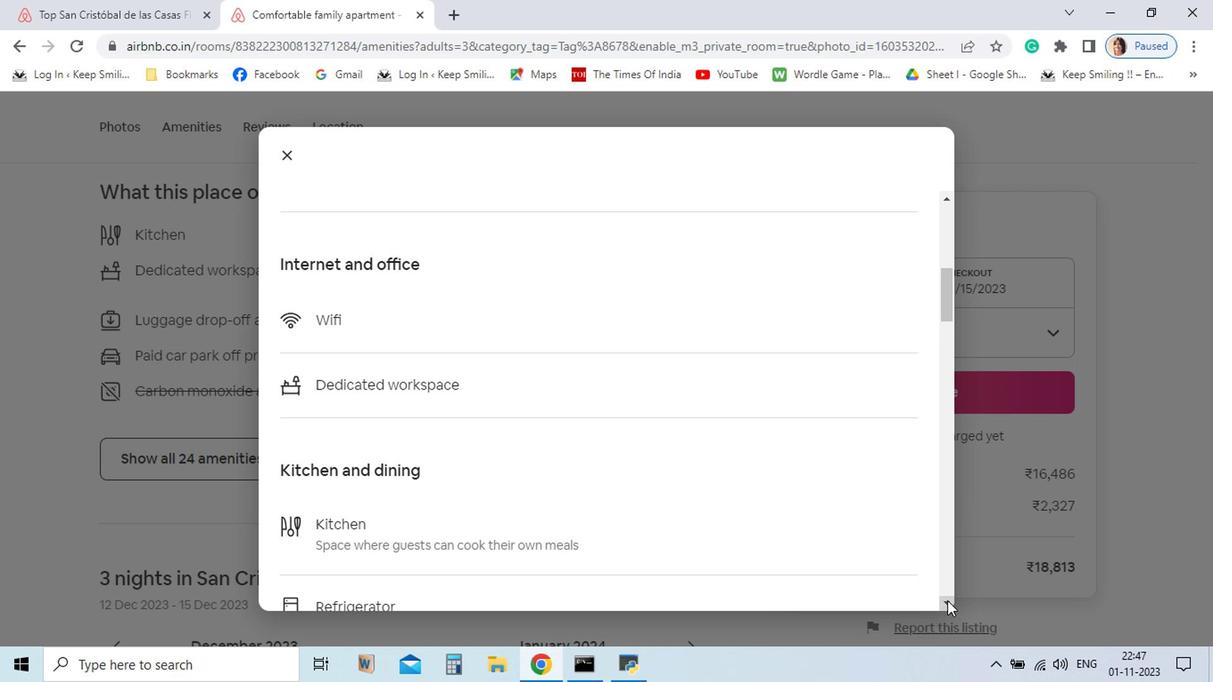 
Action: Mouse pressed left at (849, 605)
Screenshot: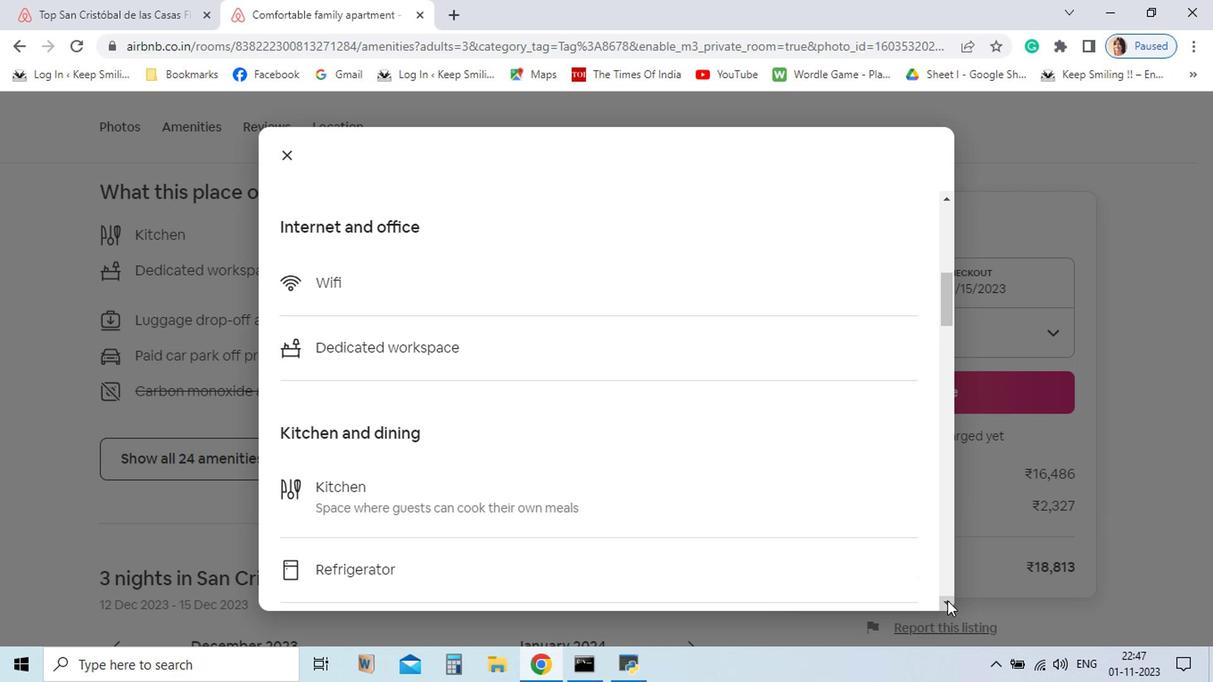 
Action: Mouse pressed left at (849, 605)
Screenshot: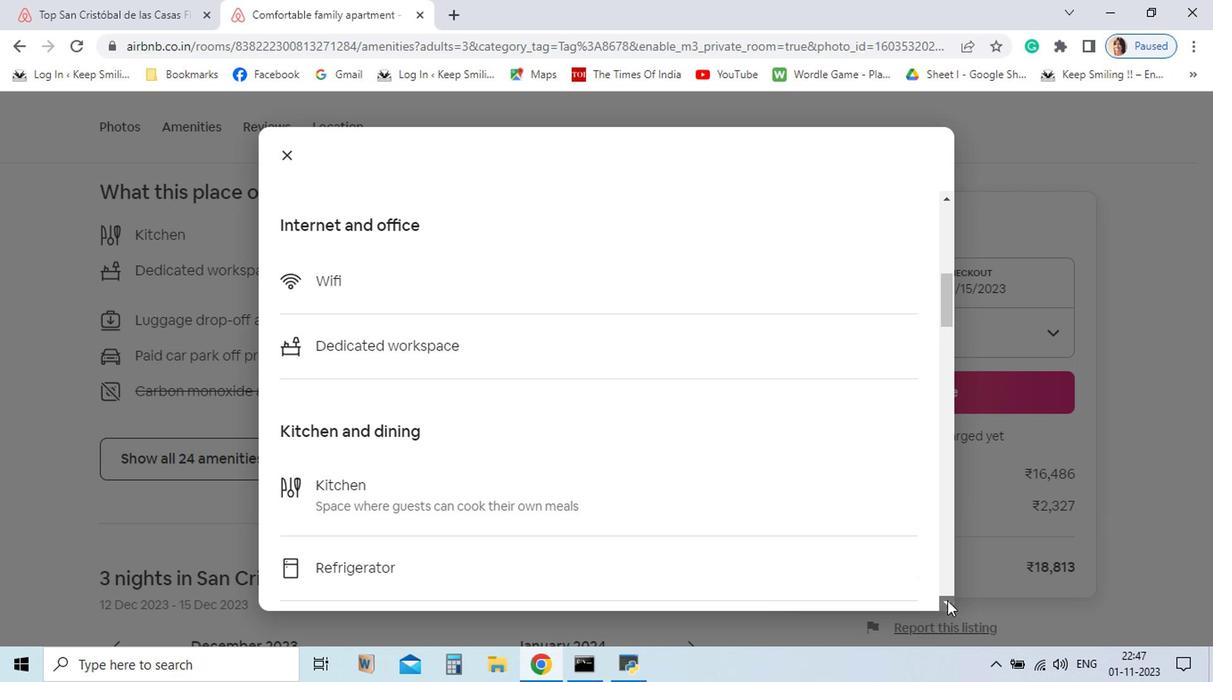 
Action: Mouse pressed left at (849, 605)
Screenshot: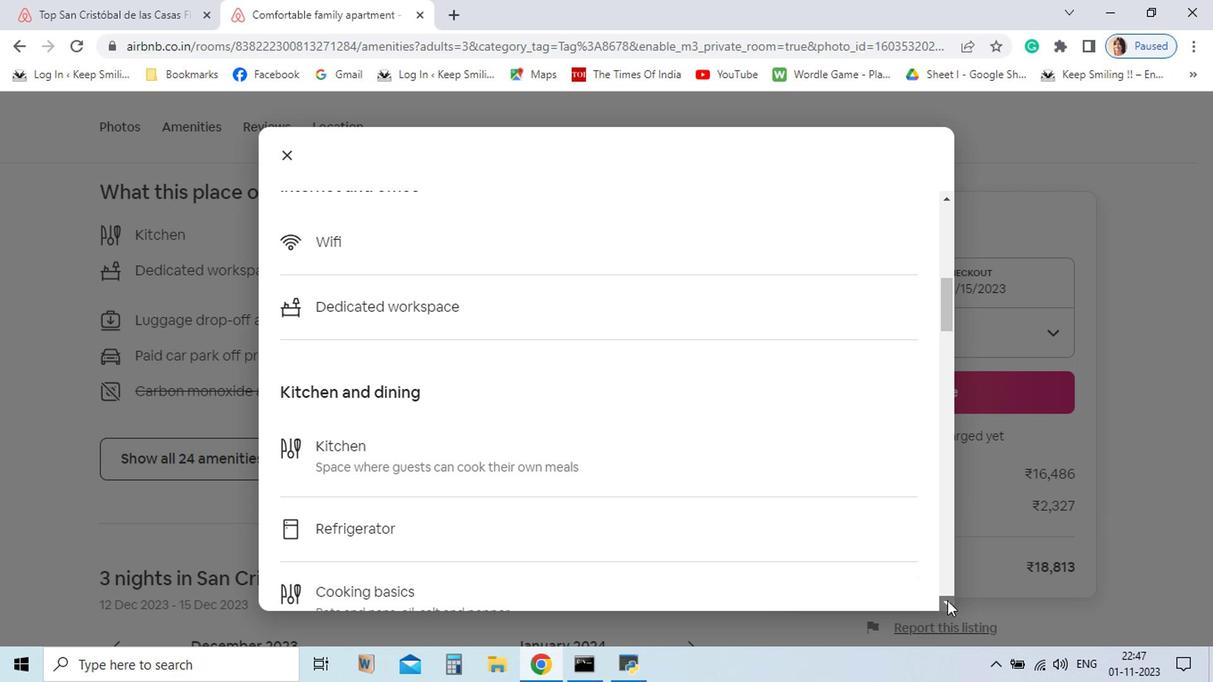 
Action: Mouse pressed left at (849, 605)
Screenshot: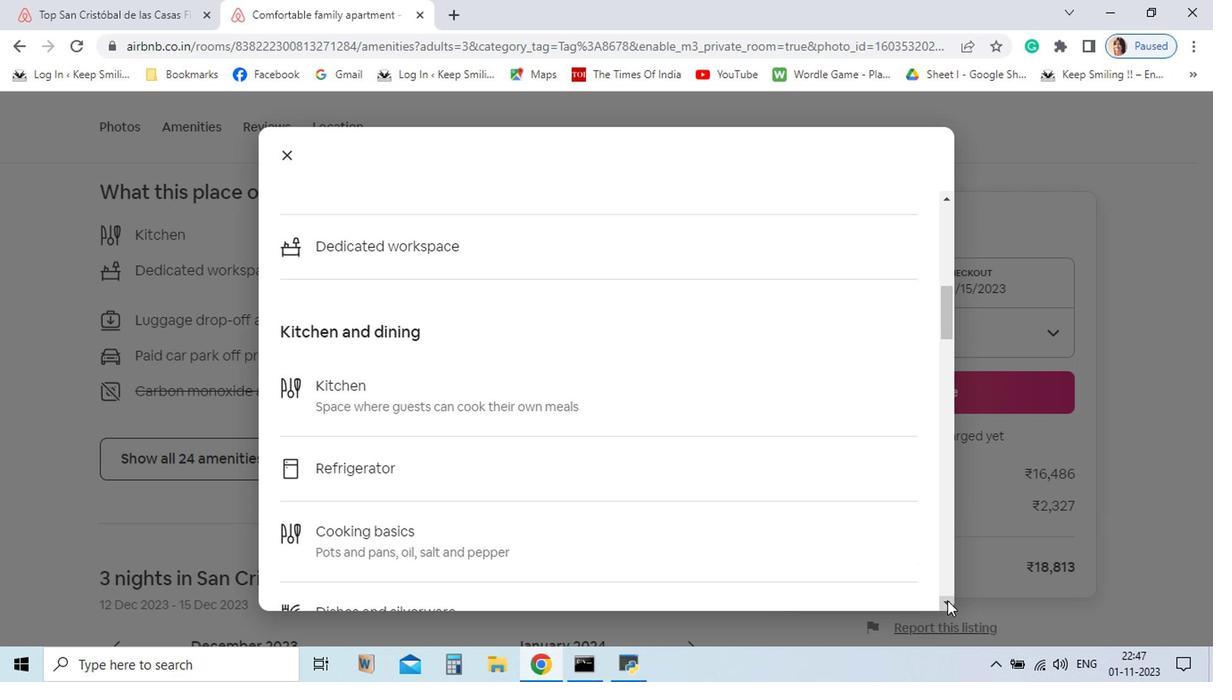 
Action: Mouse pressed left at (849, 605)
Screenshot: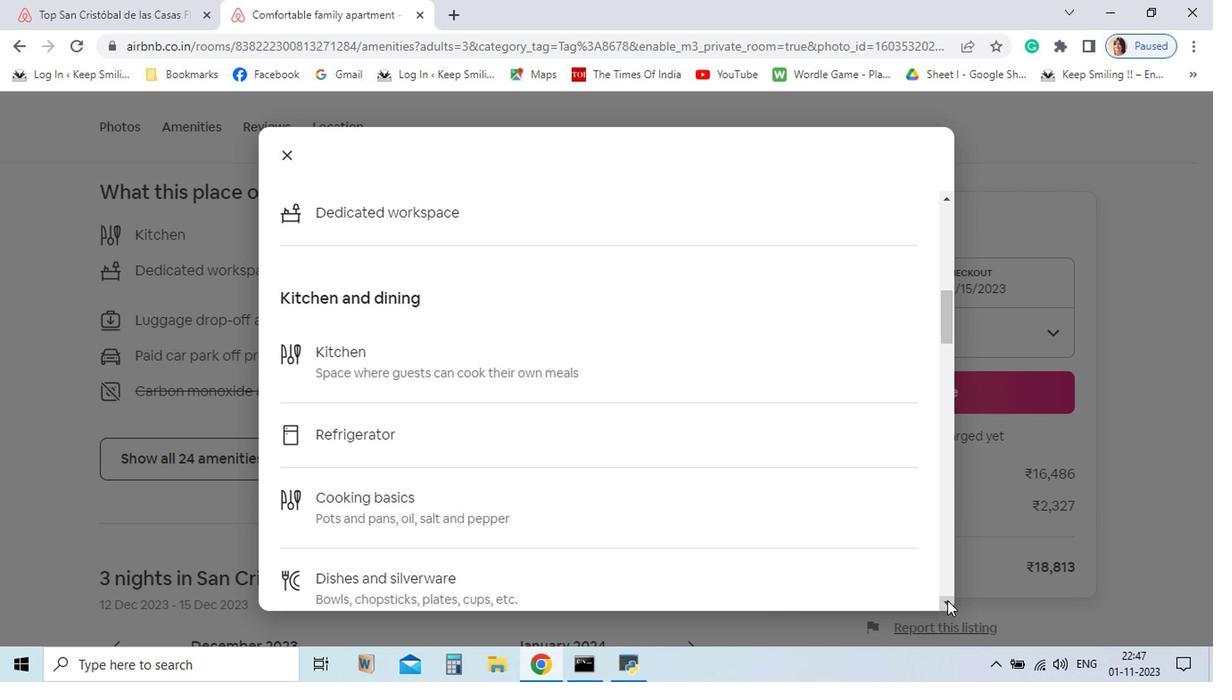
Action: Mouse pressed left at (849, 605)
Screenshot: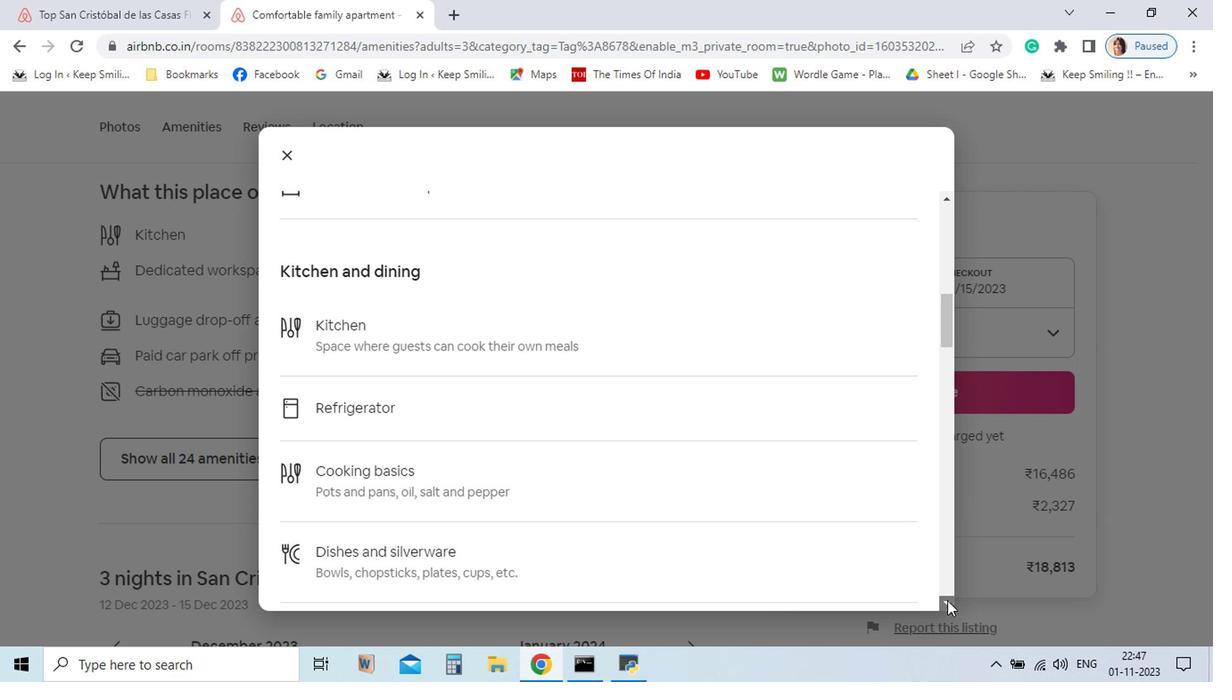 
Action: Mouse pressed left at (849, 605)
Screenshot: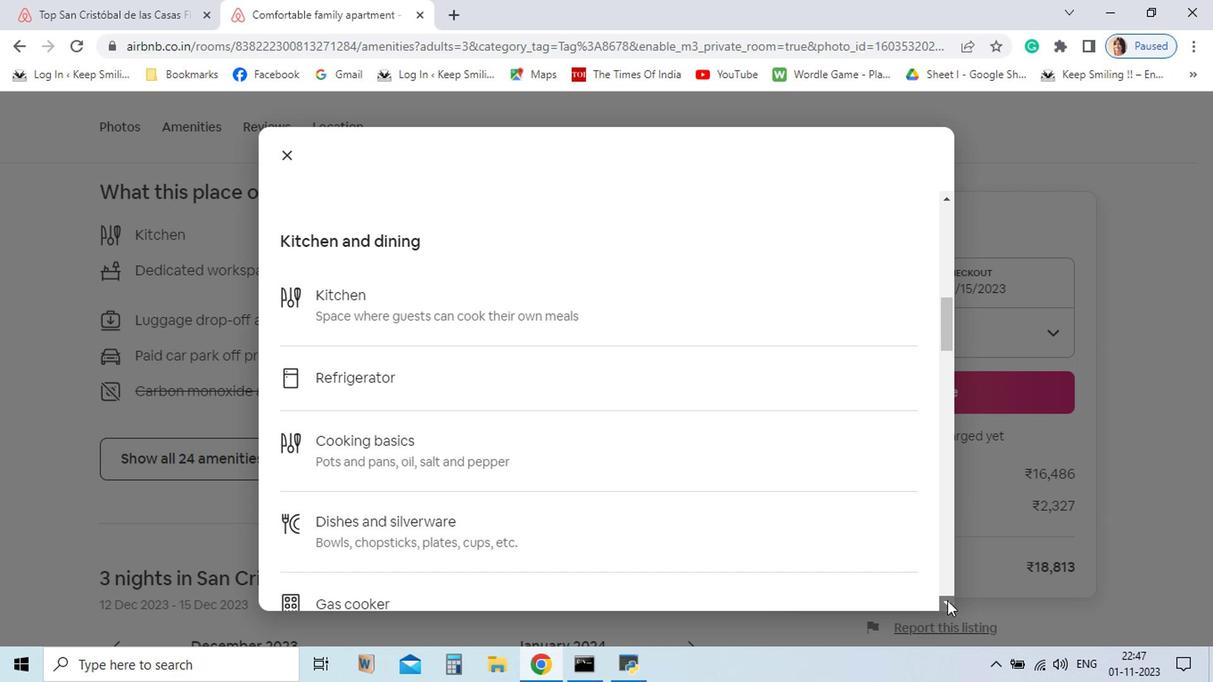 
Action: Mouse pressed left at (849, 605)
Screenshot: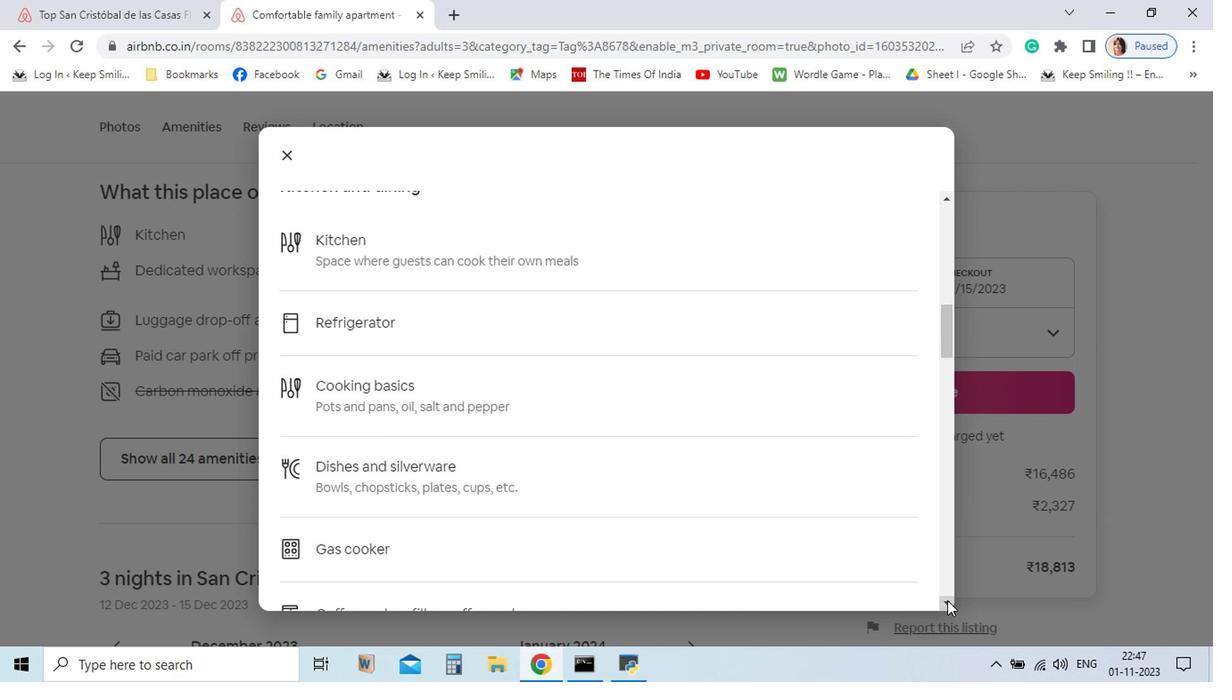
Action: Mouse pressed left at (849, 605)
Screenshot: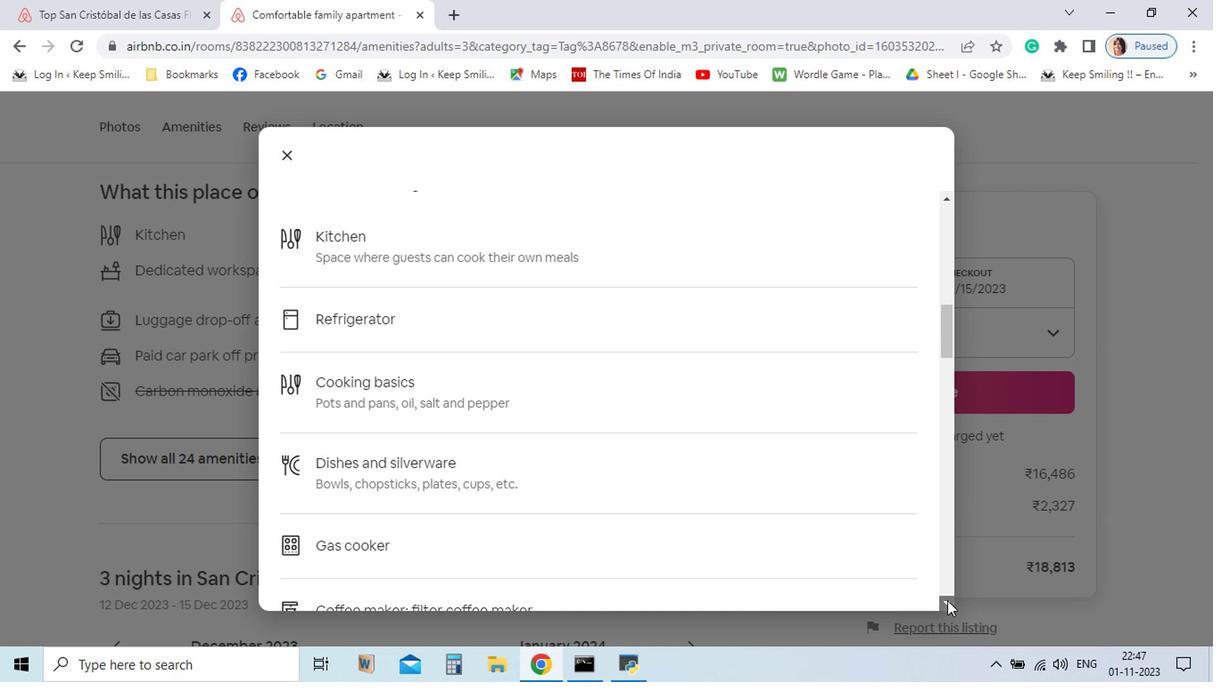 
Action: Mouse pressed left at (849, 605)
Screenshot: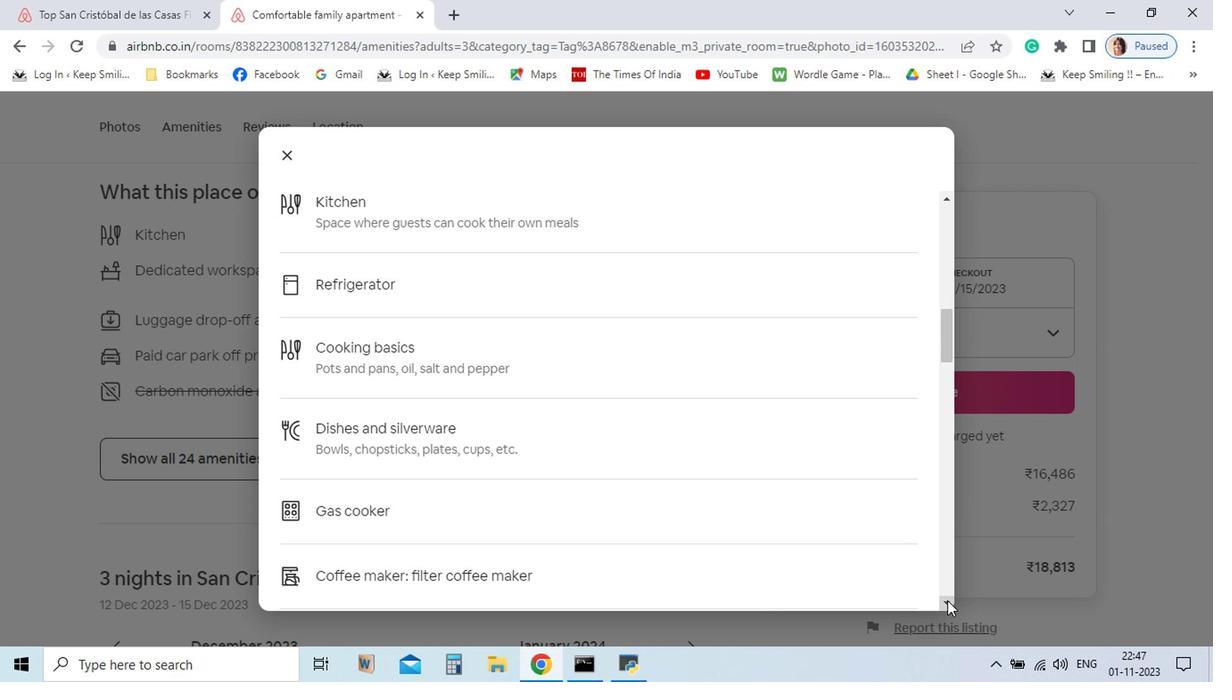 
Action: Mouse pressed left at (849, 605)
Screenshot: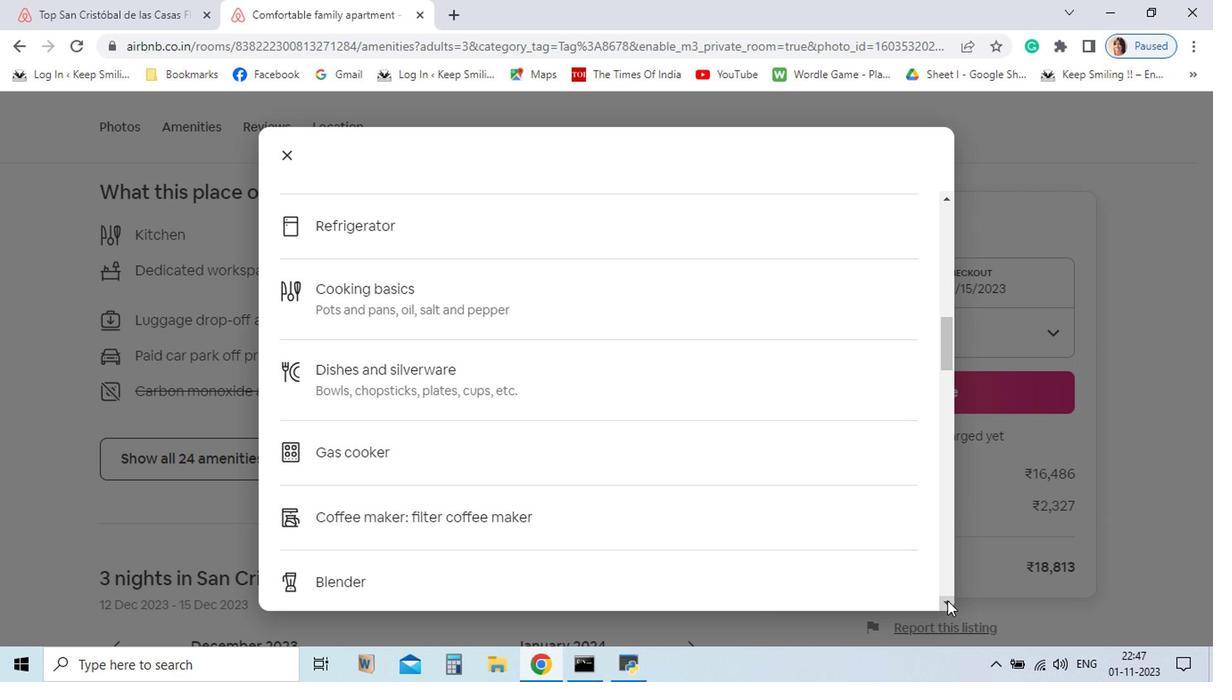 
Action: Mouse pressed left at (849, 605)
Screenshot: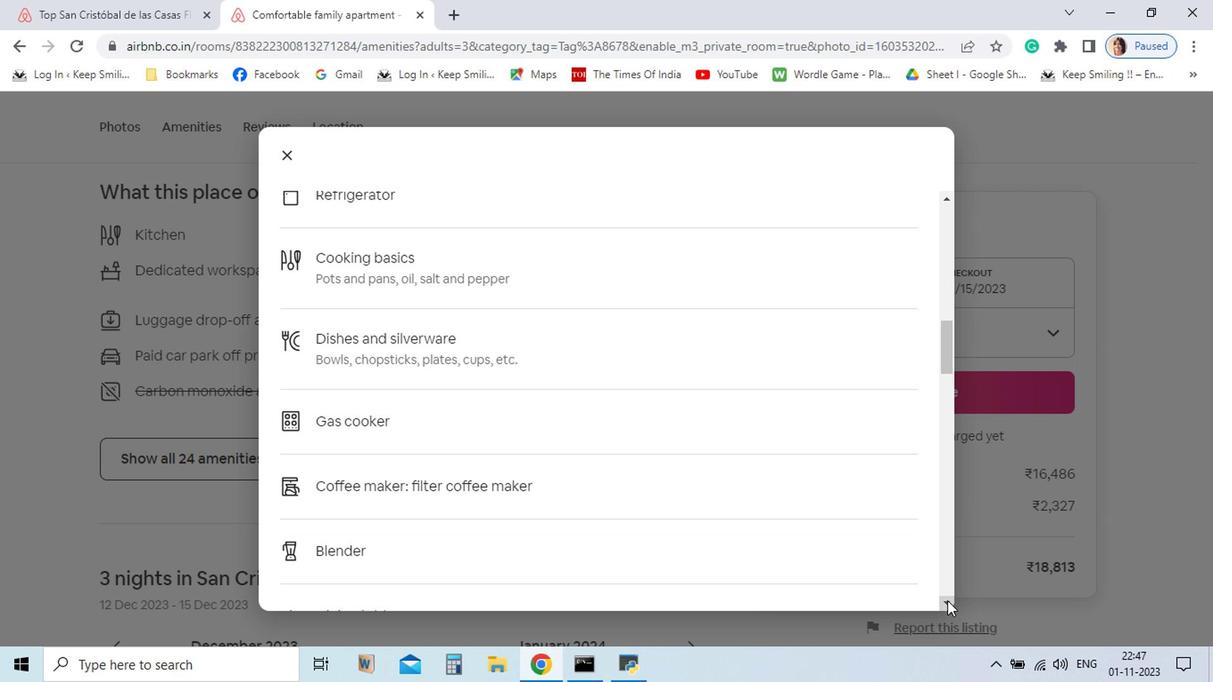 
Action: Mouse pressed left at (849, 605)
Screenshot: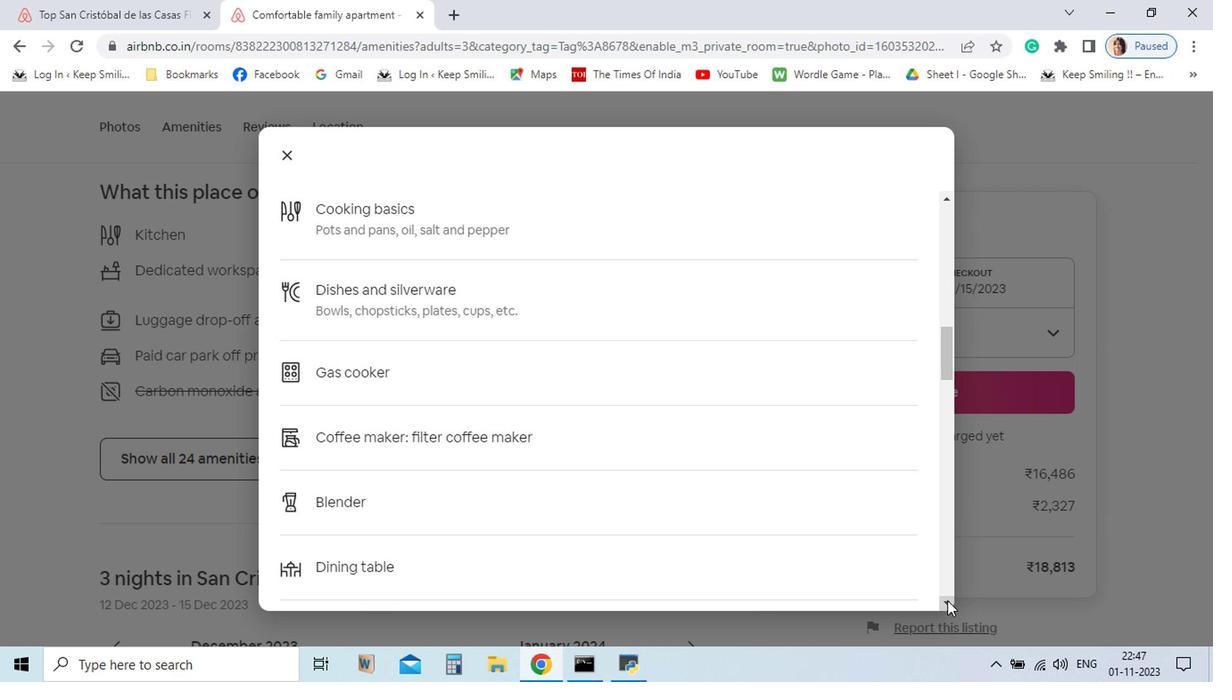 
Action: Mouse pressed left at (849, 605)
Screenshot: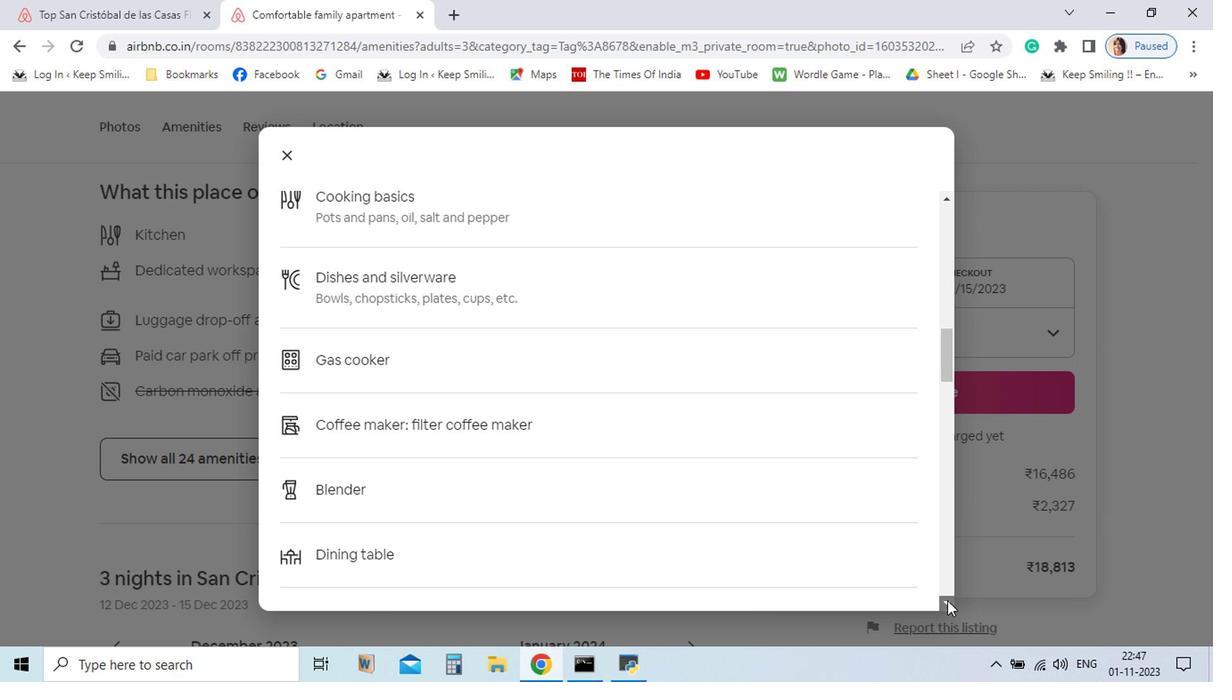 
Action: Mouse pressed left at (849, 605)
Screenshot: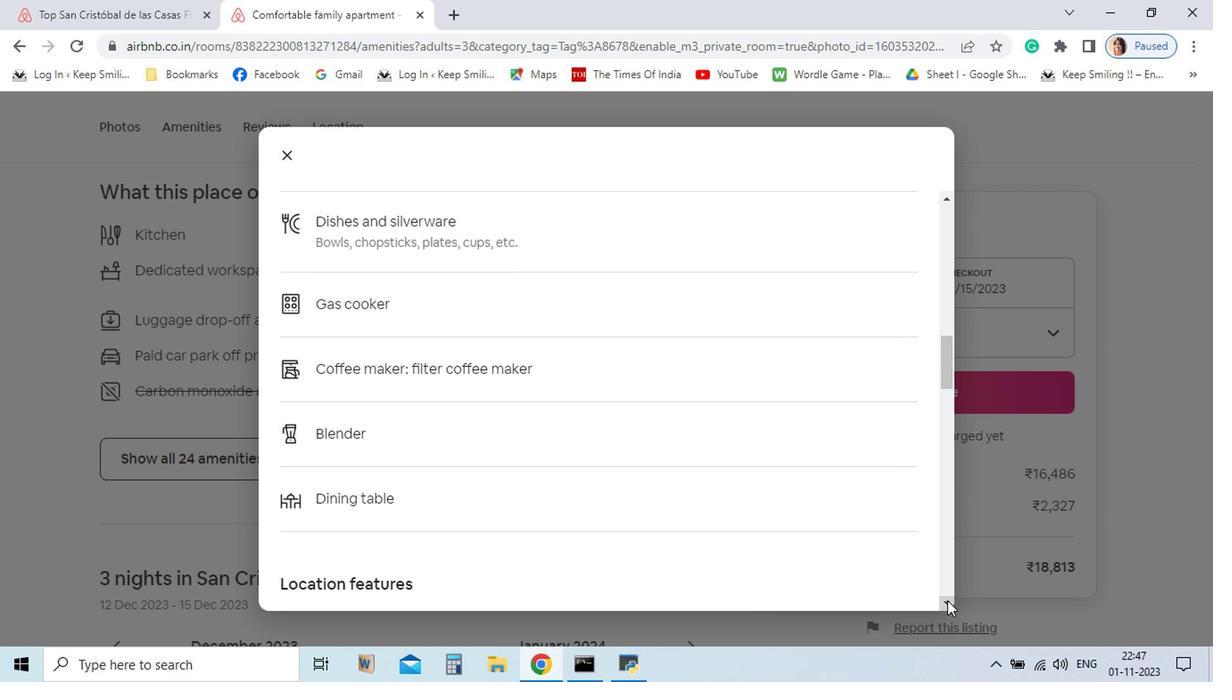 
Action: Mouse pressed left at (849, 605)
Screenshot: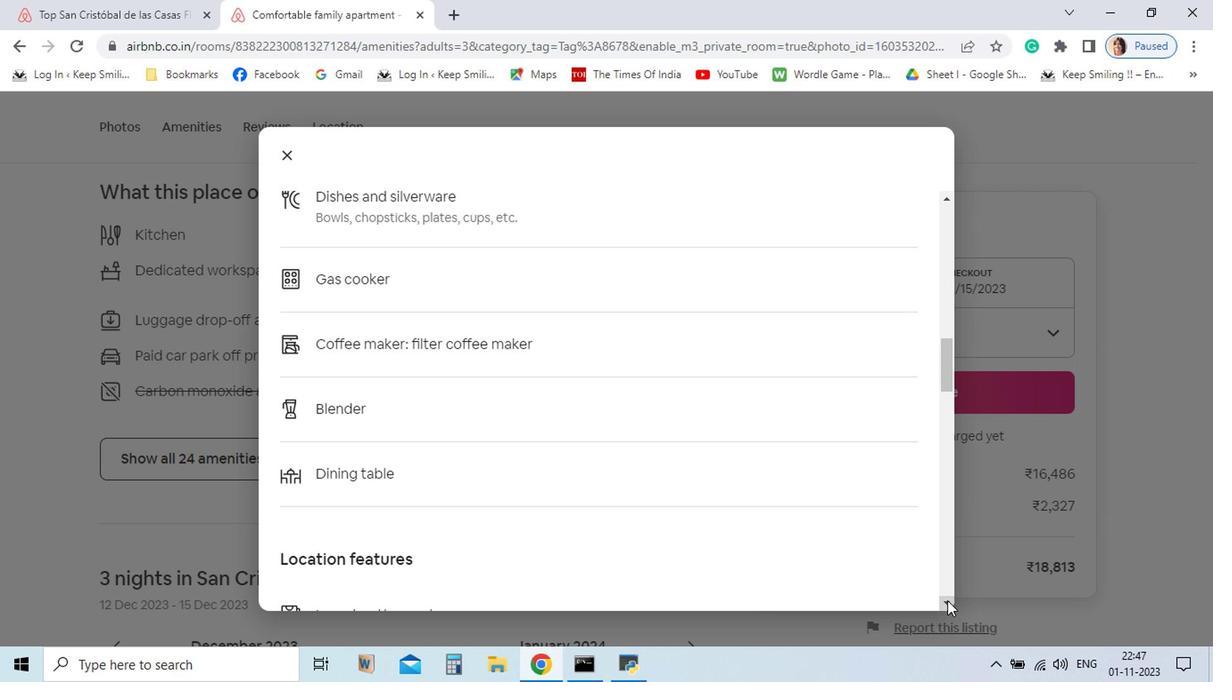 
Action: Mouse pressed left at (849, 605)
Screenshot: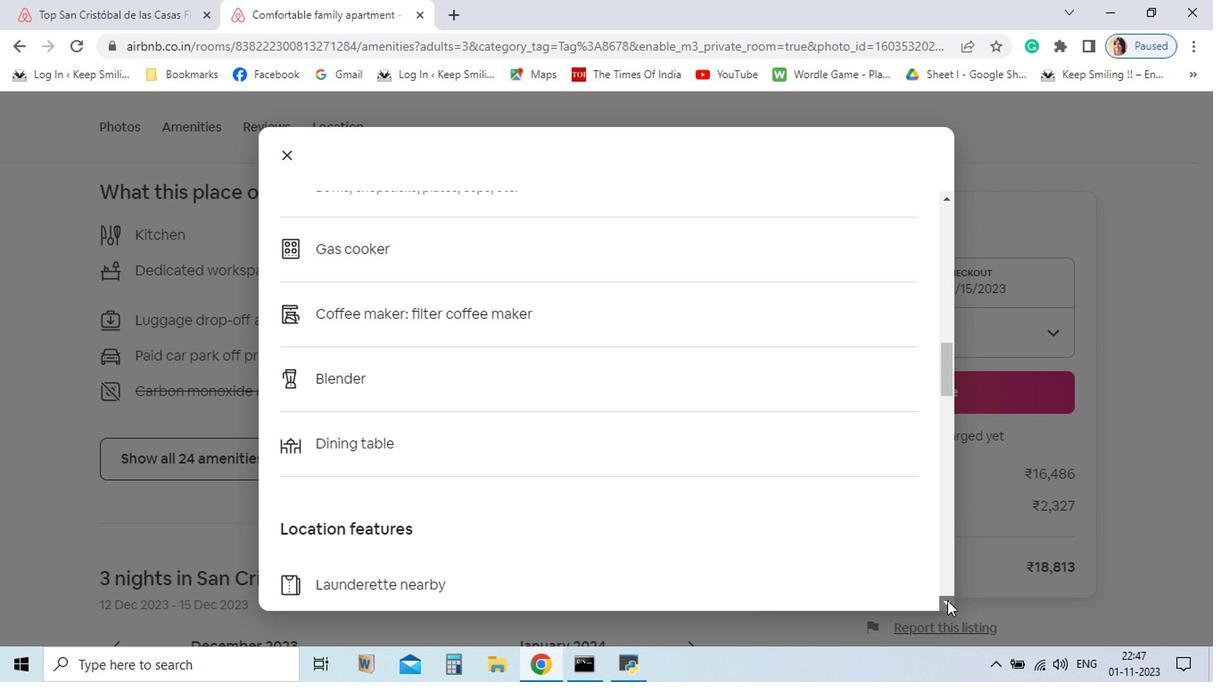 
Action: Mouse pressed left at (849, 605)
Screenshot: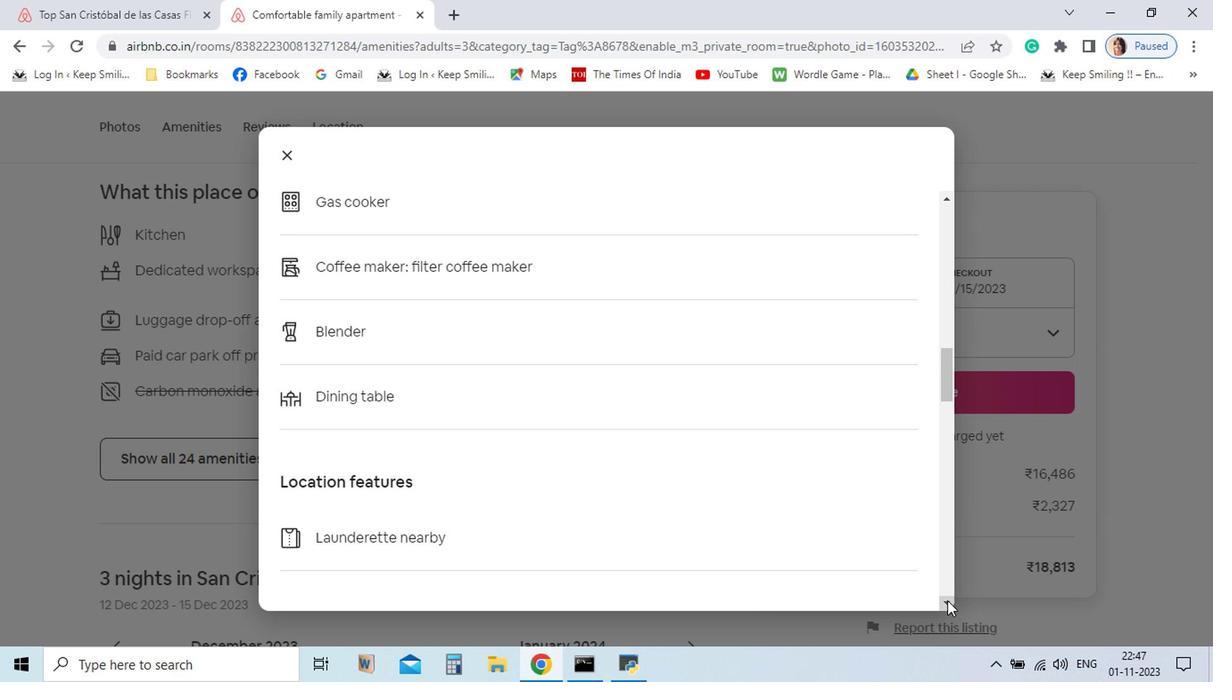 
Action: Mouse pressed left at (849, 605)
Screenshot: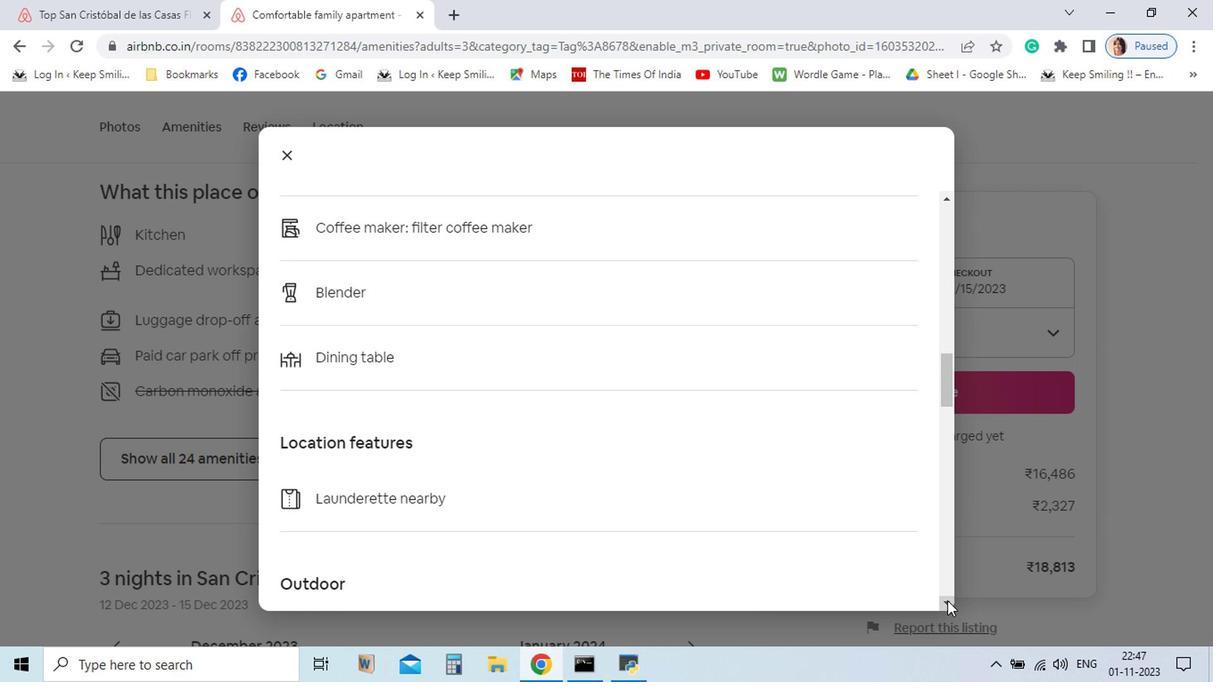 
Action: Mouse pressed left at (849, 605)
Screenshot: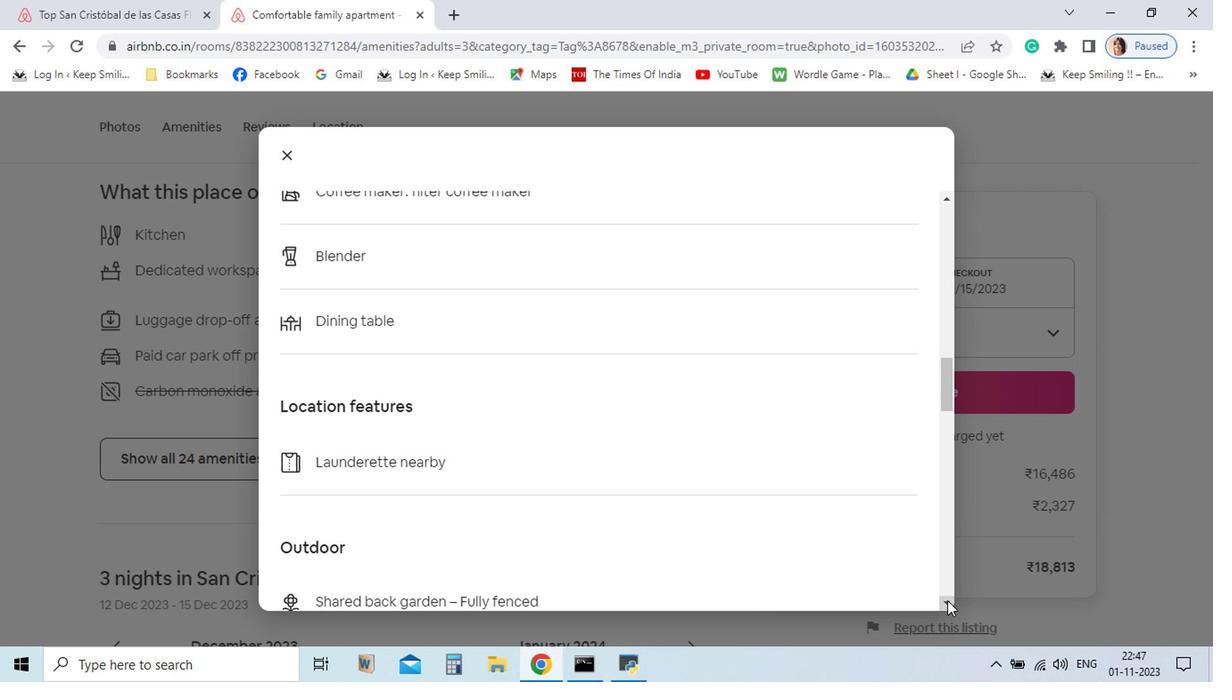 
Action: Mouse pressed left at (849, 605)
Screenshot: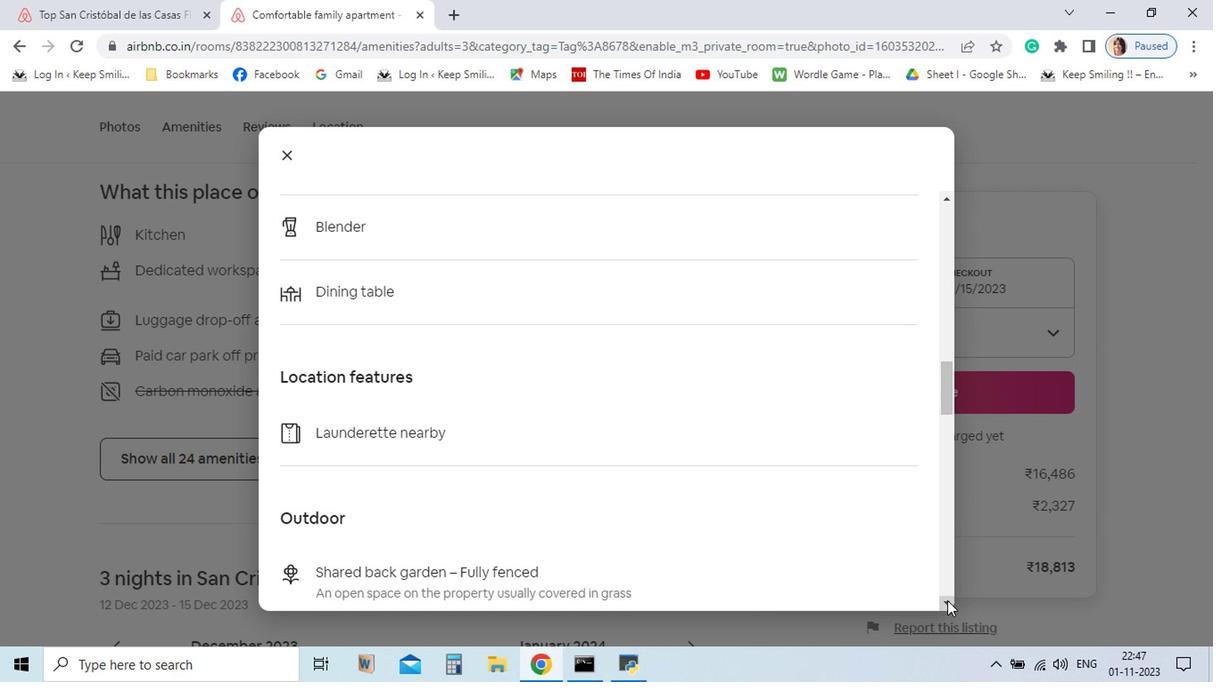 
Action: Mouse pressed left at (849, 605)
Screenshot: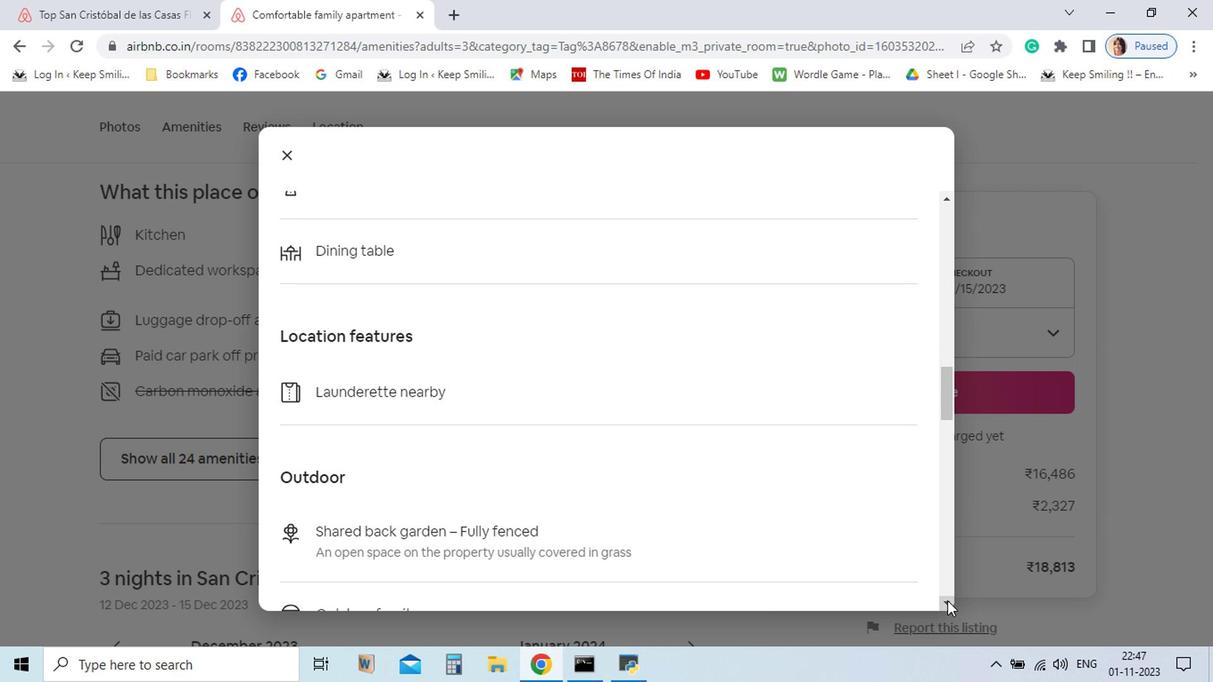 
Action: Mouse pressed left at (849, 605)
Screenshot: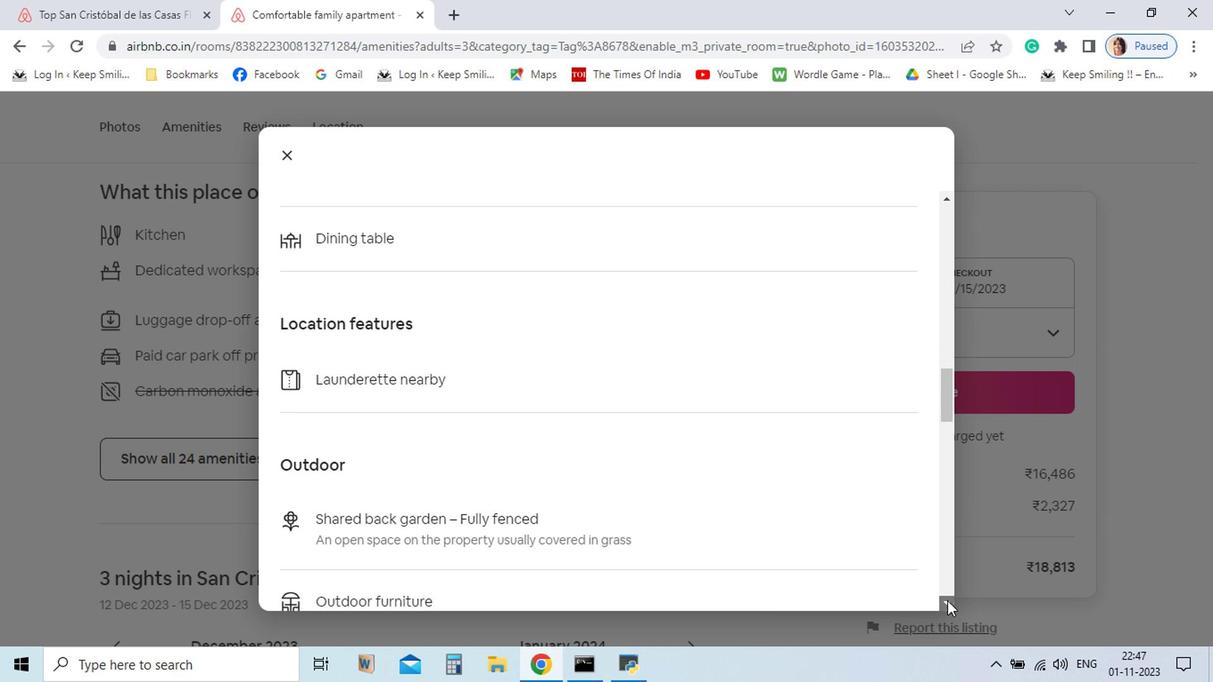 
Action: Mouse pressed left at (849, 605)
Screenshot: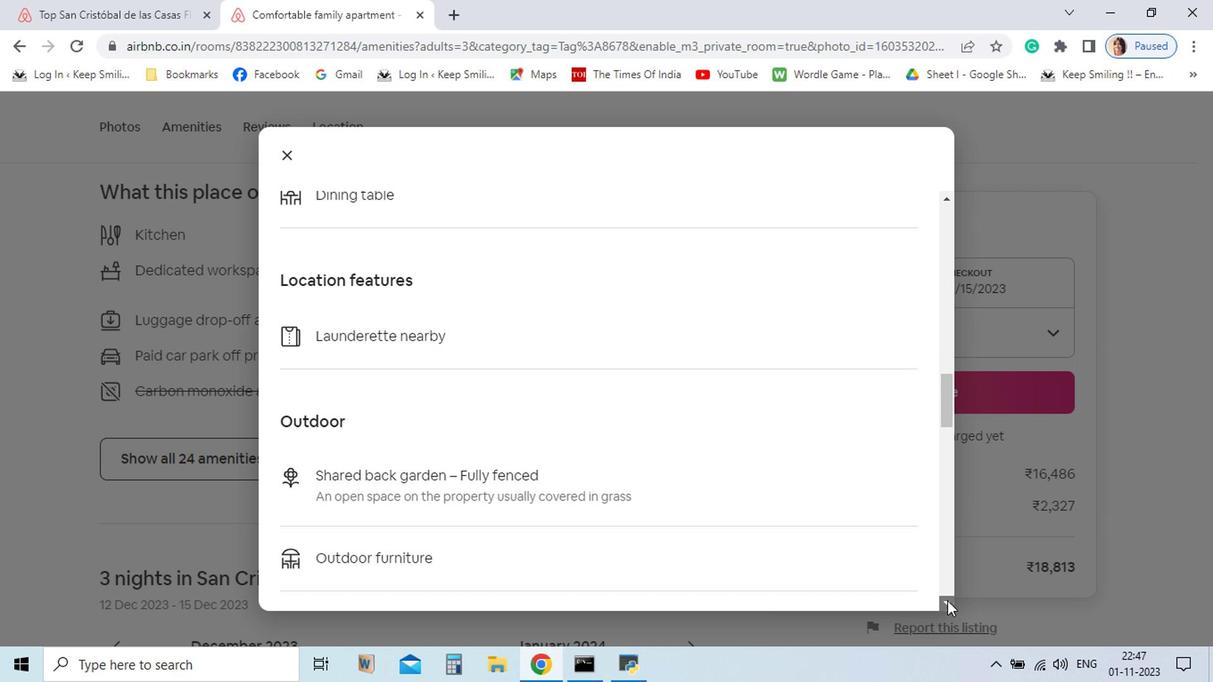 
Action: Mouse pressed left at (849, 605)
Screenshot: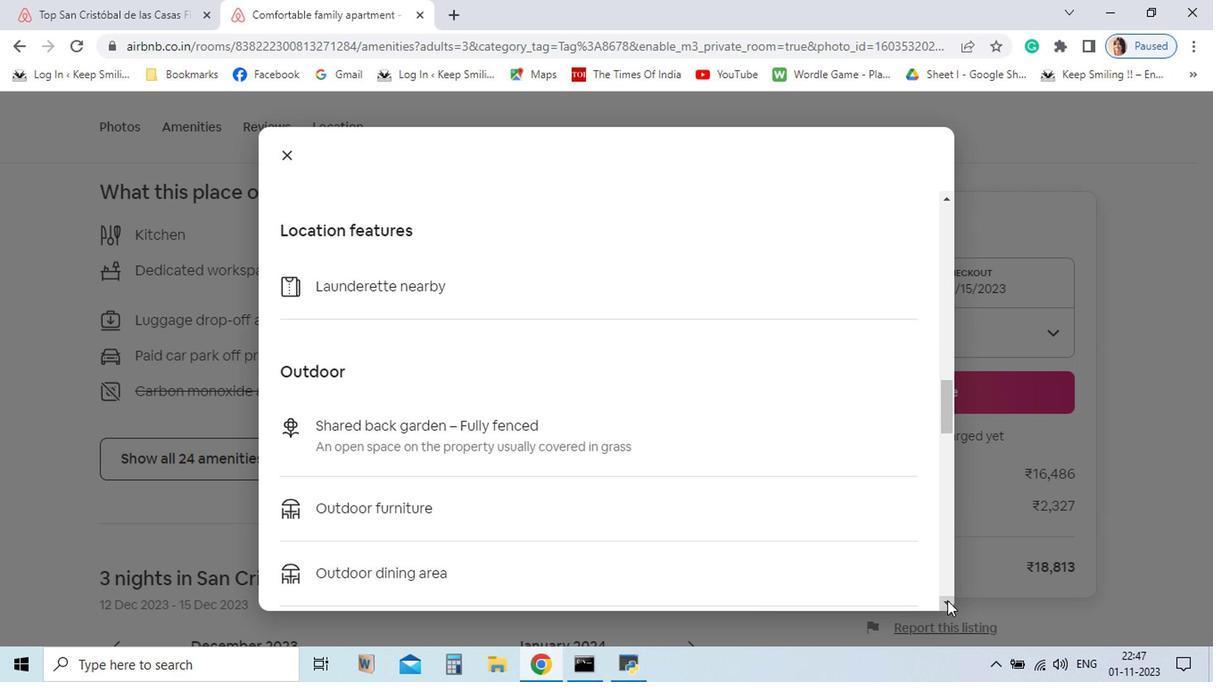 
Action: Mouse pressed left at (849, 605)
Screenshot: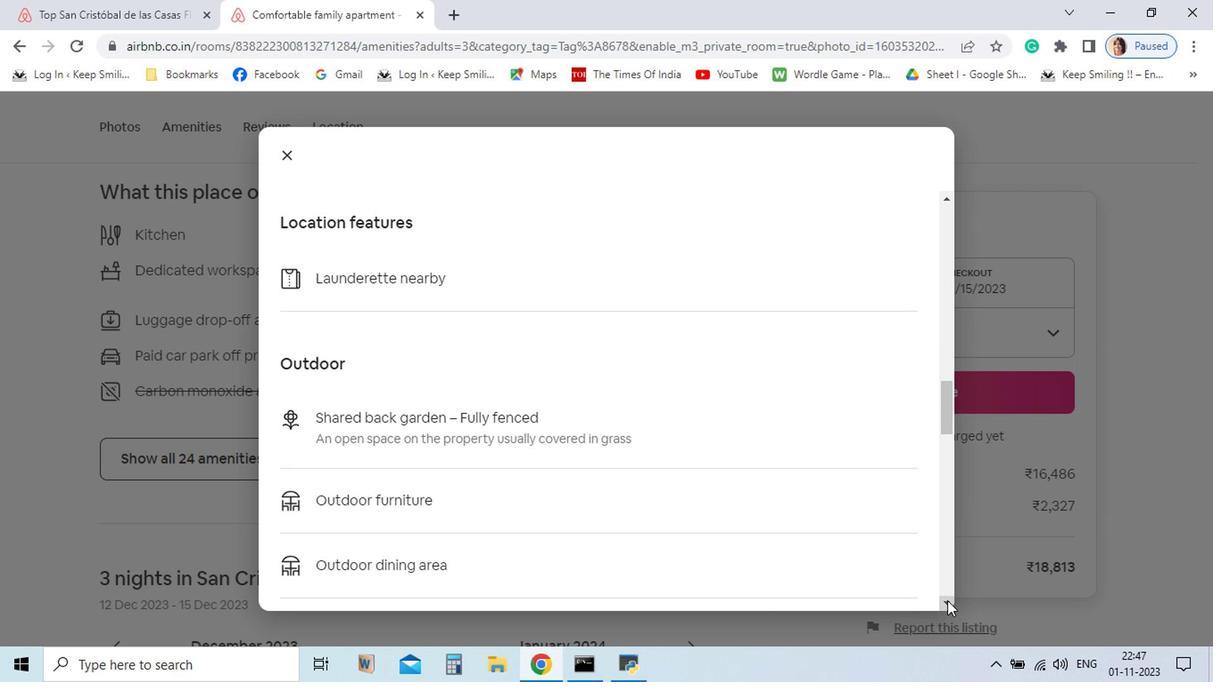 
Action: Mouse pressed left at (849, 605)
Screenshot: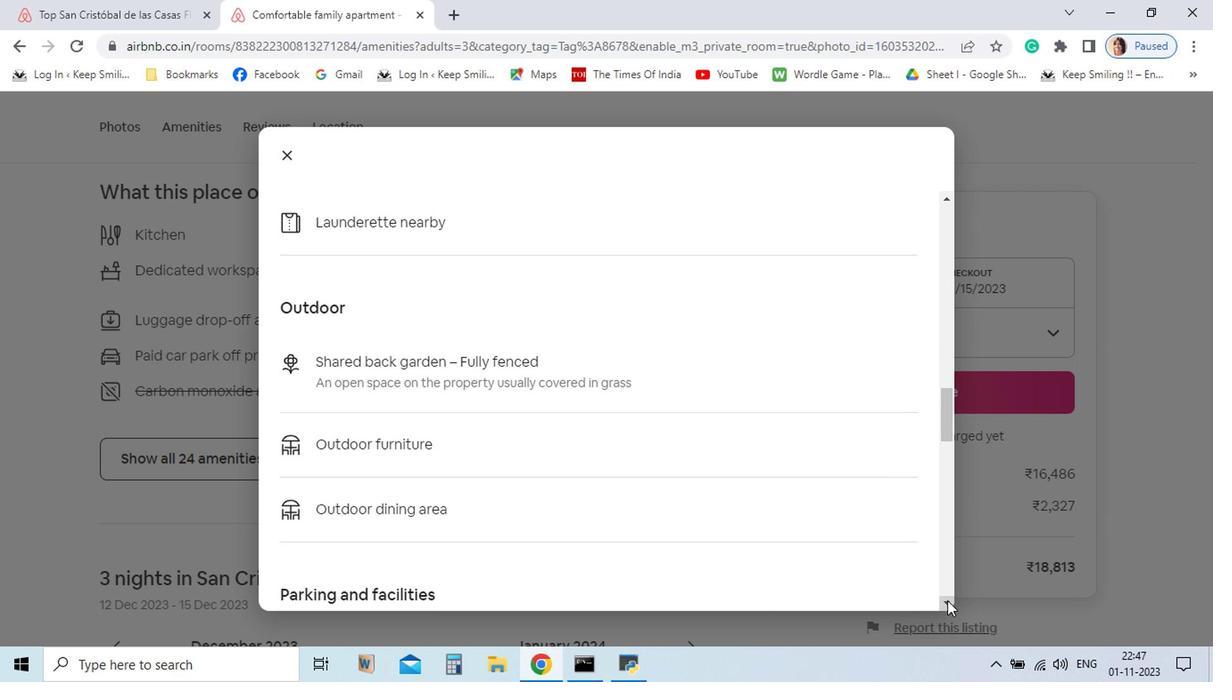
Action: Mouse pressed left at (849, 605)
Screenshot: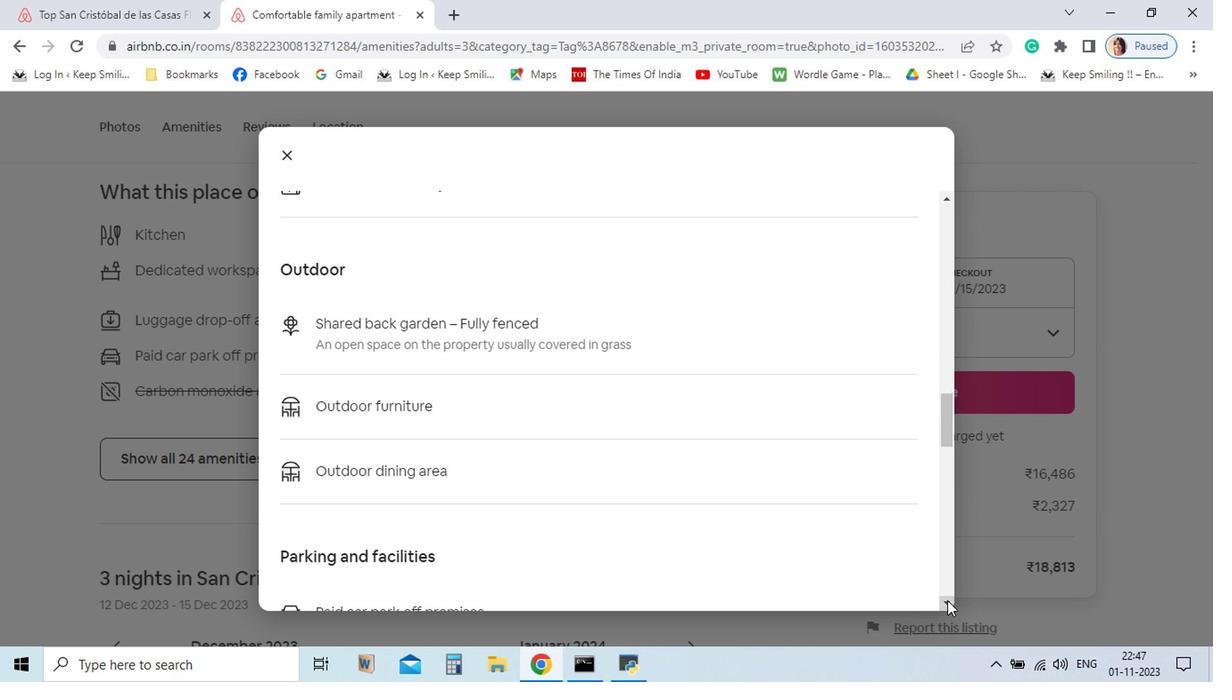 
Action: Mouse pressed left at (849, 605)
Screenshot: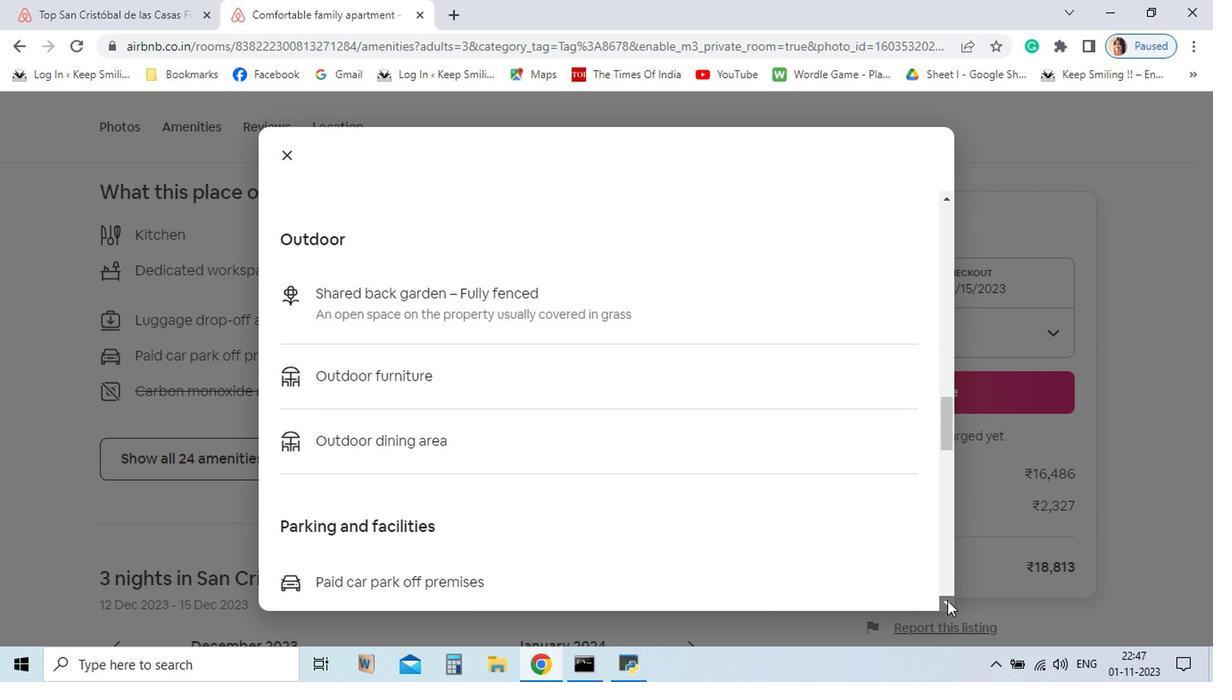 
Action: Mouse pressed left at (849, 605)
Screenshot: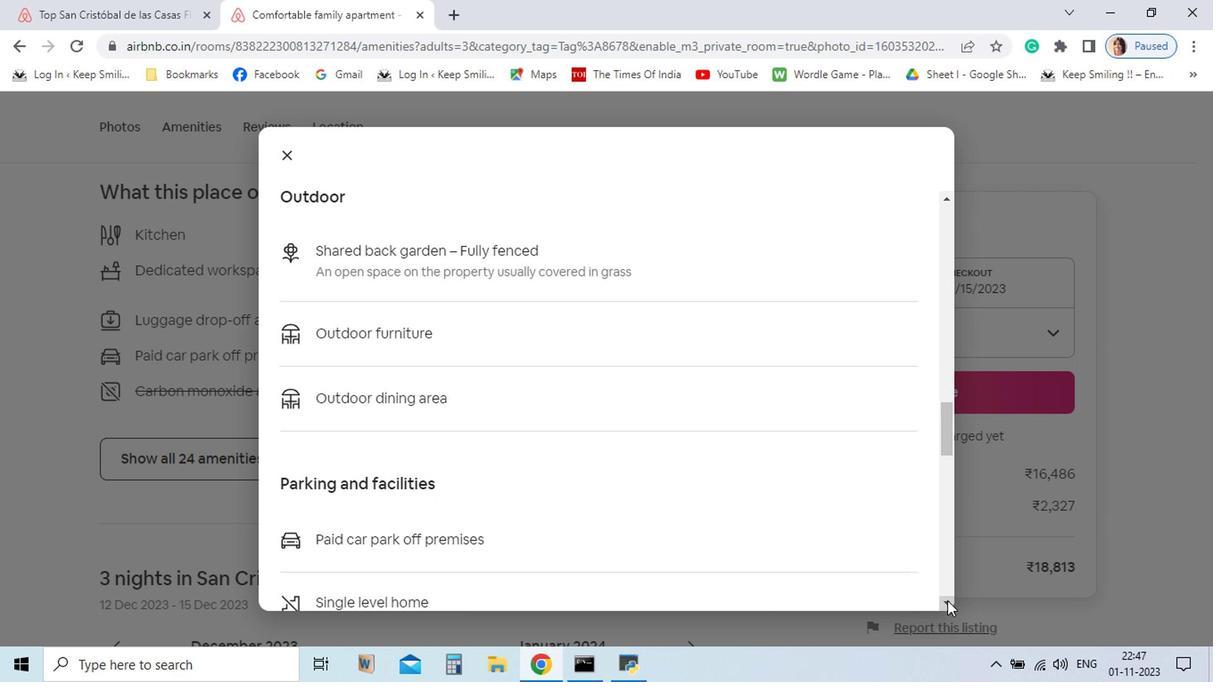 
Action: Mouse pressed left at (849, 605)
Screenshot: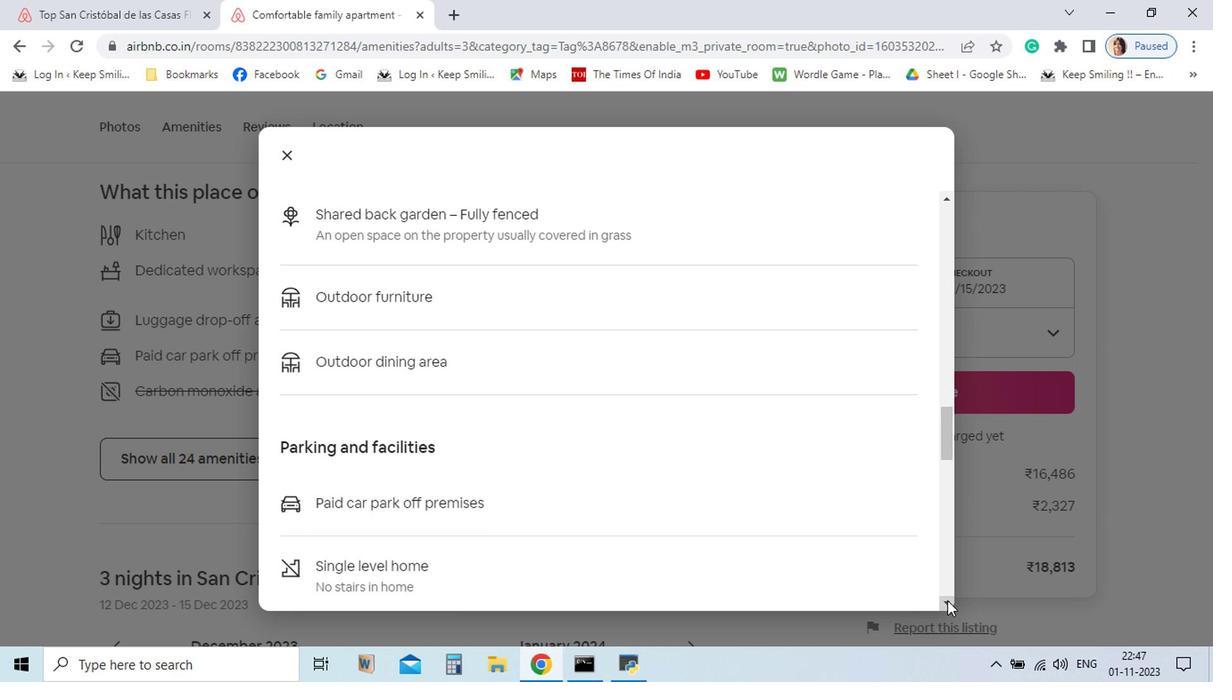 
Action: Mouse pressed left at (849, 605)
Screenshot: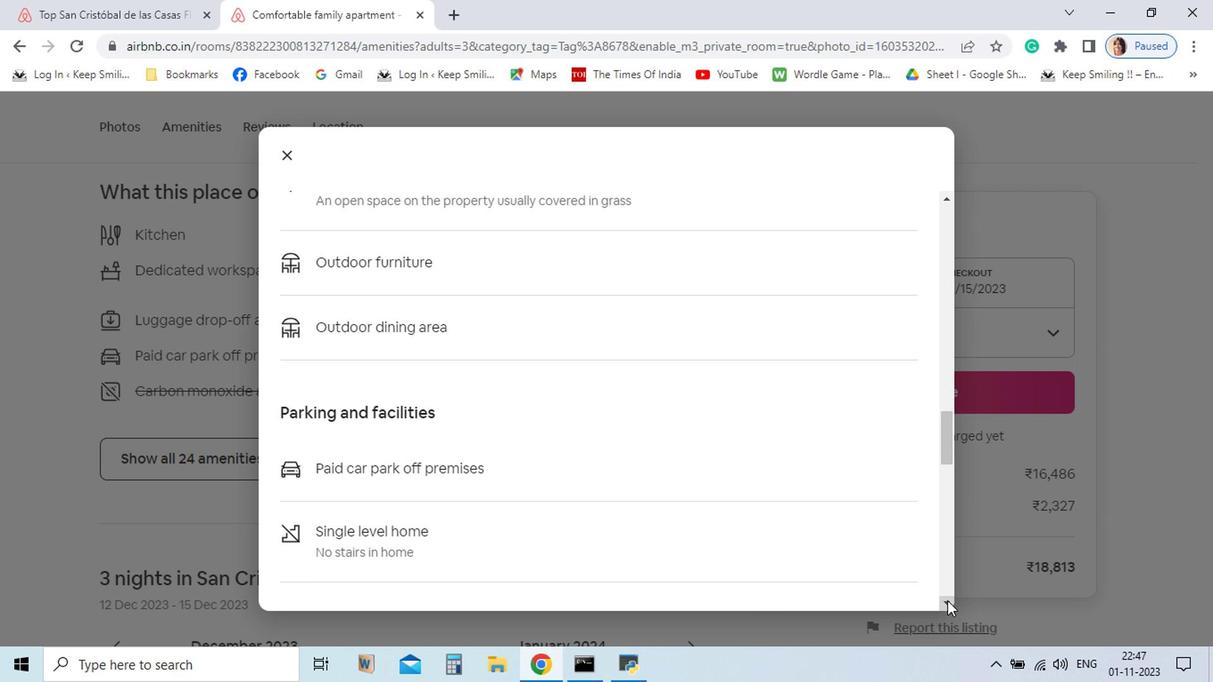 
Action: Mouse pressed left at (849, 605)
Screenshot: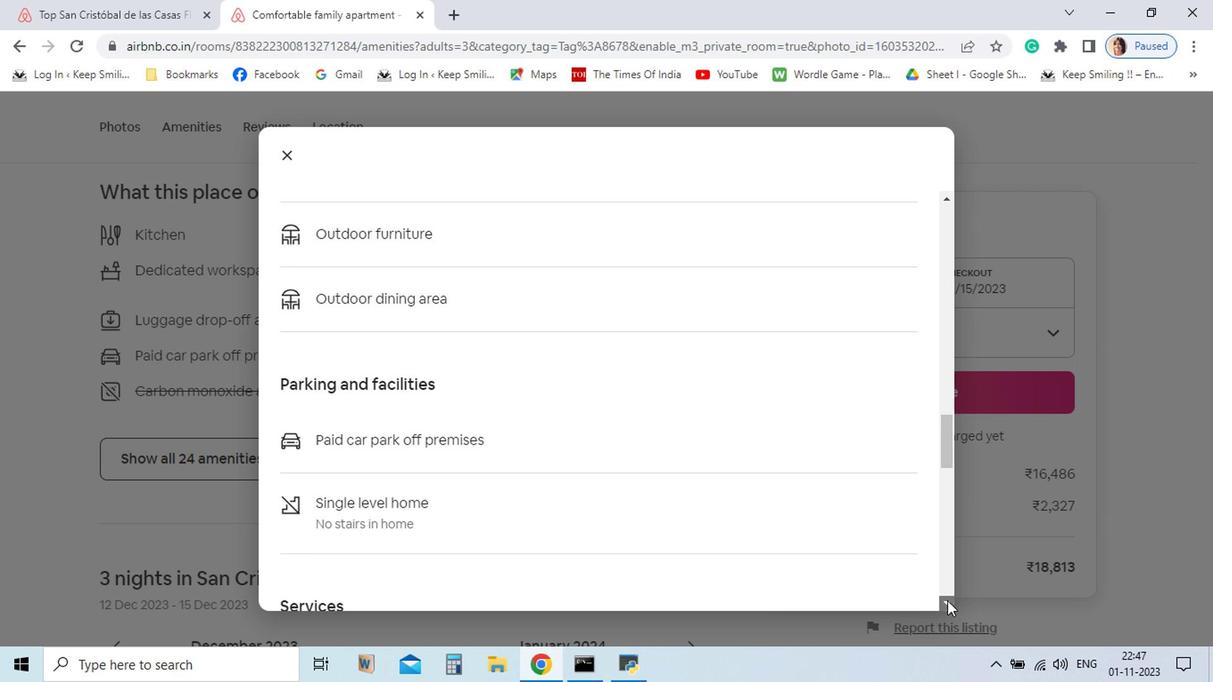 
Action: Mouse pressed left at (849, 605)
Screenshot: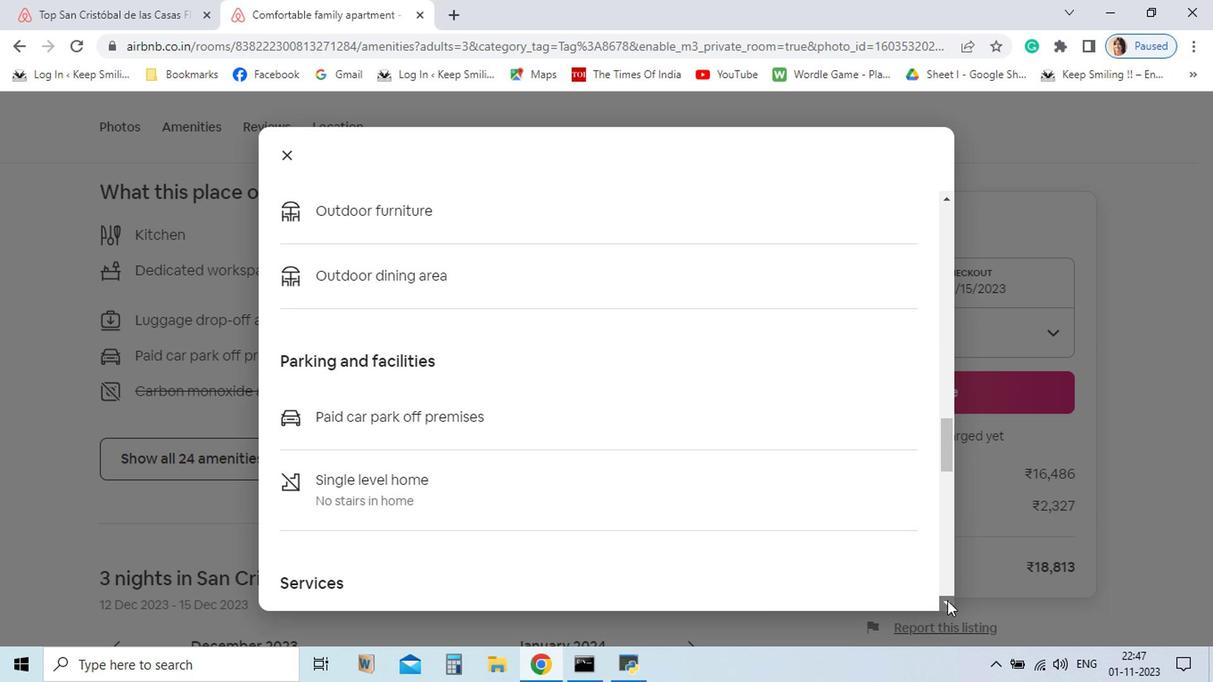 
Action: Mouse pressed left at (849, 605)
Screenshot: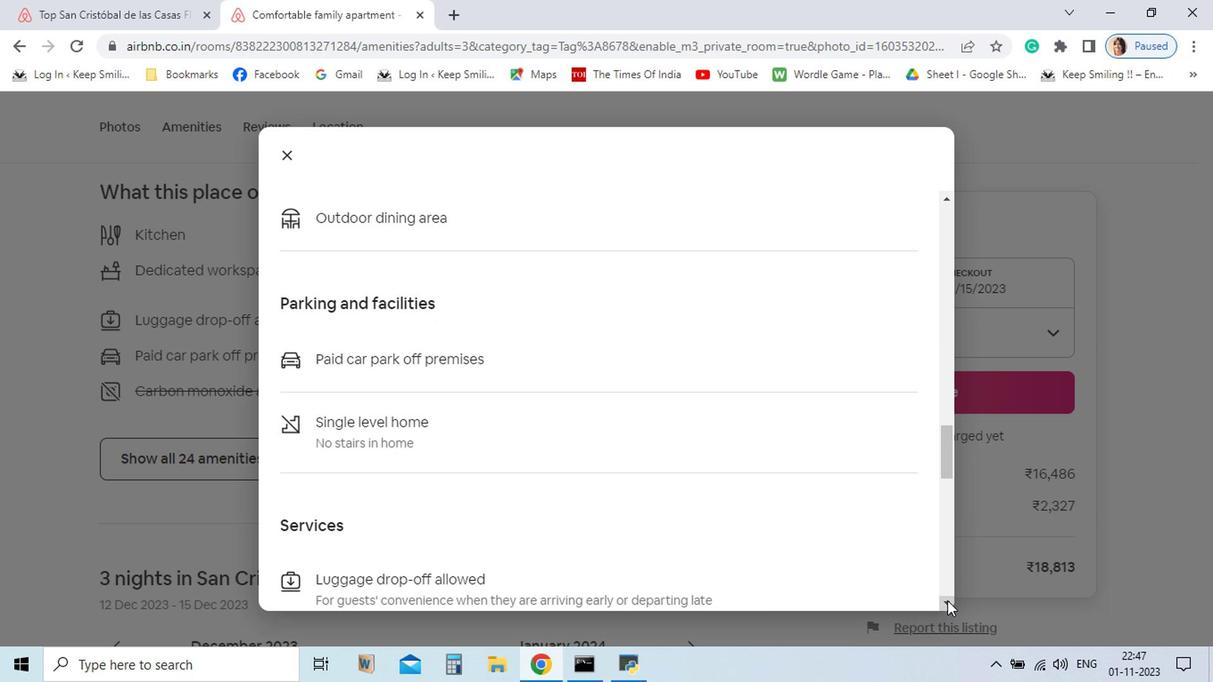 
Action: Mouse pressed left at (849, 605)
Screenshot: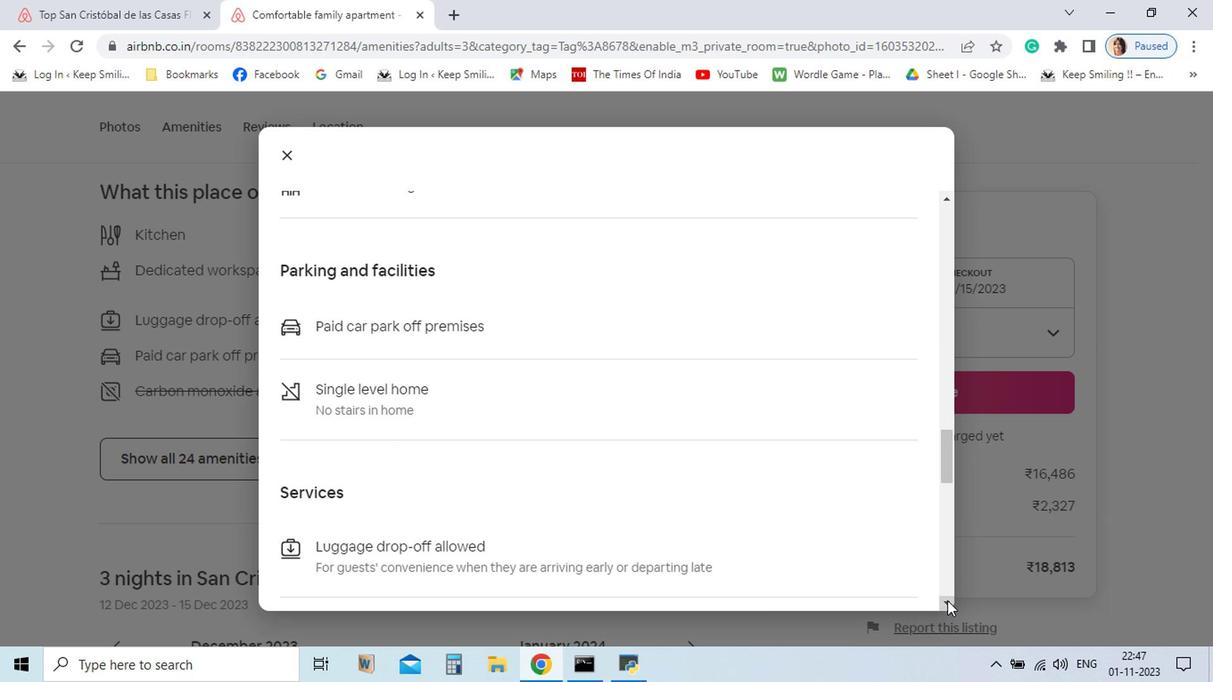 
Action: Mouse pressed left at (849, 605)
Screenshot: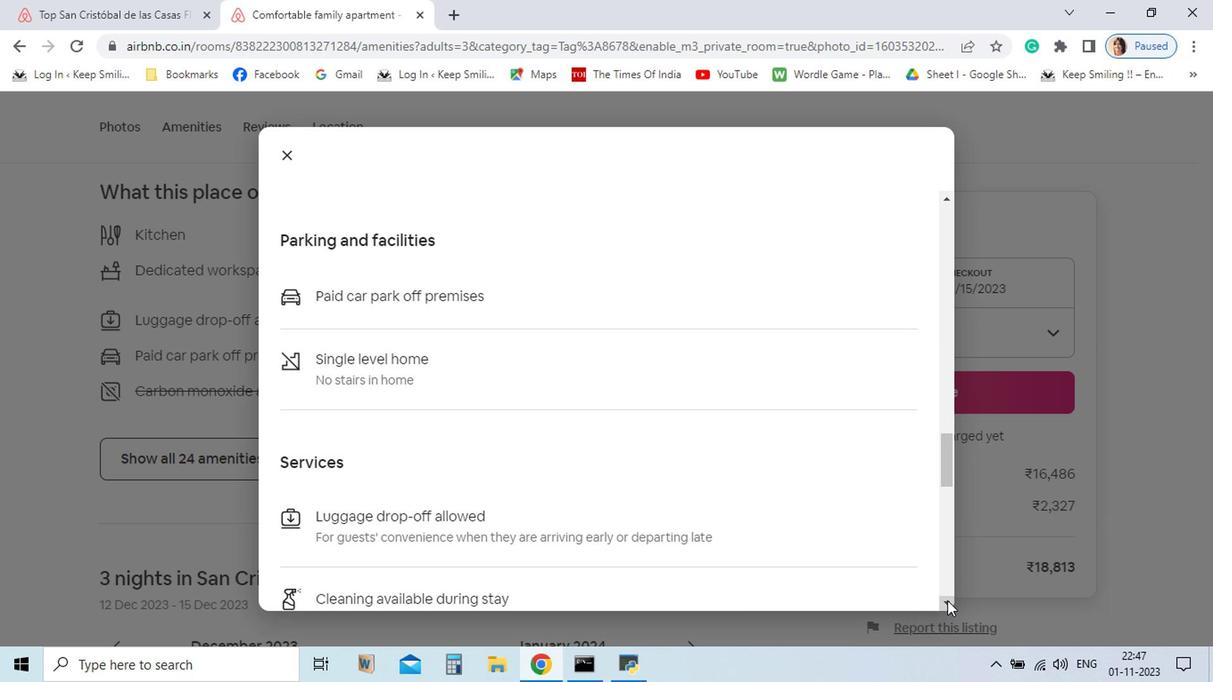 
Action: Mouse pressed left at (849, 605)
Screenshot: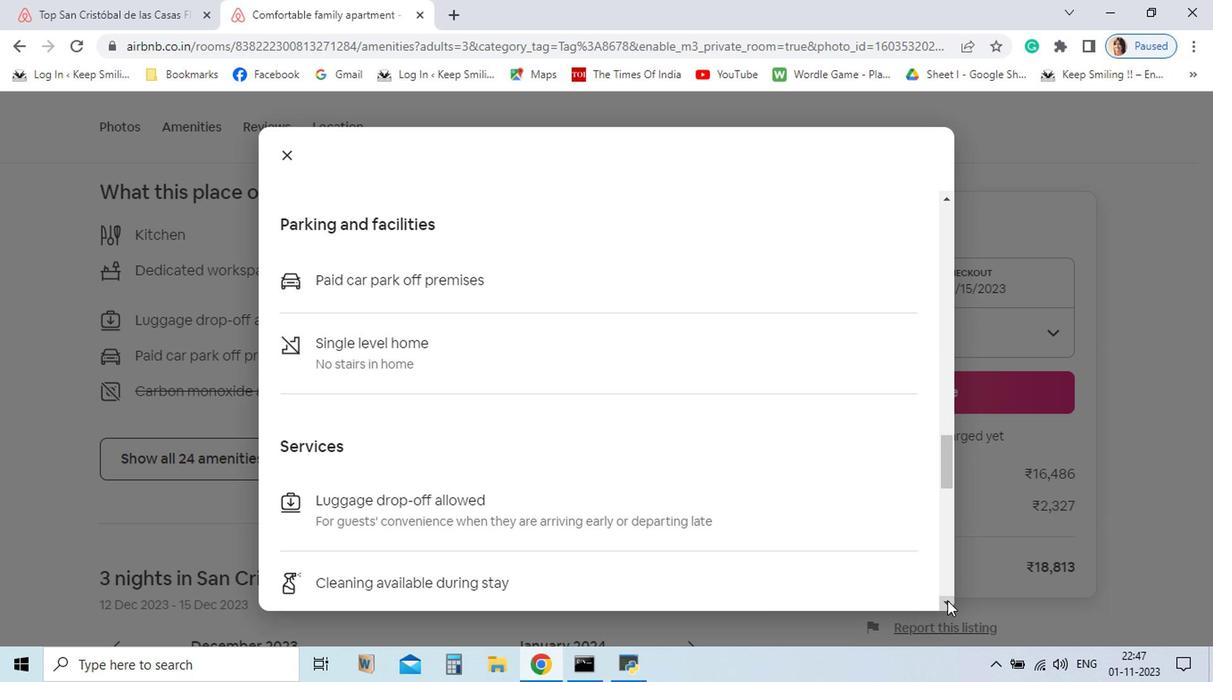 
Action: Mouse pressed left at (849, 605)
Screenshot: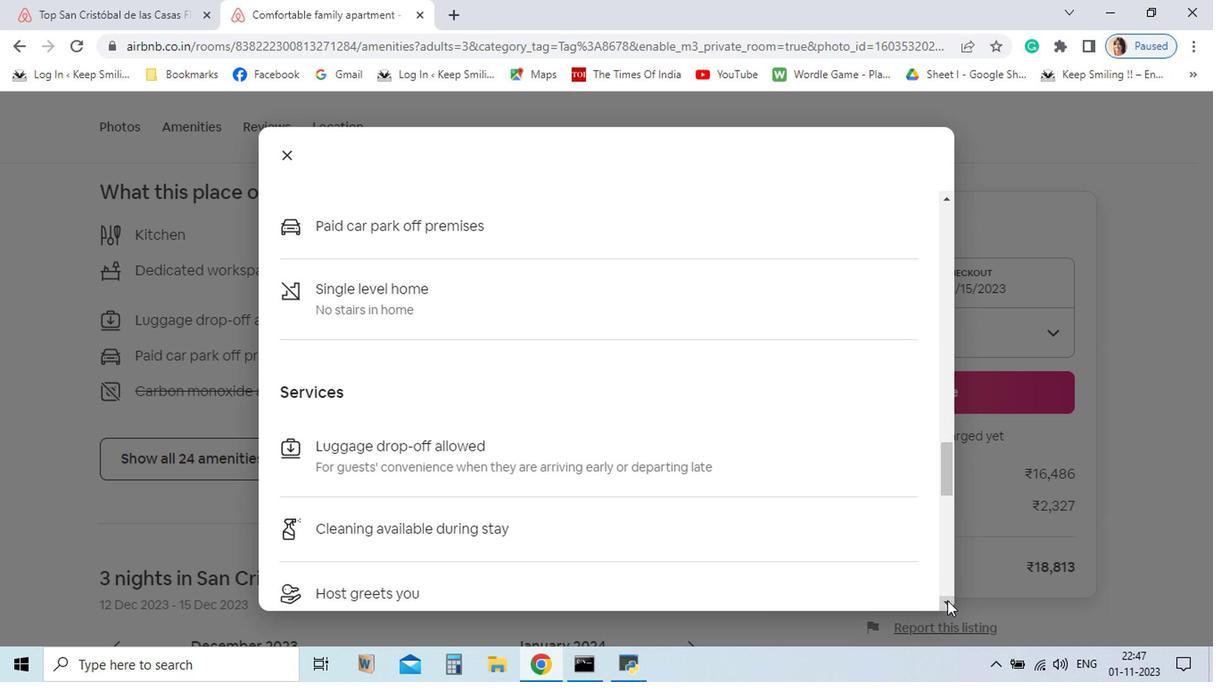 
Action: Mouse pressed left at (849, 605)
Screenshot: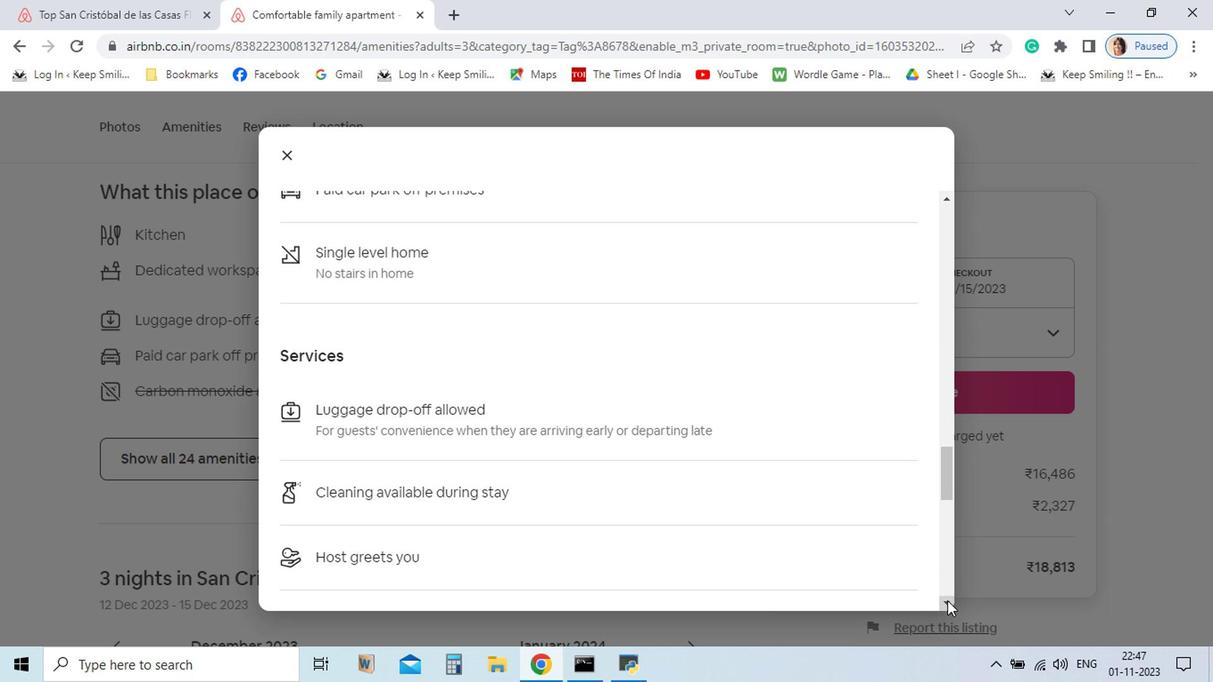 
Action: Mouse pressed left at (849, 605)
Screenshot: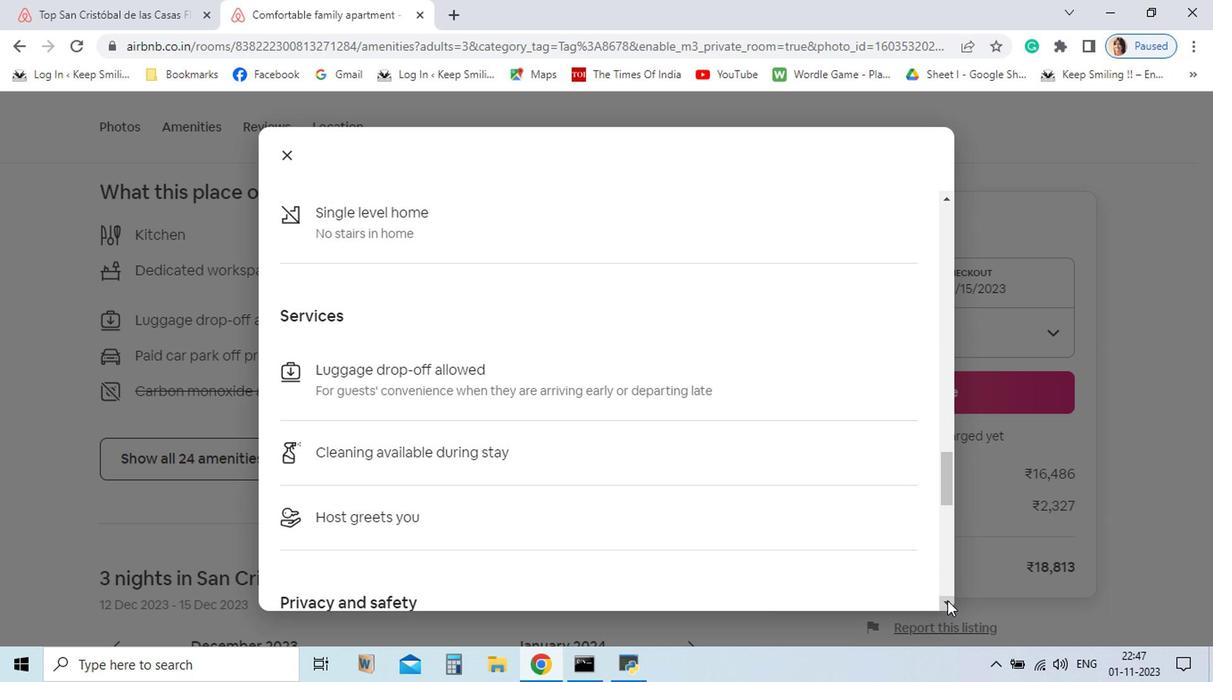 
Action: Mouse pressed left at (849, 605)
Screenshot: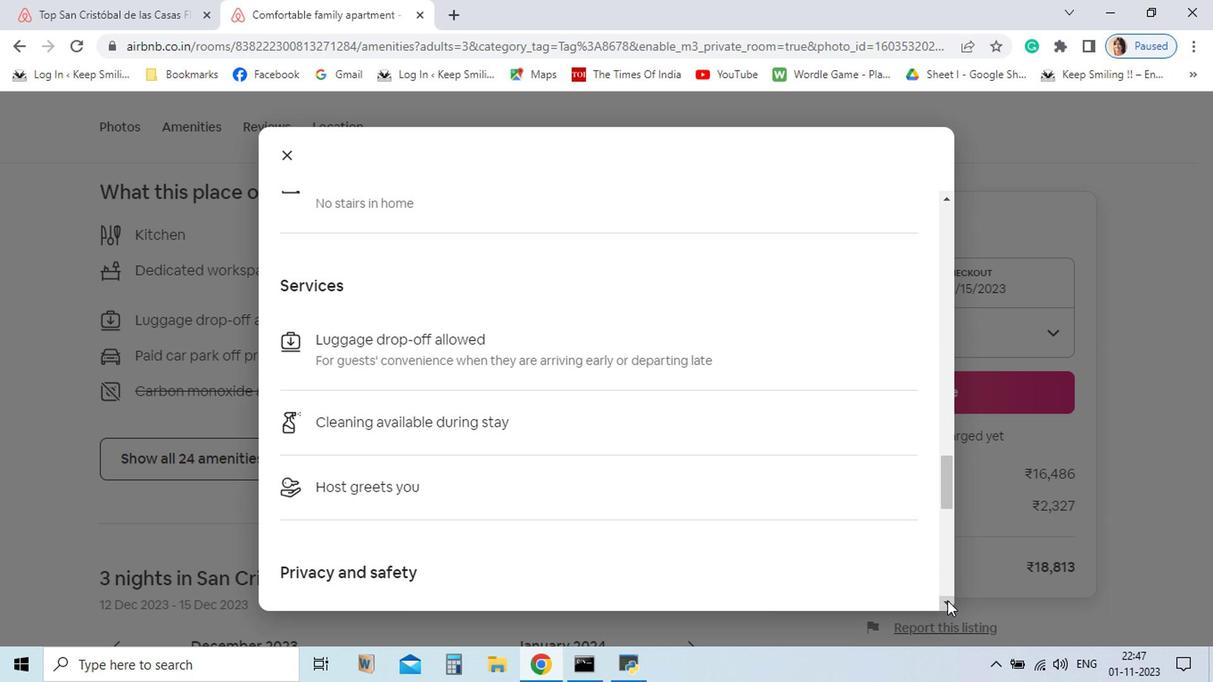 
Action: Mouse pressed left at (849, 605)
Screenshot: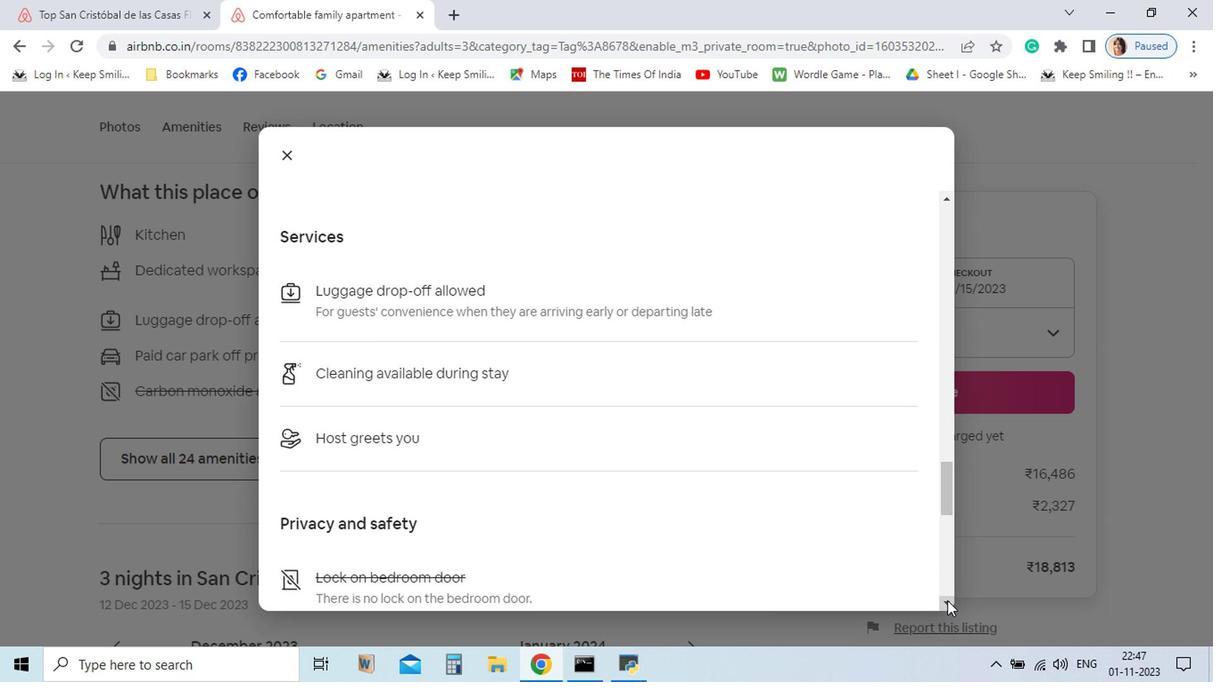 
Action: Mouse pressed left at (849, 605)
Screenshot: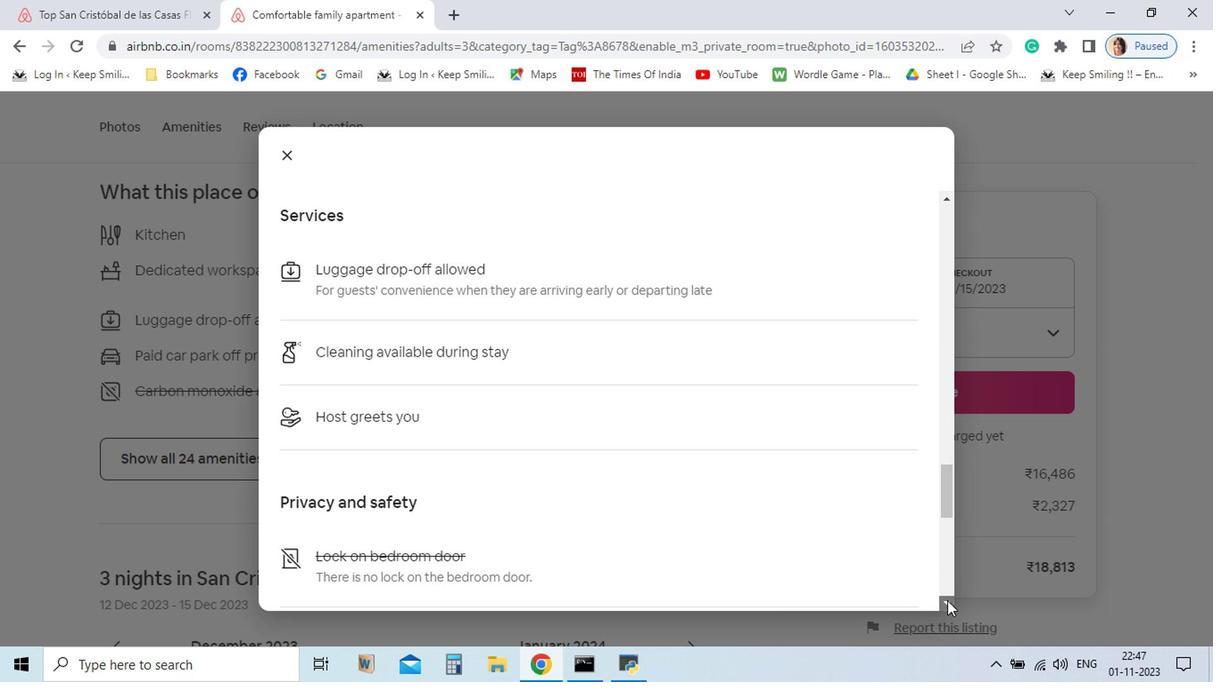 
Action: Mouse pressed left at (849, 605)
Screenshot: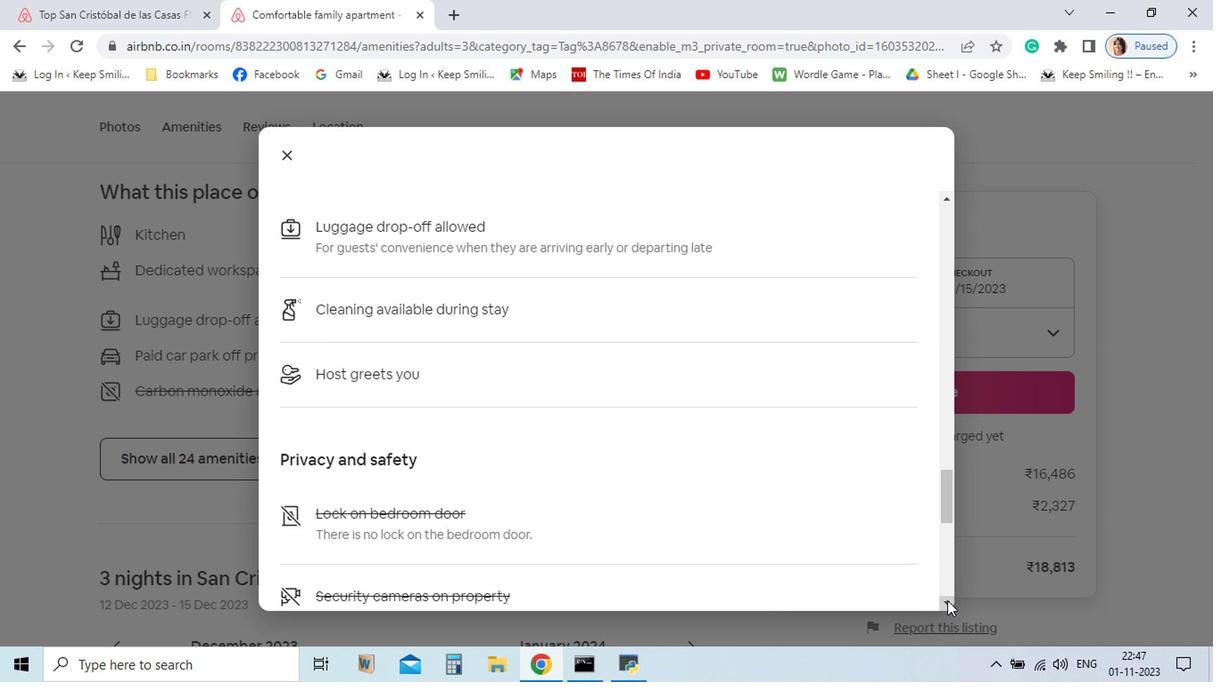 
Action: Mouse pressed left at (849, 605)
Screenshot: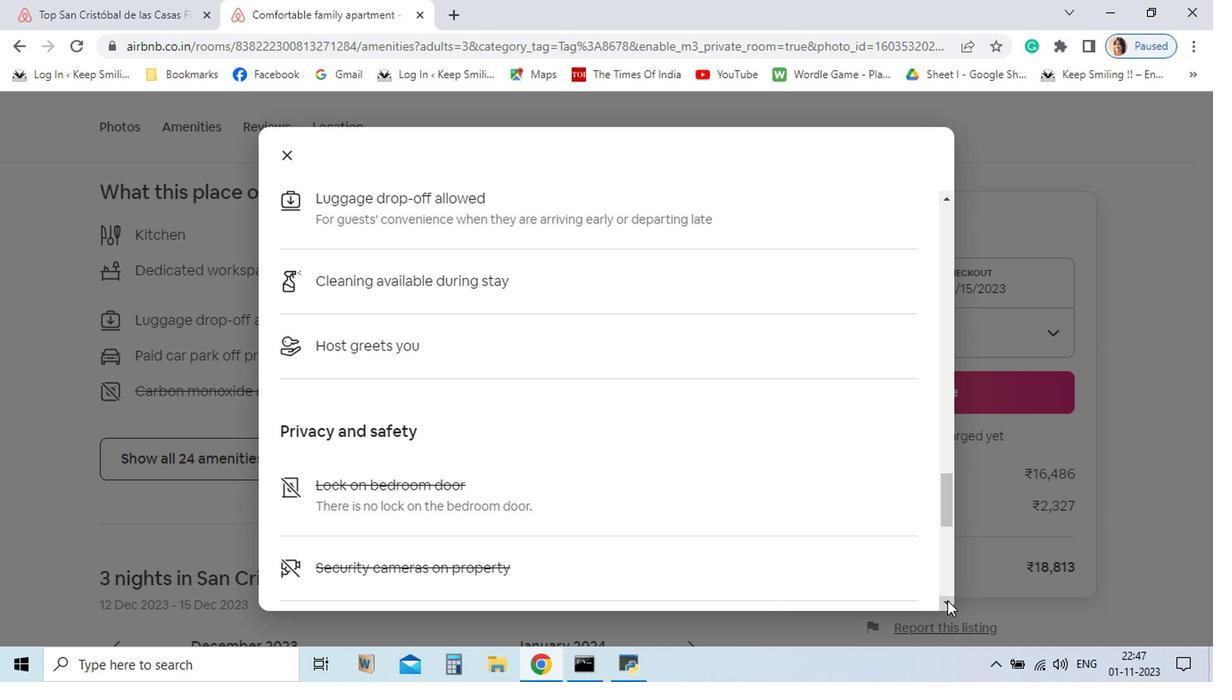 
Action: Mouse pressed left at (849, 605)
Screenshot: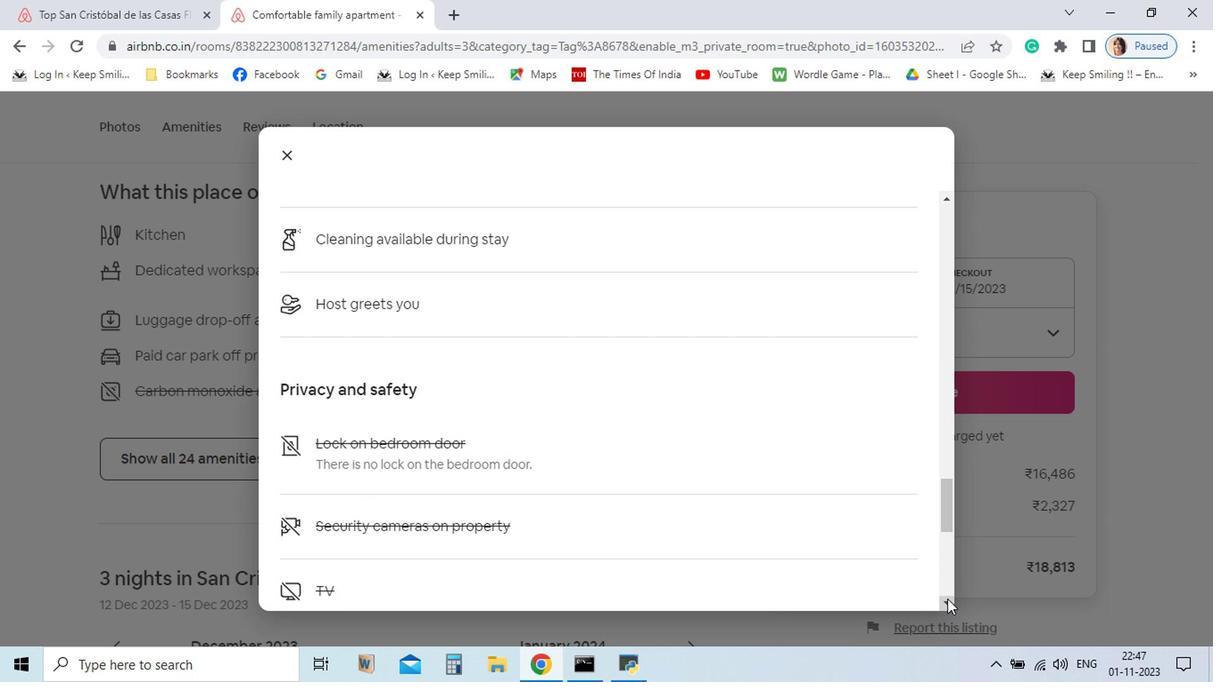 
Action: Mouse pressed left at (849, 605)
Screenshot: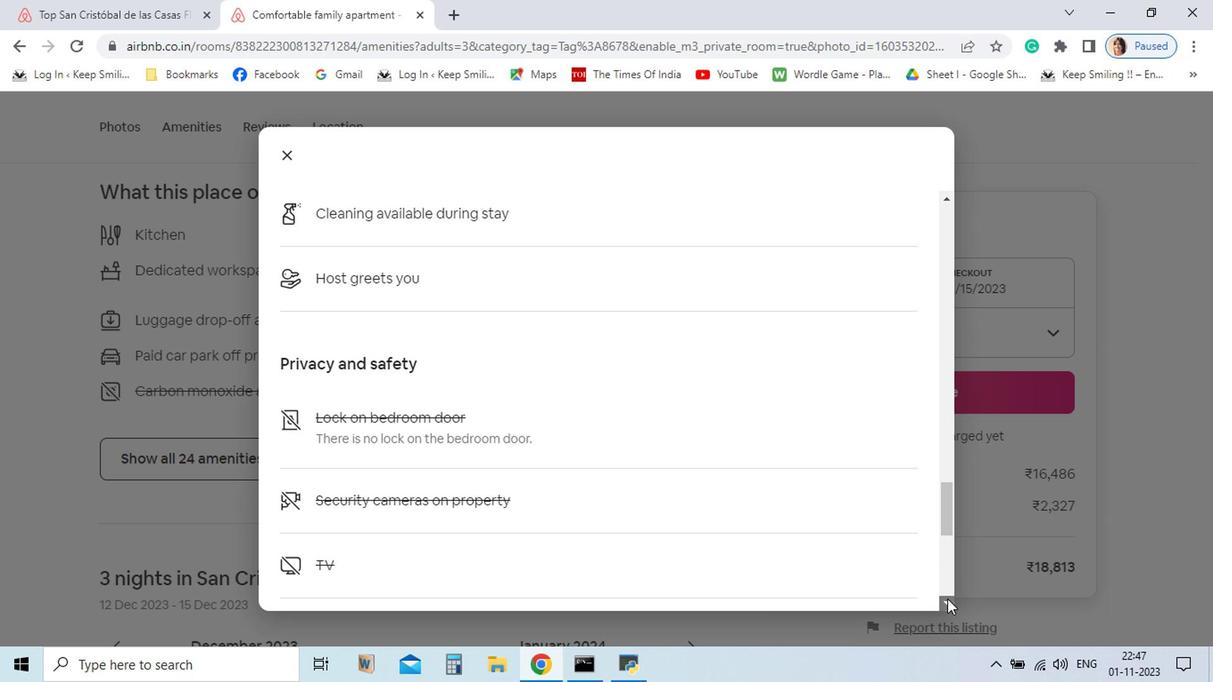 
Action: Mouse moved to (849, 604)
Screenshot: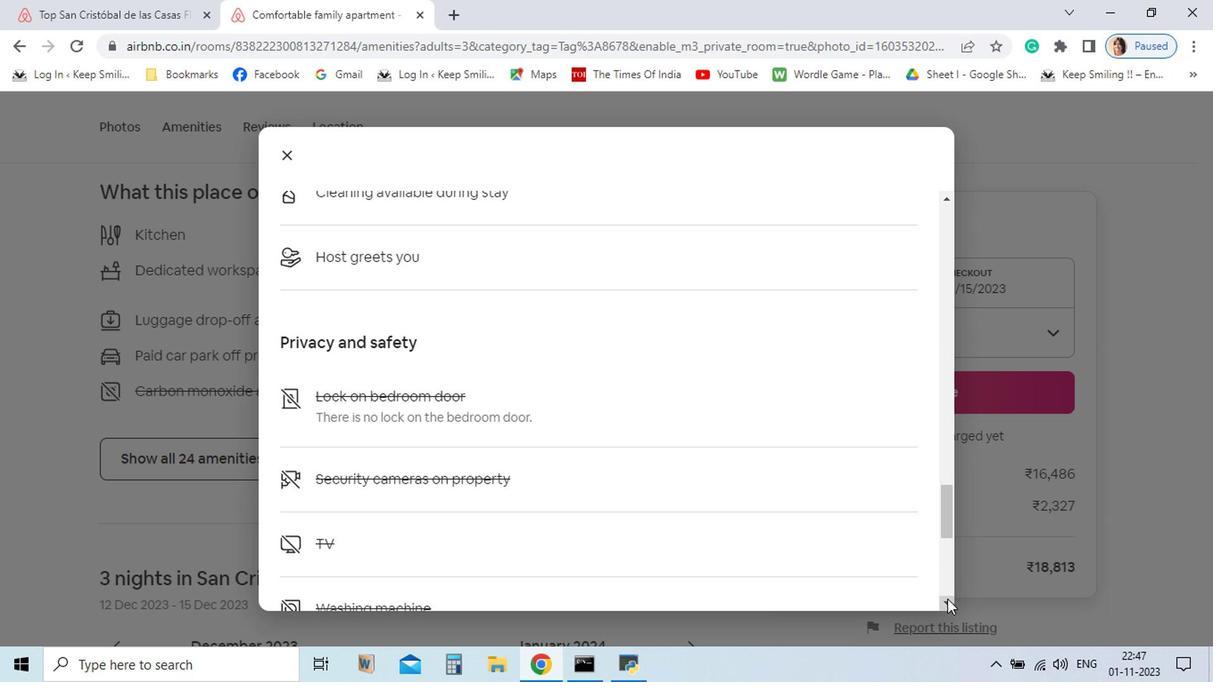 
Action: Mouse pressed left at (849, 604)
Screenshot: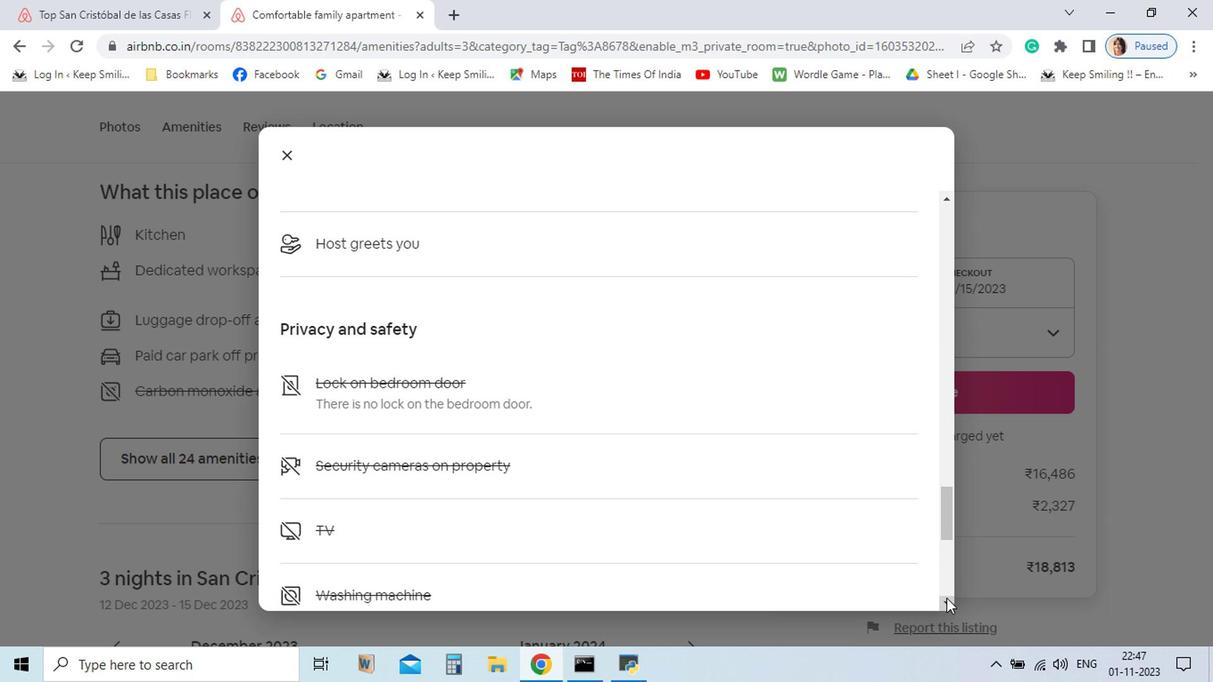 
Action: Mouse pressed left at (849, 604)
Screenshot: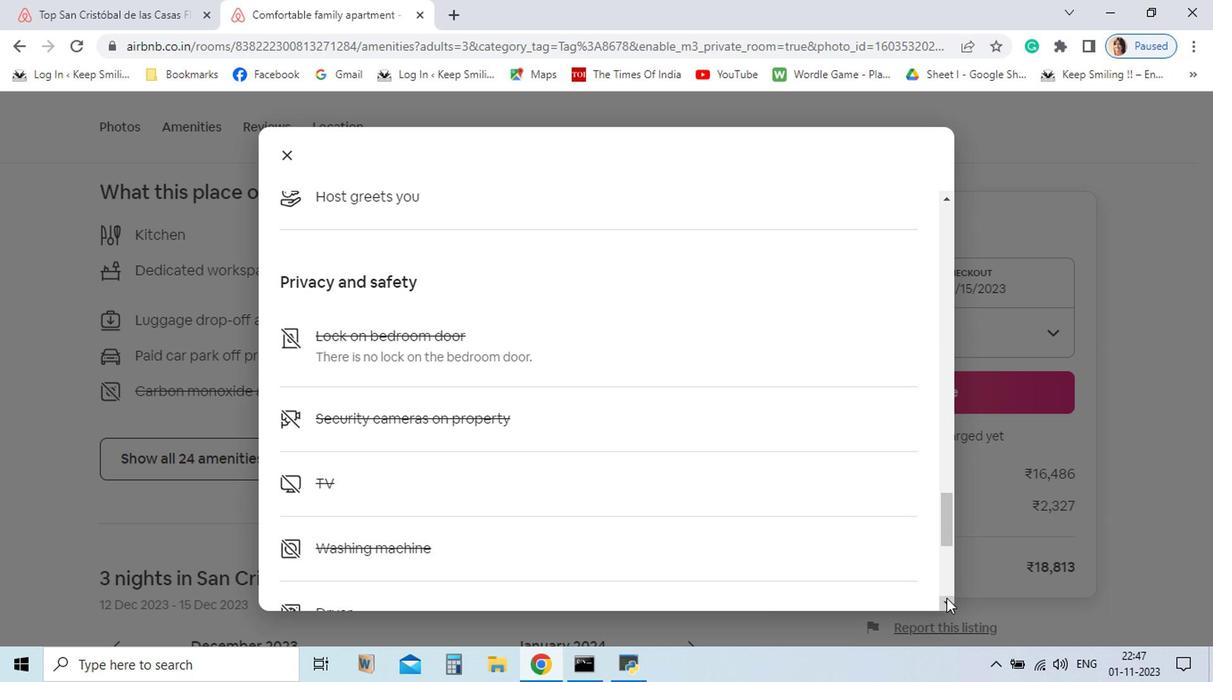 
Action: Mouse moved to (848, 603)
Screenshot: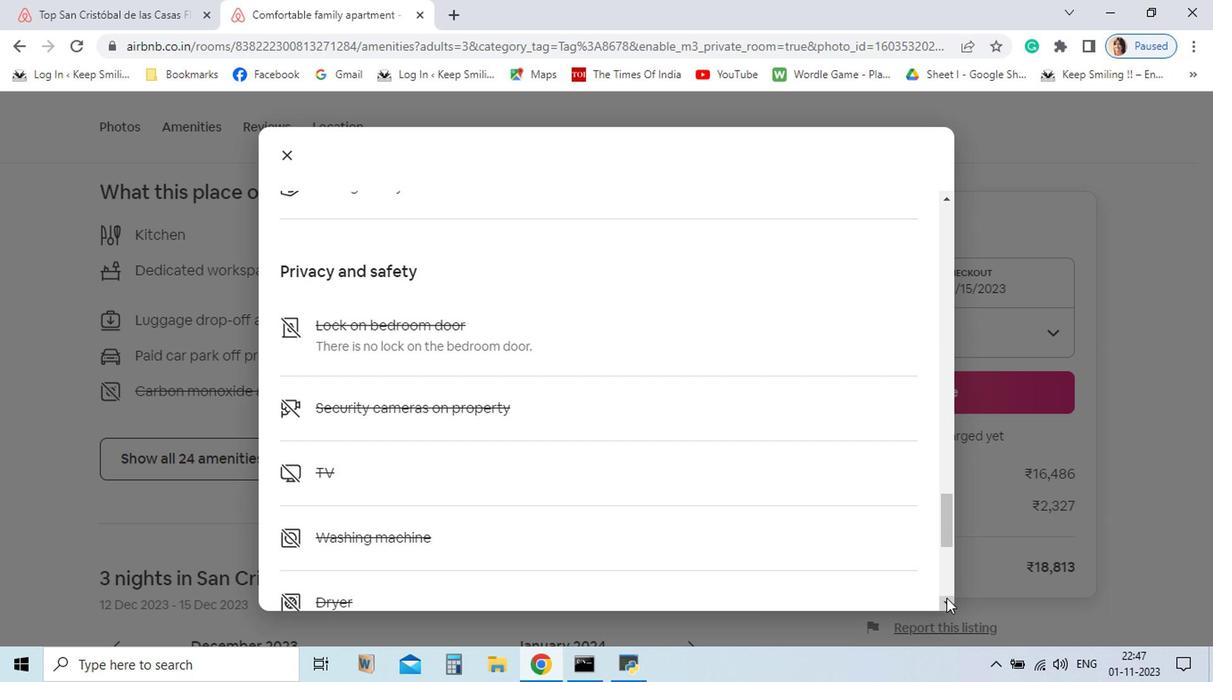 
Action: Mouse pressed left at (848, 603)
Screenshot: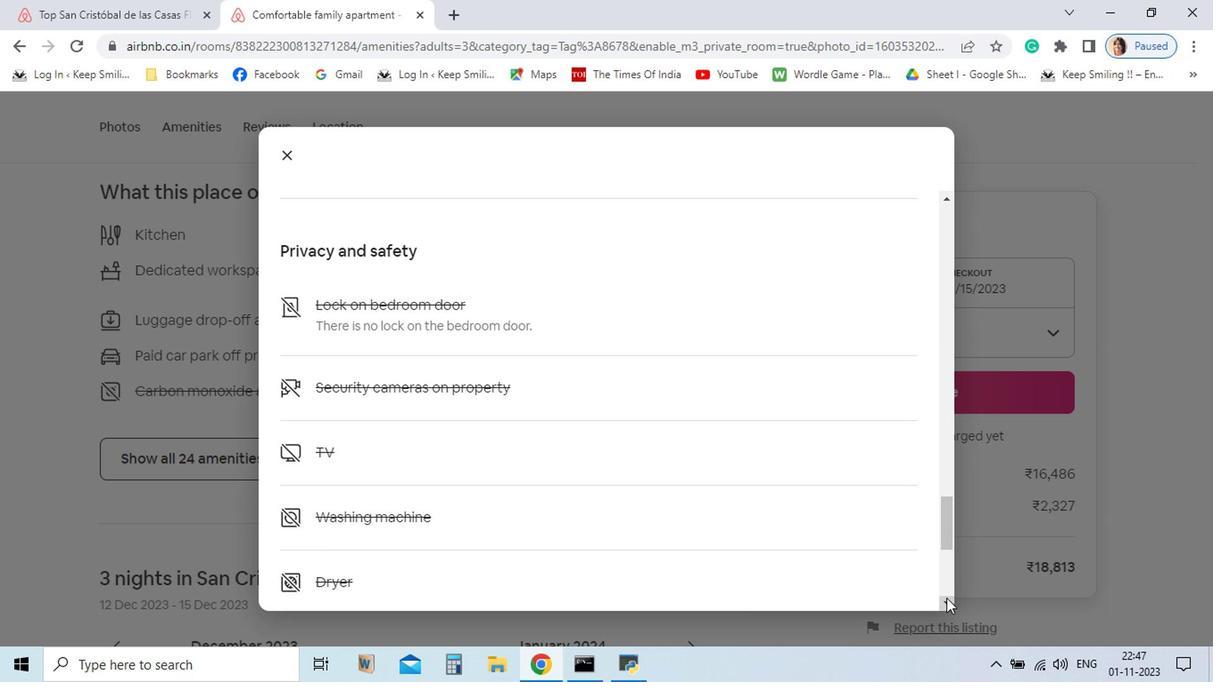 
Action: Mouse pressed left at (848, 603)
Screenshot: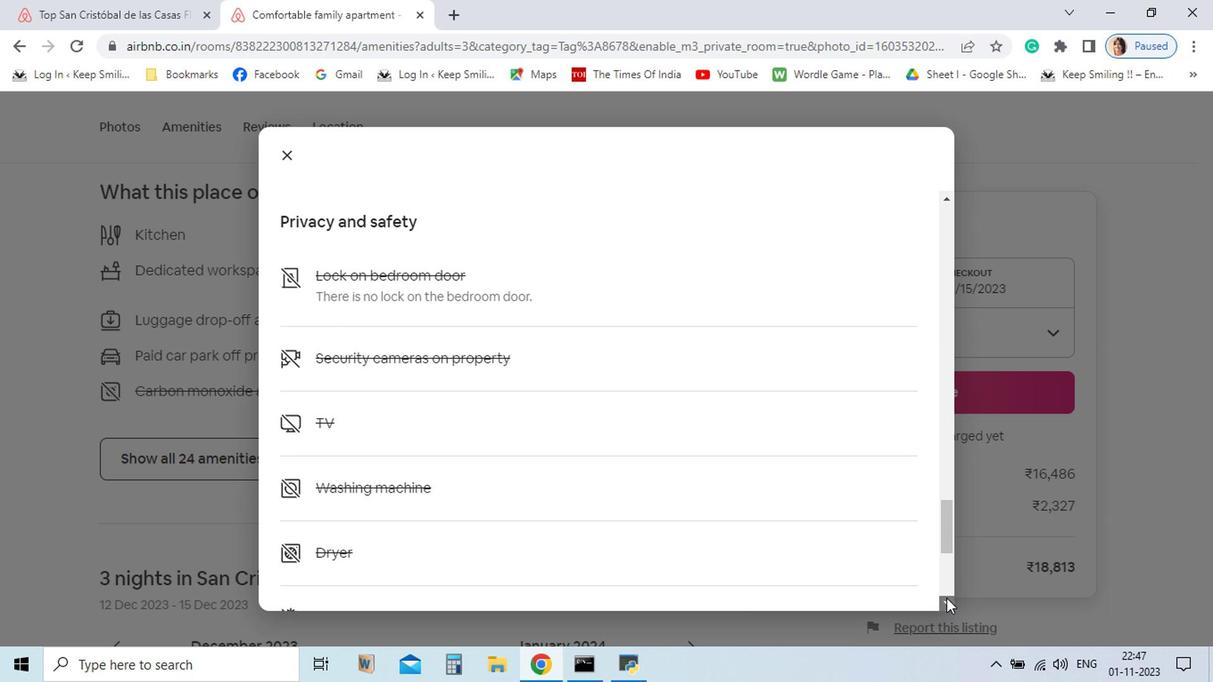 
Action: Mouse moved to (848, 603)
Screenshot: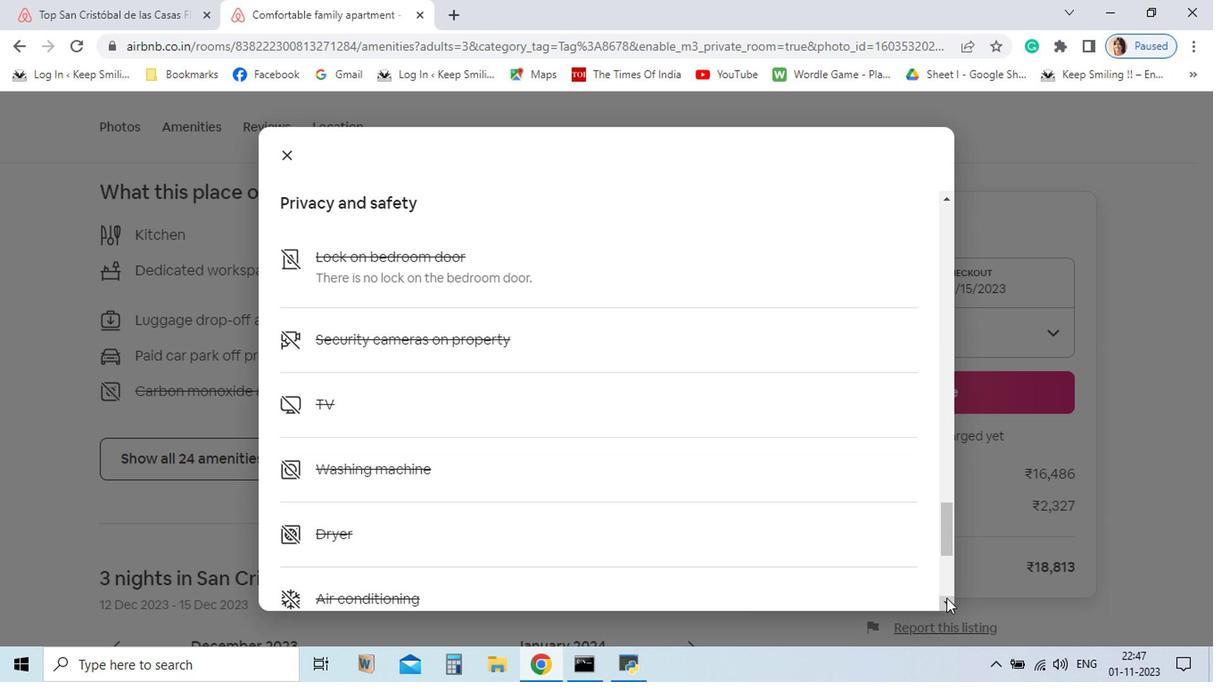 
Action: Mouse pressed left at (848, 603)
Screenshot: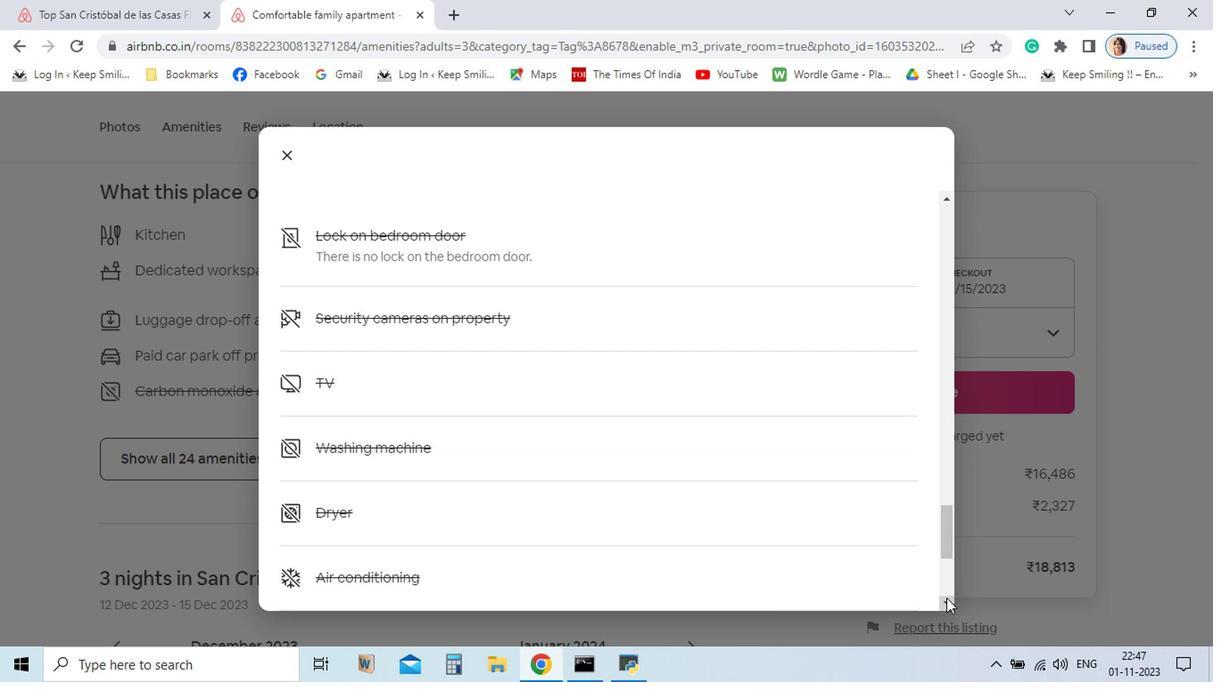 
Action: Mouse pressed left at (848, 603)
Screenshot: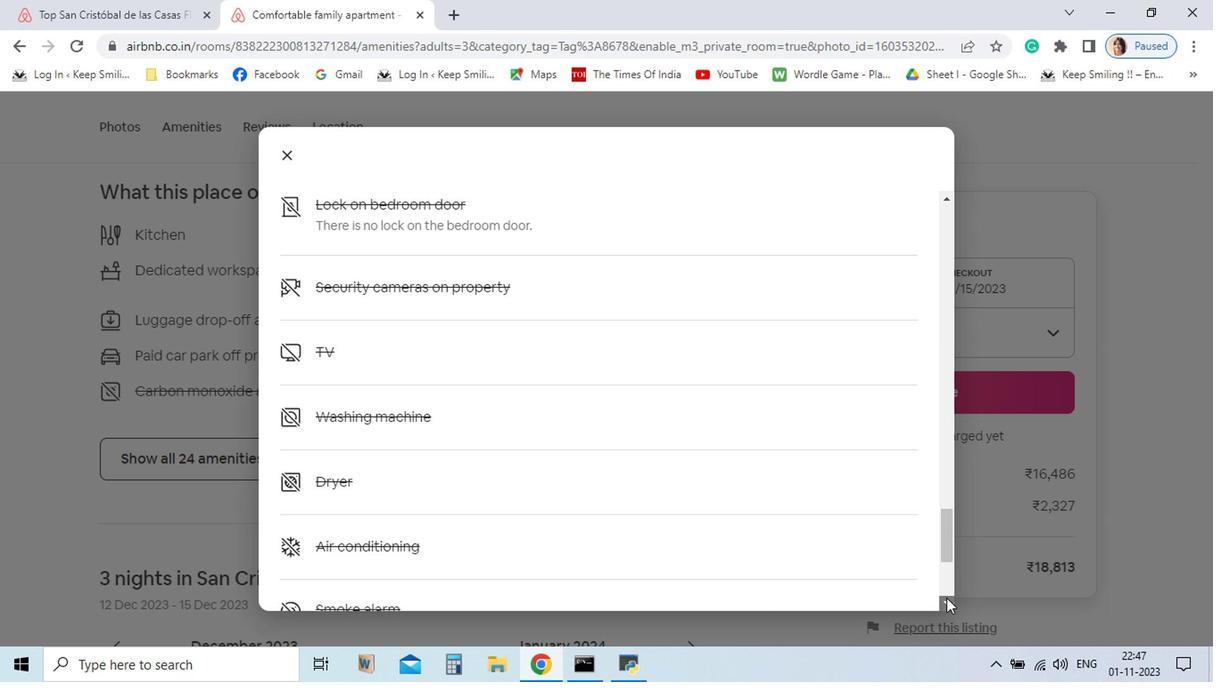 
Action: Mouse pressed left at (848, 603)
Screenshot: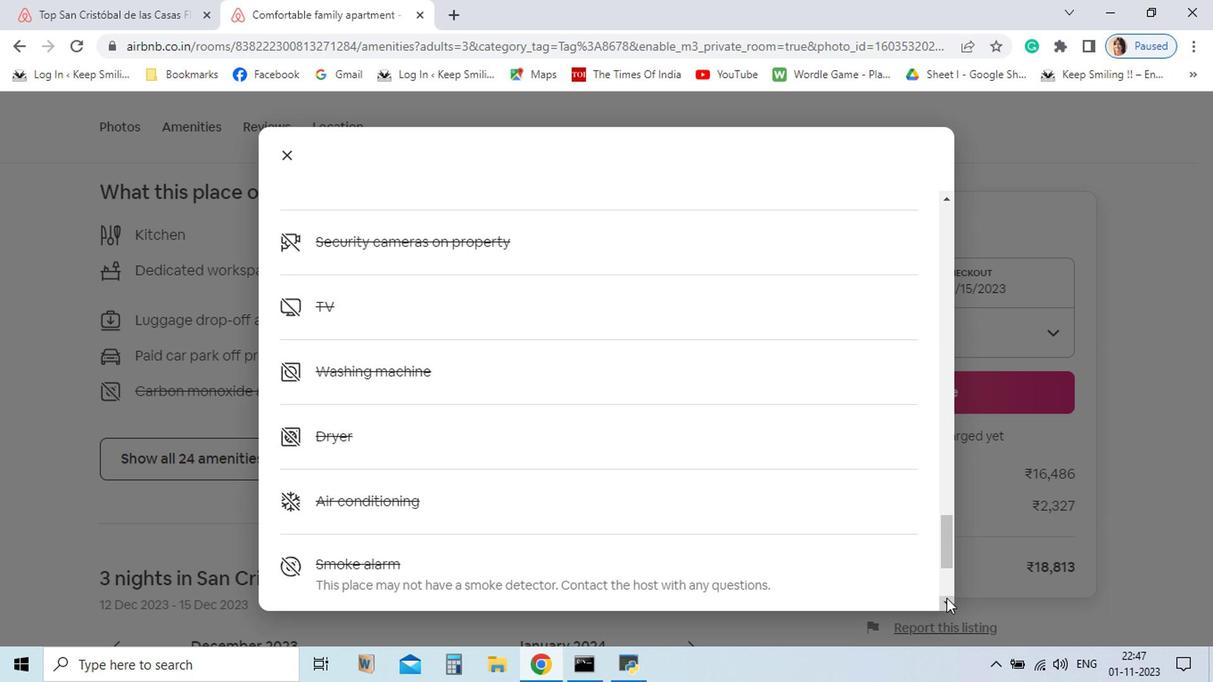 
Action: Mouse pressed left at (848, 603)
Screenshot: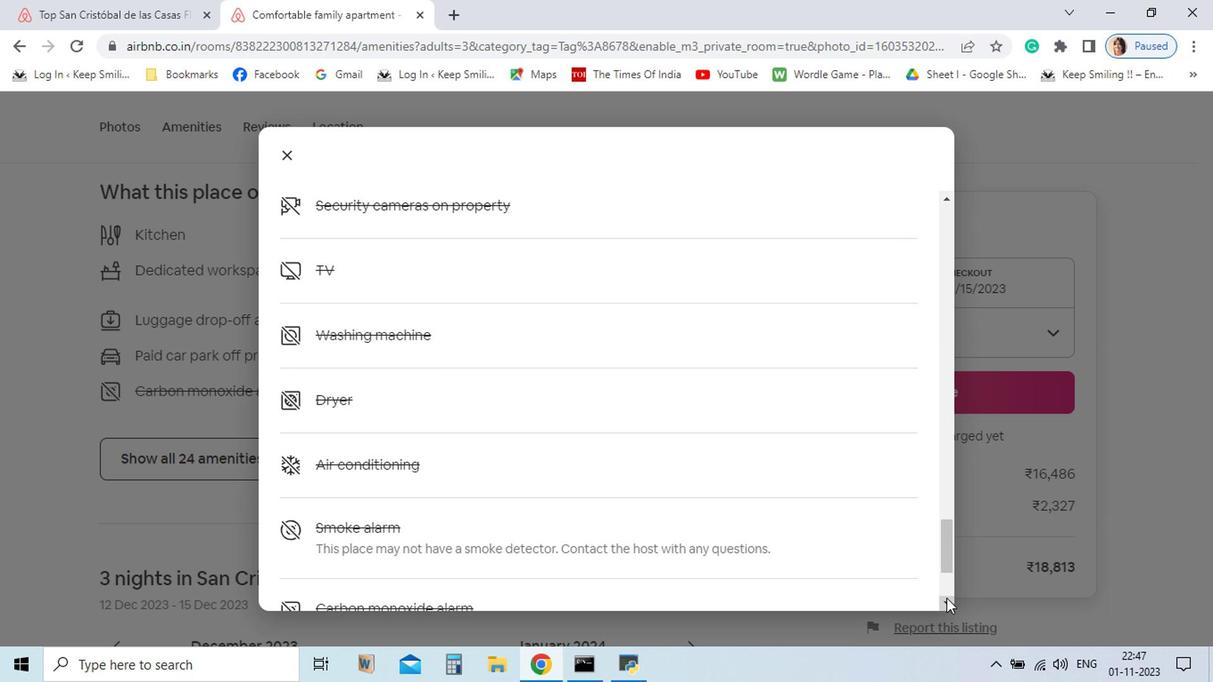 
Action: Mouse pressed left at (848, 603)
Screenshot: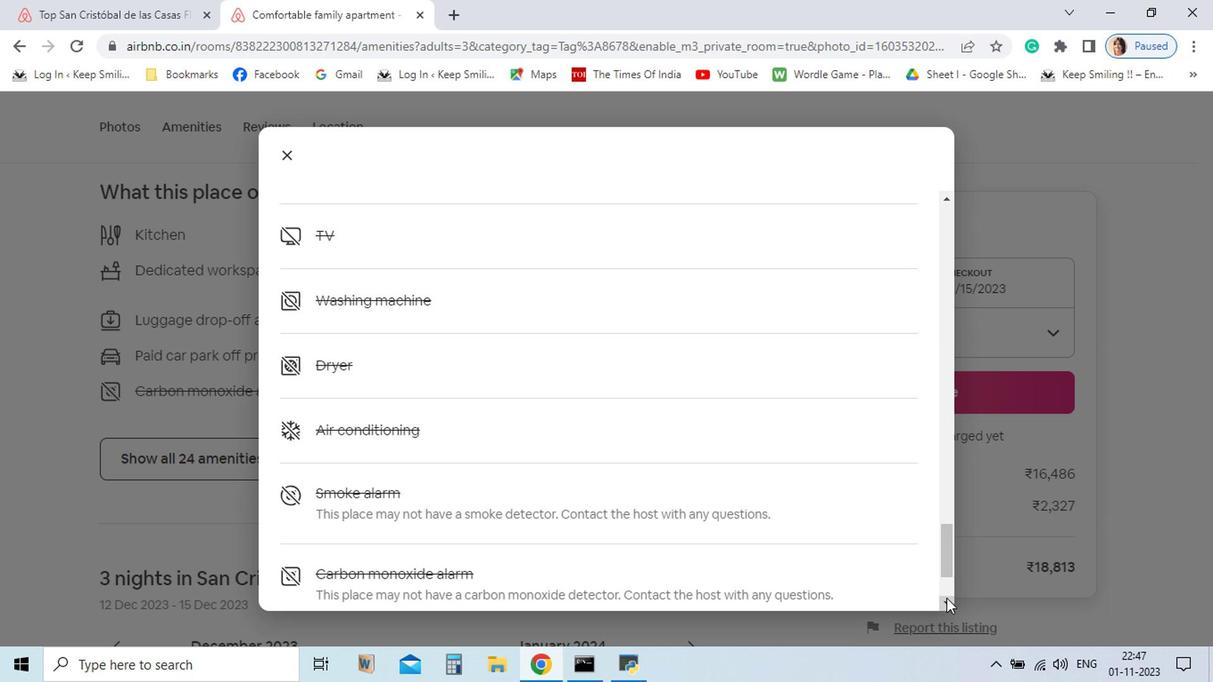 
Action: Mouse pressed left at (848, 603)
Screenshot: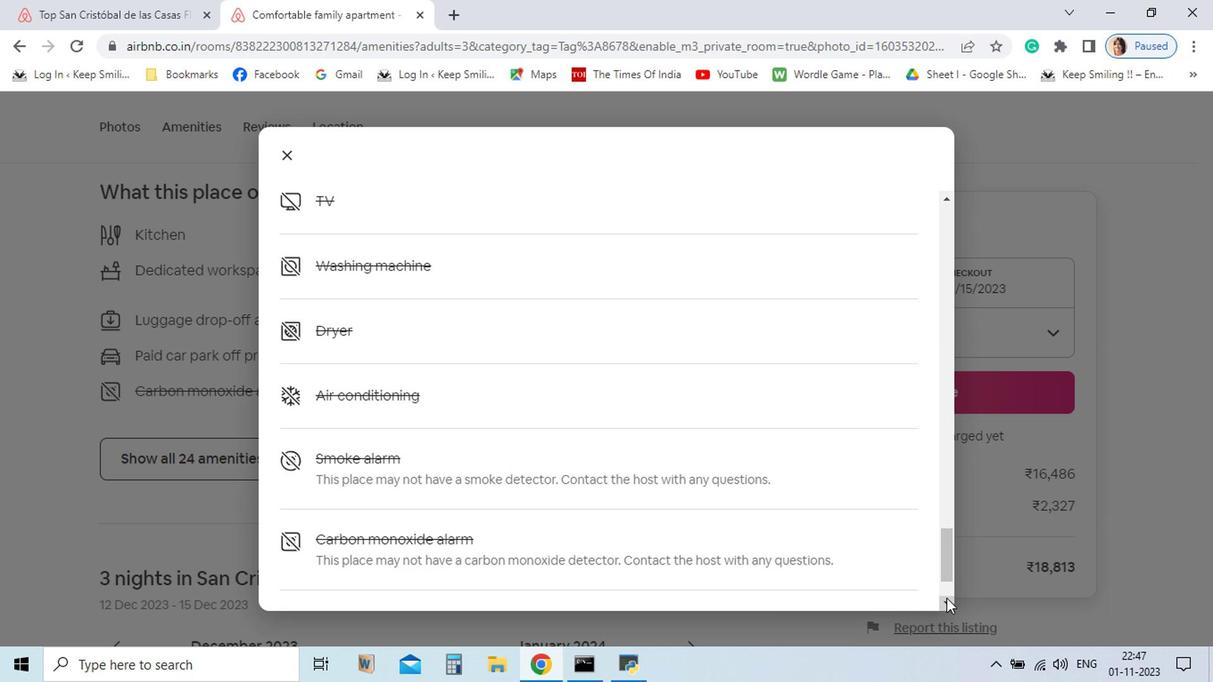 
Action: Mouse pressed left at (848, 603)
Screenshot: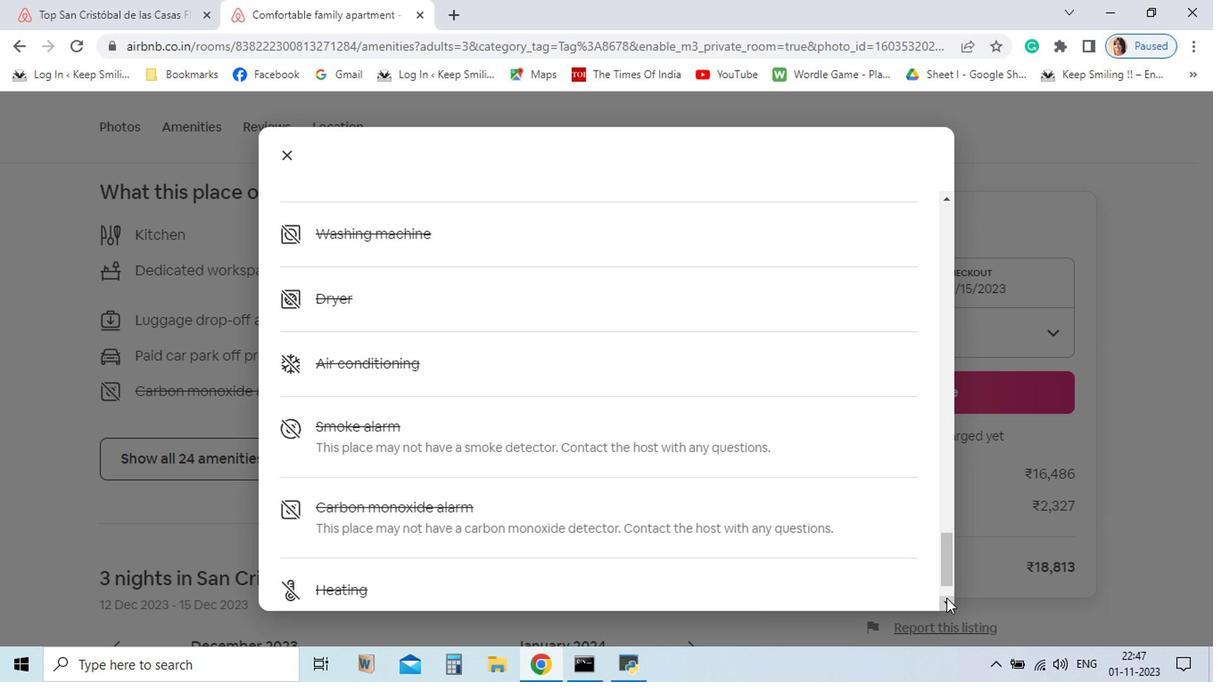 
Action: Mouse pressed left at (848, 603)
Screenshot: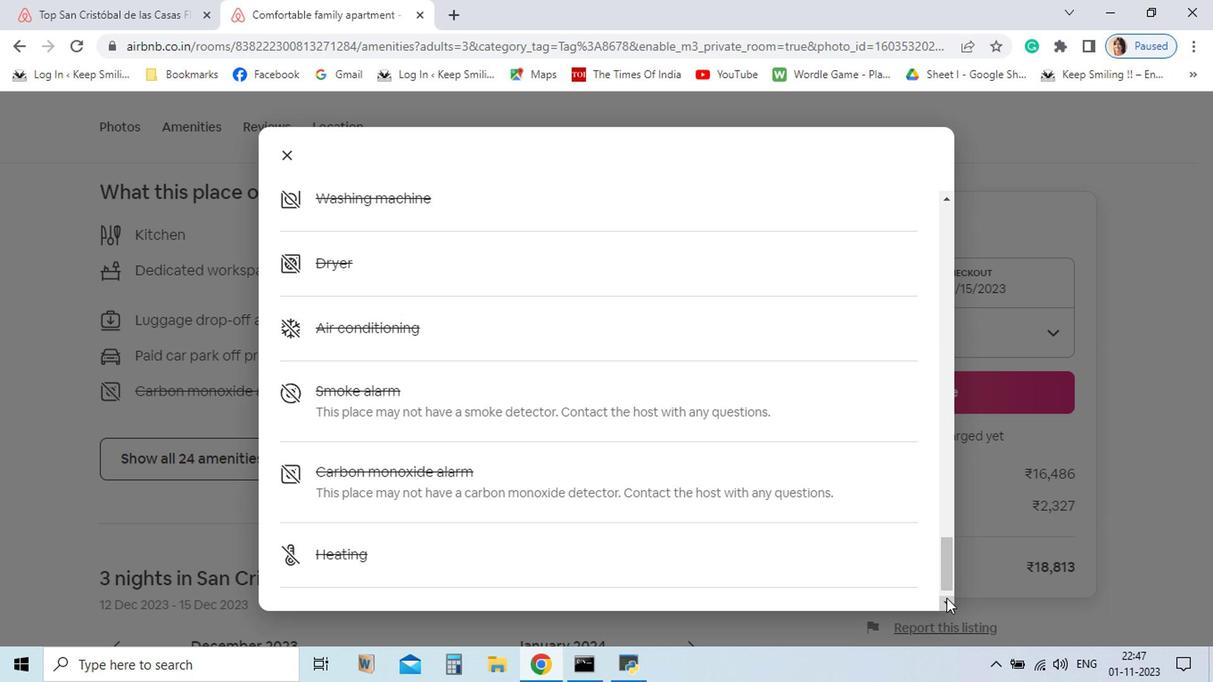 
Action: Mouse pressed left at (848, 603)
Screenshot: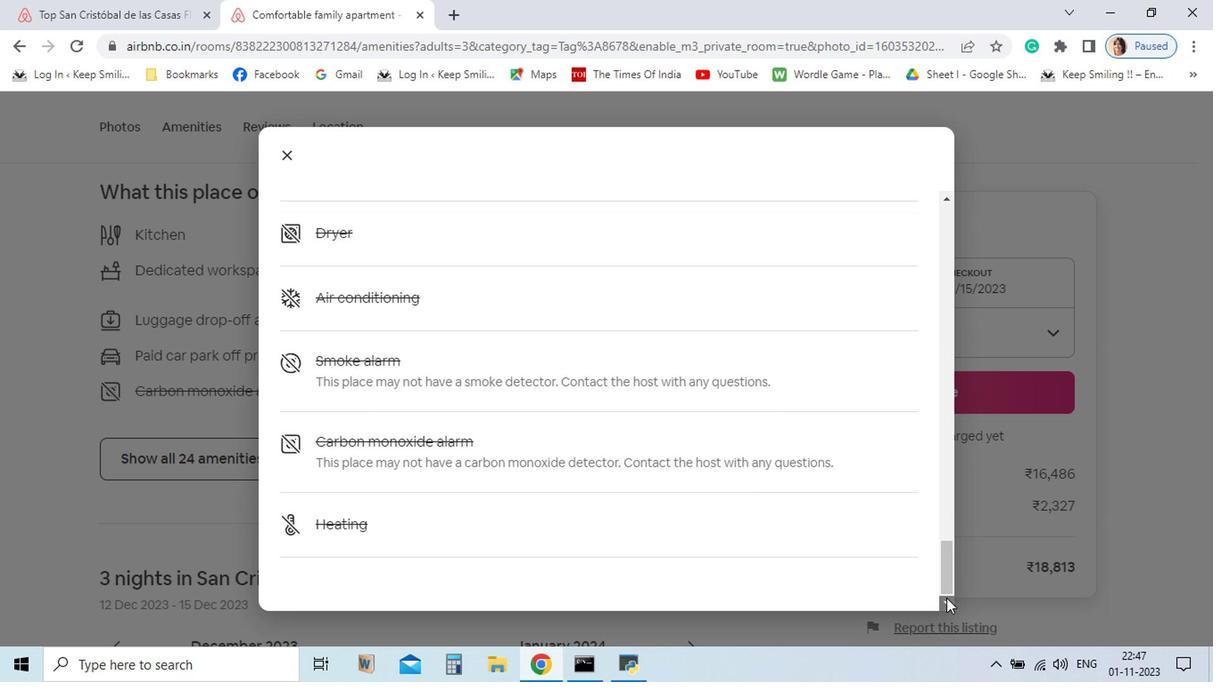 
Action: Mouse pressed left at (848, 603)
Screenshot: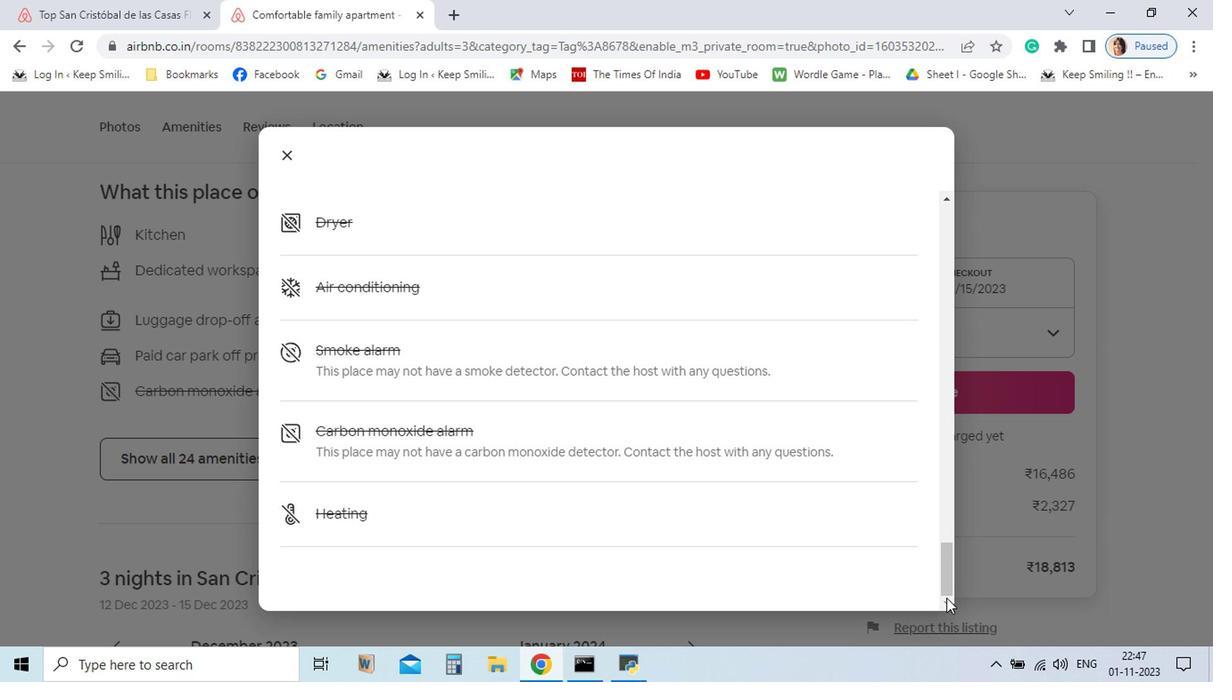 
Action: Mouse moved to (383, 287)
Screenshot: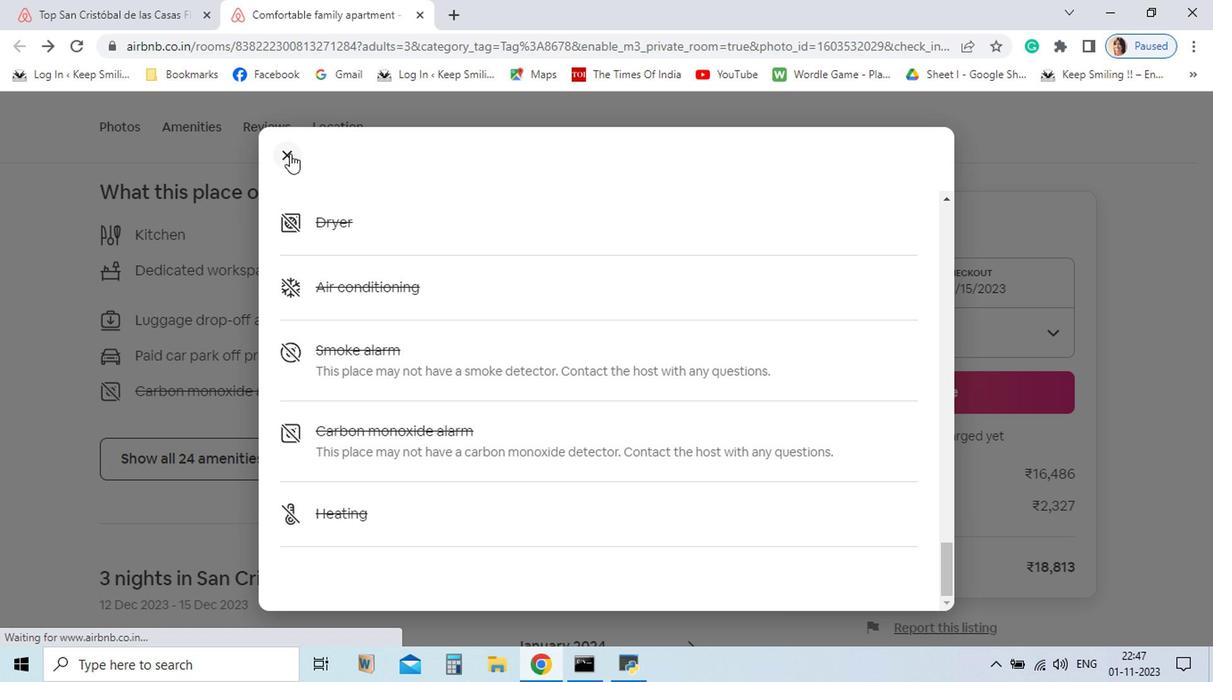 
Action: Mouse pressed left at (383, 287)
Screenshot: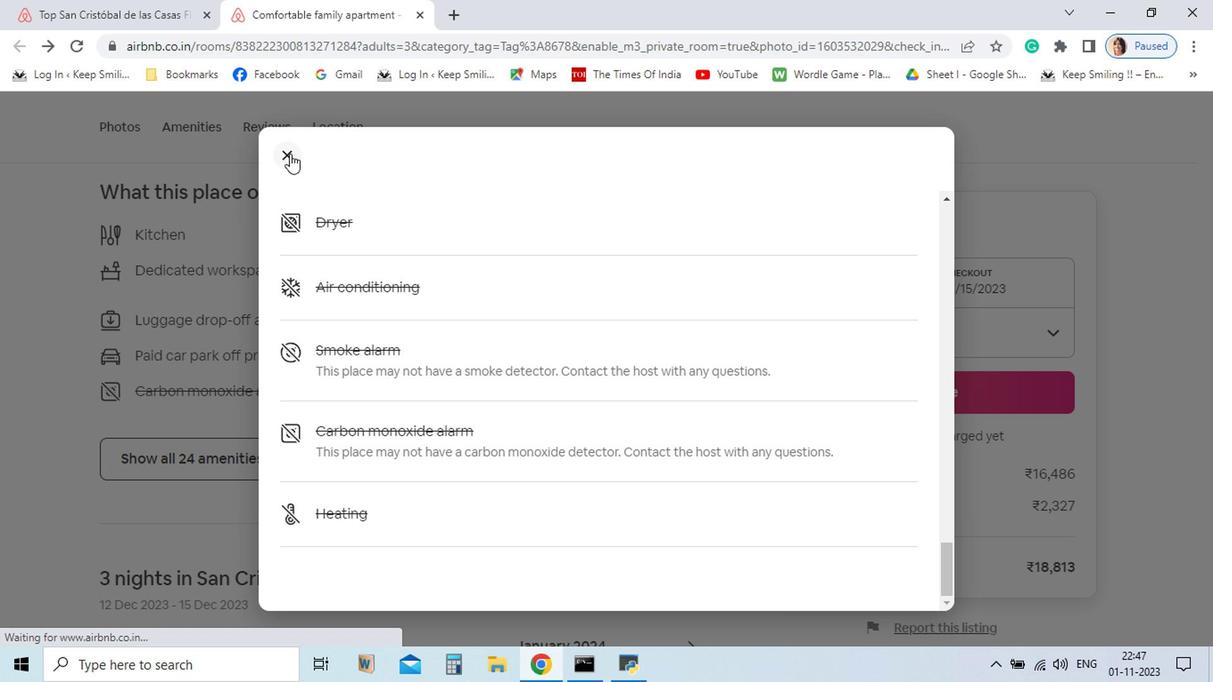 
Action: Mouse moved to (1031, 630)
Screenshot: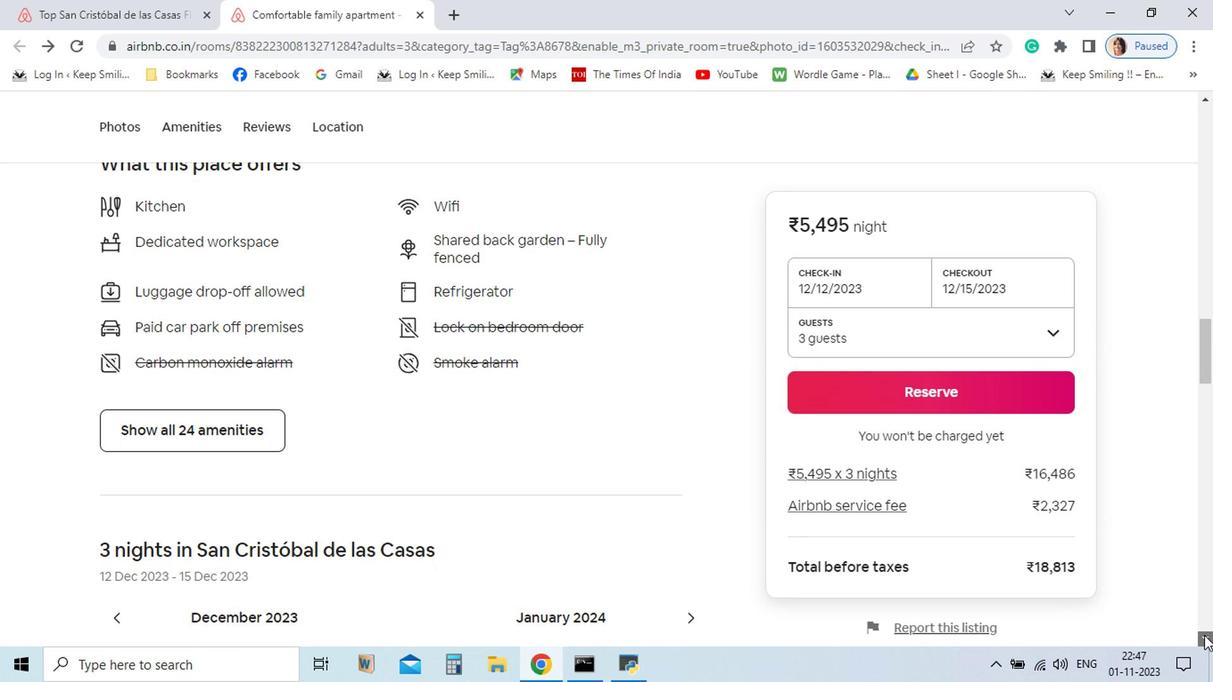 
Action: Mouse pressed left at (1031, 630)
Screenshot: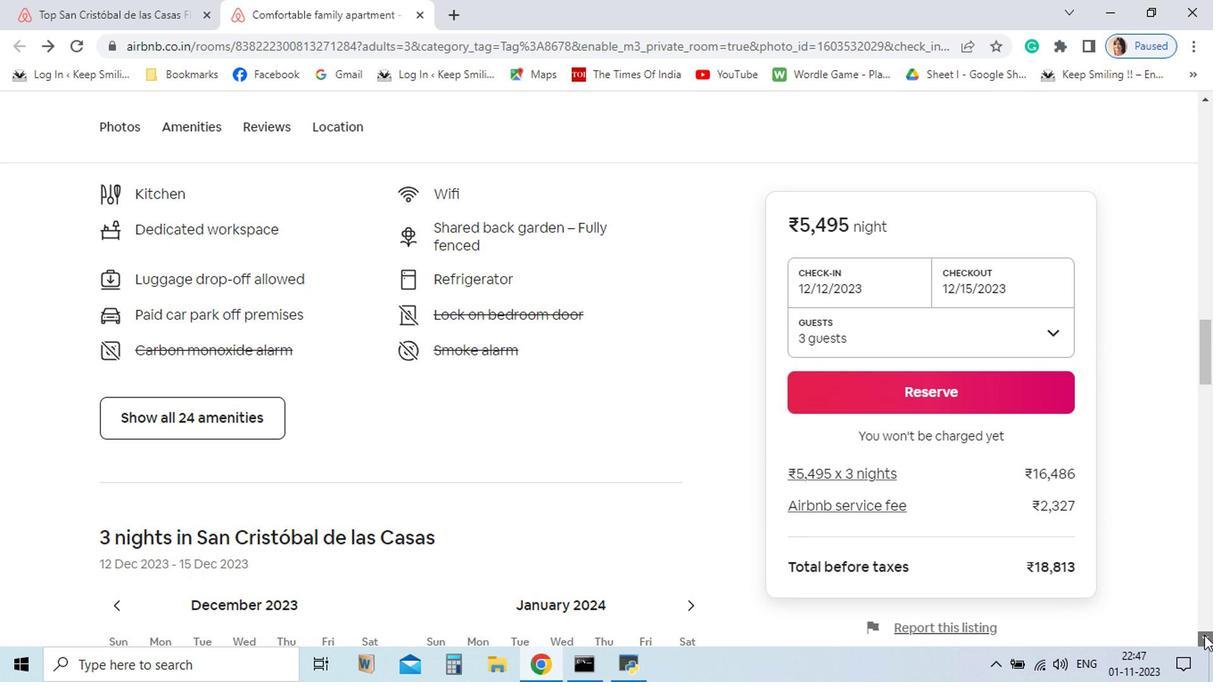 
Action: Mouse pressed left at (1031, 630)
Screenshot: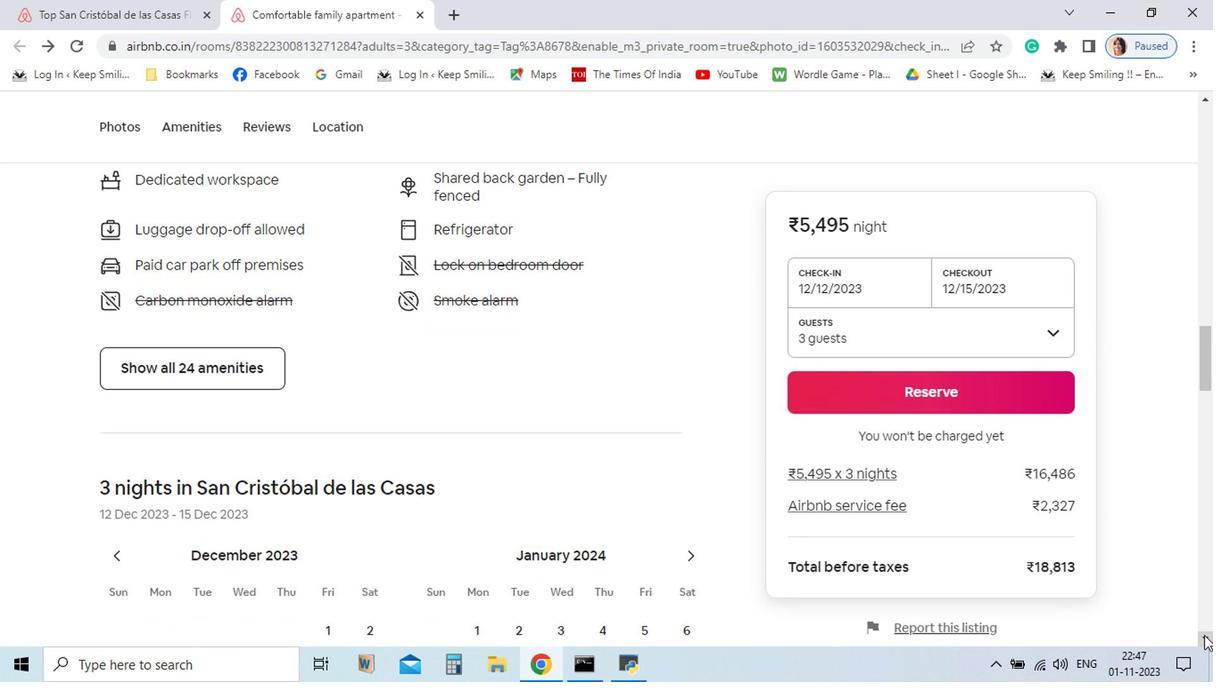 
Action: Mouse pressed left at (1031, 630)
Screenshot: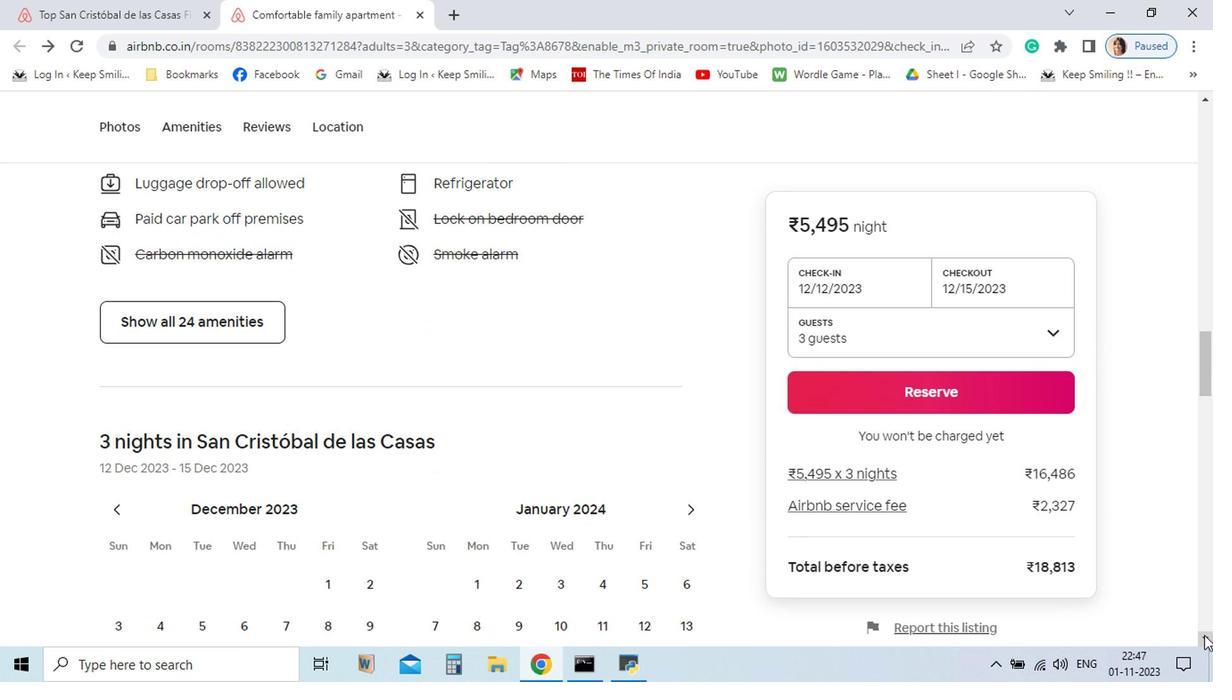 
Action: Mouse pressed left at (1031, 630)
Screenshot: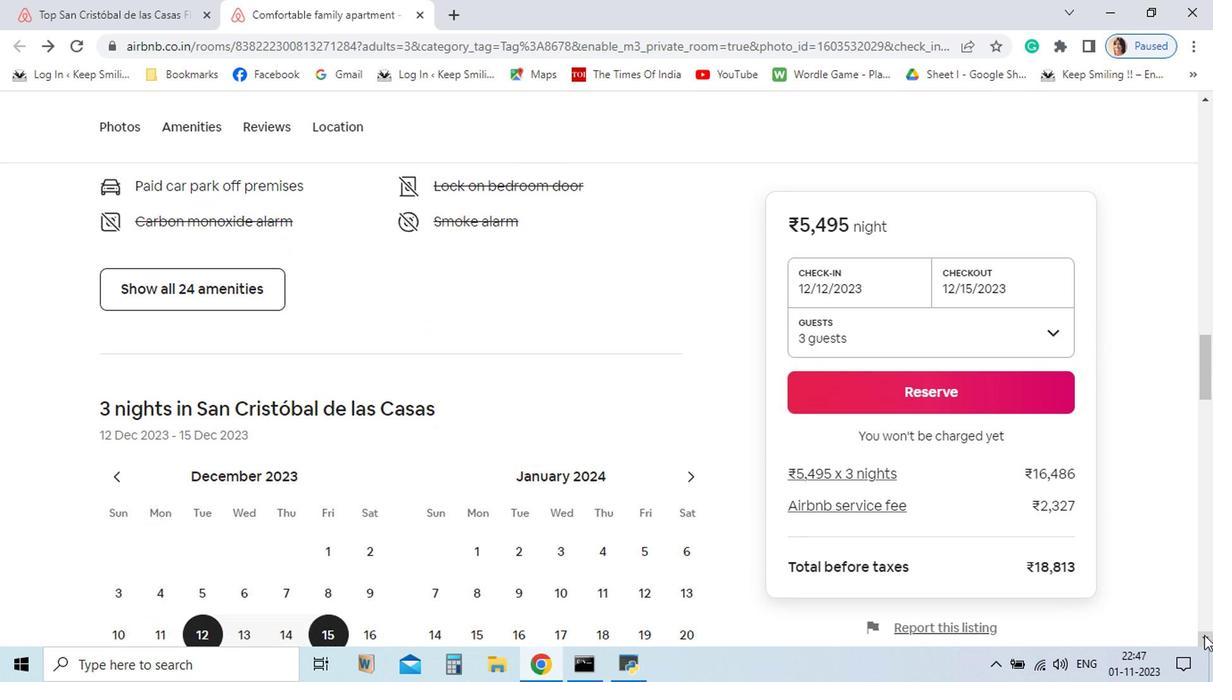 
Action: Mouse pressed left at (1031, 630)
Screenshot: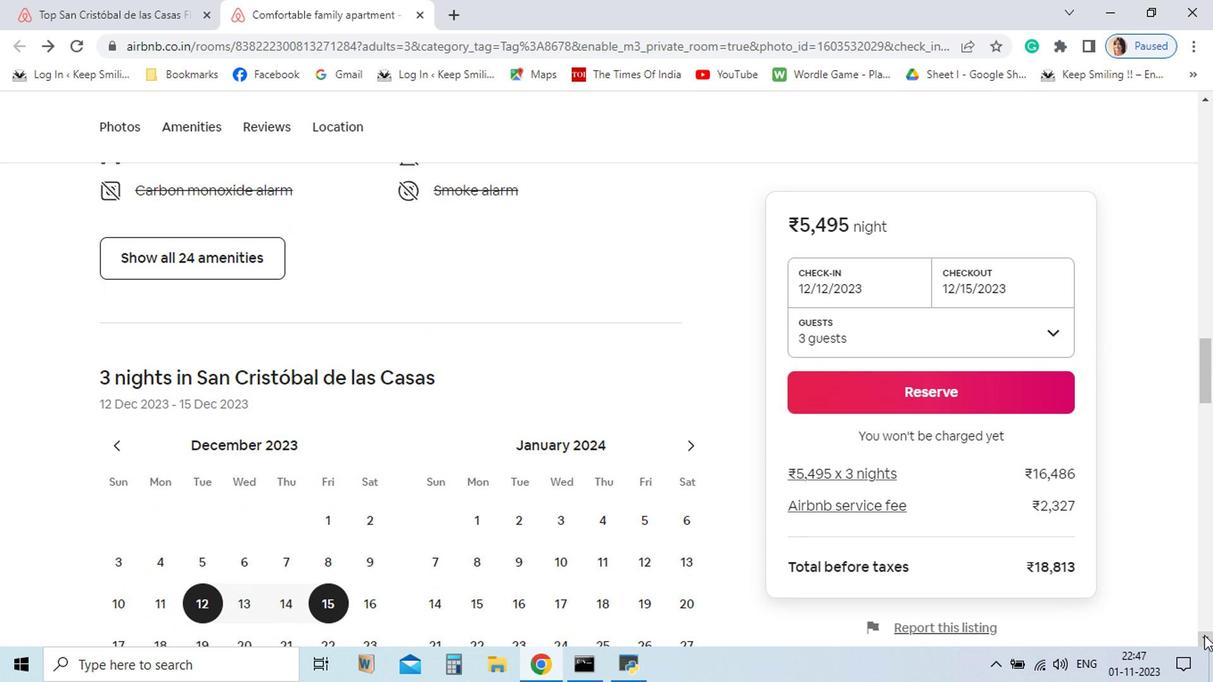 
Action: Mouse pressed left at (1031, 630)
Screenshot: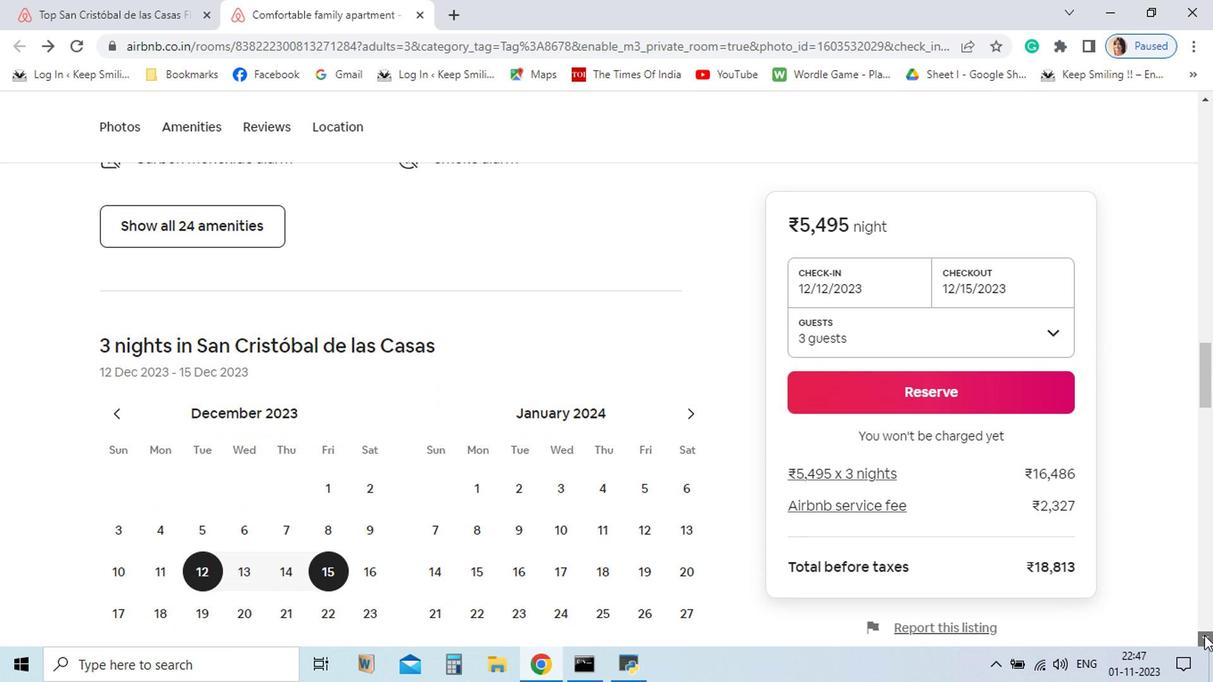 
Action: Mouse pressed left at (1031, 630)
Screenshot: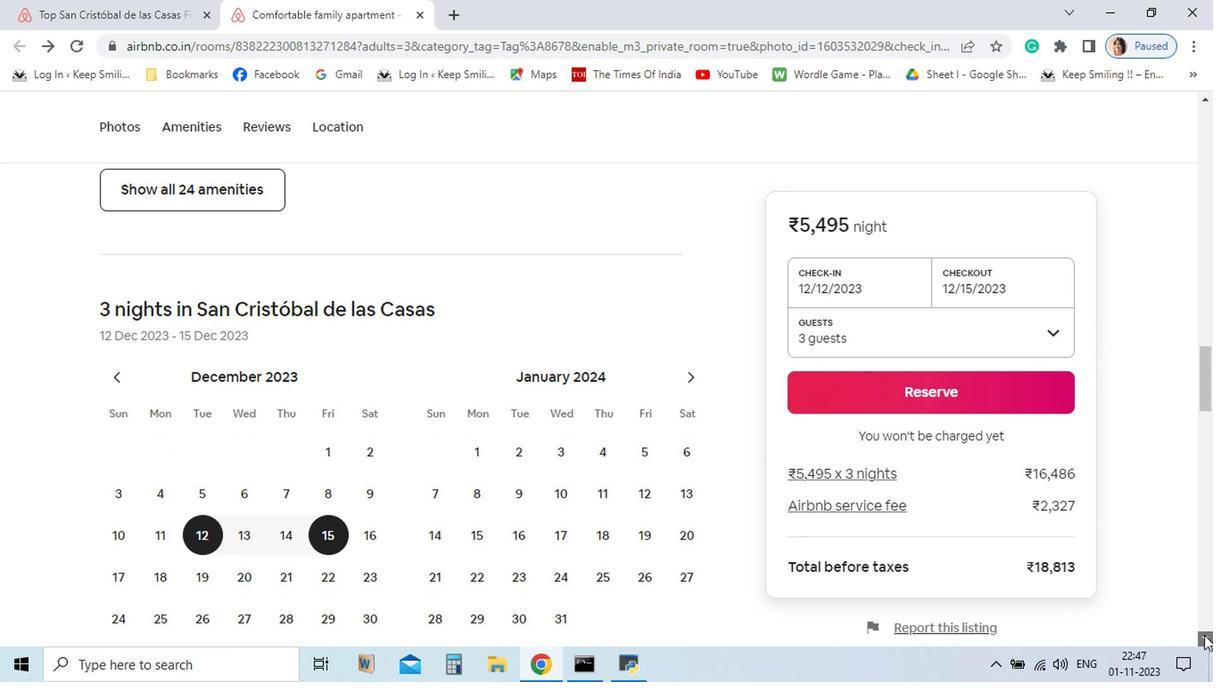 
Action: Mouse pressed left at (1031, 630)
Screenshot: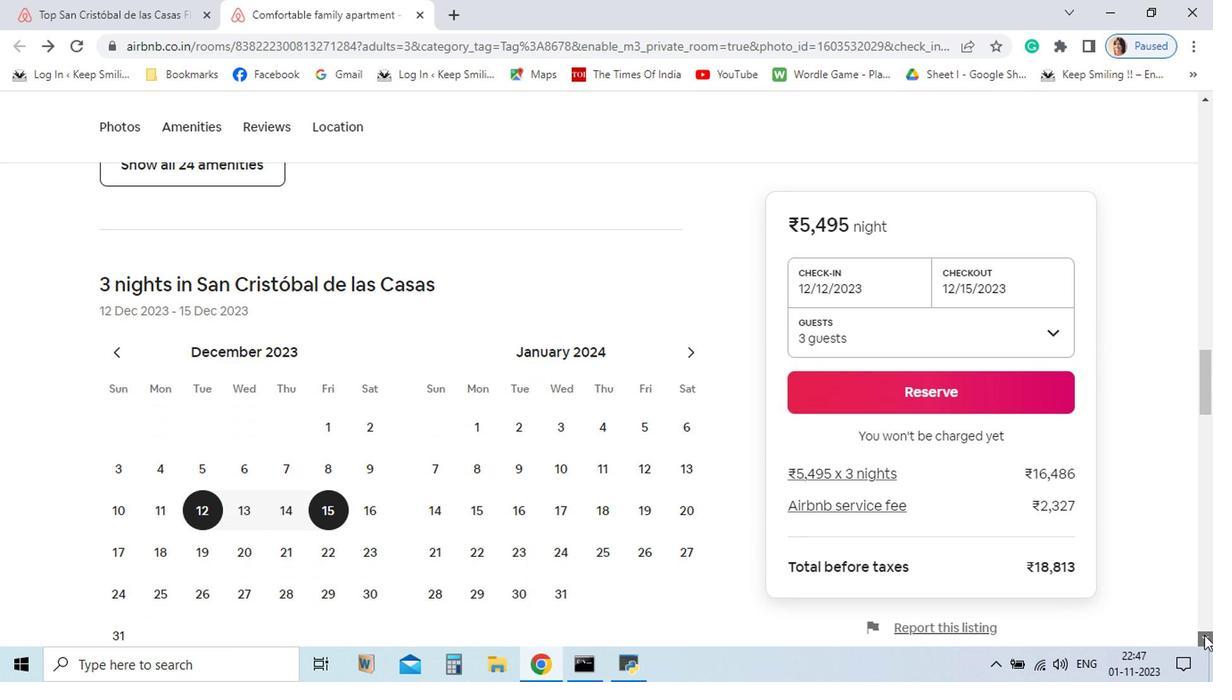 
Action: Mouse pressed left at (1031, 630)
Screenshot: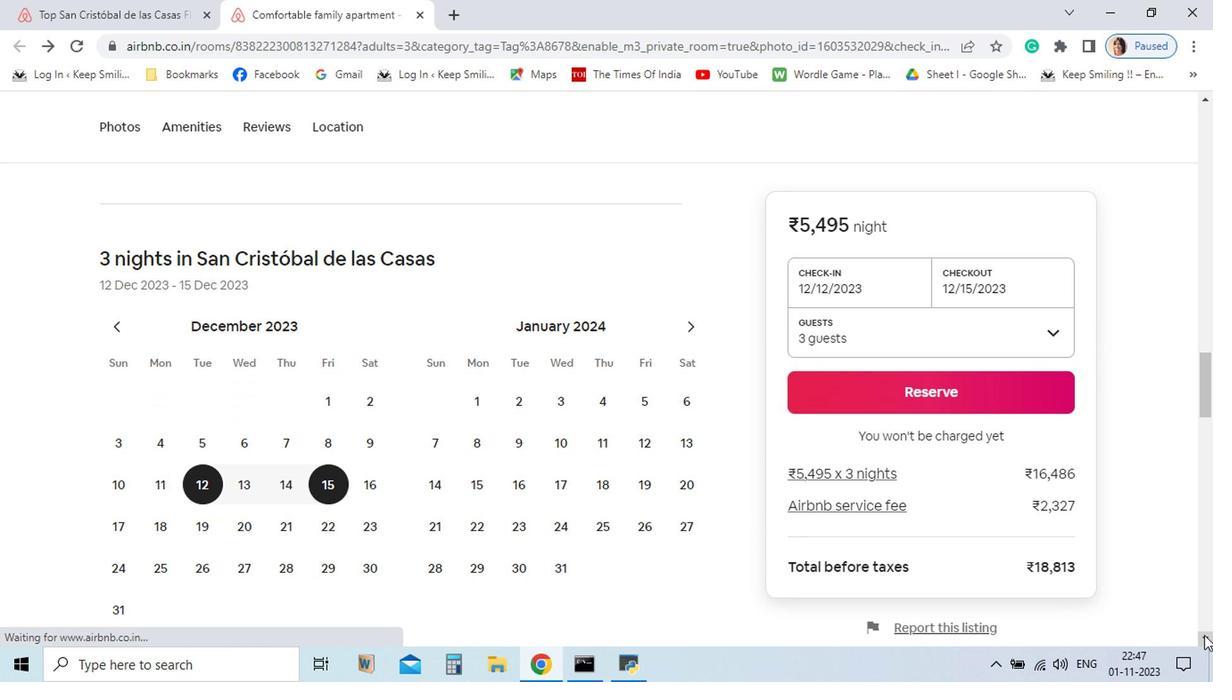 
Action: Mouse pressed left at (1031, 630)
Screenshot: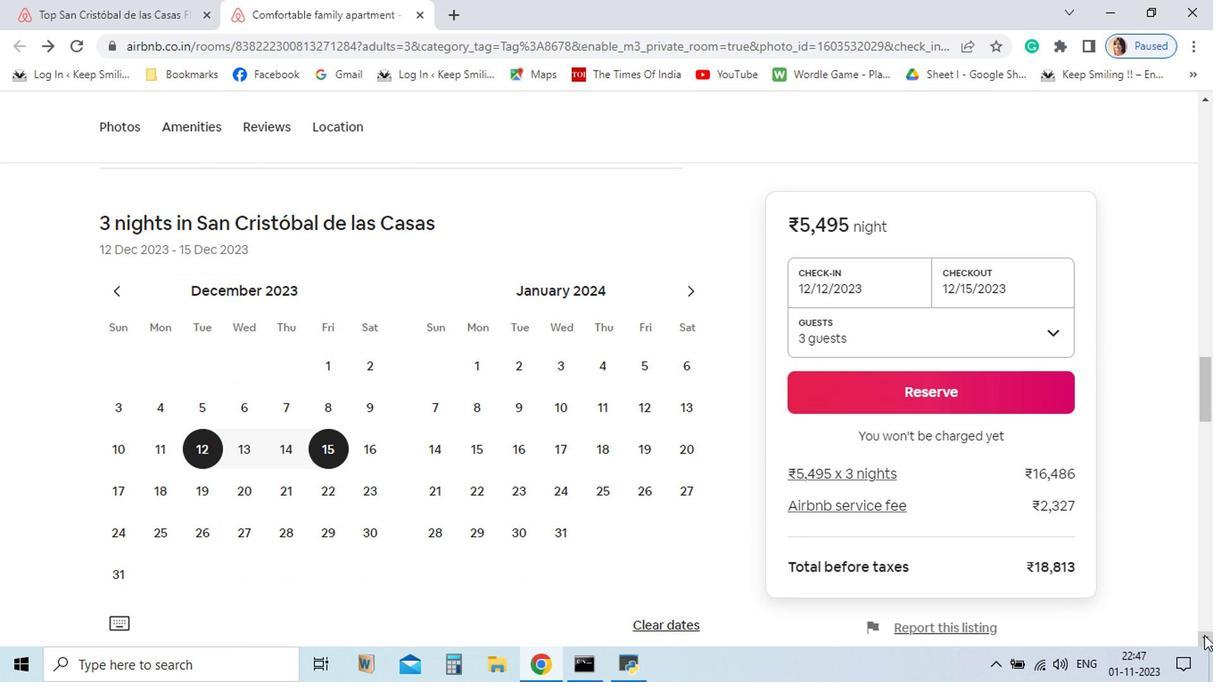 
Action: Mouse pressed left at (1031, 630)
